 Task: Customize Jira Align dashboards to visualize program progress.
Action: Mouse moved to (310, 100)
Screenshot: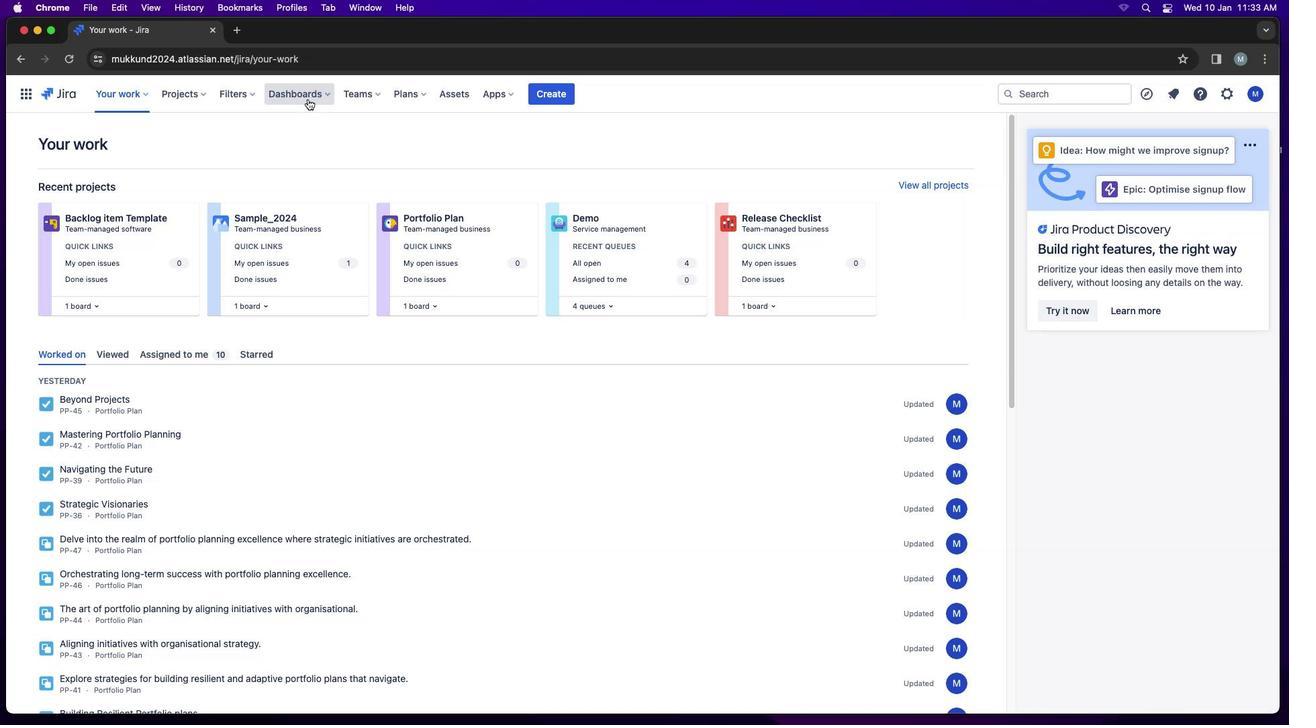 
Action: Mouse pressed left at (310, 100)
Screenshot: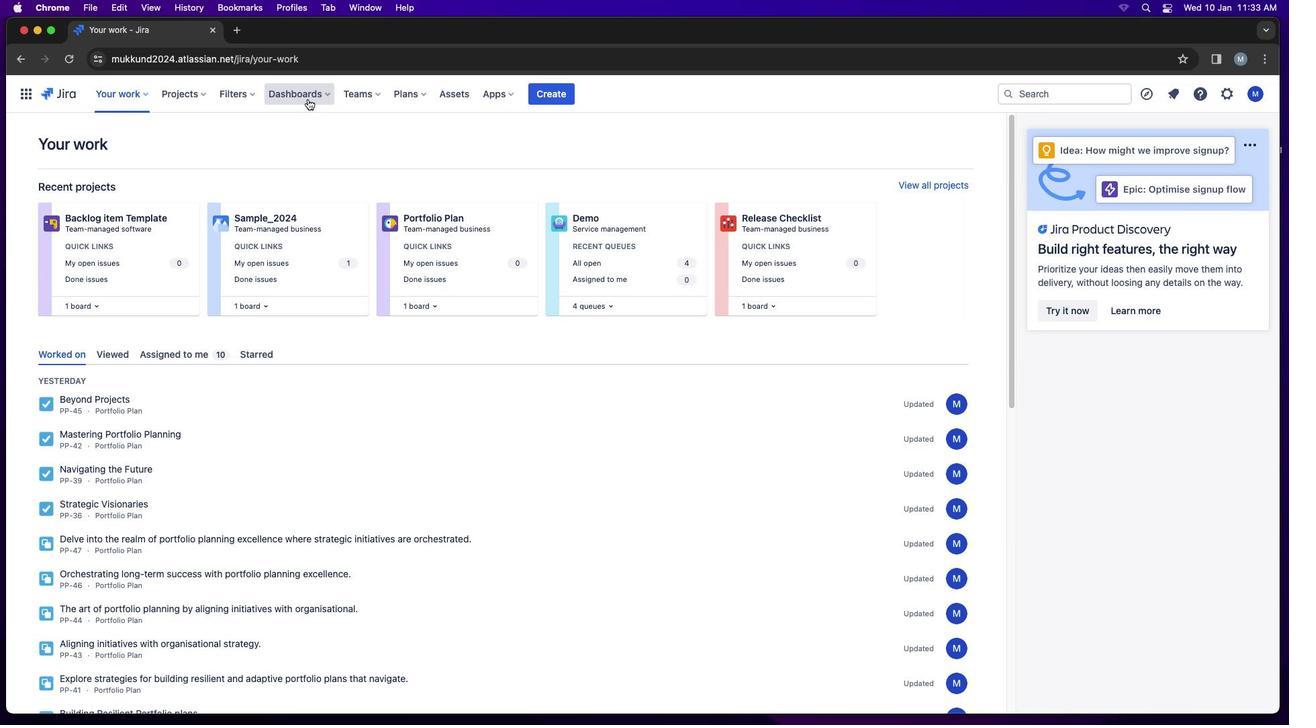 
Action: Mouse moved to (355, 361)
Screenshot: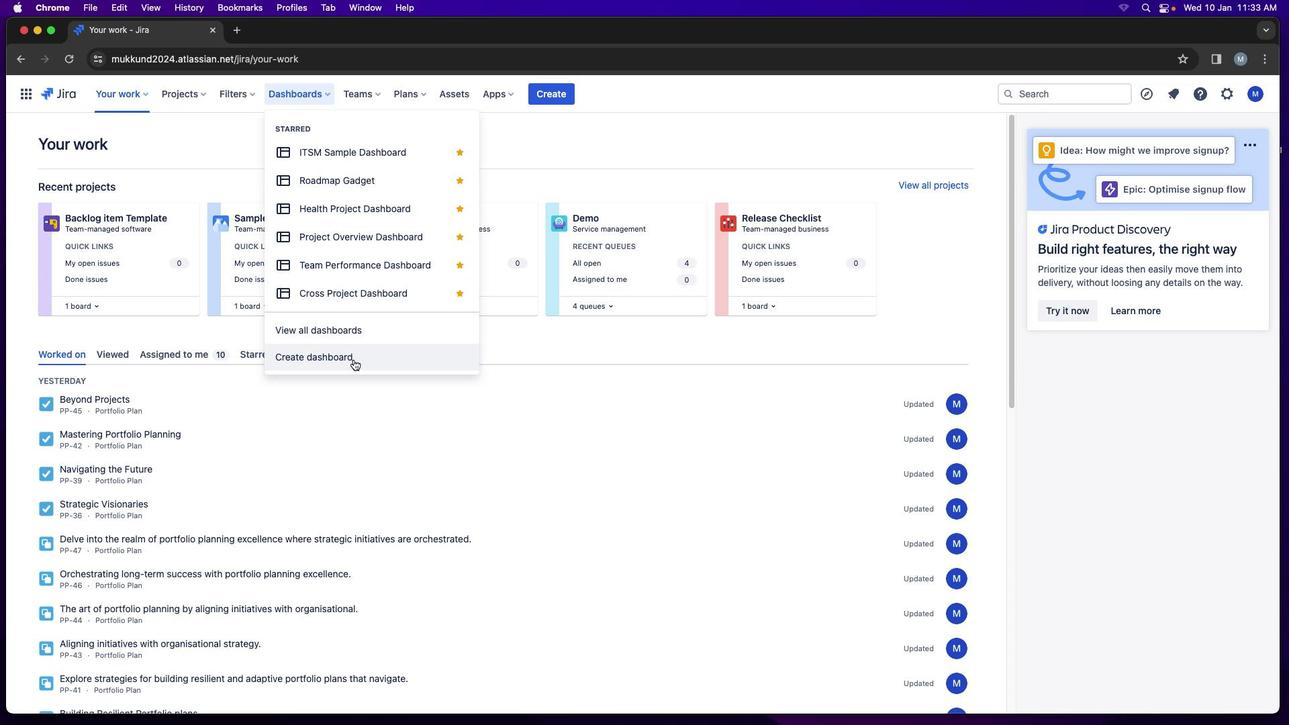 
Action: Mouse pressed left at (355, 361)
Screenshot: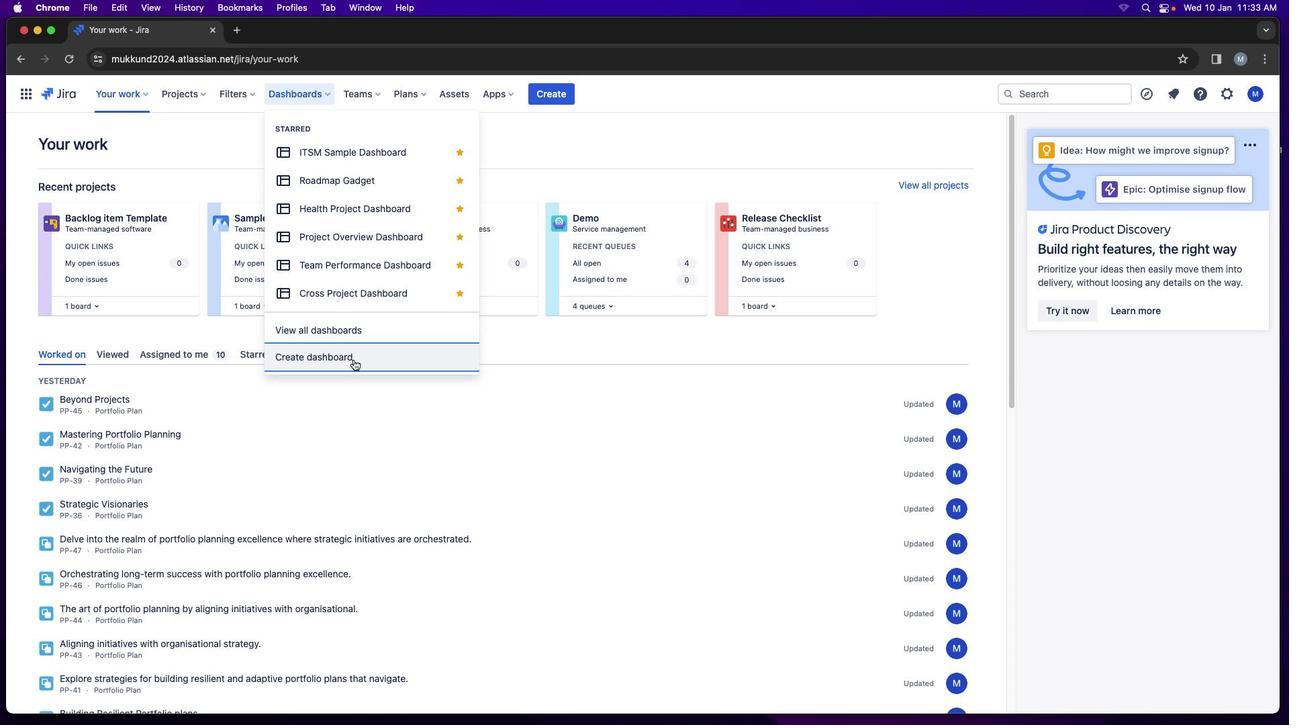 
Action: Mouse moved to (506, 212)
Screenshot: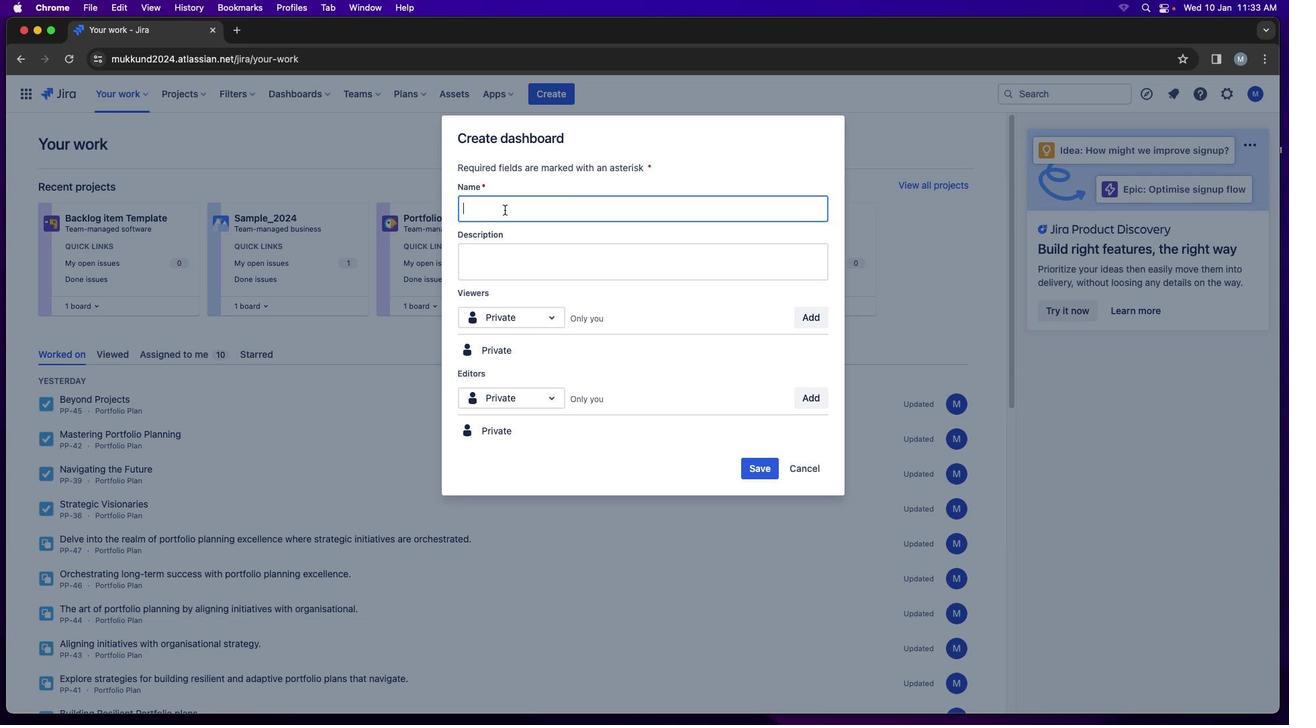 
Action: Mouse pressed left at (506, 212)
Screenshot: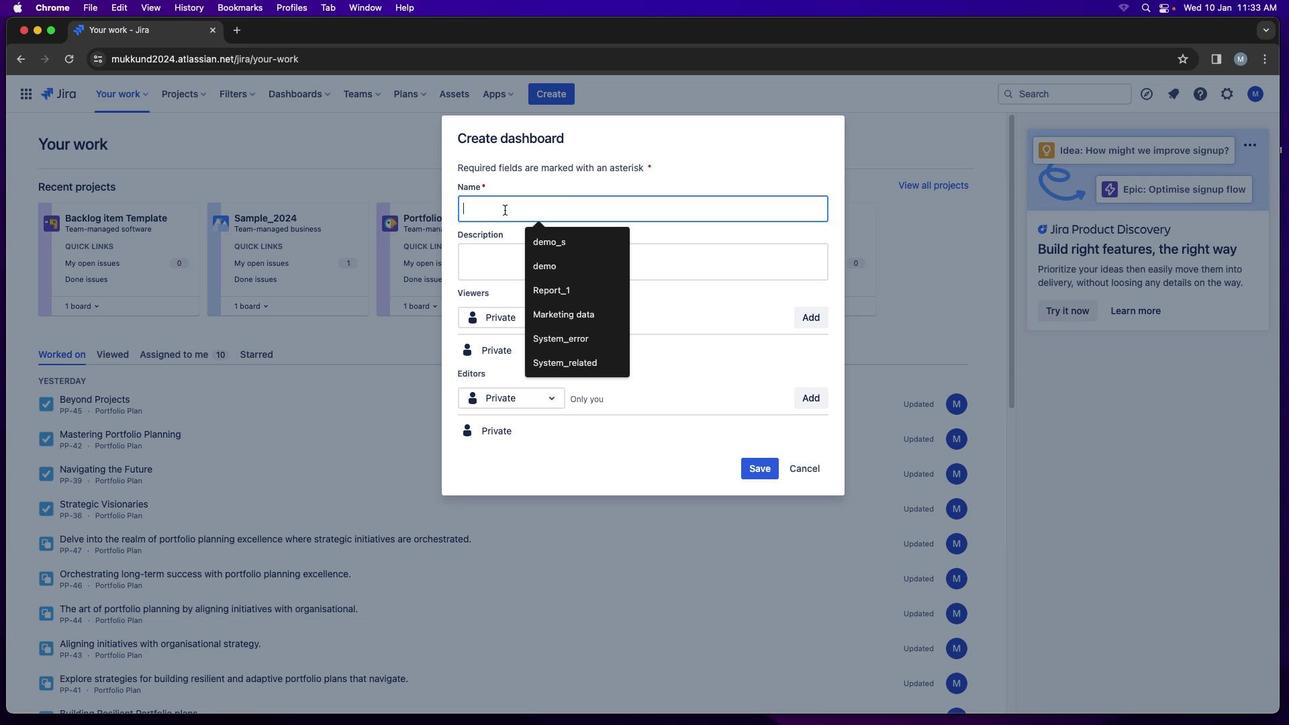 
Action: Key pressed Key.shift_r'J''i''r''a'Key.spaceKey.shift'A''l''i''g''n'Key.spaceKey.shift'D''a''s''h''b''o''a''r''d'
Screenshot: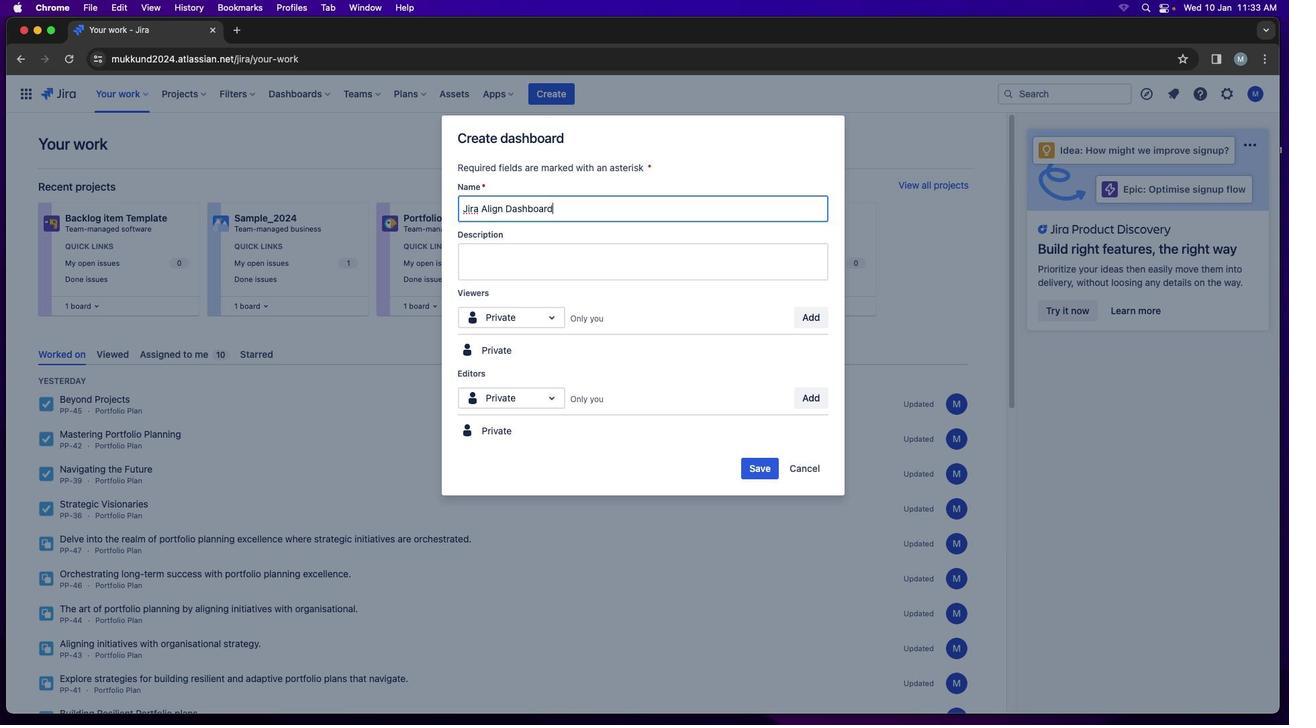 
Action: Mouse moved to (518, 255)
Screenshot: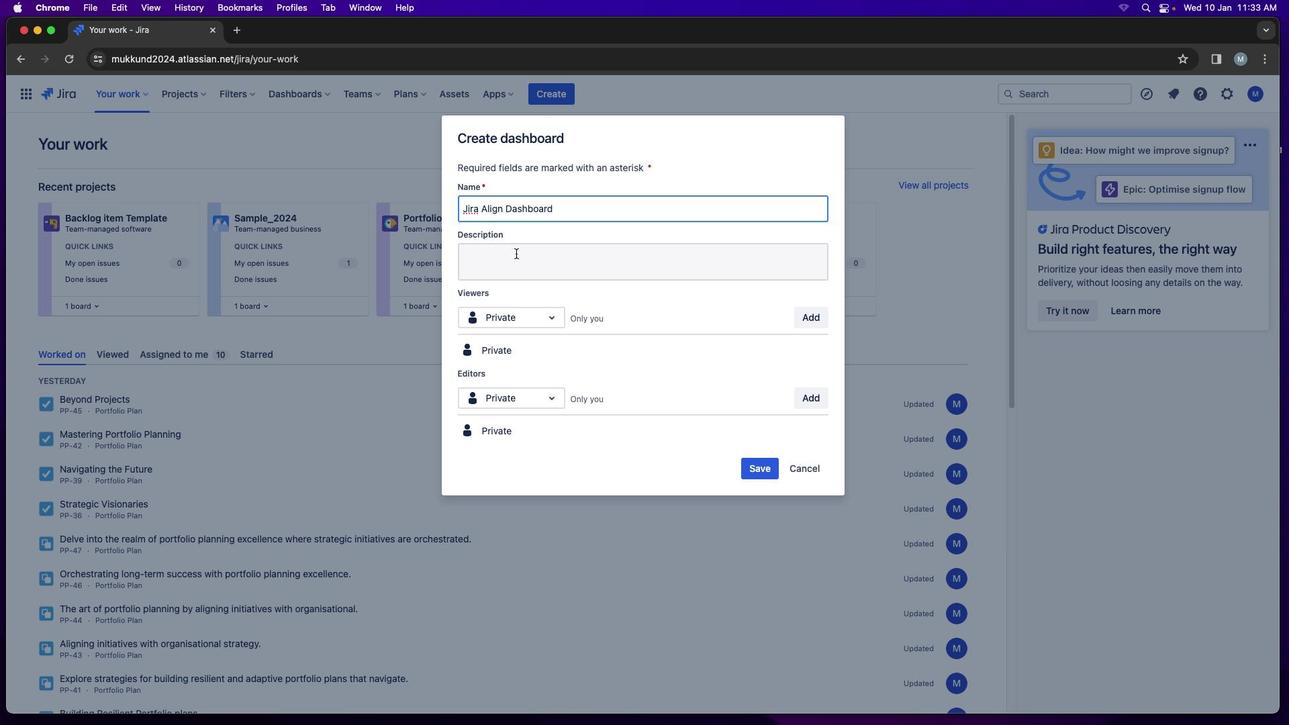 
Action: Mouse pressed left at (518, 255)
Screenshot: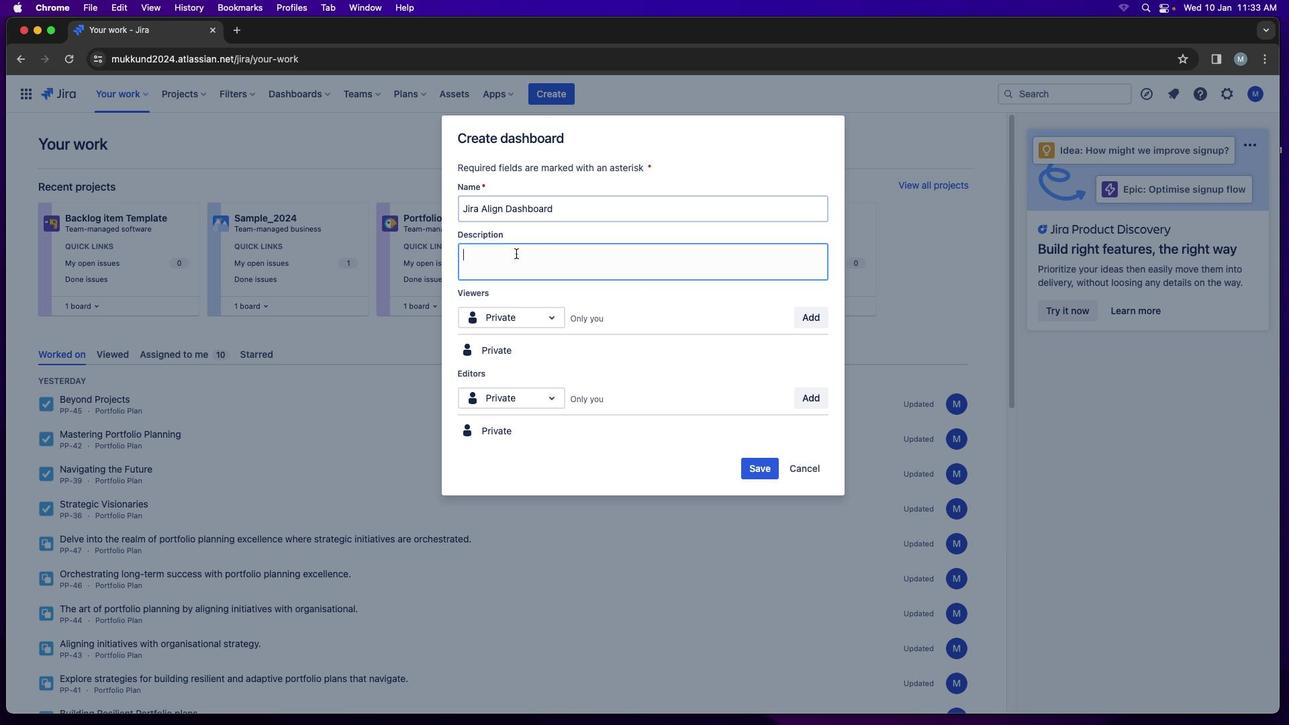 
Action: Key pressed Key.shift'T''h''e'Key.space'i''s'Key.space's''a''m''p'Key.backspaceKey.backspaceKey.backspaceKey.backspaceKey.backspaceKey.backspaceKey.backspaceKey.backspaceKey.backspace'i''s'Key.space'd''a''s''h''b''o''a''r''d'Key.space'h''a''s'Key.space'b''e''e''n'Key.space'c''r''e''a''t''e''d'Key.space't''o'Key.space'v''i''s'Key.backspaceKey.backspace'i''s''u''a''l''i''z''e'Key.space'p''r''o''g''r''a''m'Key.space'p''r''o''g''r''e''s''s''.'Key.leftKey.leftKey.leftKey.leftKey.leftKey.leftKey.leftKey.leftKey.leftKey.leftKey.leftKey.leftKey.leftKey.leftKey.leftKey.leftKey.leftKey.leftKey.leftKey.backspace's'Key.rightKey.rightKey.rightKey.rightKey.rightKey.rightKey.rightKey.rightKey.rightKey.right
Screenshot: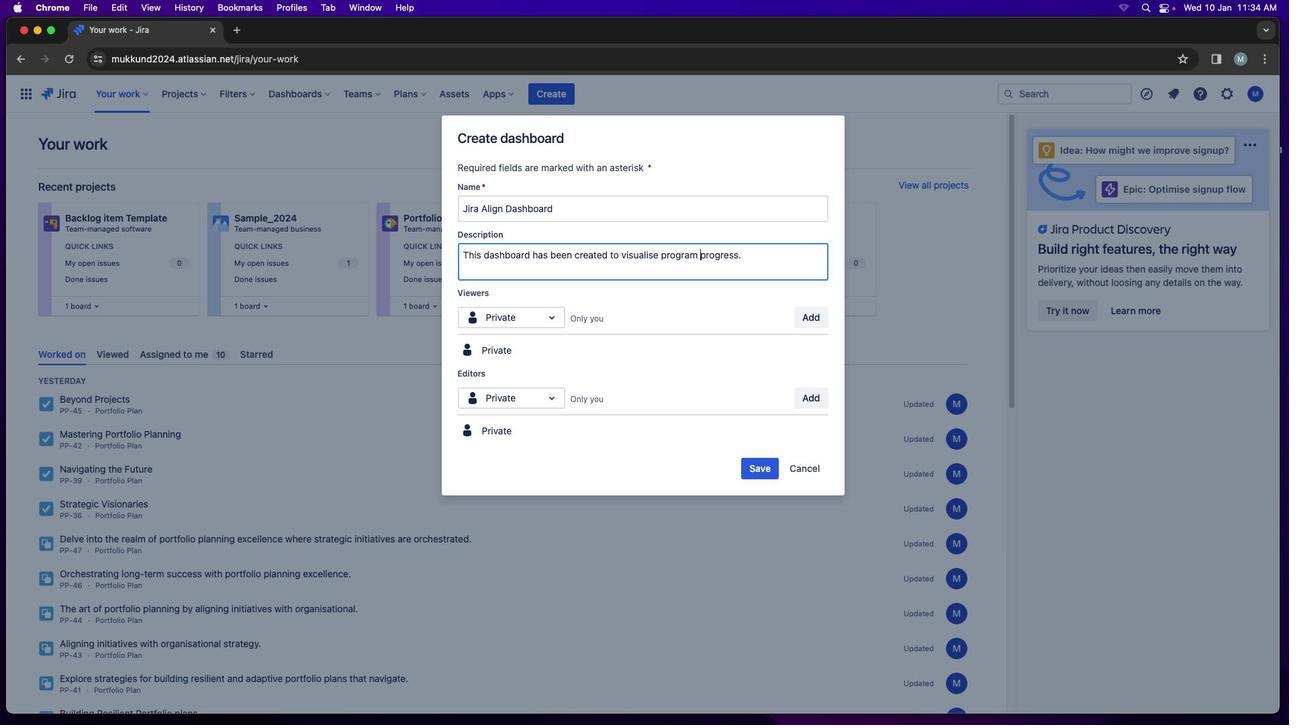 
Action: Mouse moved to (551, 320)
Screenshot: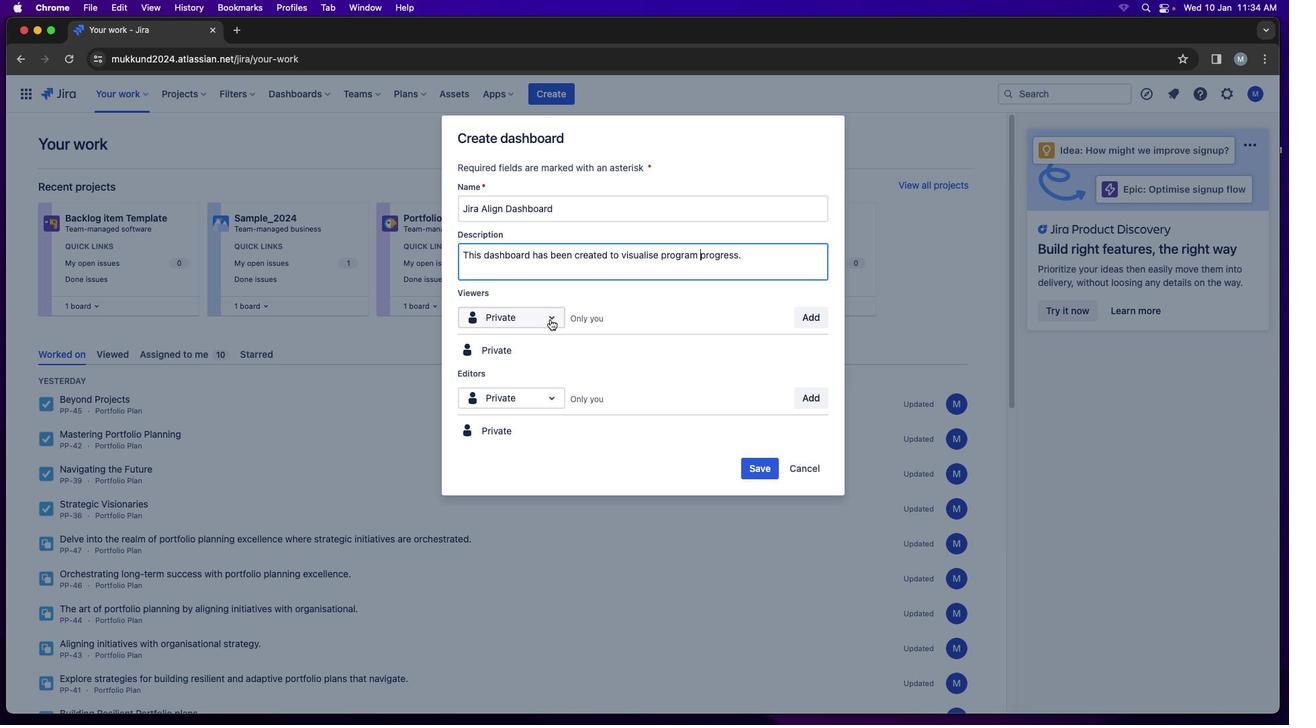 
Action: Mouse pressed left at (551, 320)
Screenshot: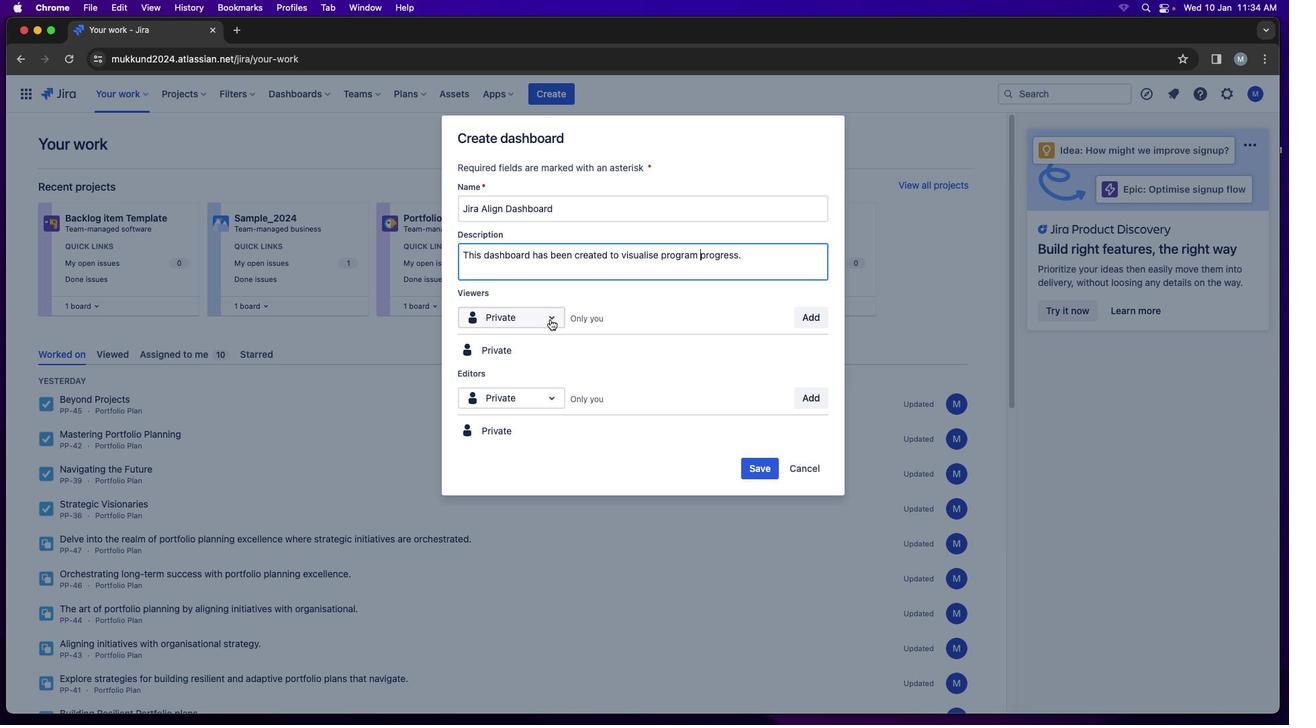 
Action: Mouse moved to (535, 359)
Screenshot: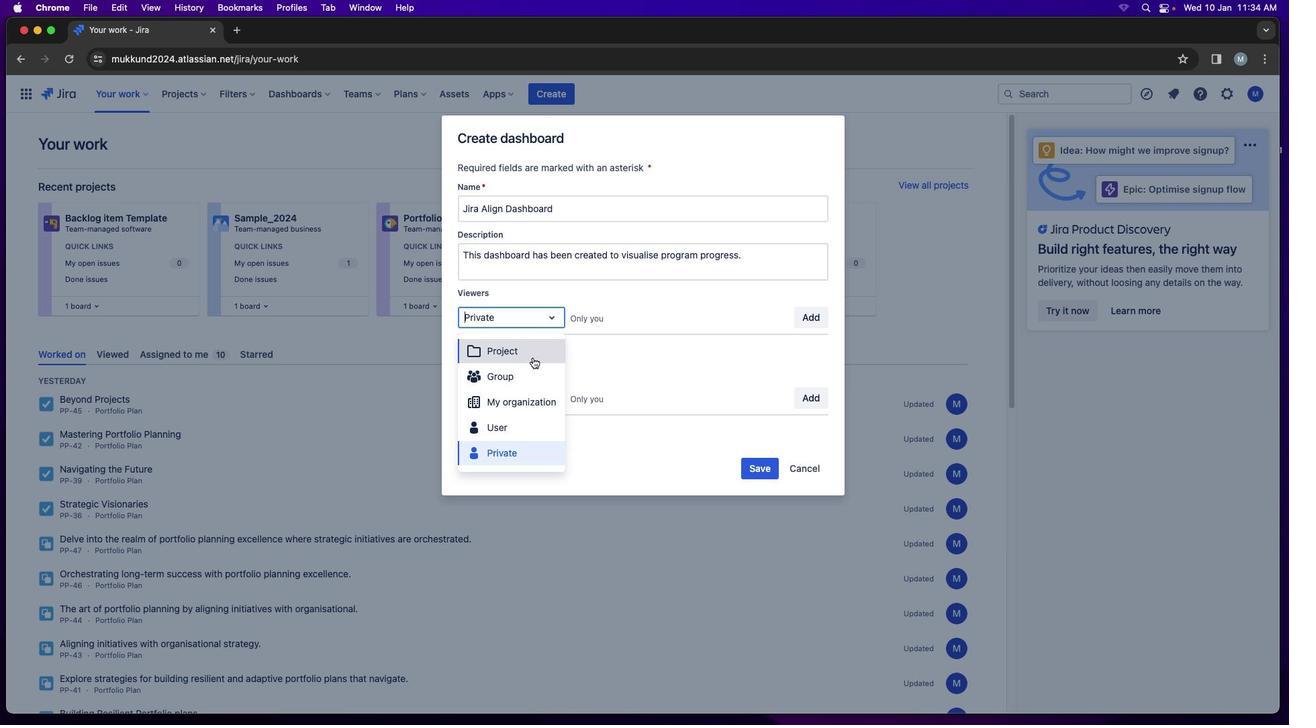 
Action: Mouse pressed left at (535, 359)
Screenshot: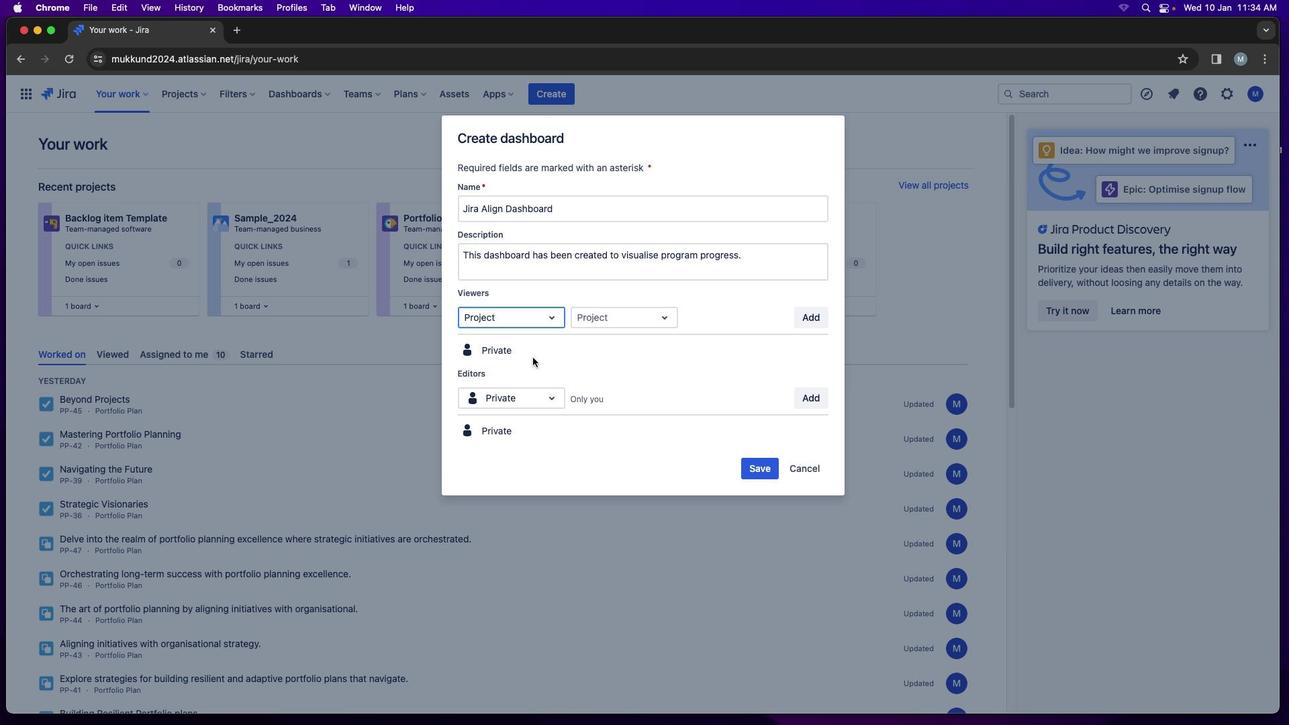 
Action: Mouse moved to (678, 318)
Screenshot: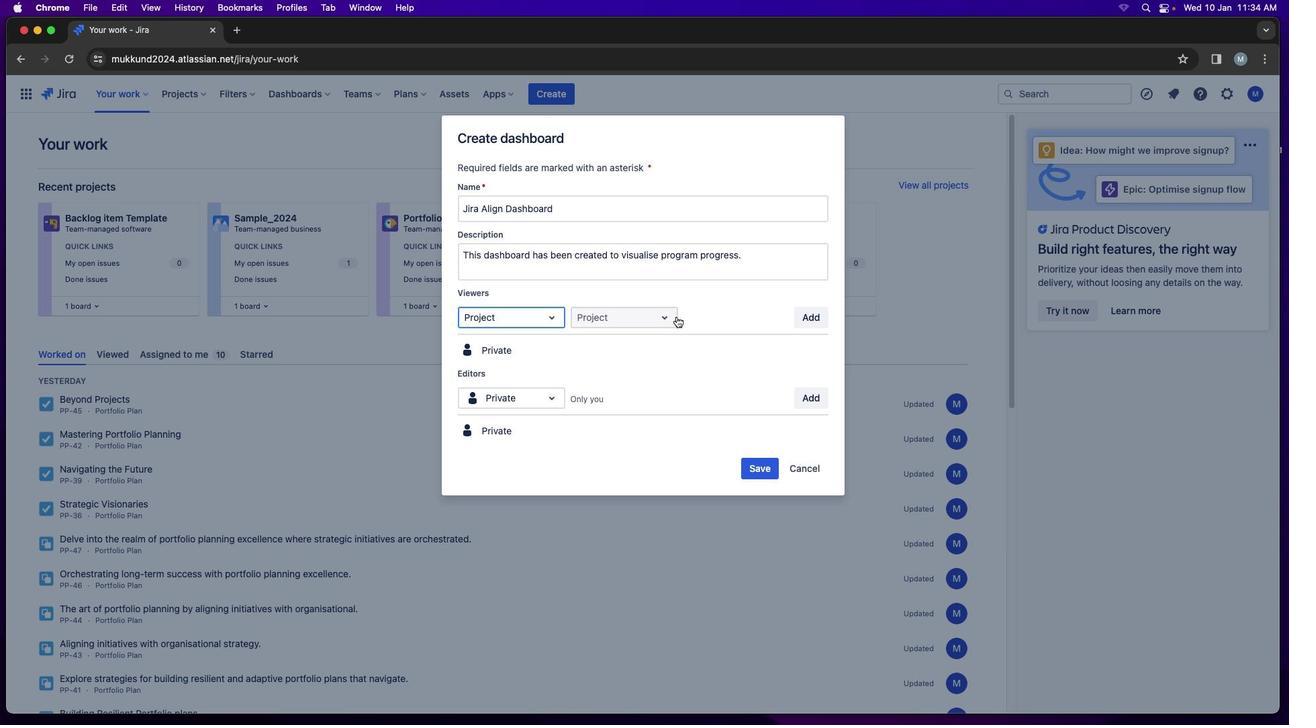 
Action: Mouse pressed left at (678, 318)
Screenshot: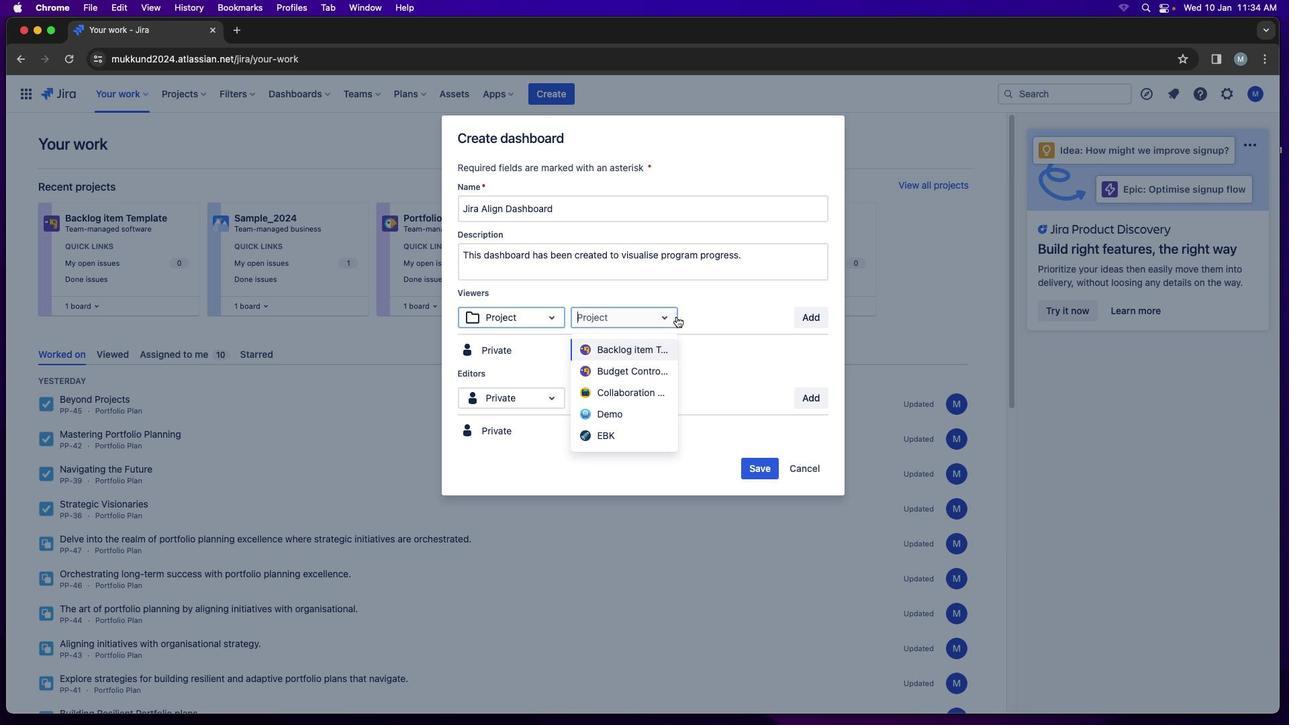 
Action: Mouse moved to (636, 370)
Screenshot: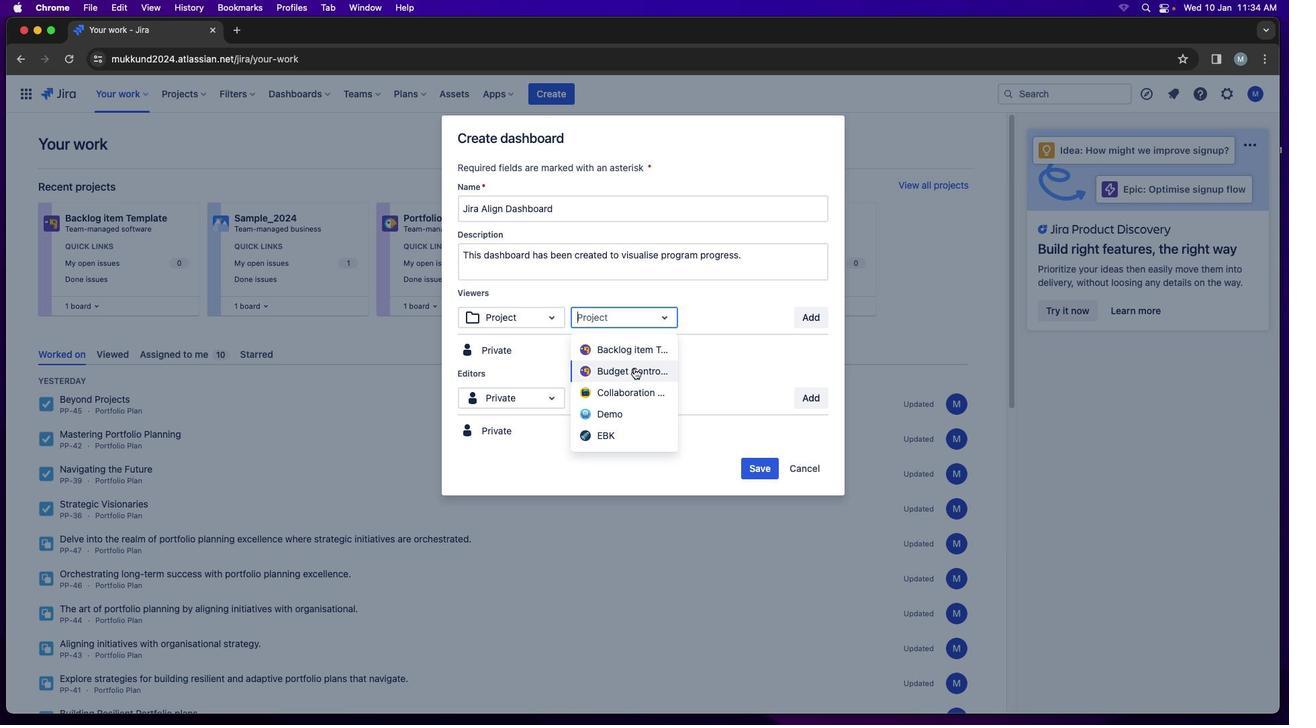 
Action: Mouse pressed left at (636, 370)
Screenshot: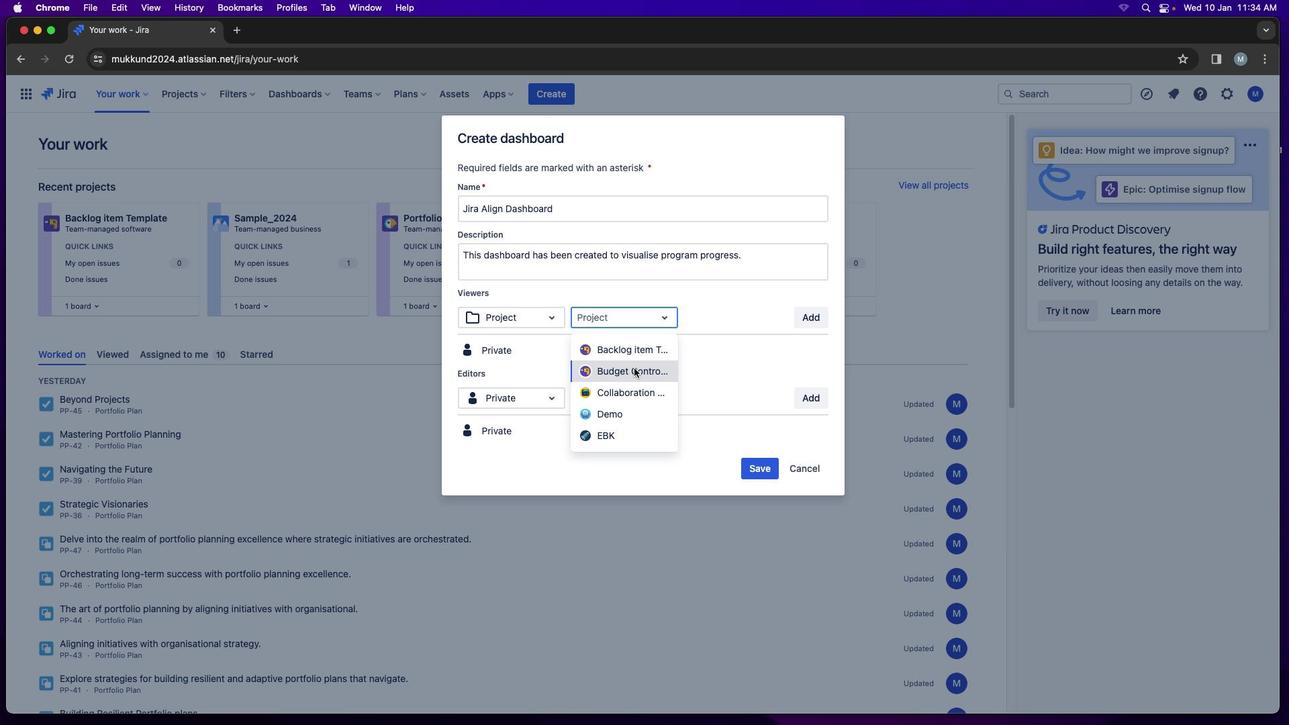 
Action: Mouse moved to (677, 292)
Screenshot: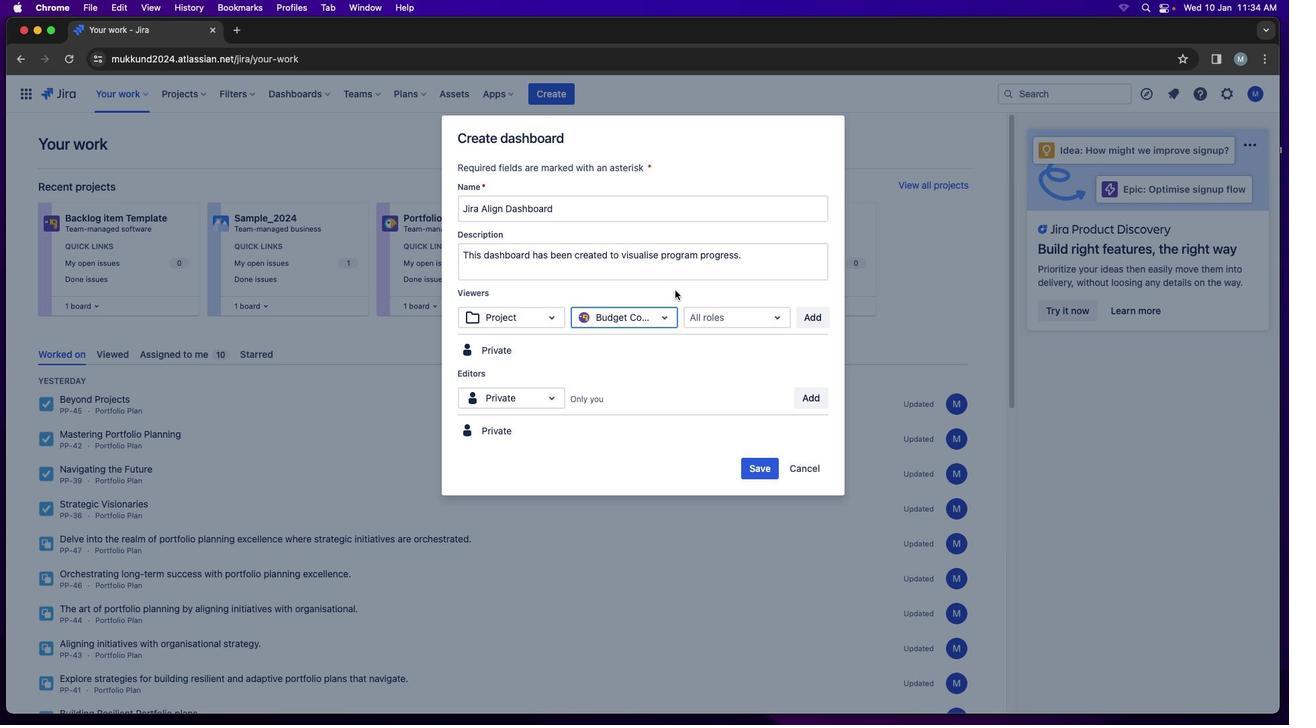 
Action: Mouse pressed left at (677, 292)
Screenshot: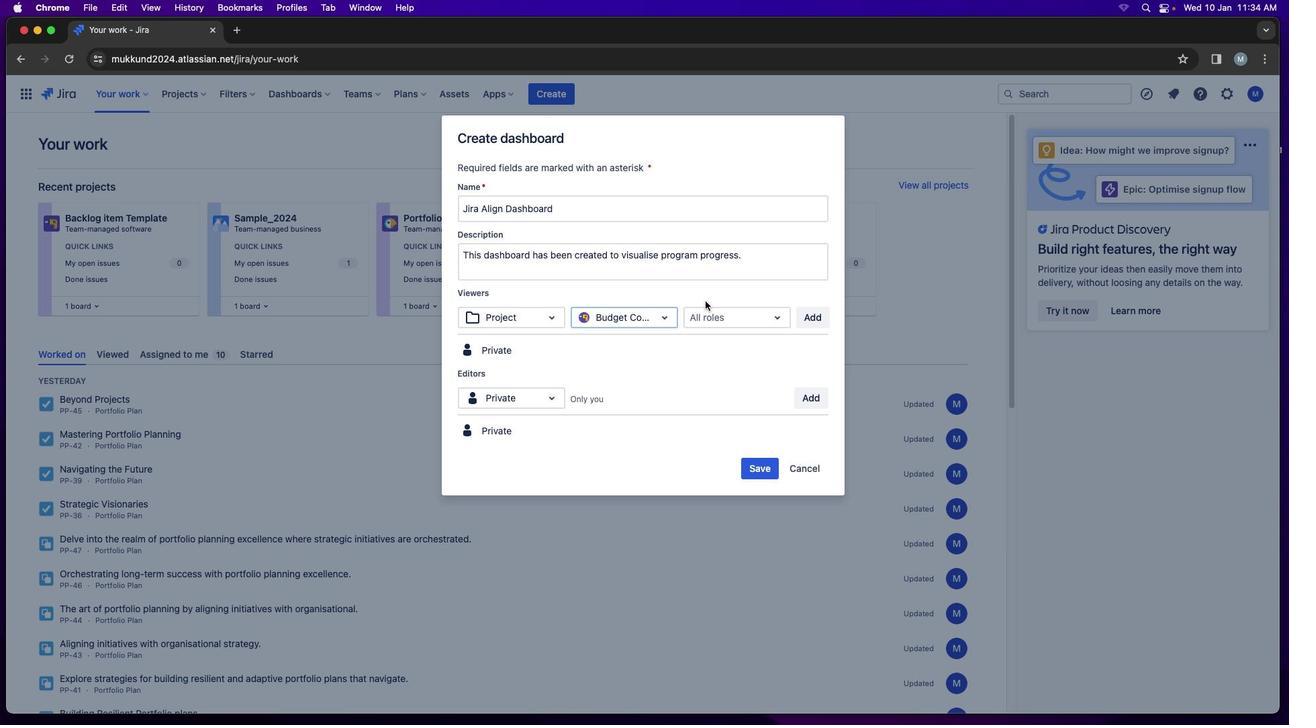 
Action: Mouse moved to (754, 321)
Screenshot: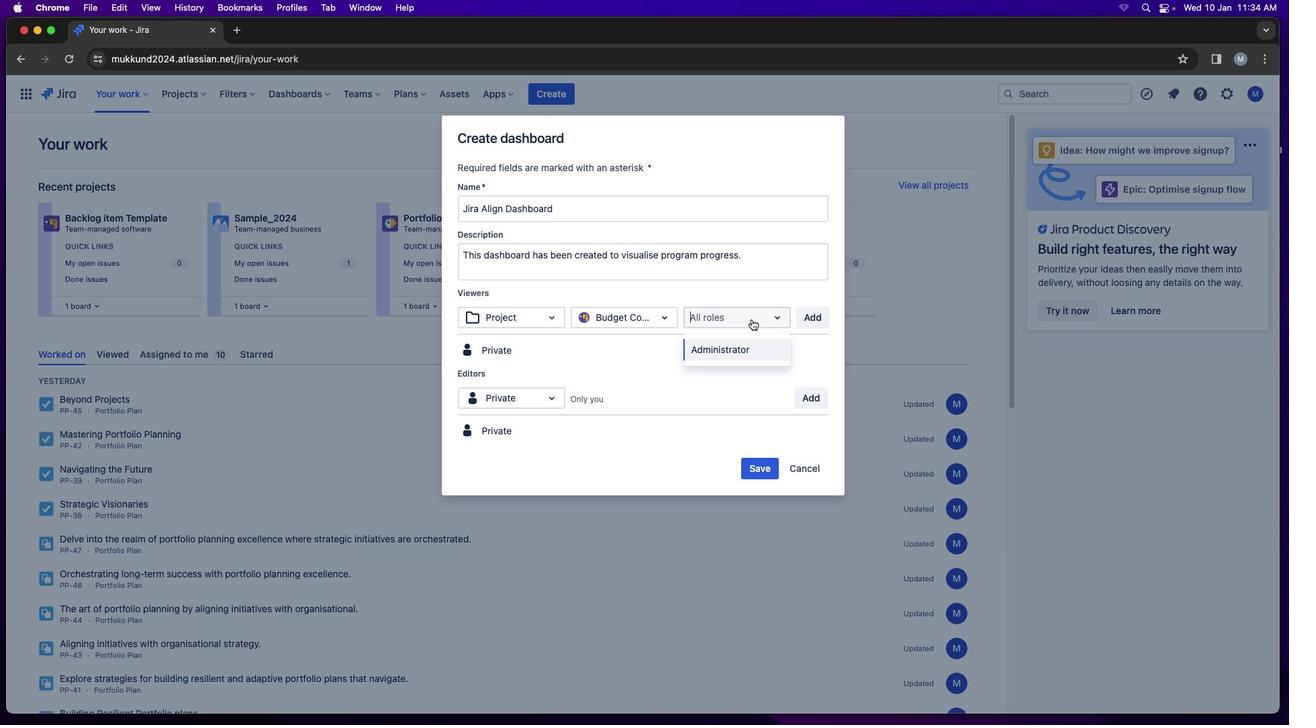 
Action: Mouse pressed left at (754, 321)
Screenshot: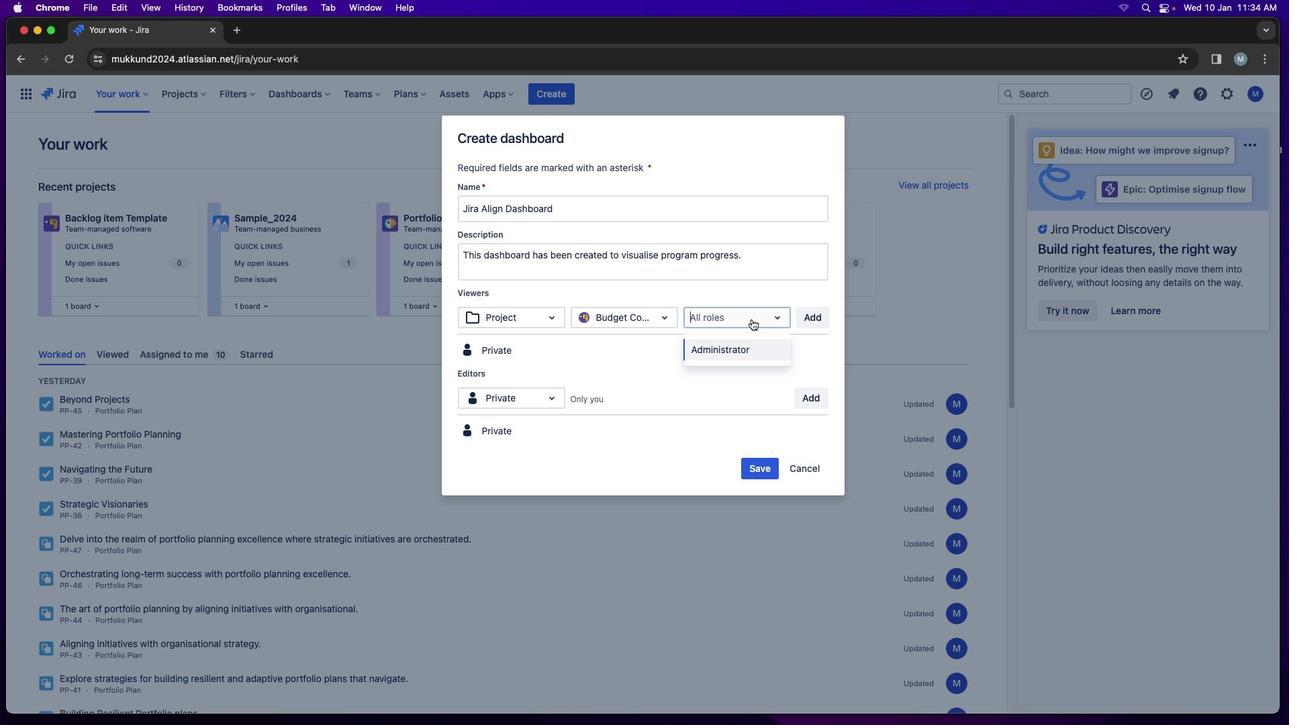 
Action: Mouse moved to (727, 351)
Screenshot: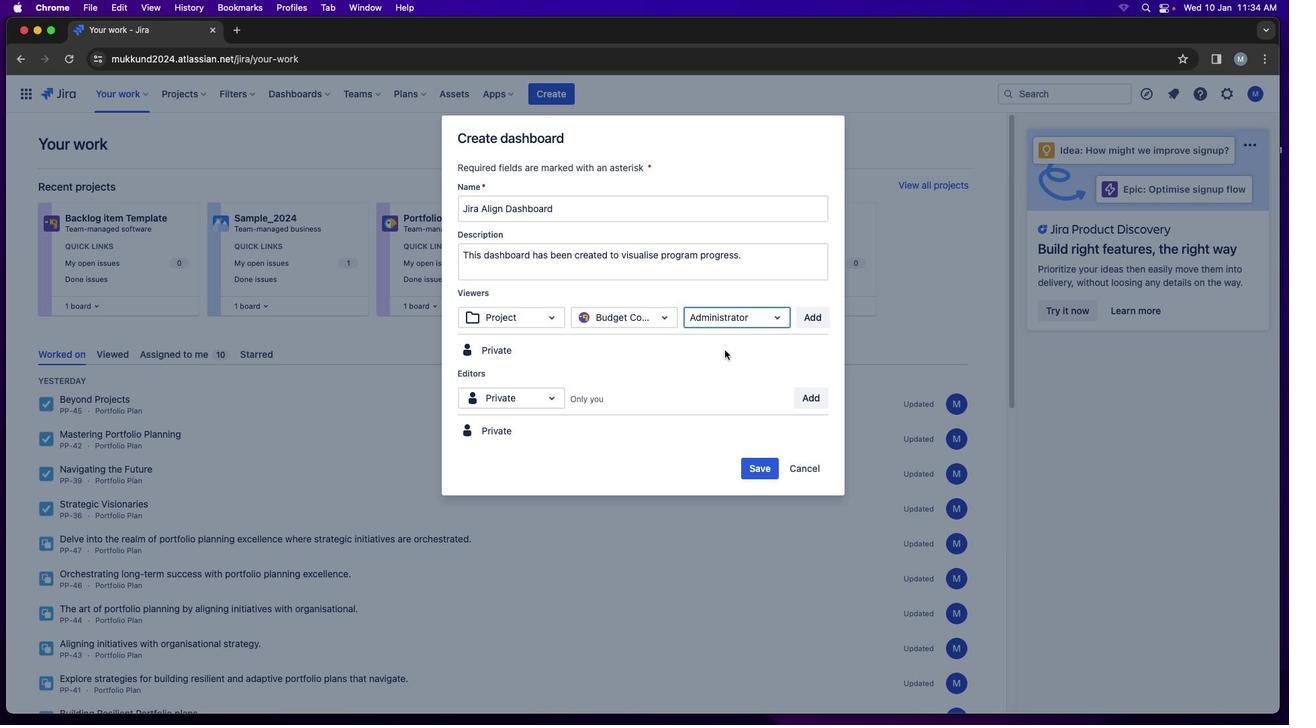 
Action: Mouse pressed left at (727, 351)
Screenshot: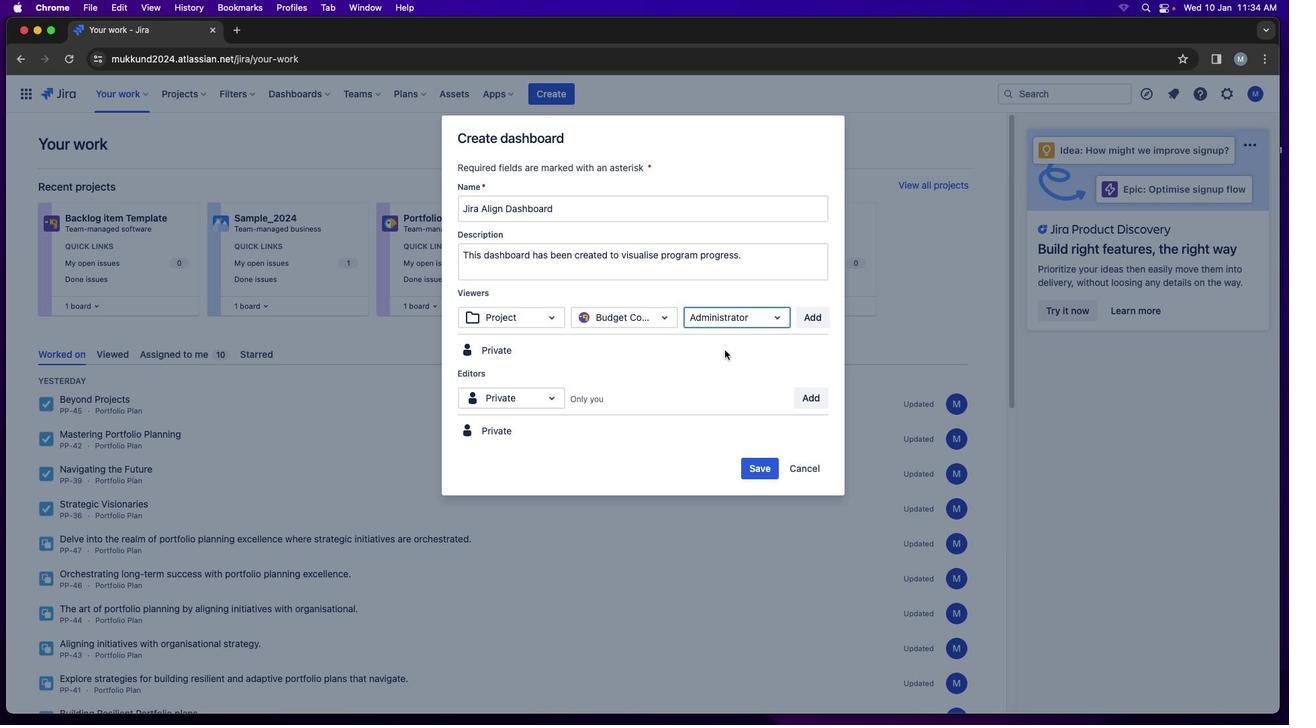 
Action: Mouse moved to (821, 326)
Screenshot: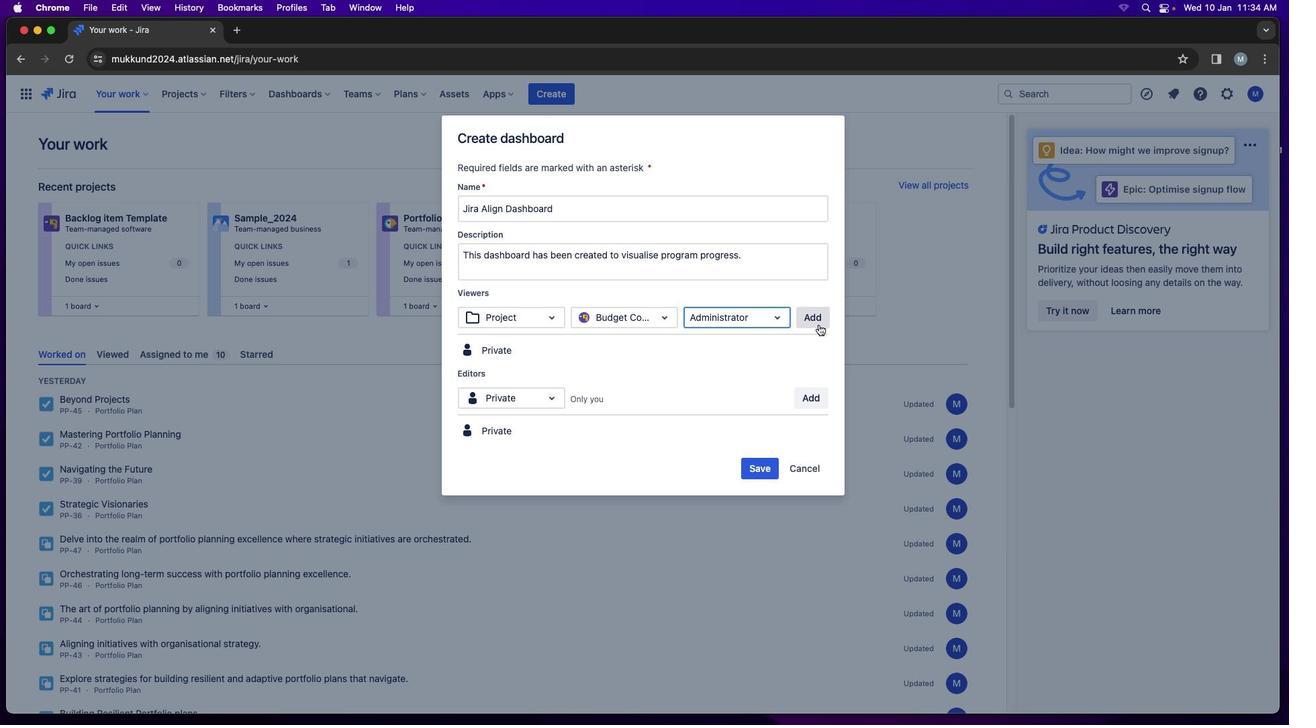 
Action: Mouse pressed left at (821, 326)
Screenshot: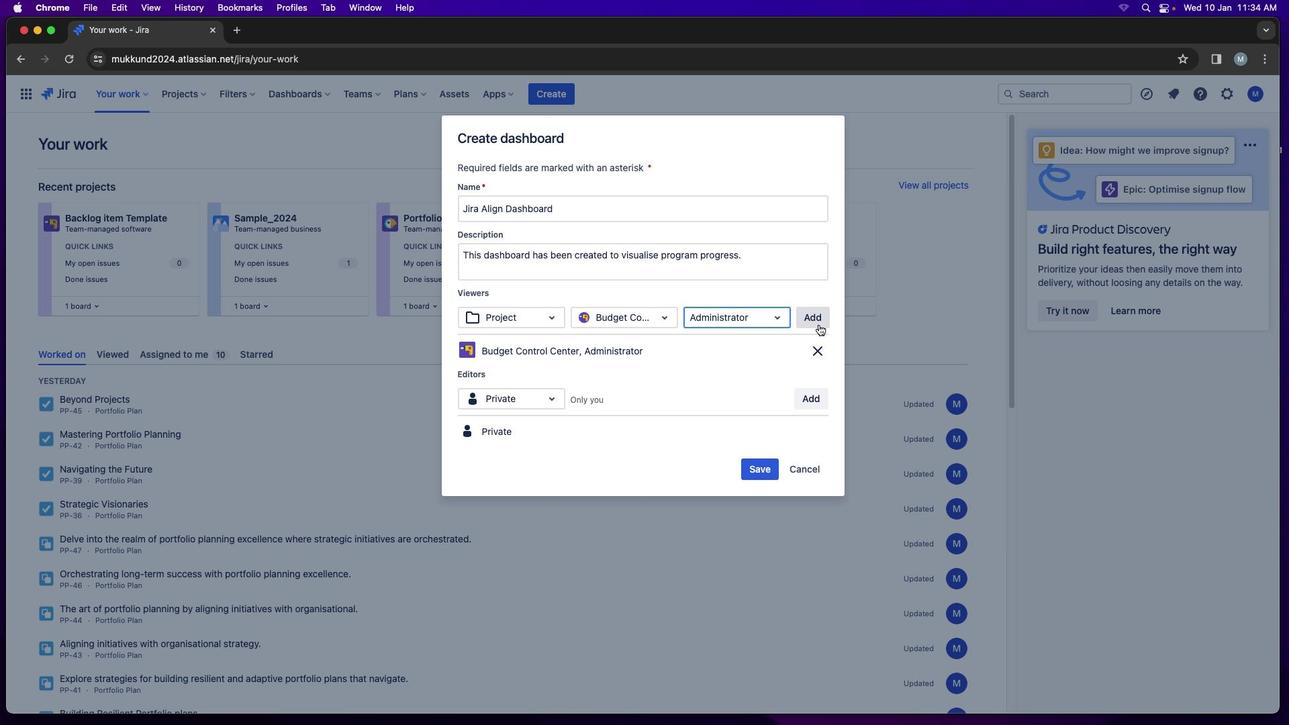 
Action: Mouse moved to (766, 474)
Screenshot: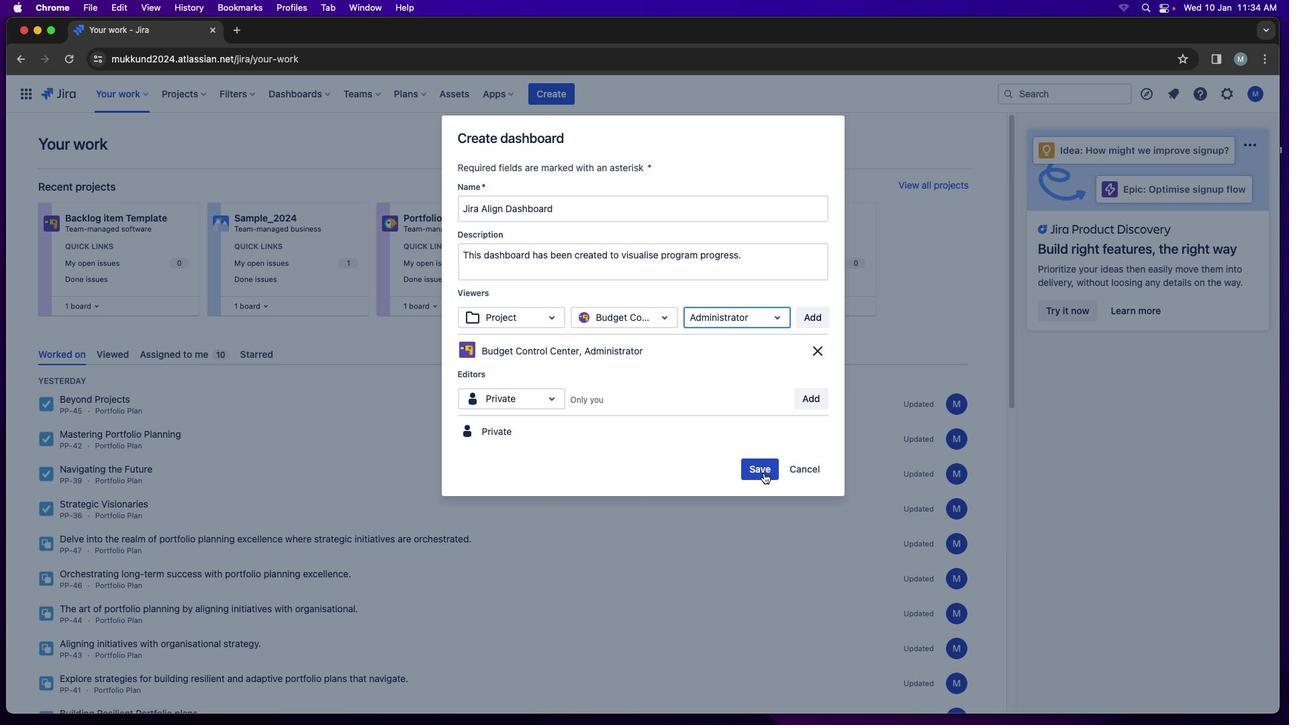 
Action: Mouse pressed left at (766, 474)
Screenshot: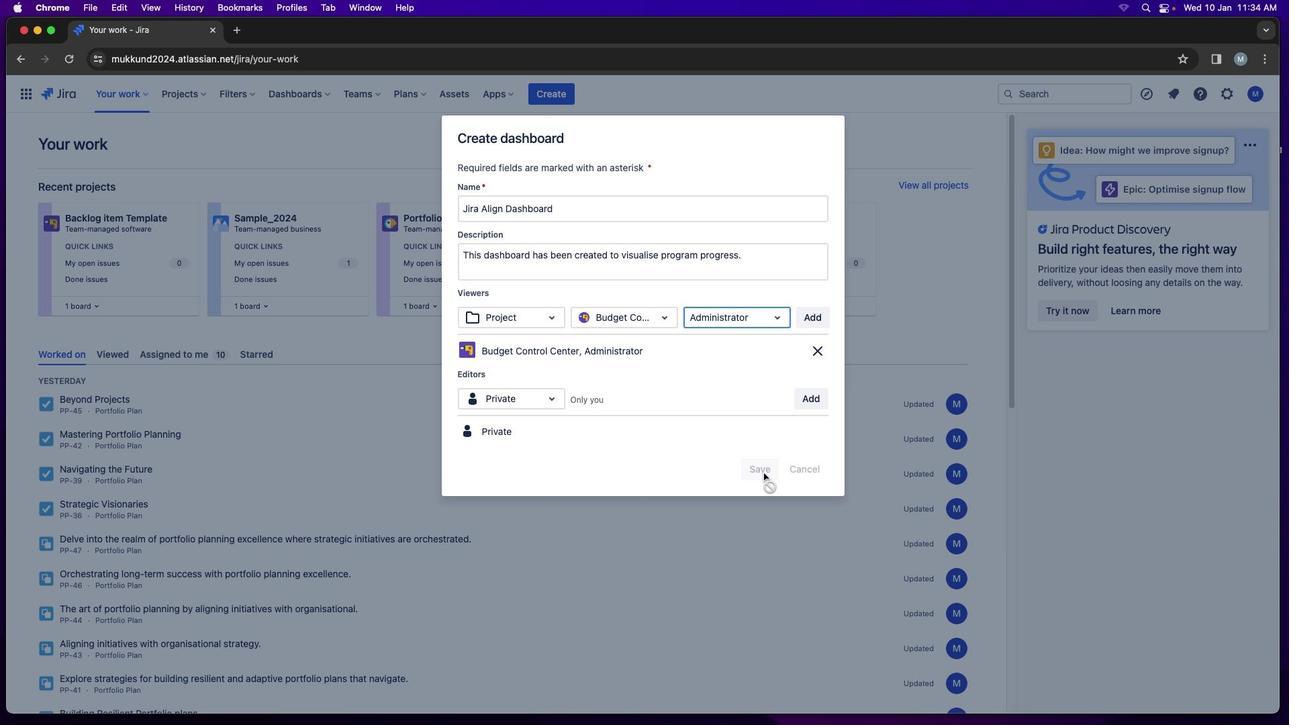 
Action: Mouse moved to (892, 147)
Screenshot: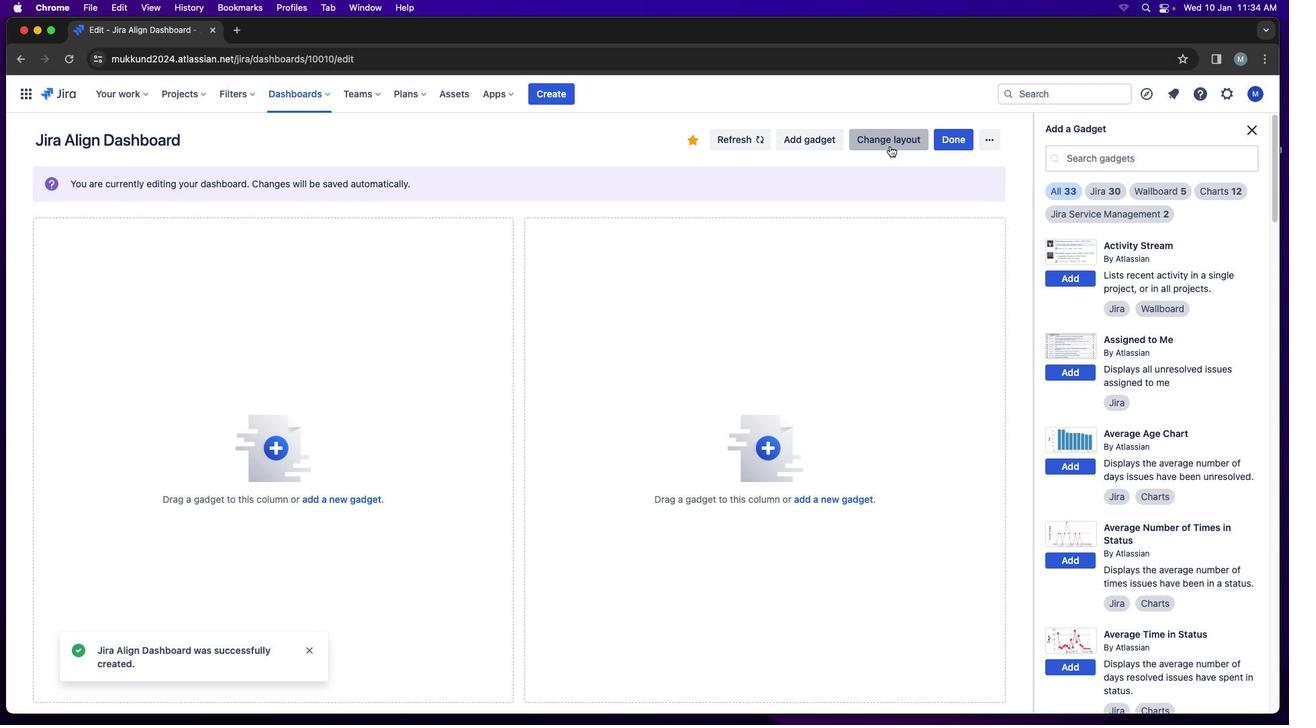 
Action: Mouse pressed left at (892, 147)
Screenshot: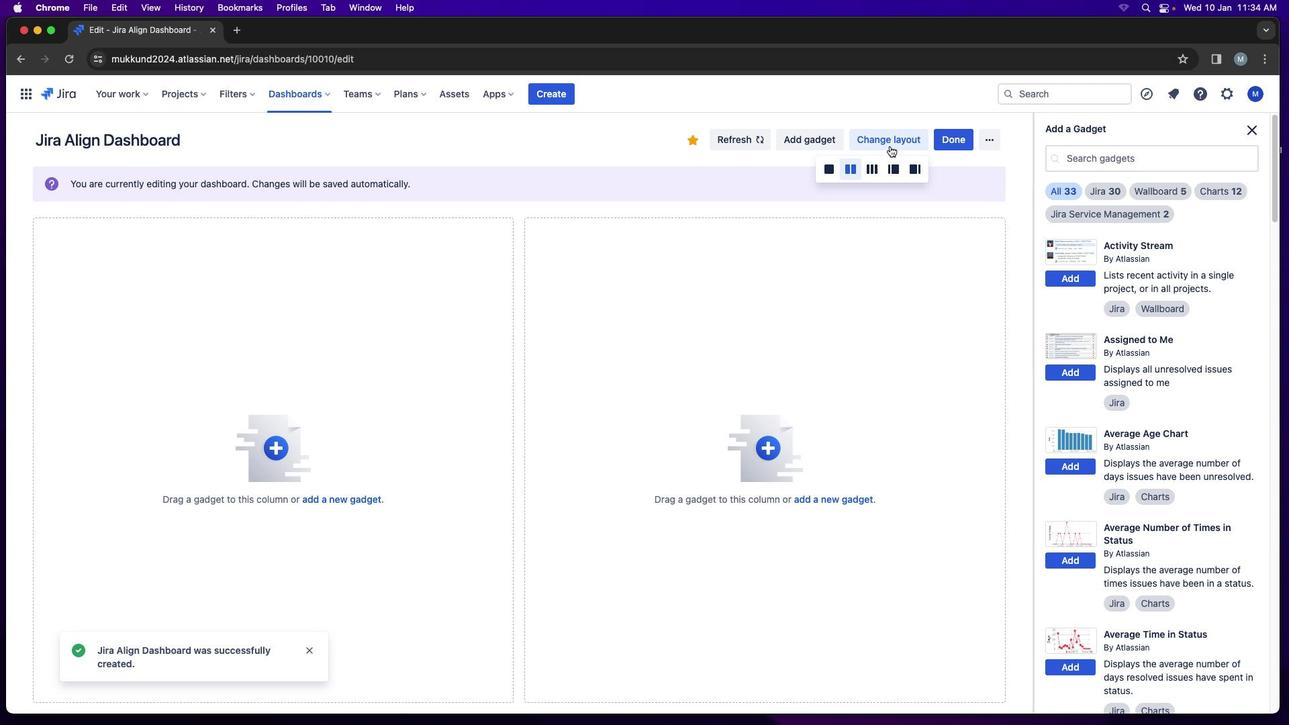 
Action: Mouse moved to (831, 172)
Screenshot: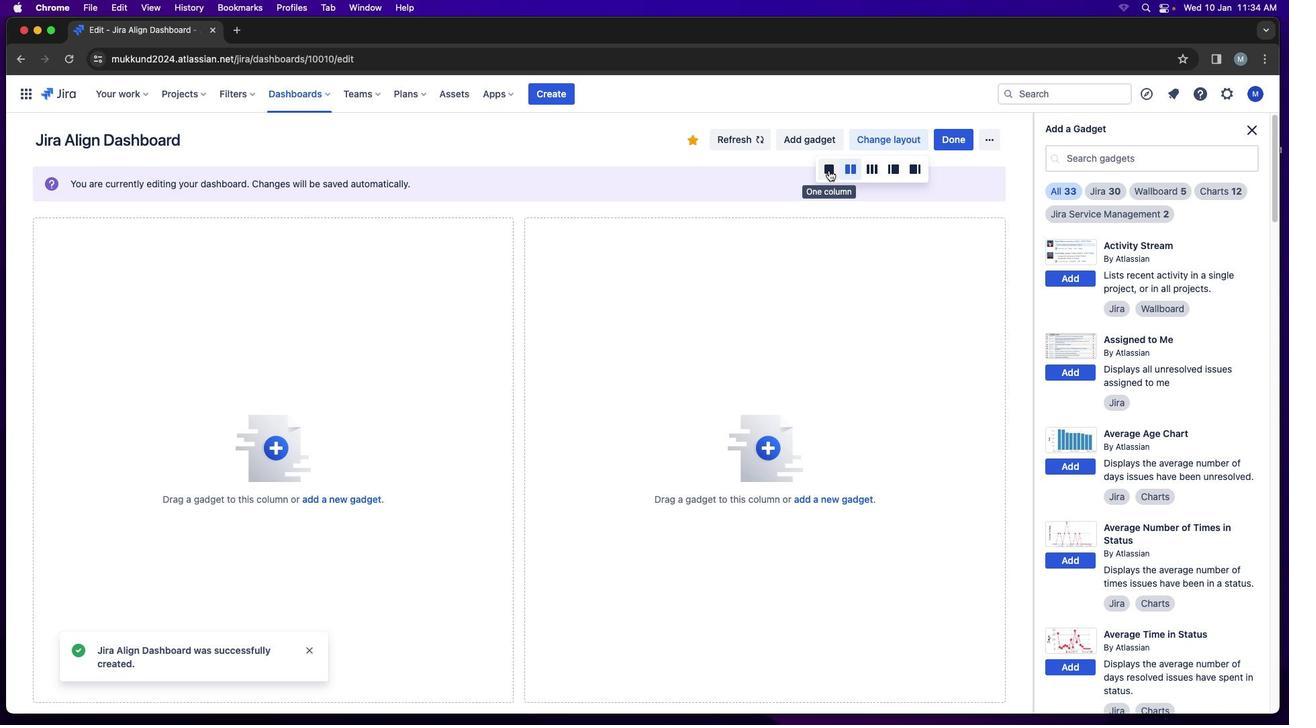 
Action: Mouse pressed left at (831, 172)
Screenshot: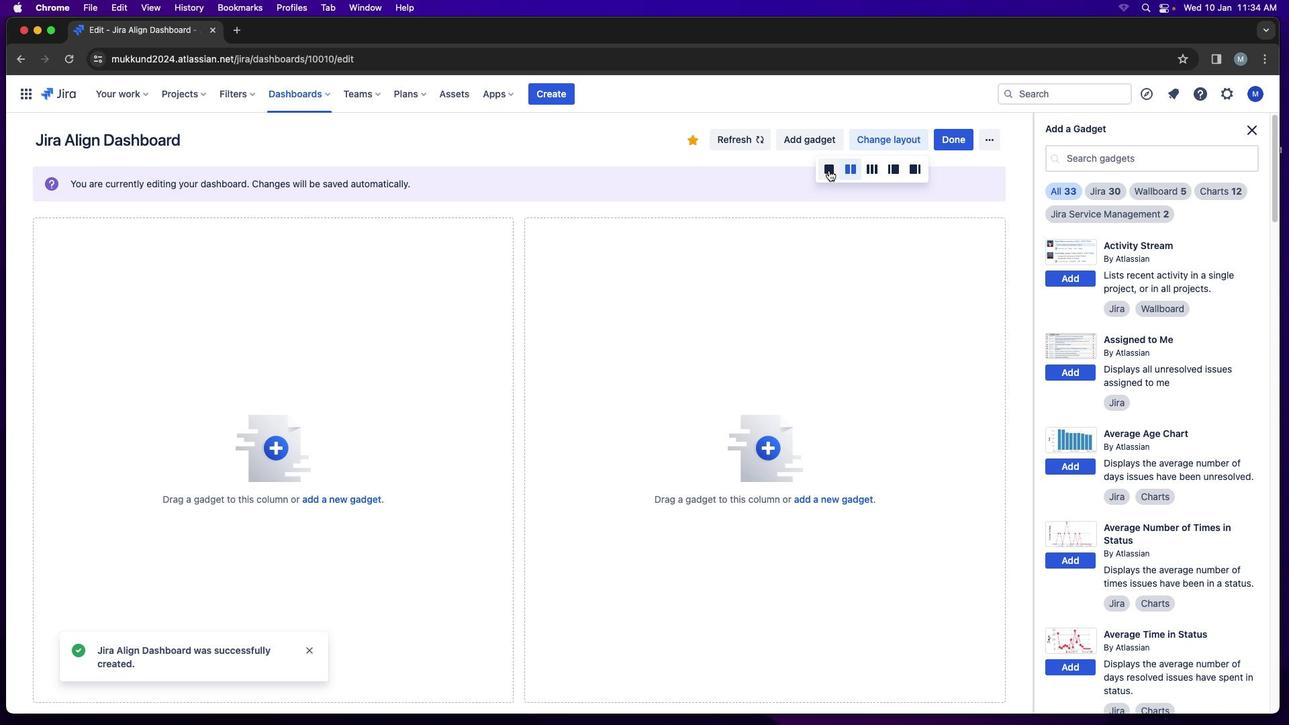 
Action: Mouse moved to (604, 159)
Screenshot: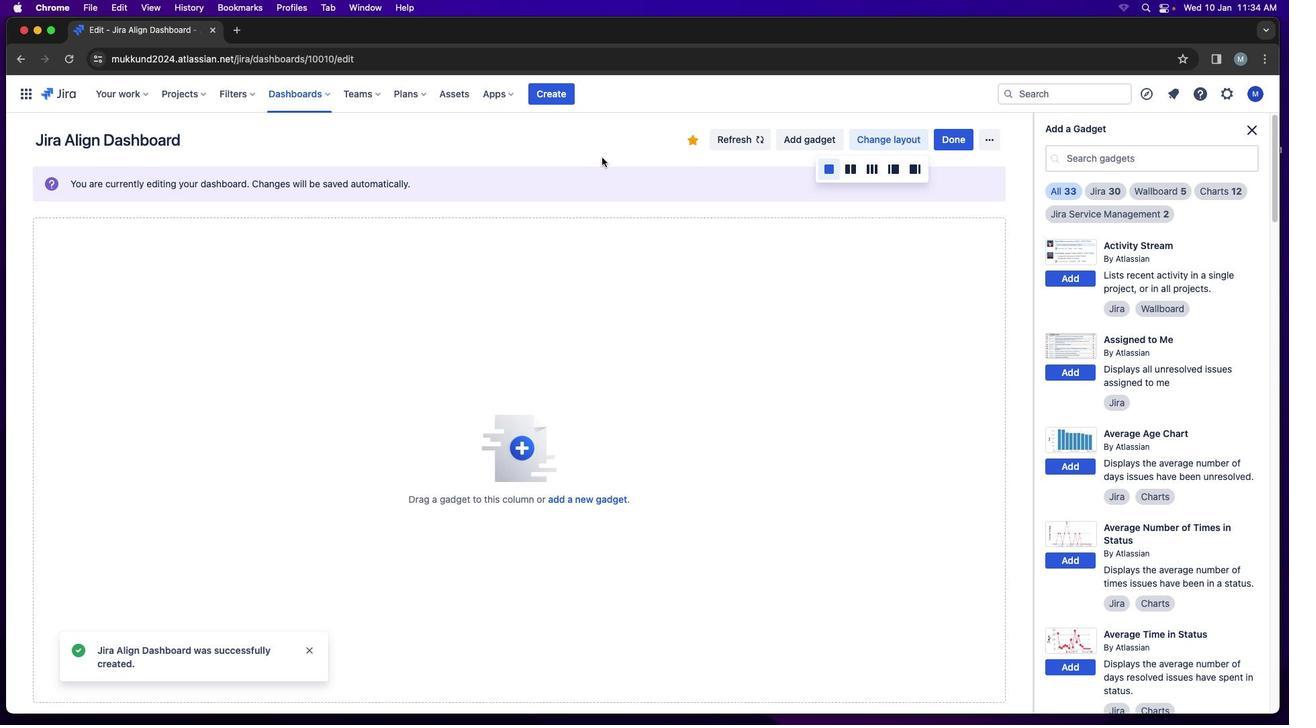 
Action: Mouse pressed left at (604, 159)
Screenshot: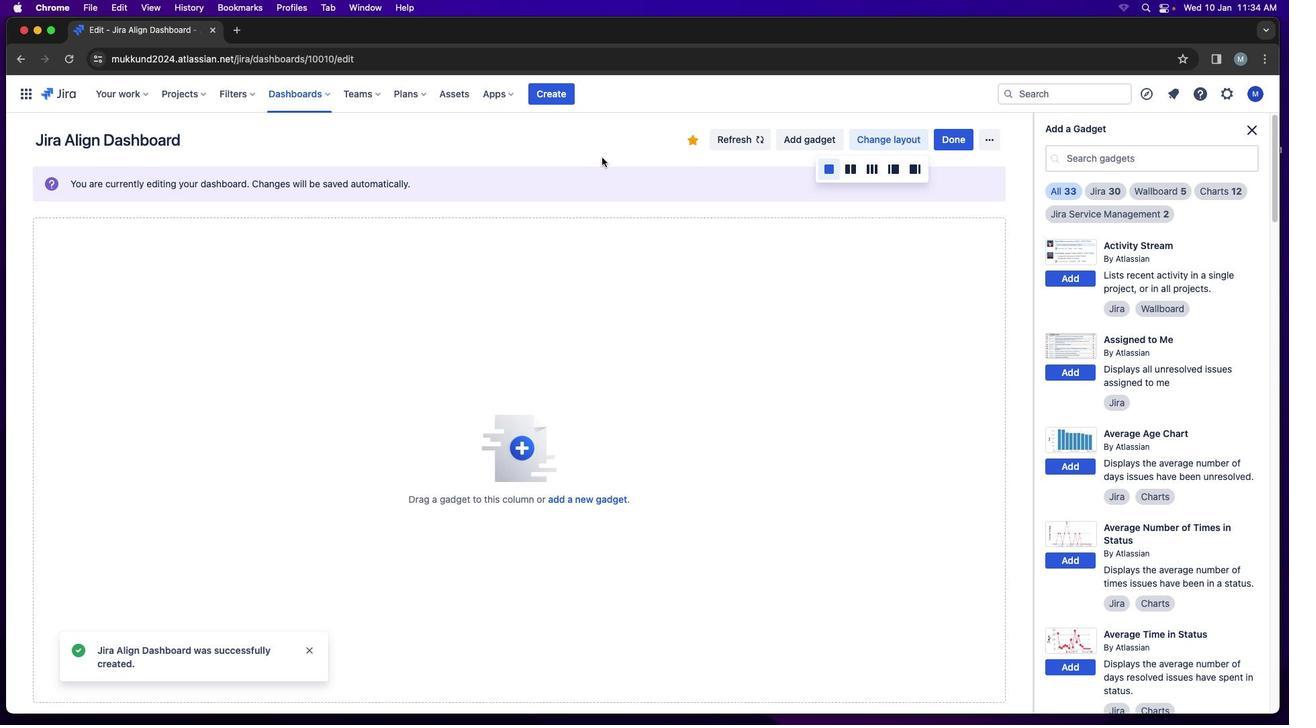 
Action: Mouse moved to (196, 147)
Screenshot: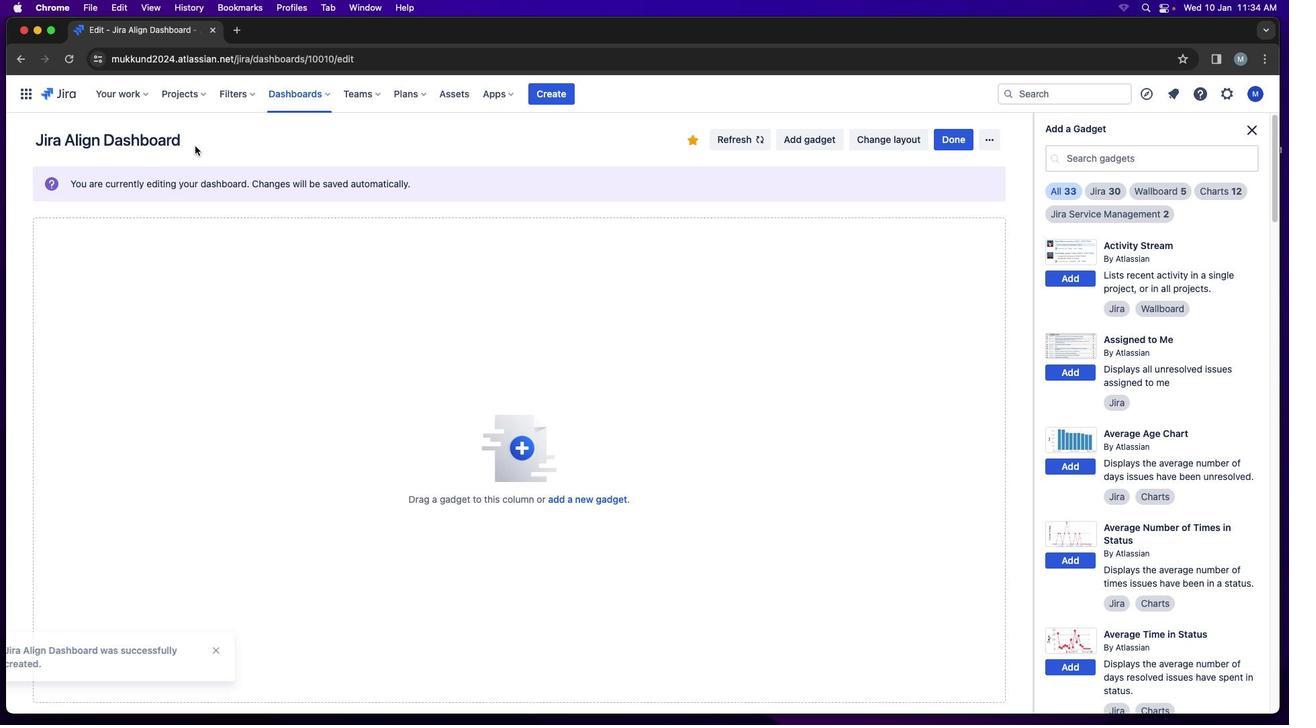 
Action: Mouse pressed left at (196, 147)
Screenshot: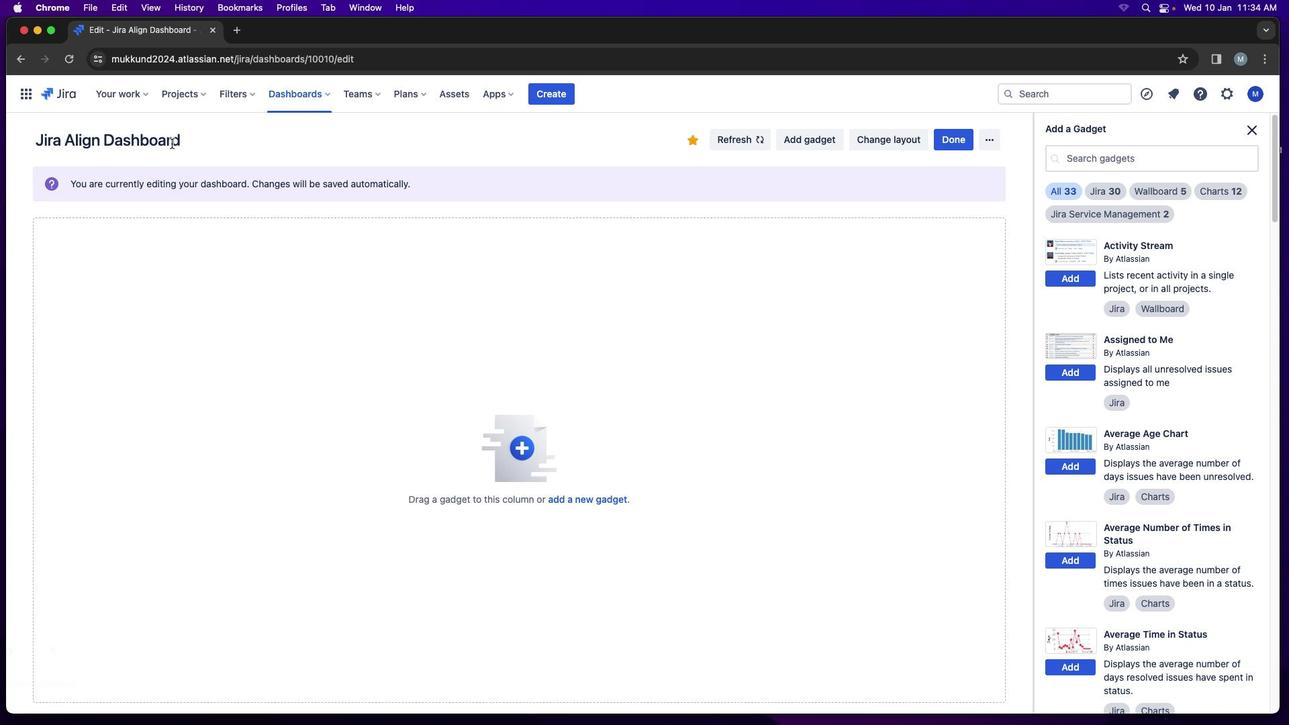 
Action: Mouse moved to (411, 154)
Screenshot: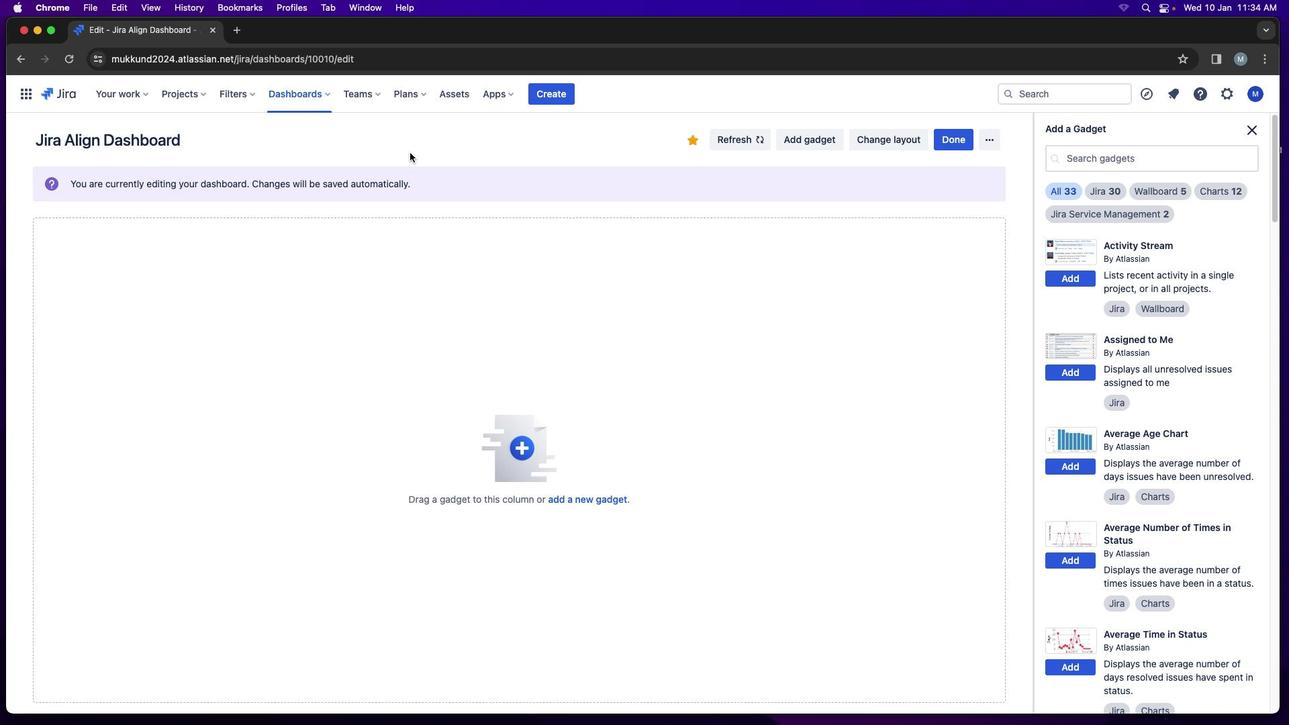 
Action: Mouse pressed left at (411, 154)
Screenshot: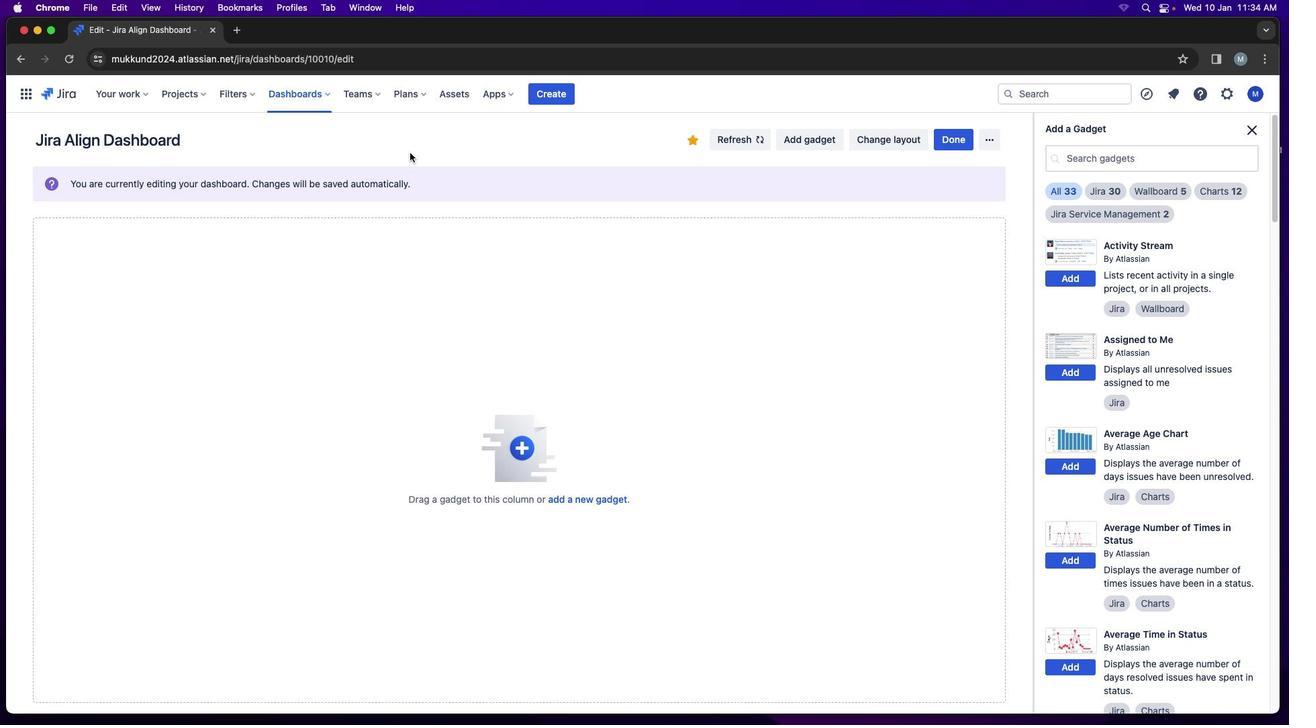 
Action: Mouse moved to (1120, 328)
Screenshot: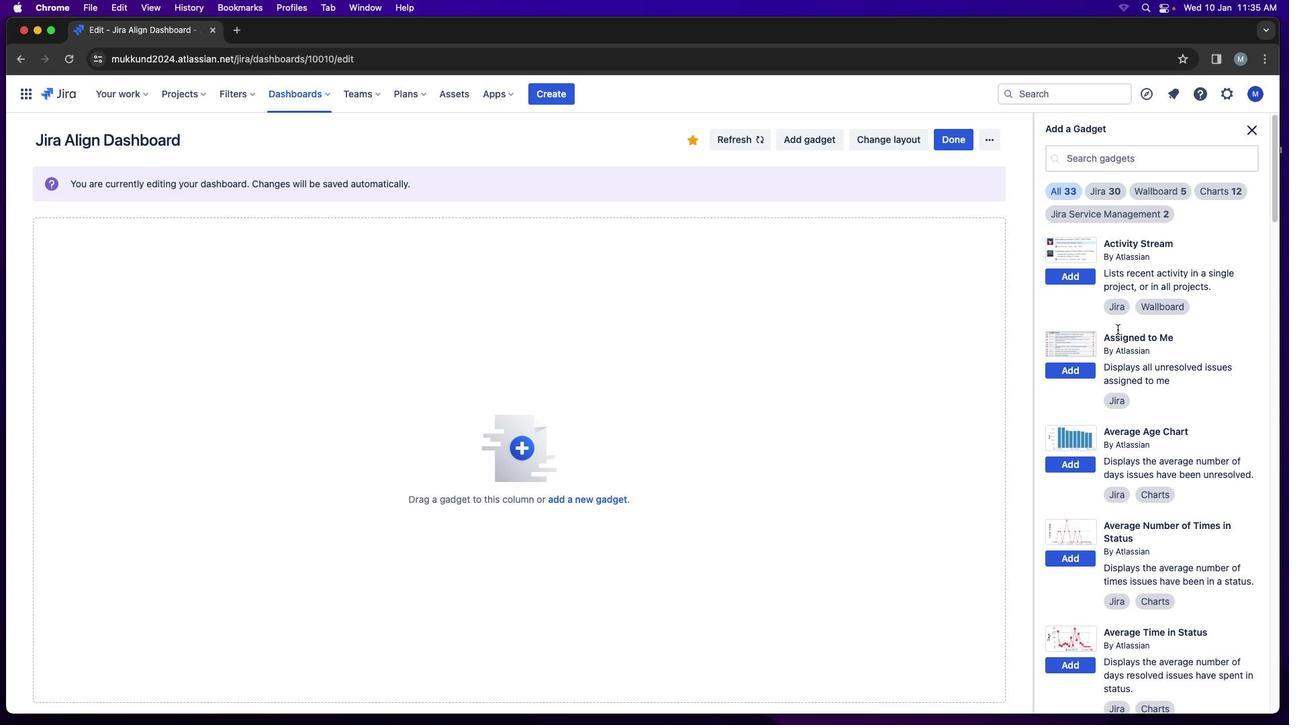 
Action: Mouse scrolled (1120, 328) with delta (2, 1)
Screenshot: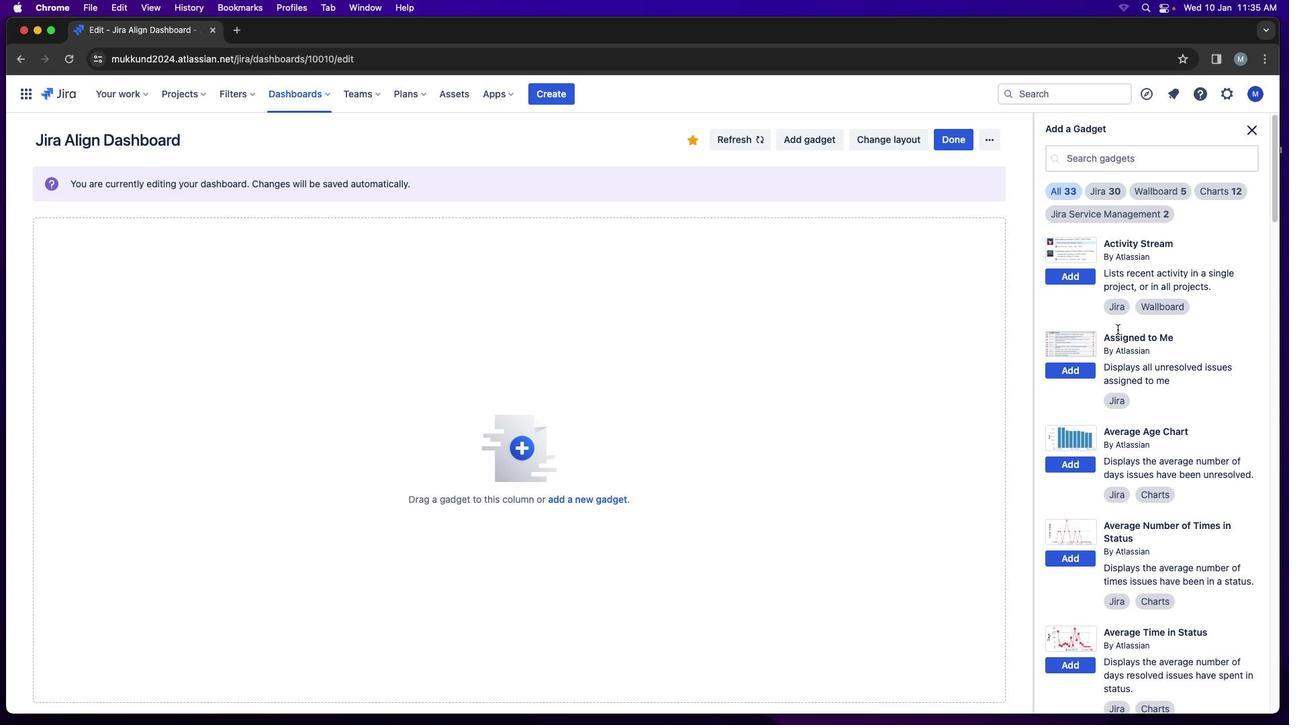 
Action: Mouse moved to (1120, 329)
Screenshot: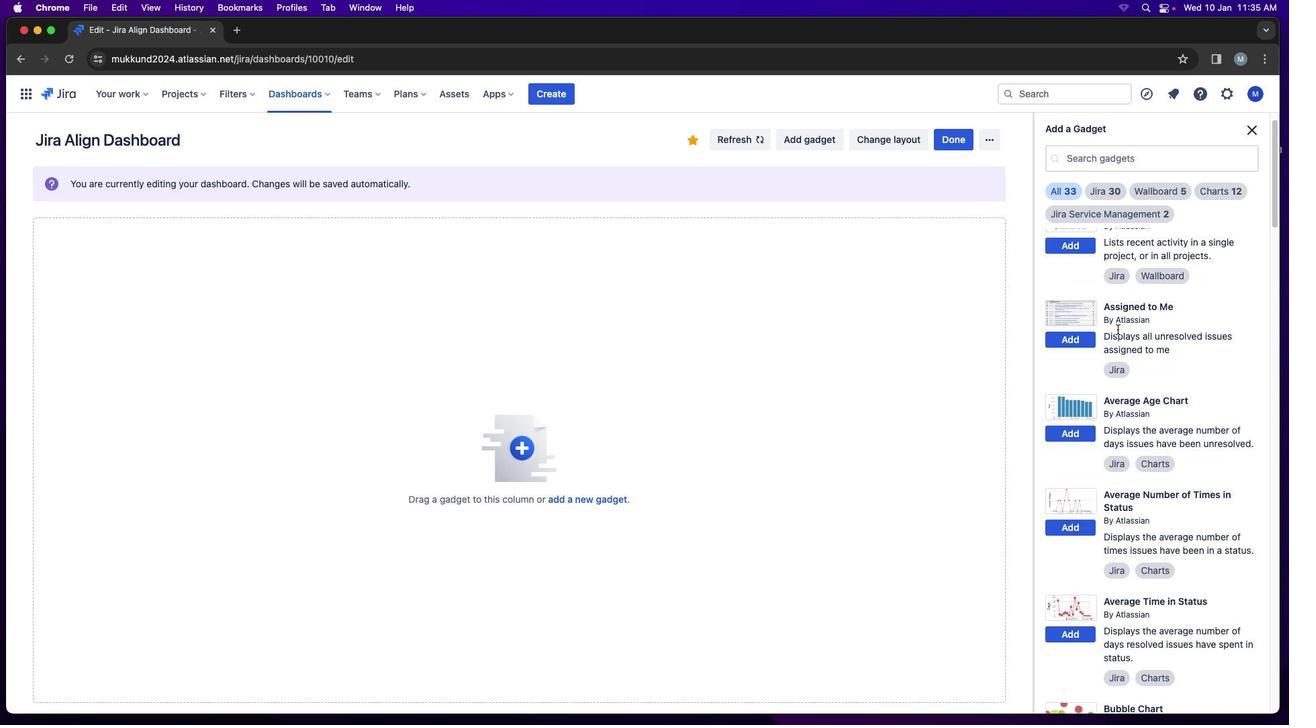 
Action: Mouse scrolled (1120, 329) with delta (2, 1)
Screenshot: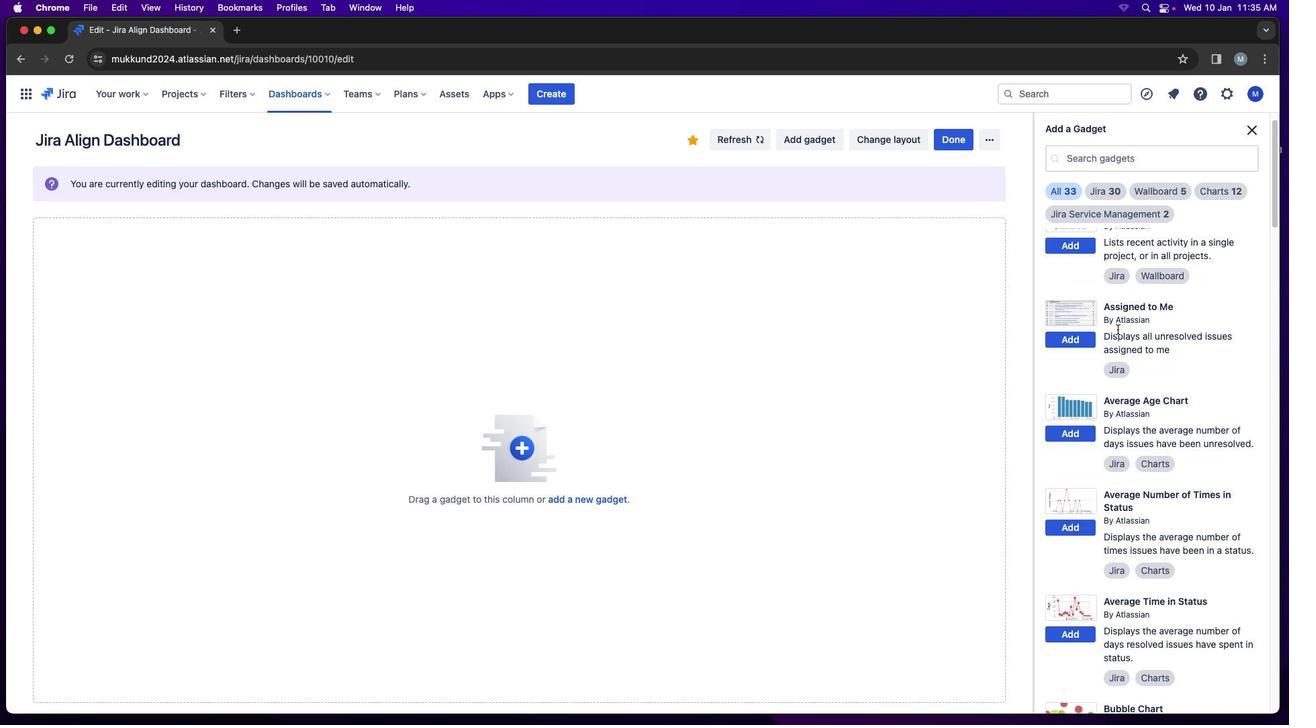 
Action: Mouse moved to (1120, 331)
Screenshot: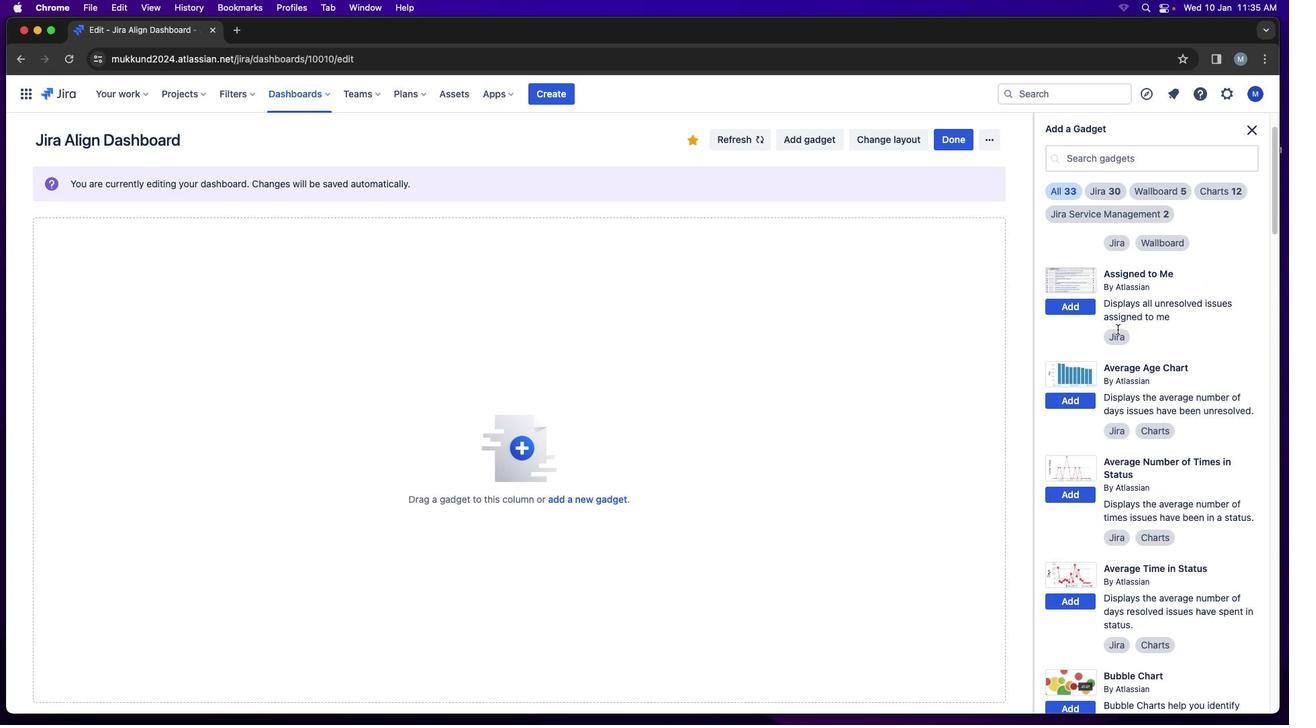 
Action: Mouse scrolled (1120, 331) with delta (2, 0)
Screenshot: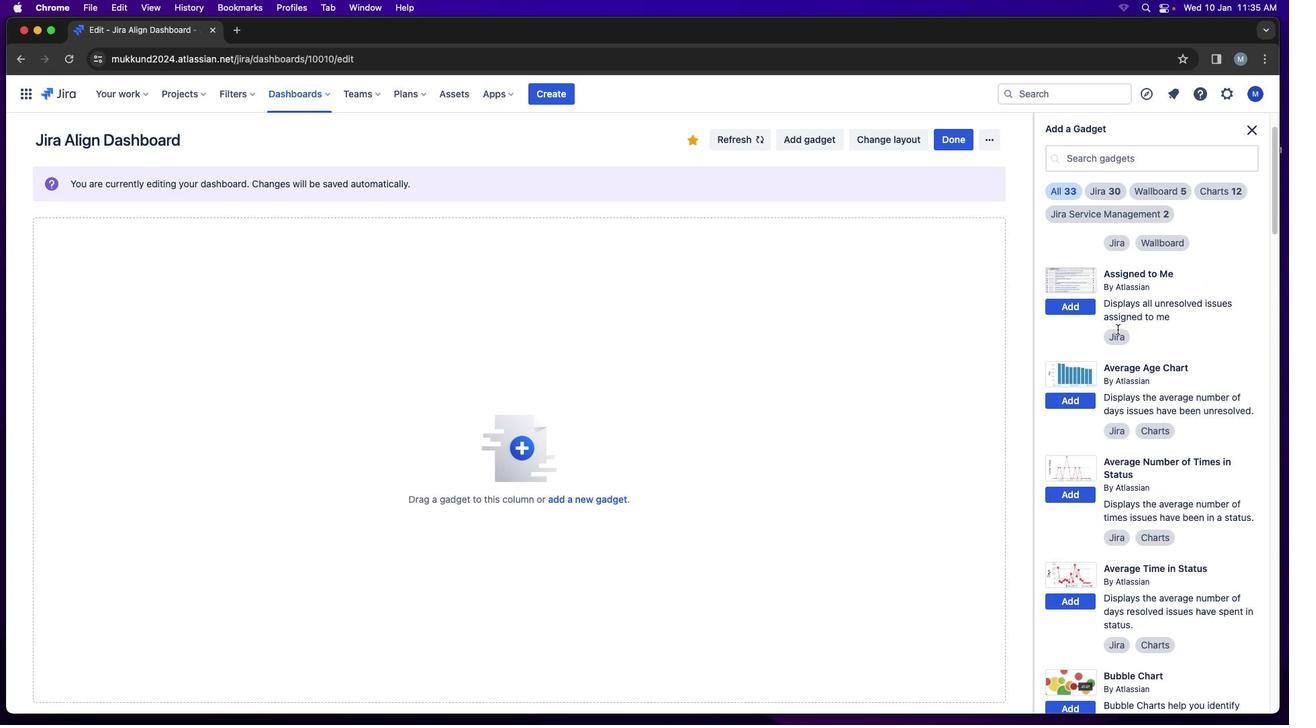 
Action: Mouse moved to (1120, 331)
Screenshot: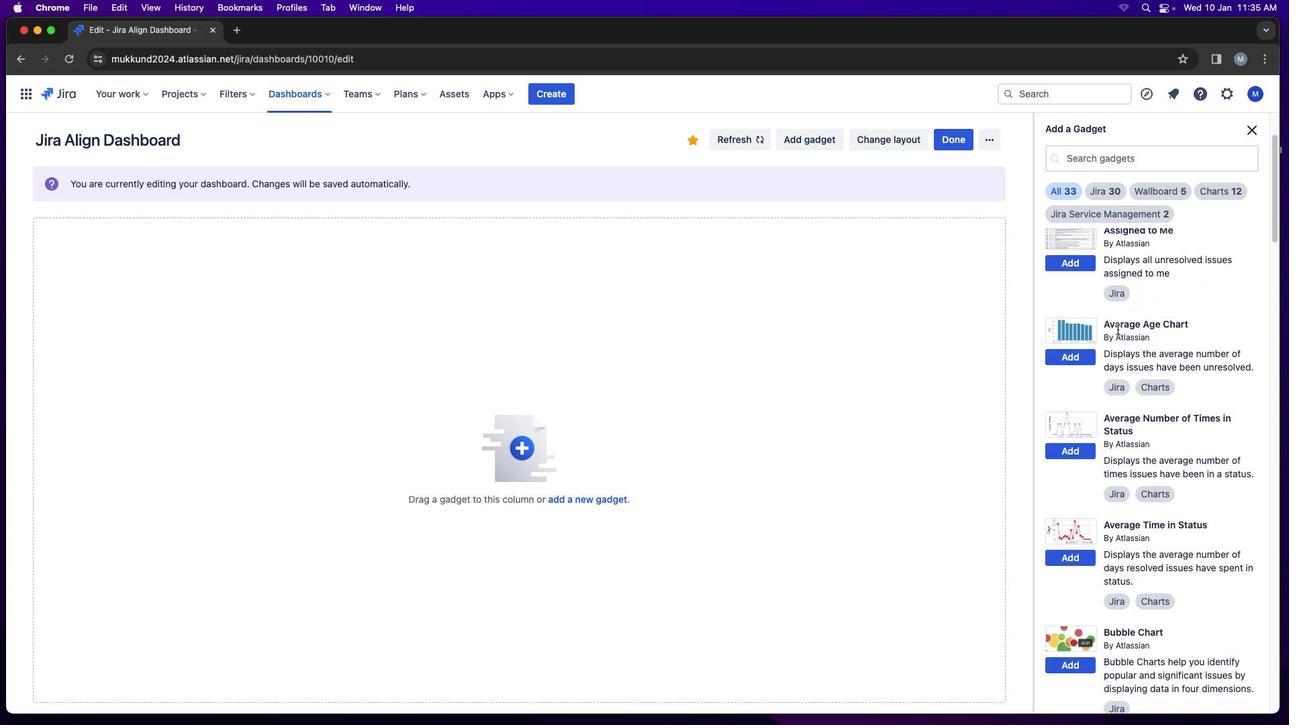 
Action: Mouse scrolled (1120, 331) with delta (2, 0)
Screenshot: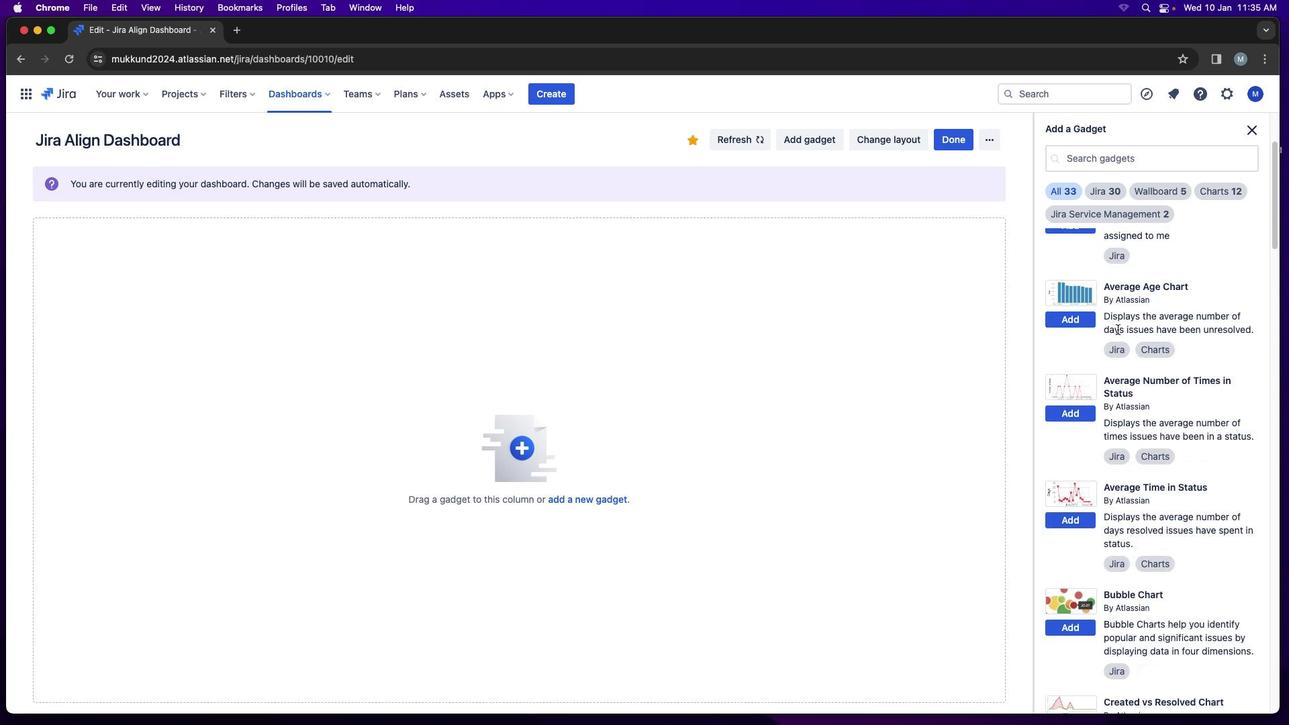 
Action: Mouse moved to (1116, 372)
Screenshot: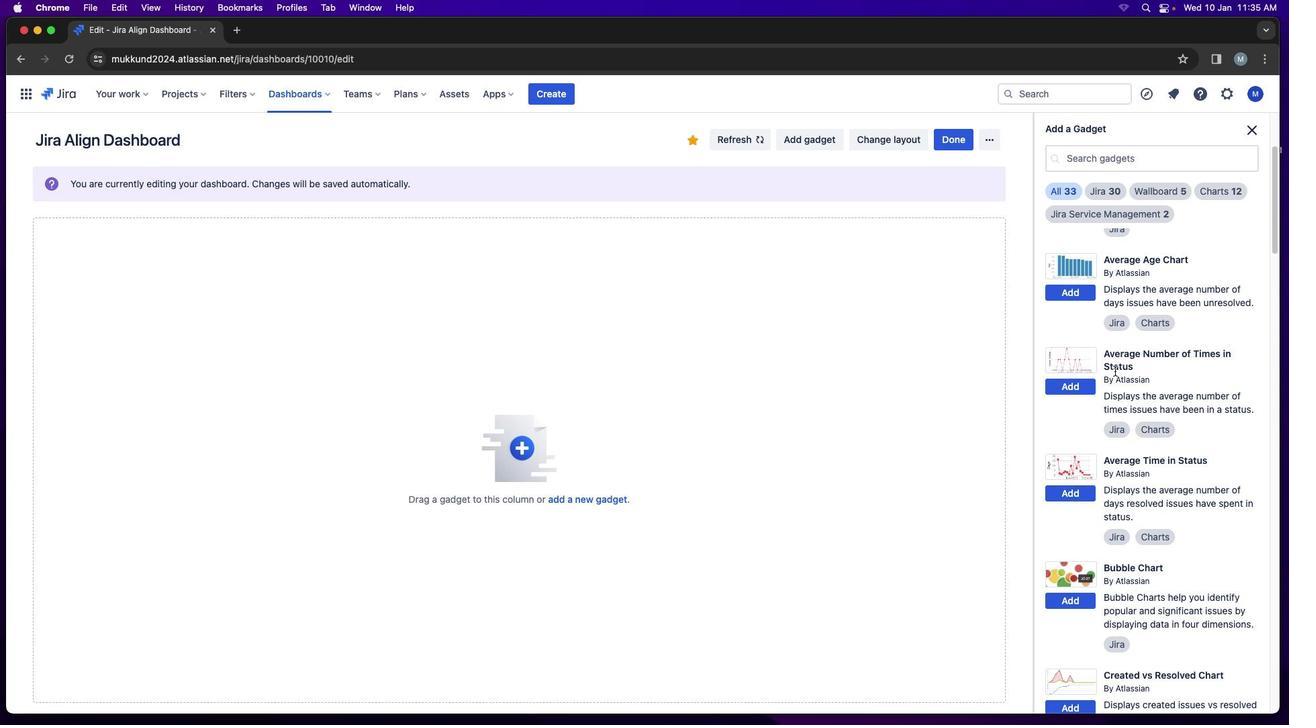 
Action: Mouse scrolled (1116, 372) with delta (2, 1)
Screenshot: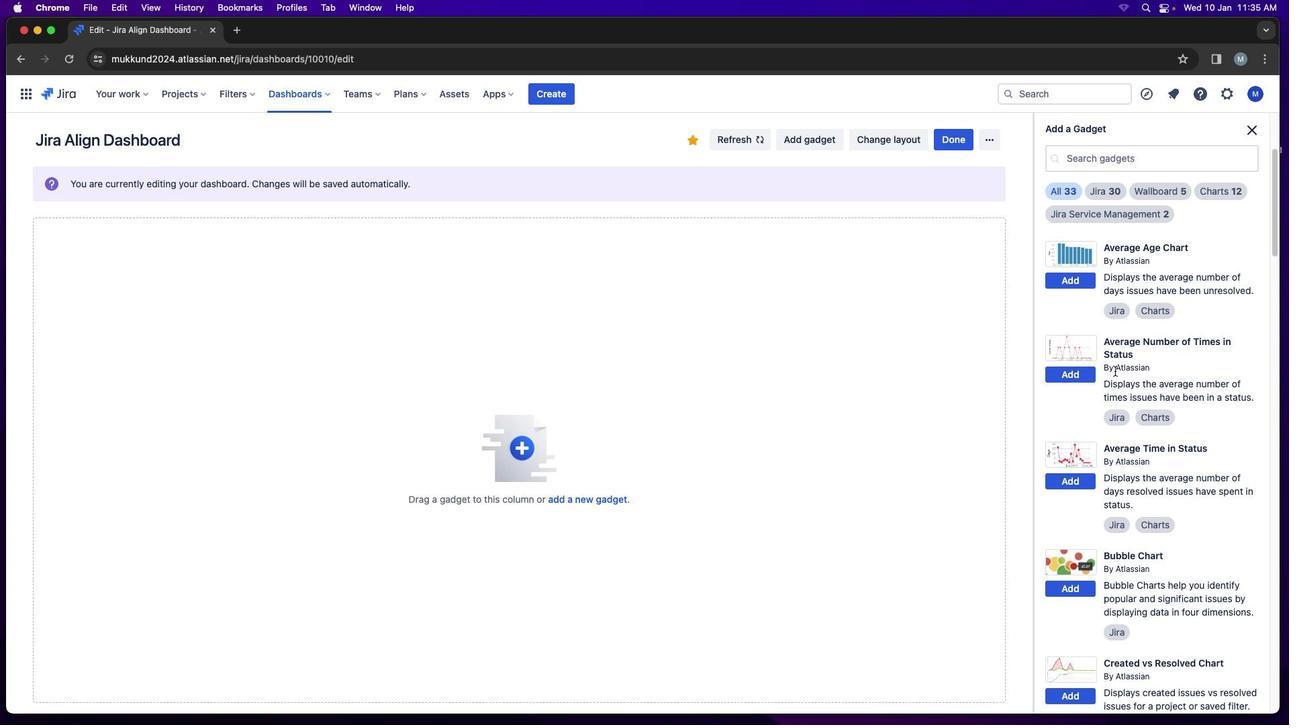 
Action: Mouse moved to (1116, 372)
Screenshot: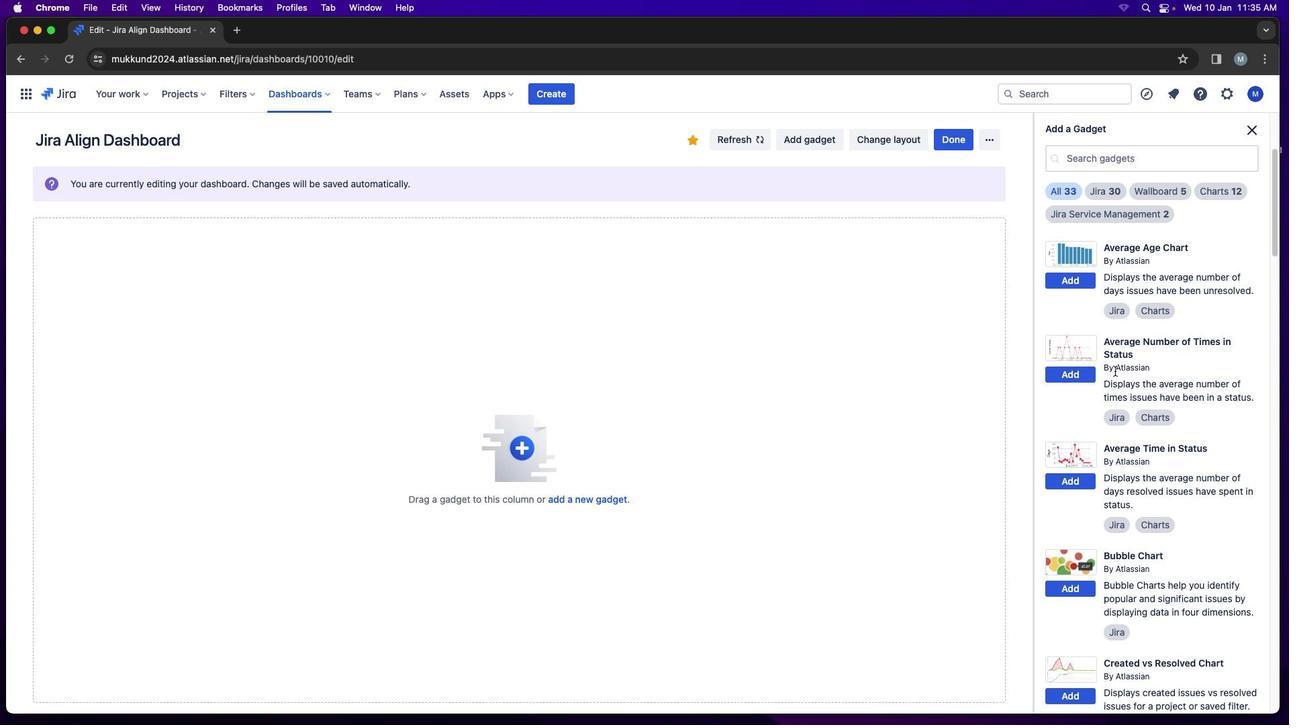 
Action: Mouse scrolled (1116, 372) with delta (2, 1)
Screenshot: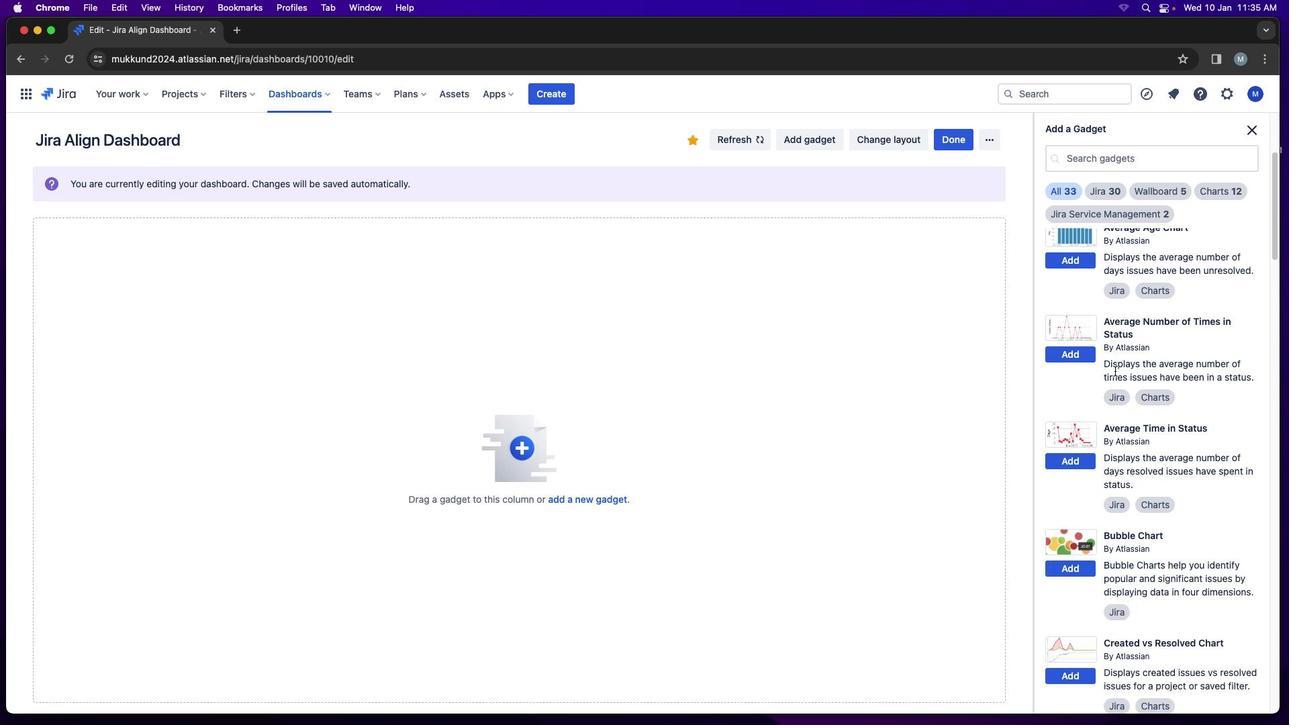 
Action: Mouse scrolled (1116, 372) with delta (2, 0)
Screenshot: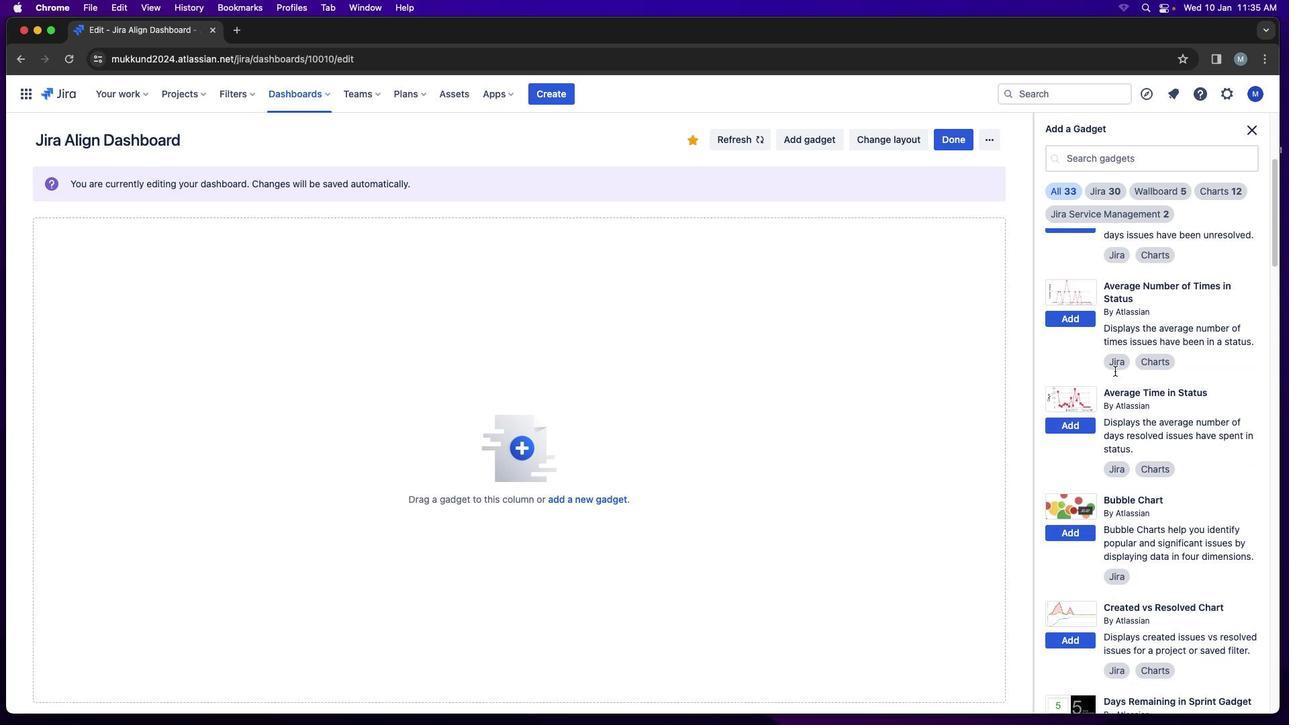 
Action: Mouse moved to (1143, 390)
Screenshot: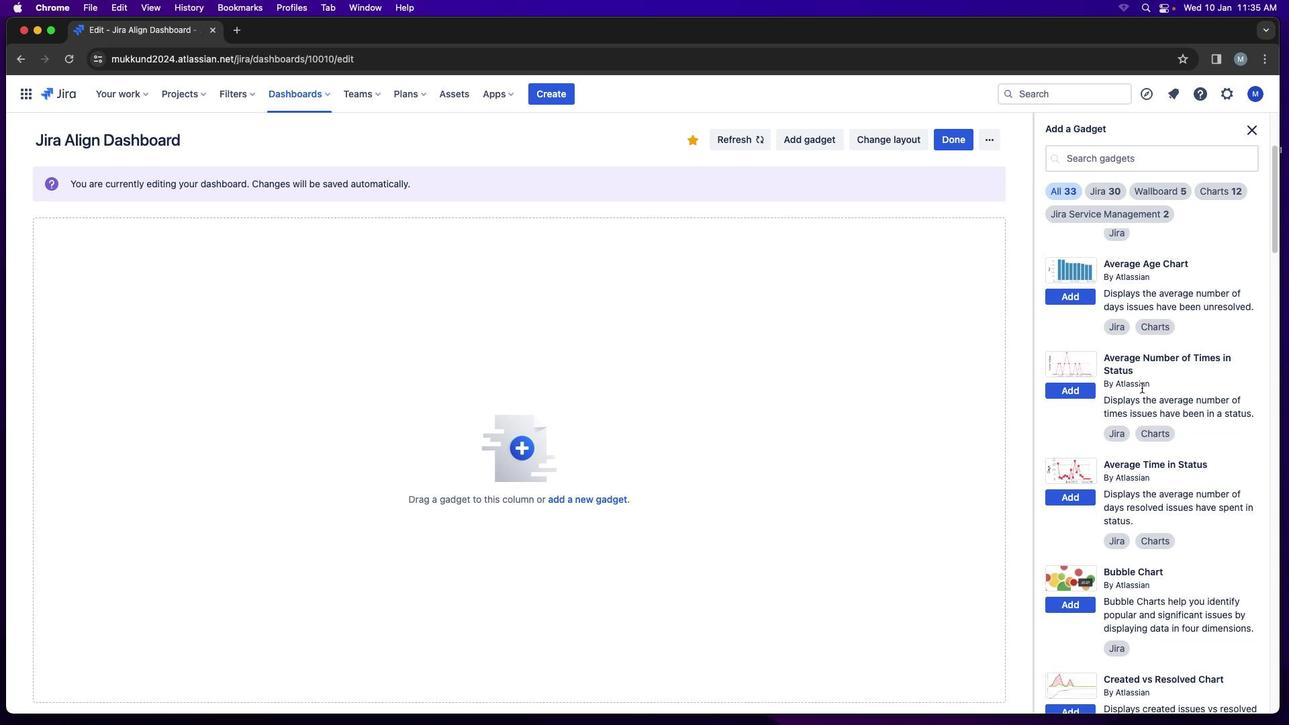 
Action: Mouse scrolled (1143, 390) with delta (2, 2)
Screenshot: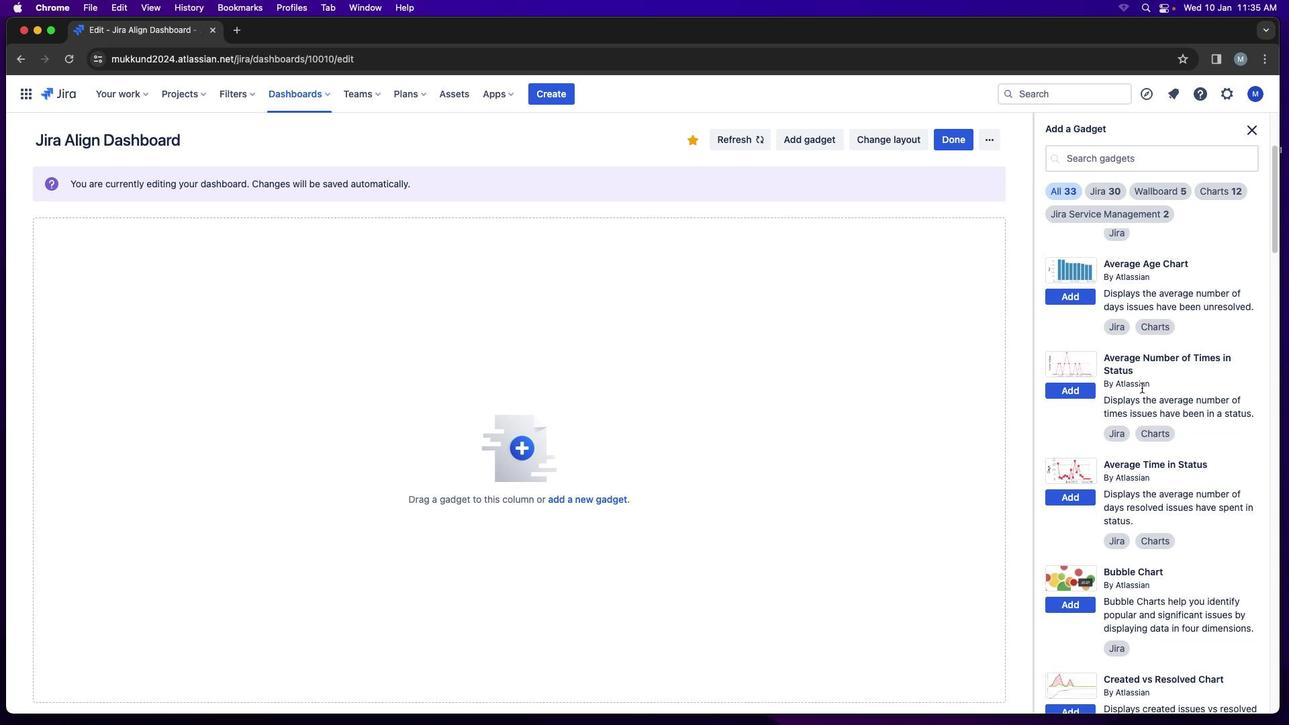 
Action: Mouse scrolled (1143, 390) with delta (2, 2)
Screenshot: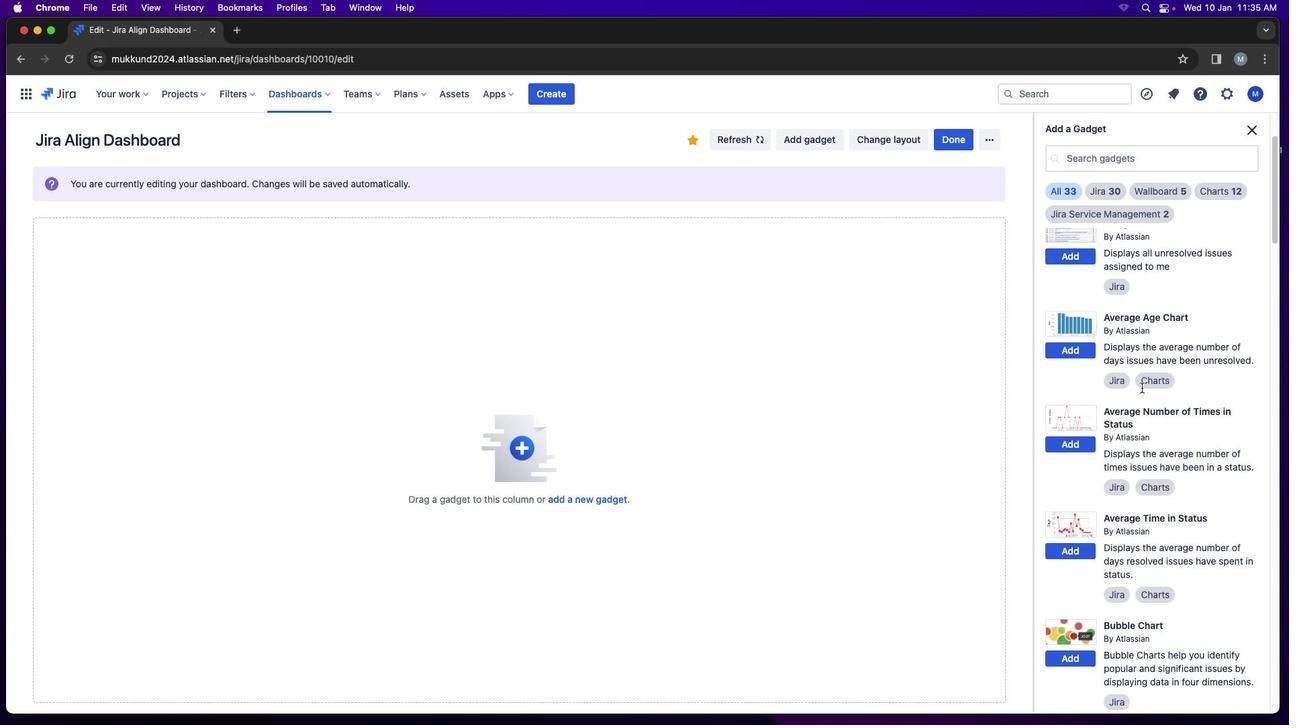 
Action: Mouse moved to (1143, 390)
Screenshot: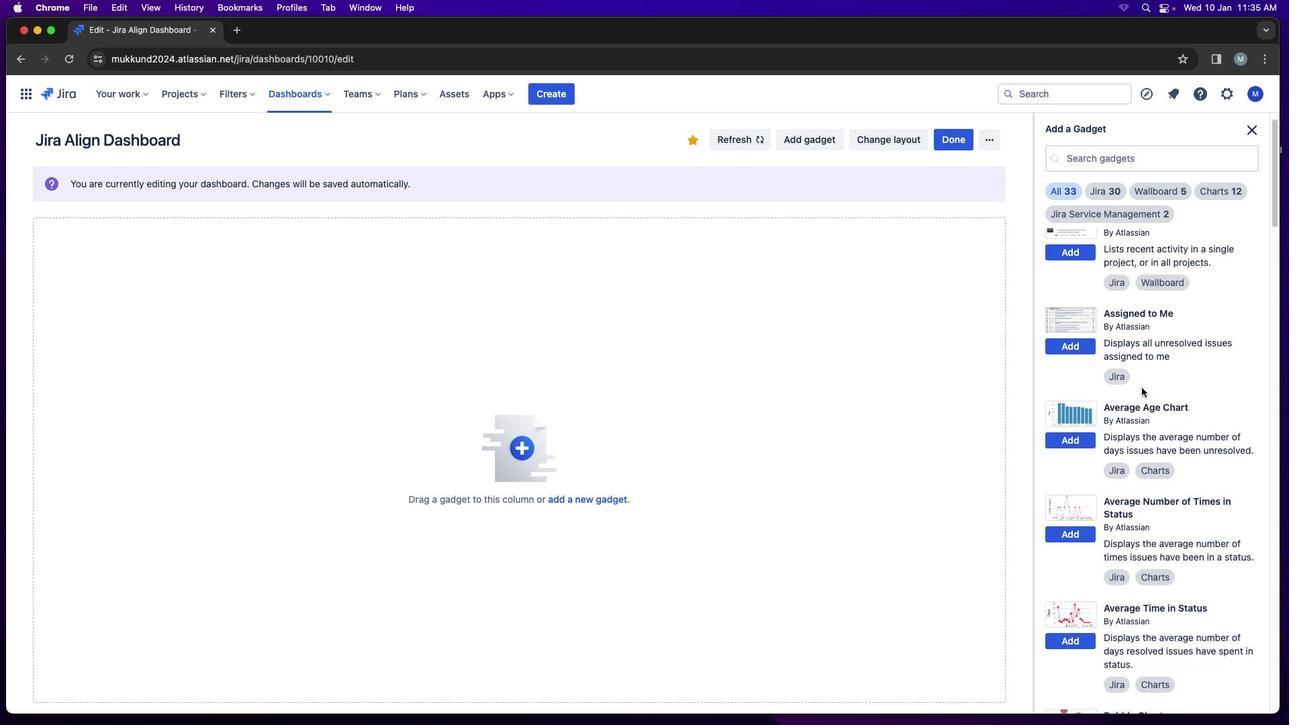 
Action: Mouse scrolled (1143, 390) with delta (2, 4)
Screenshot: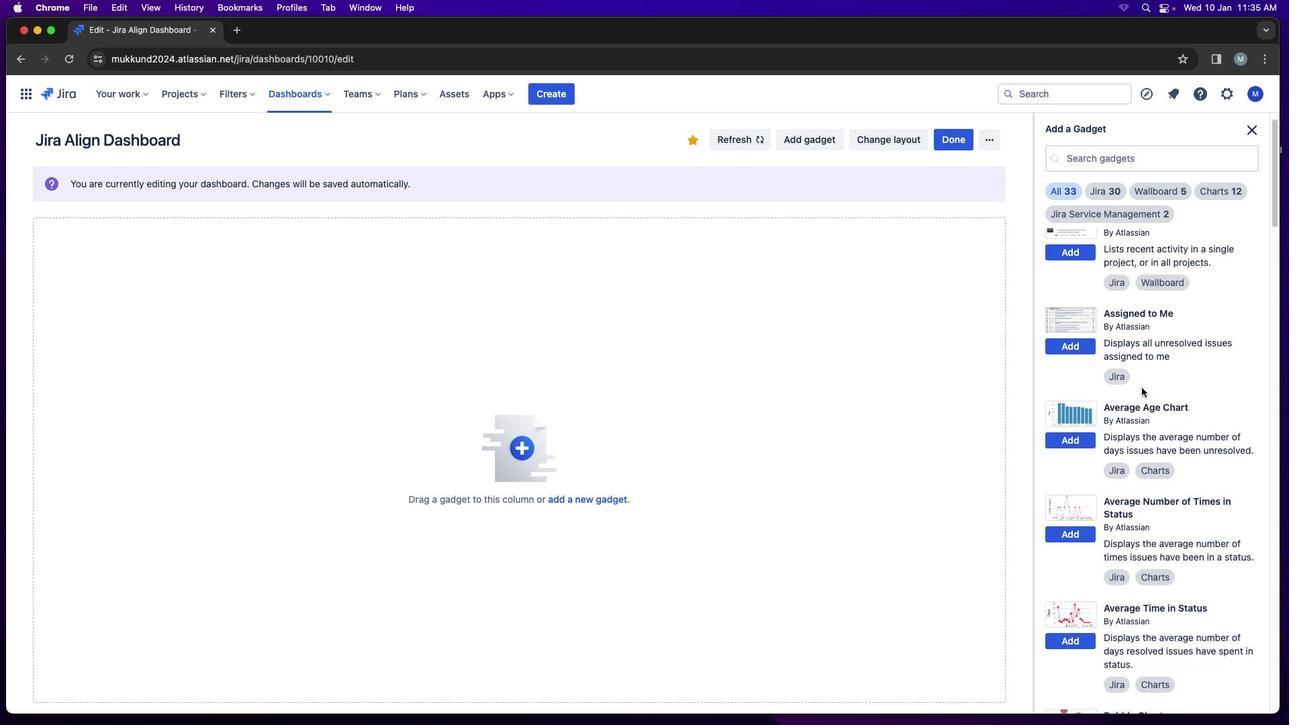 
Action: Mouse scrolled (1143, 390) with delta (2, 5)
Screenshot: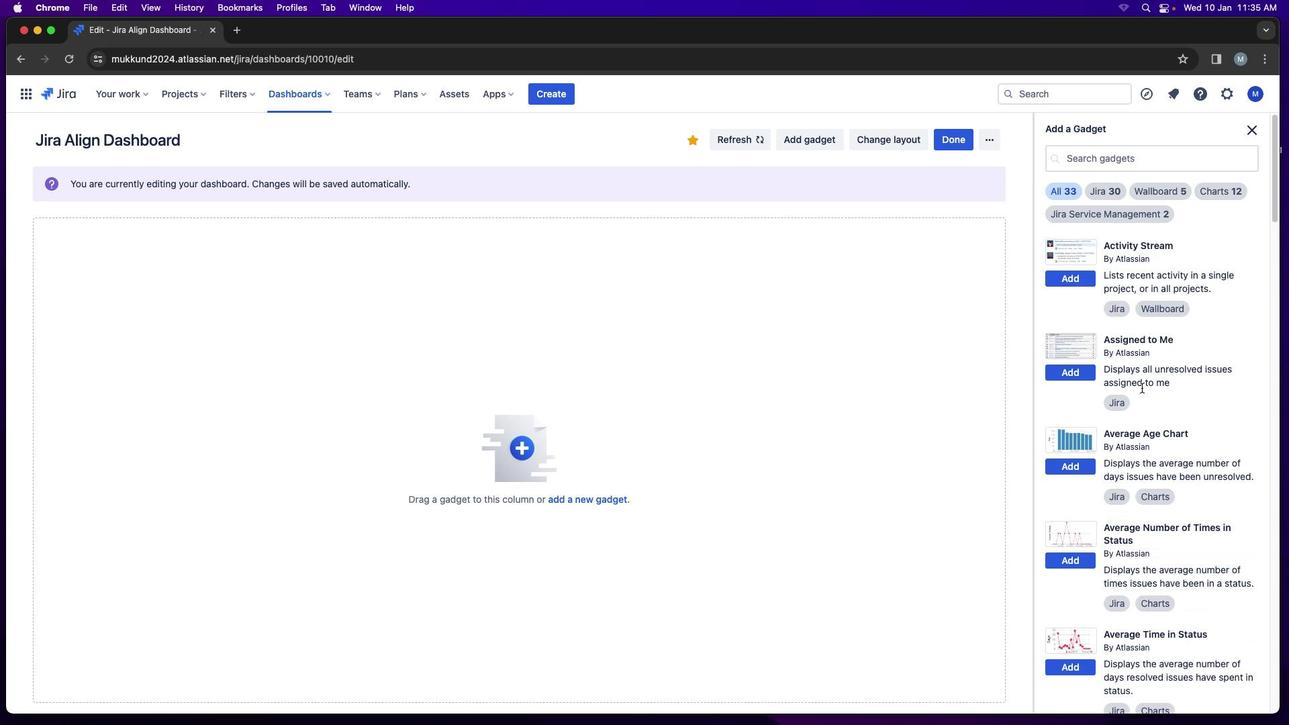 
Action: Mouse moved to (1143, 390)
Screenshot: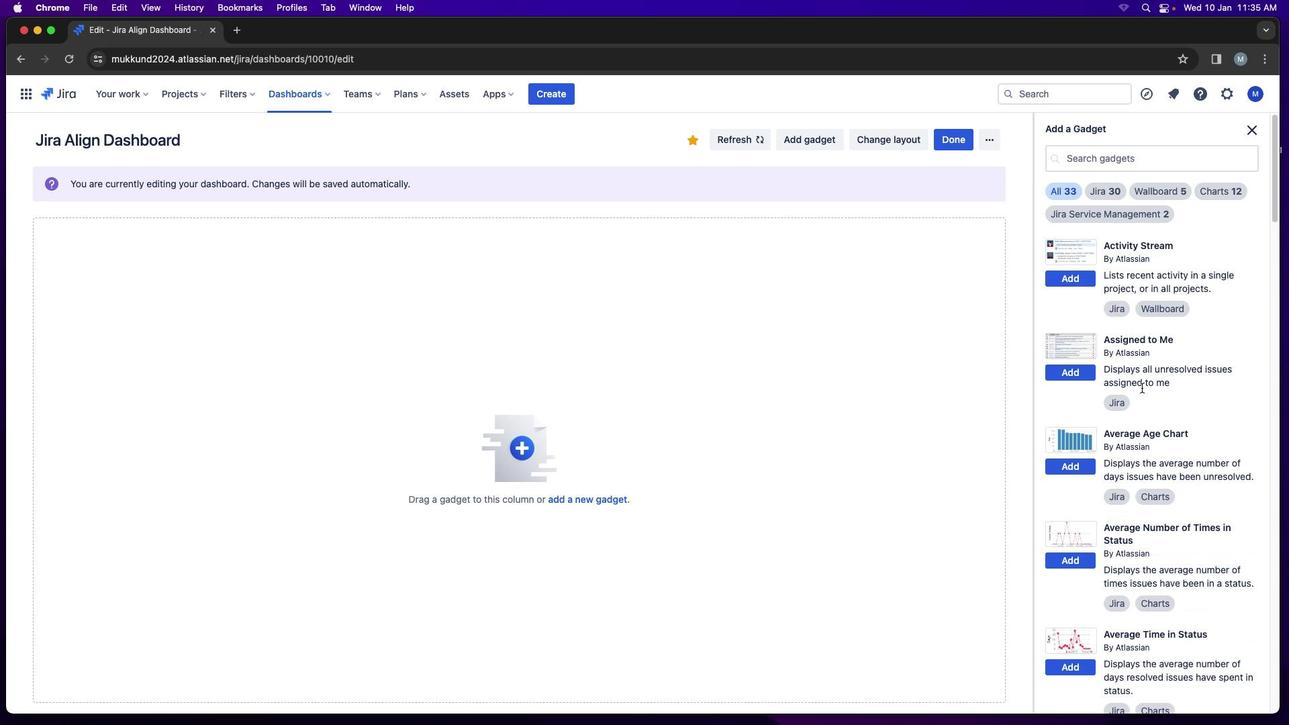 
Action: Mouse scrolled (1143, 390) with delta (2, 5)
Screenshot: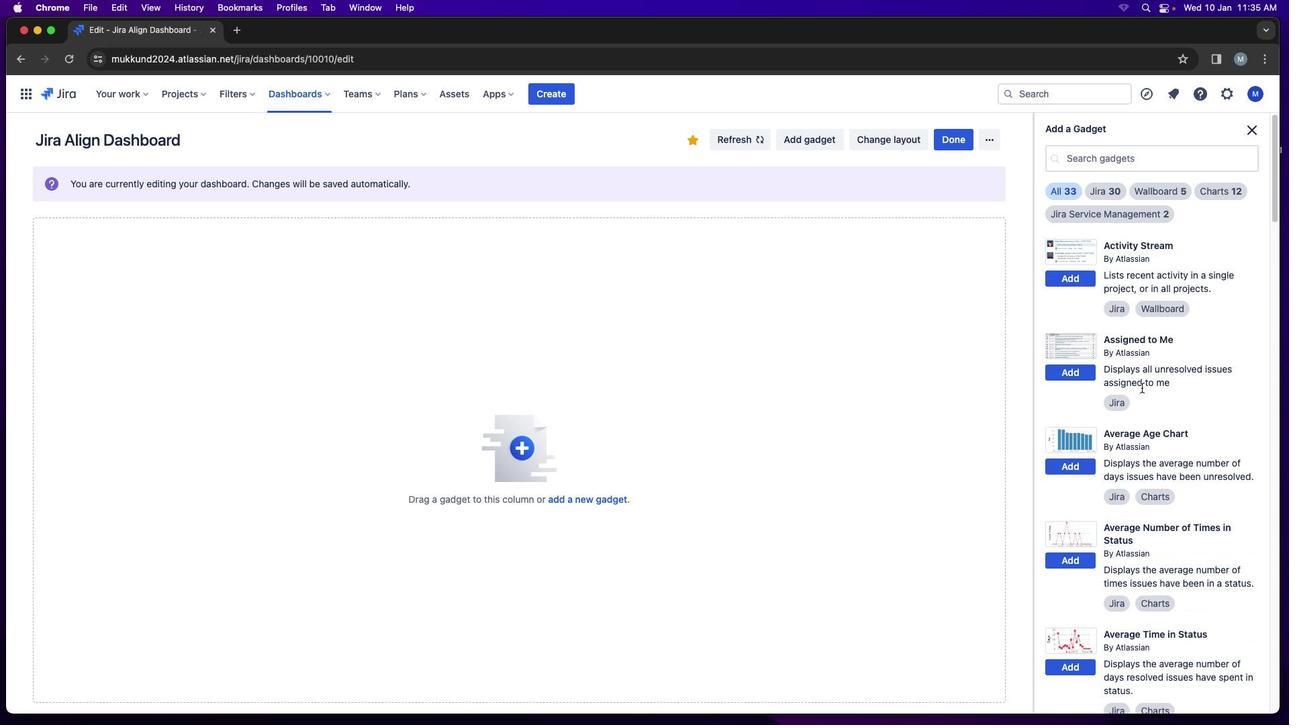 
Action: Mouse moved to (1144, 388)
Screenshot: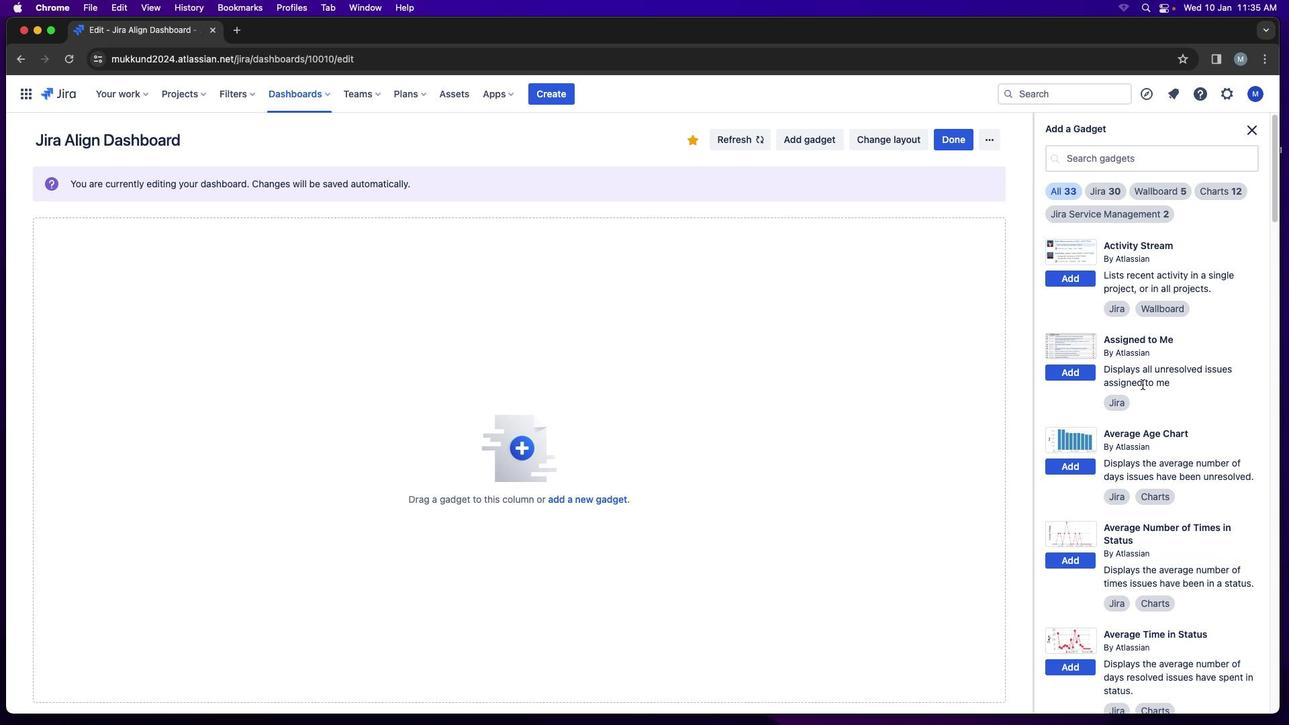 
Action: Mouse scrolled (1144, 388) with delta (2, 2)
Screenshot: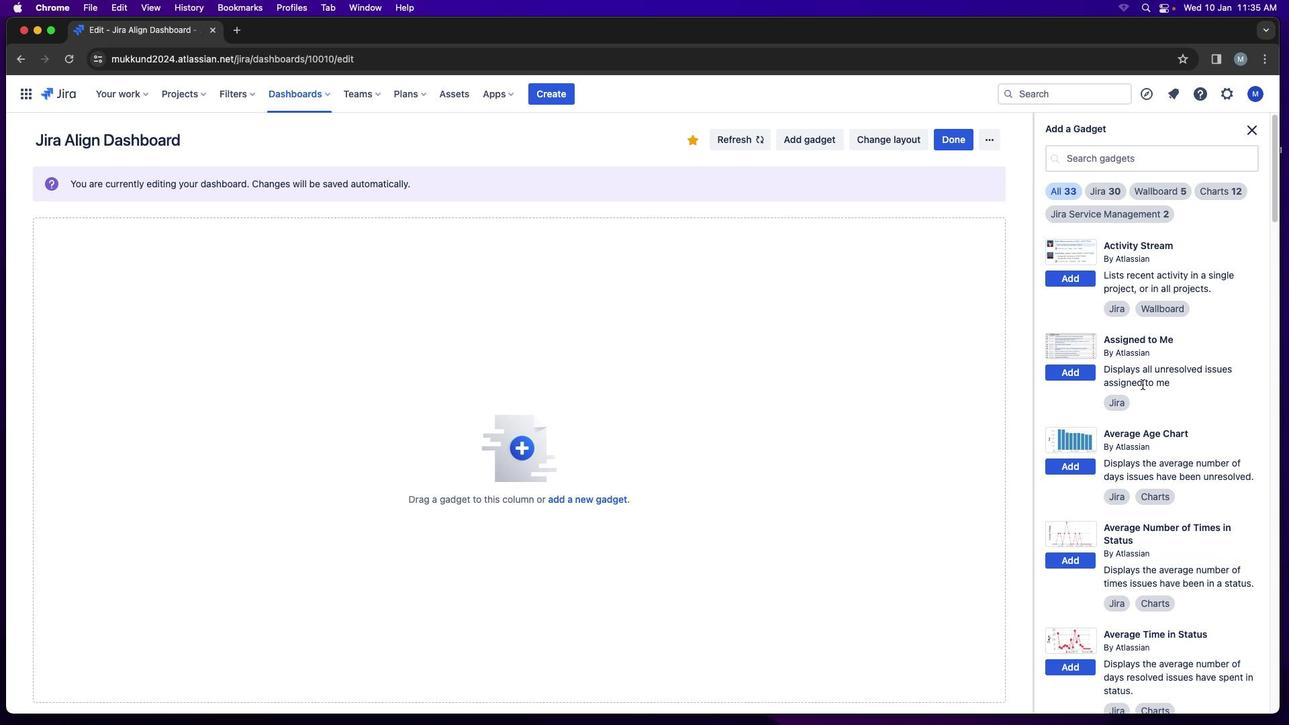 
Action: Mouse moved to (1144, 388)
Screenshot: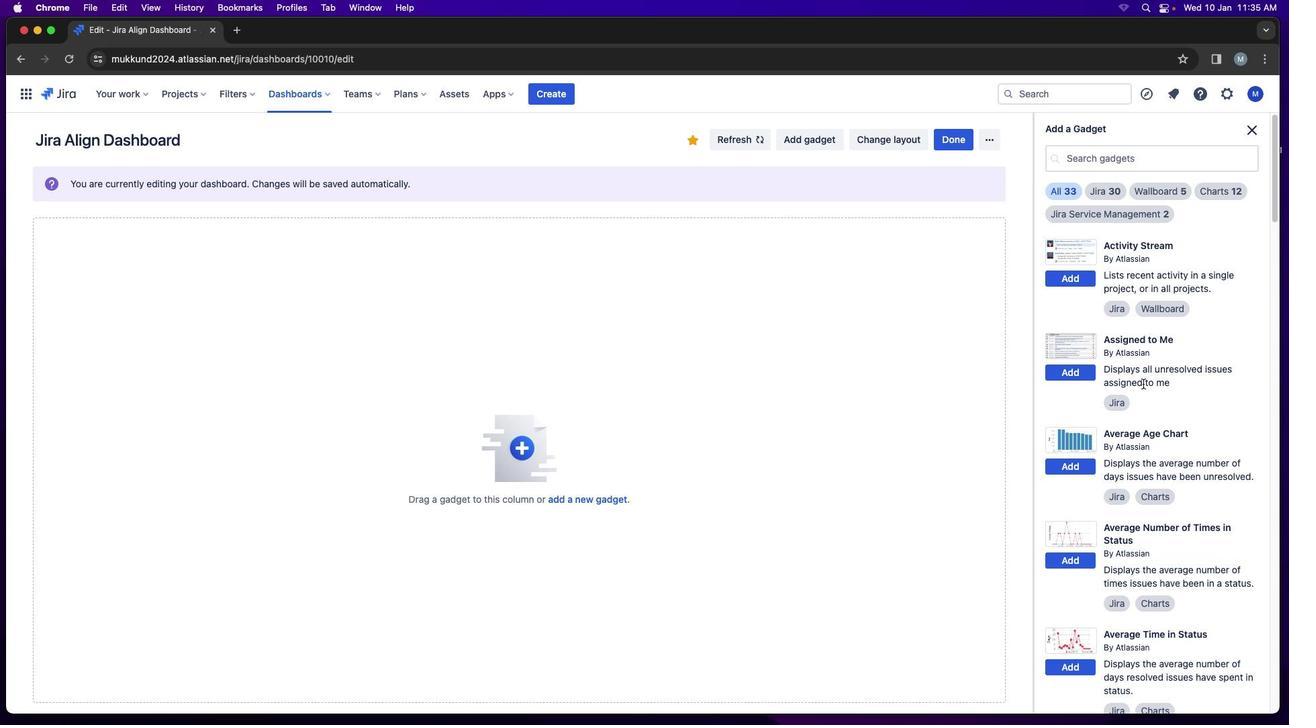 
Action: Mouse scrolled (1144, 388) with delta (2, 2)
Screenshot: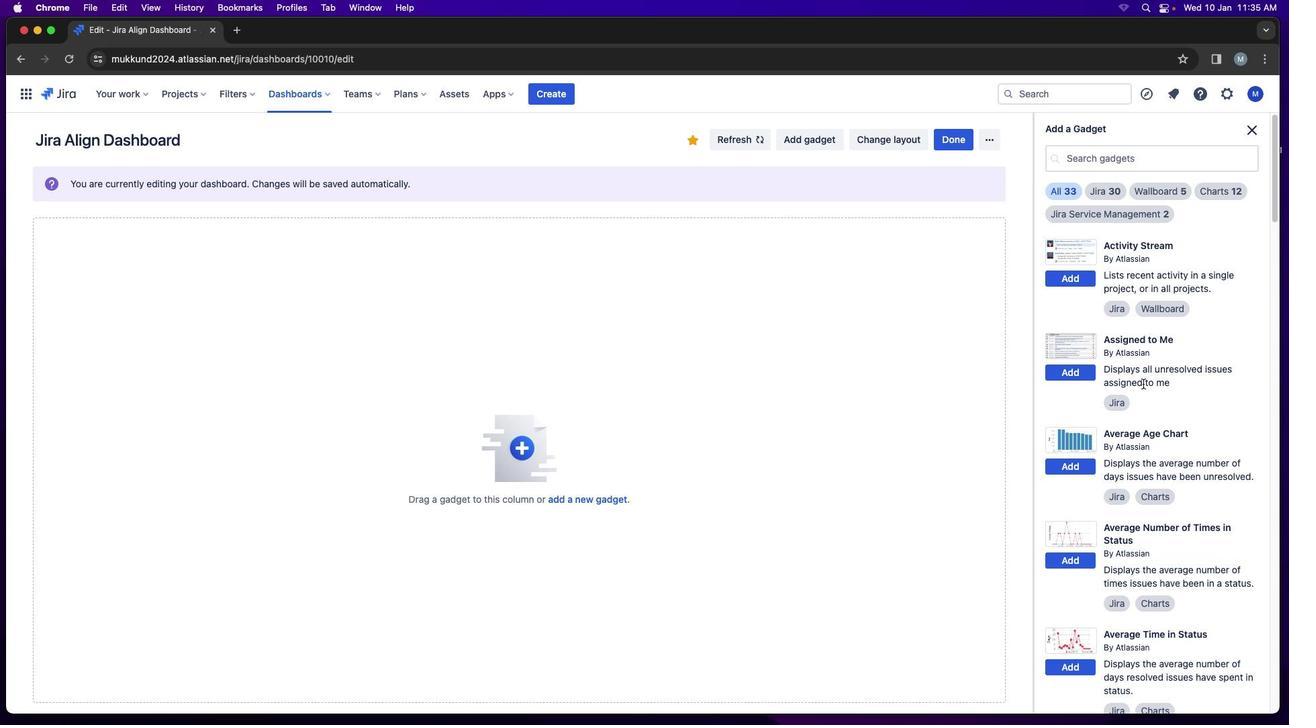 
Action: Mouse moved to (1144, 386)
Screenshot: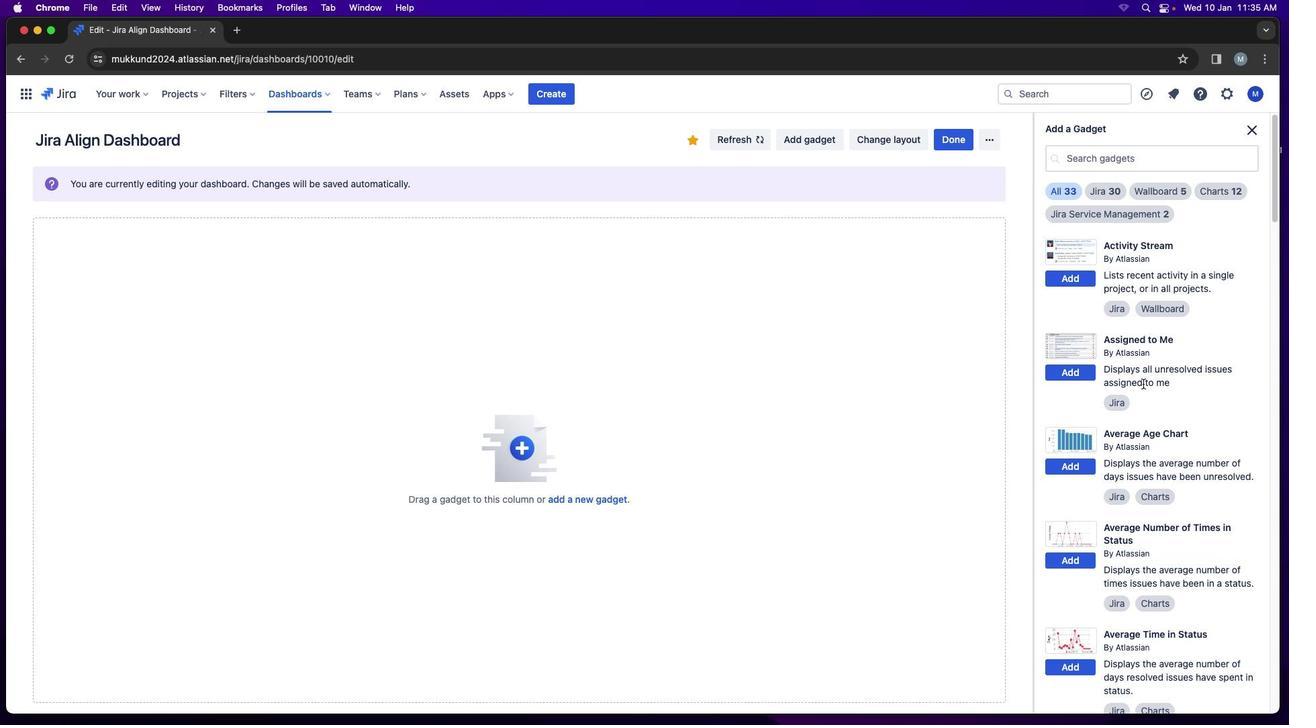 
Action: Mouse scrolled (1144, 386) with delta (2, 1)
Screenshot: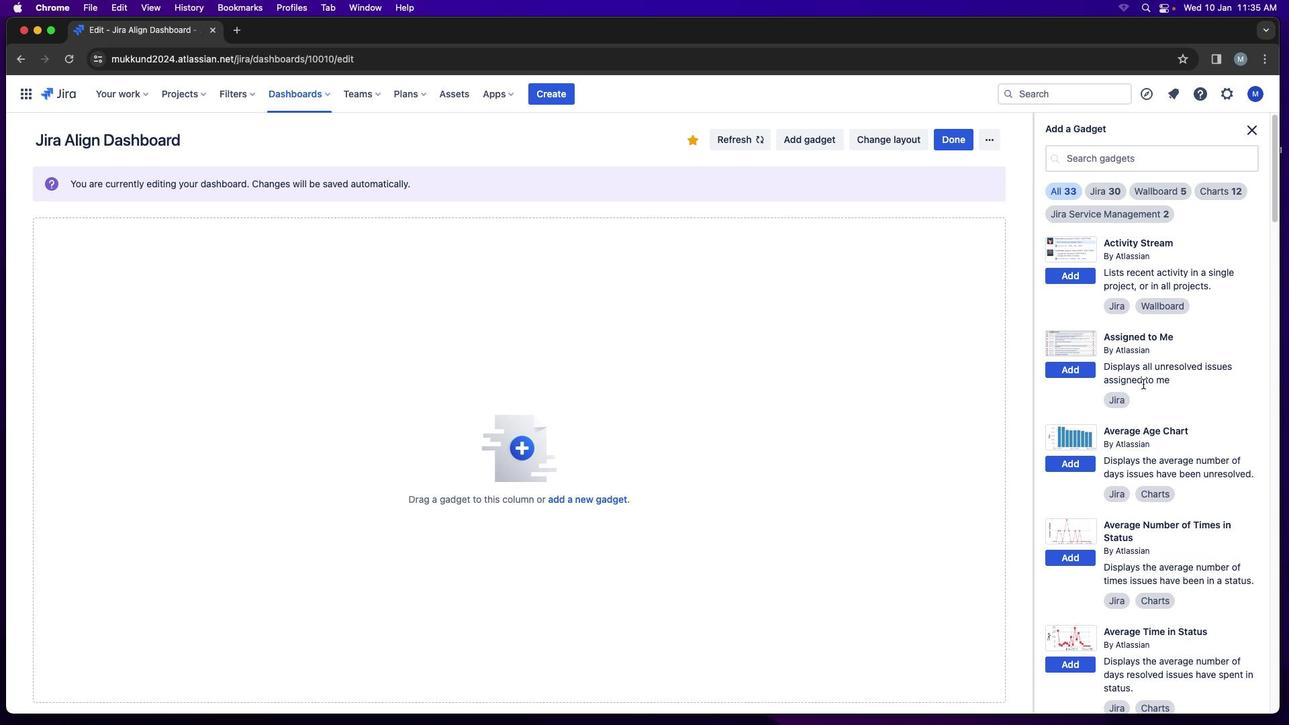 
Action: Mouse scrolled (1144, 386) with delta (2, 1)
Screenshot: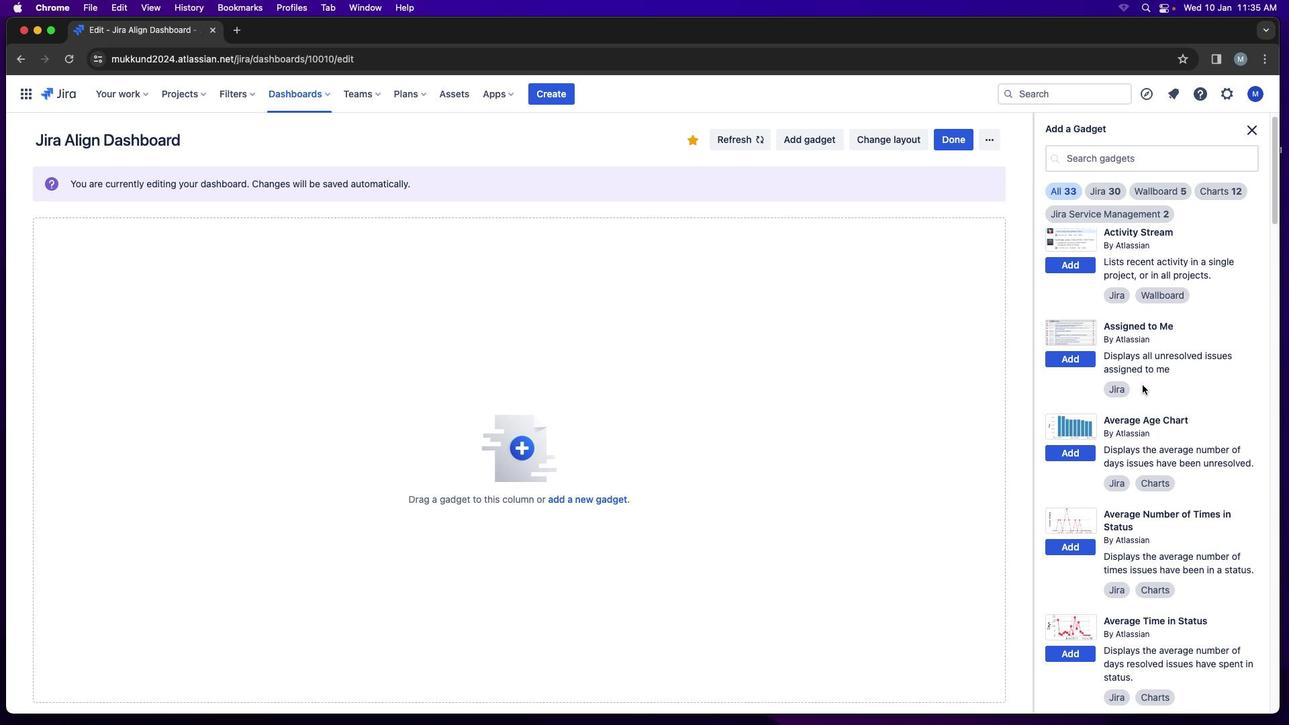 
Action: Mouse moved to (1144, 386)
Screenshot: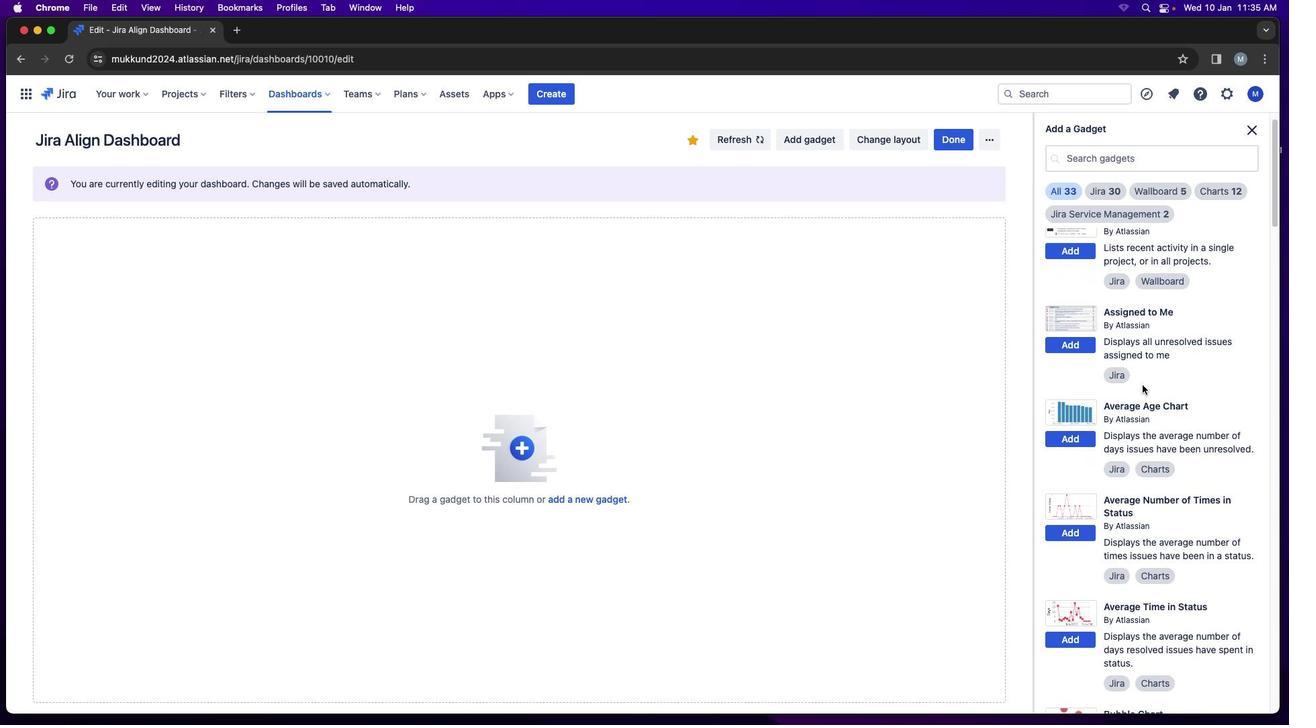 
Action: Mouse scrolled (1144, 386) with delta (2, 1)
Screenshot: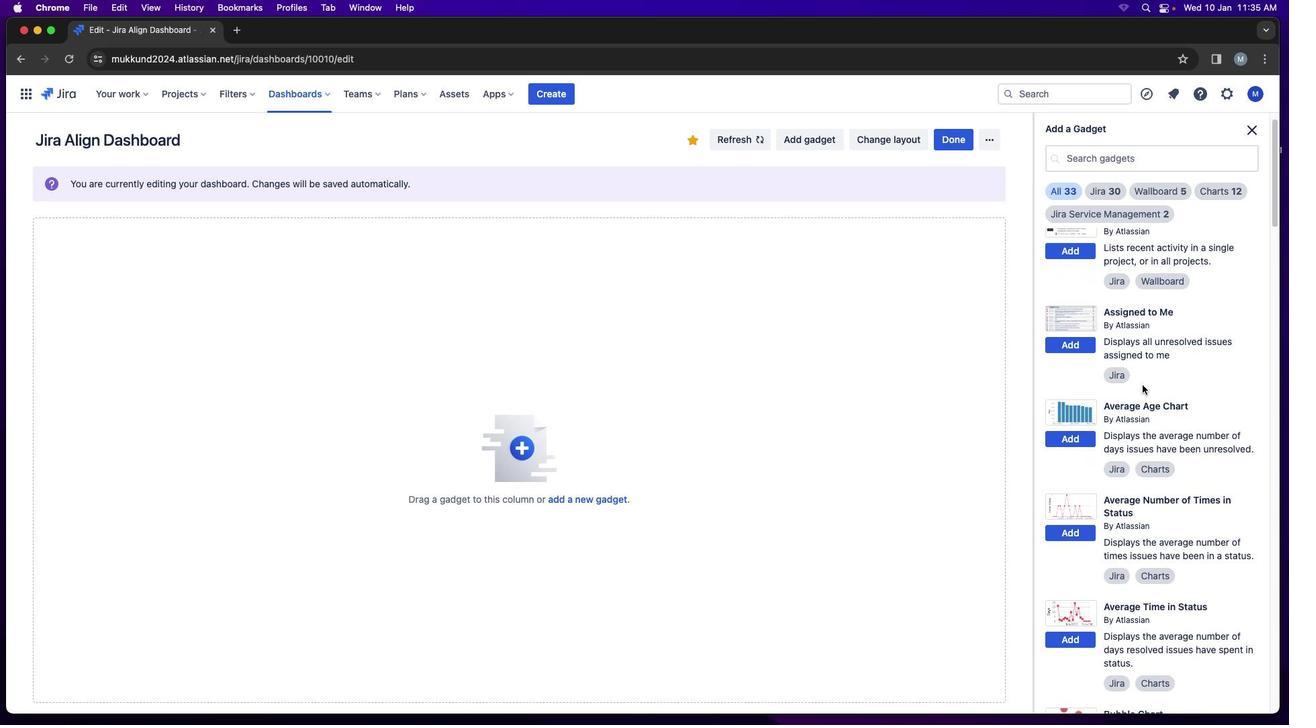 
Action: Mouse moved to (1144, 386)
Screenshot: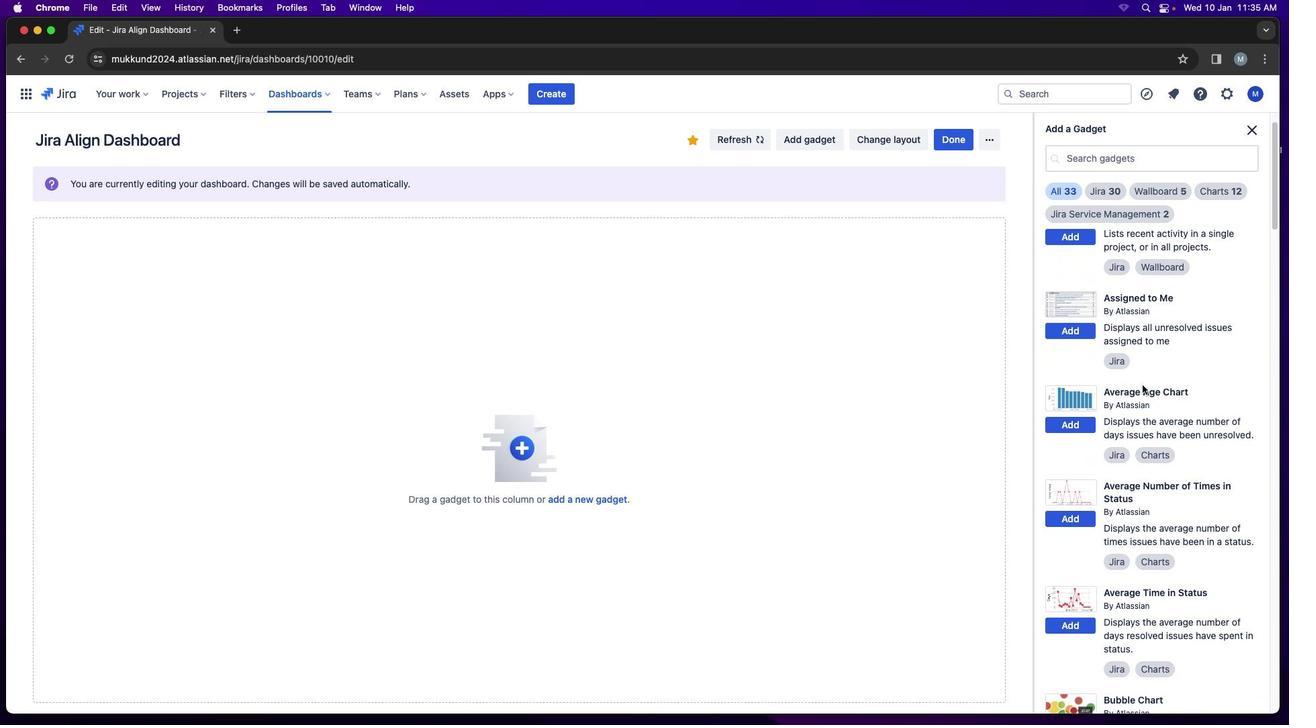 
Action: Mouse scrolled (1144, 386) with delta (2, 1)
Screenshot: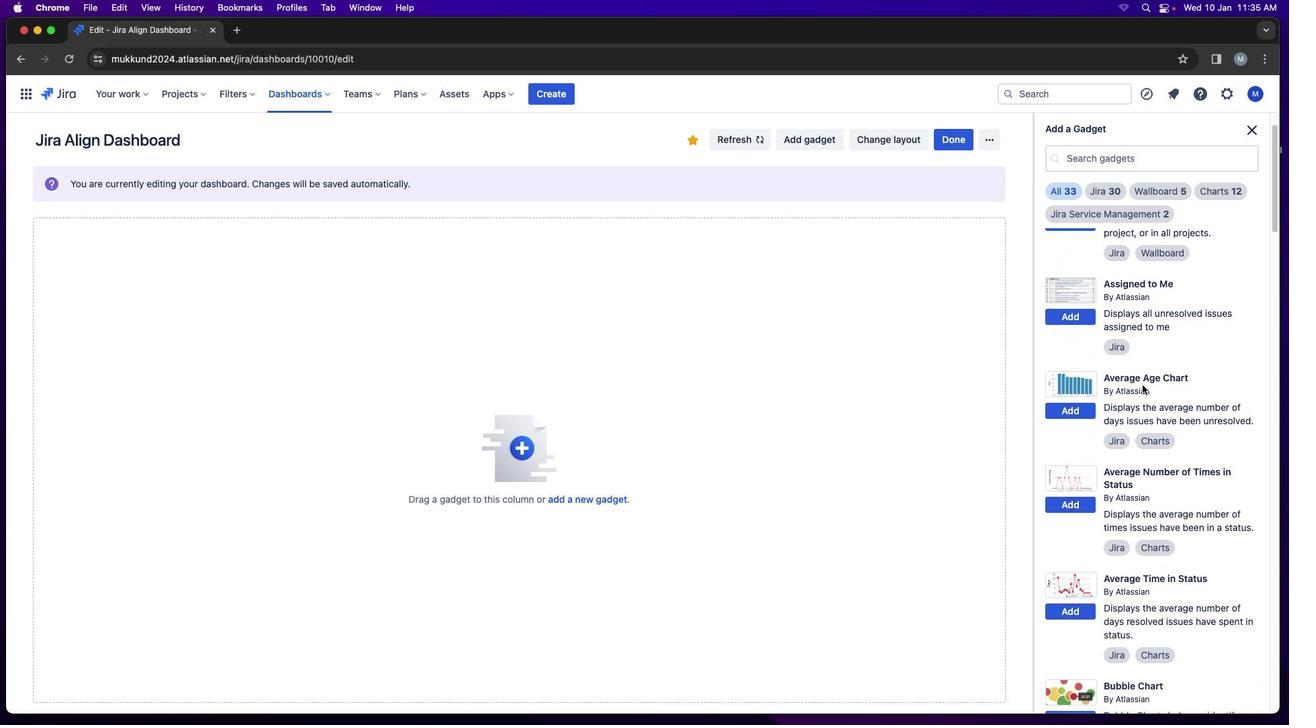 
Action: Mouse scrolled (1144, 386) with delta (2, 1)
Screenshot: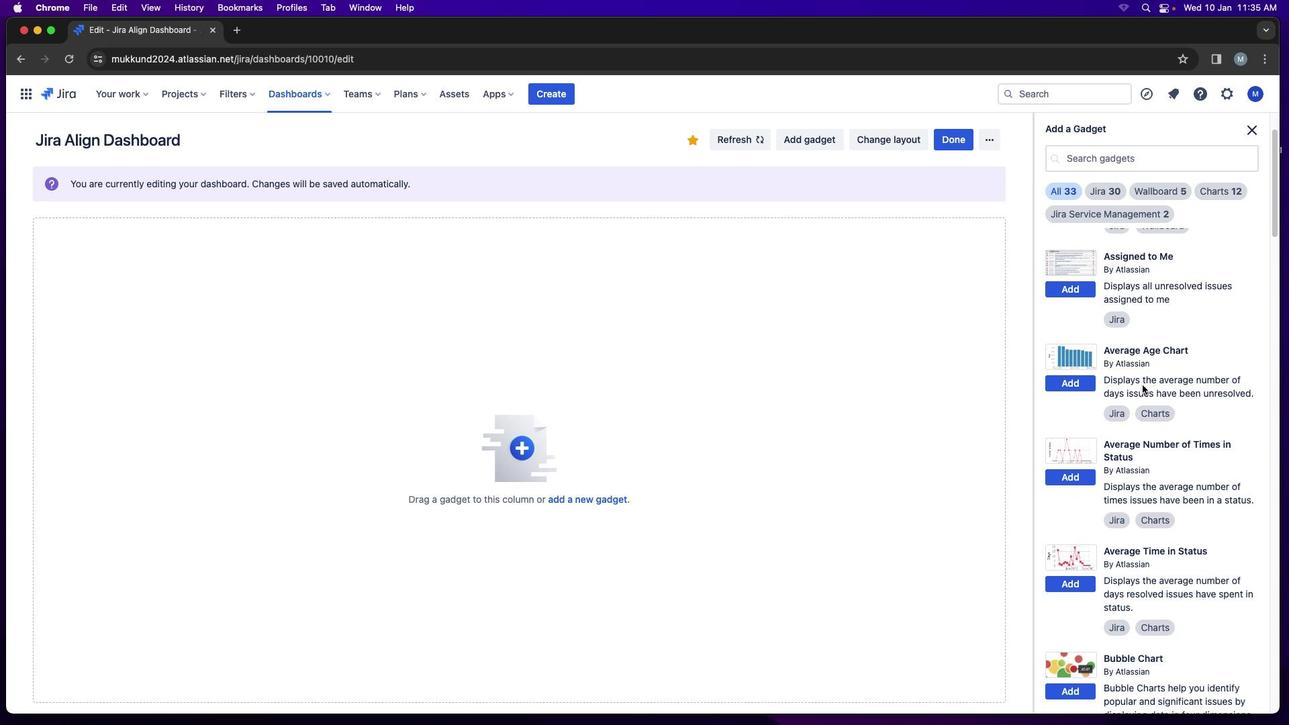 
Action: Mouse scrolled (1144, 386) with delta (2, 1)
Screenshot: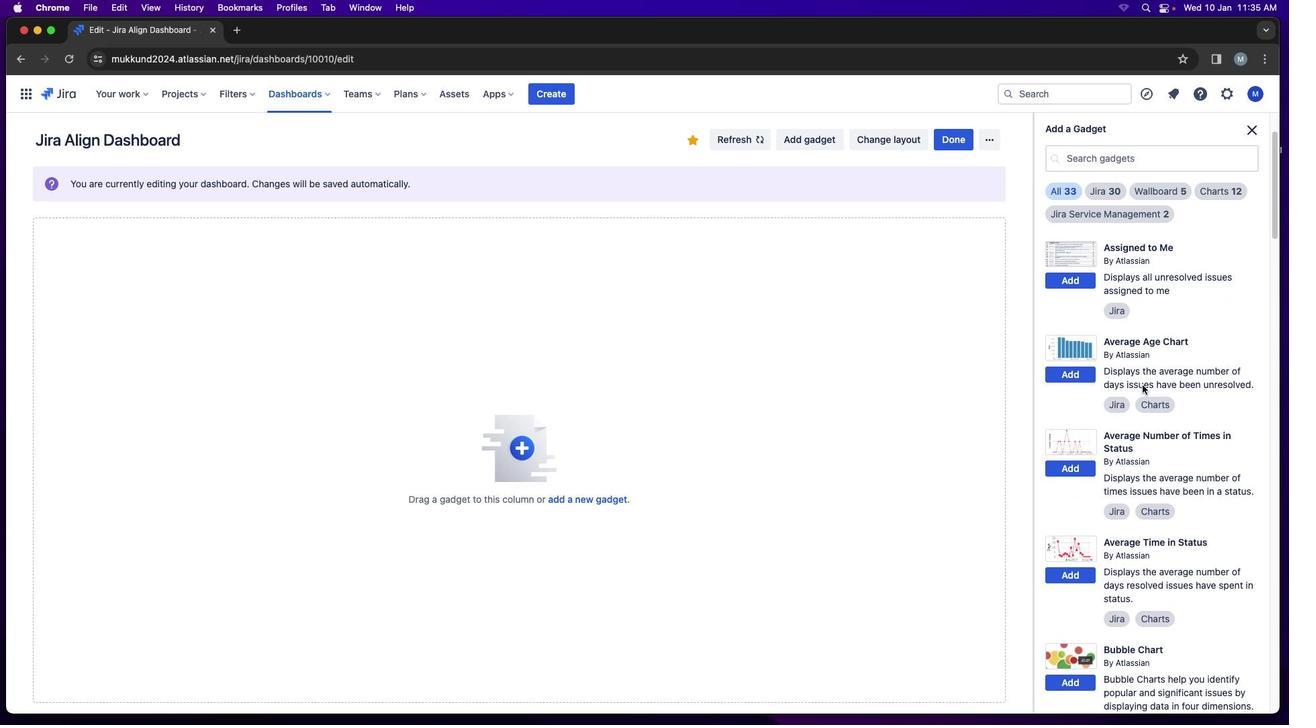 
Action: Mouse scrolled (1144, 386) with delta (2, 1)
Screenshot: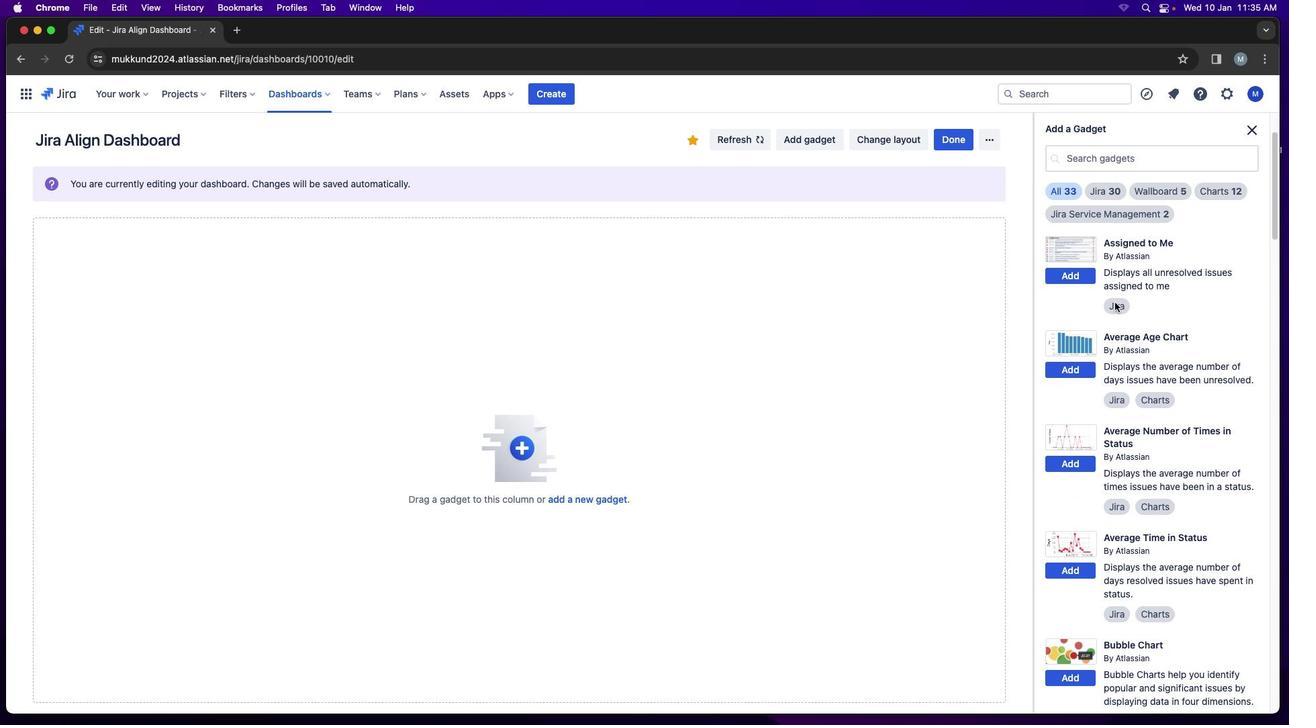 
Action: Mouse moved to (1099, 159)
Screenshot: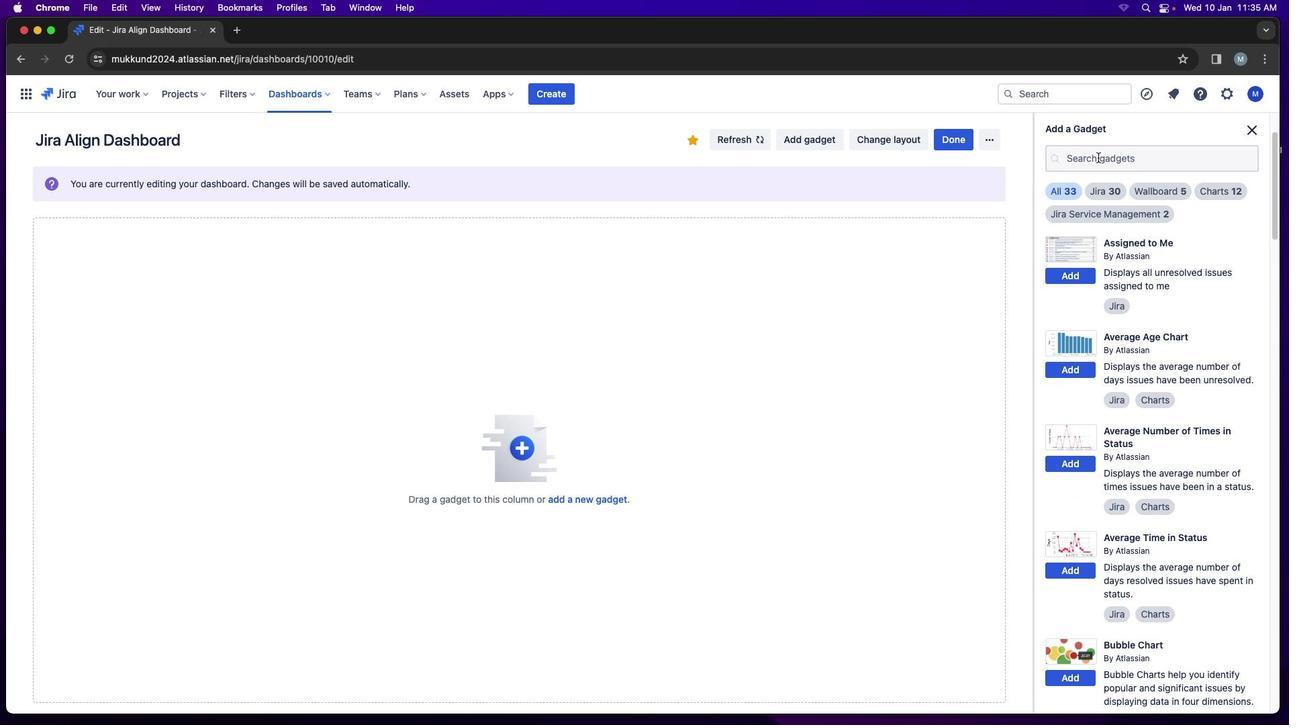 
Action: Mouse pressed left at (1099, 159)
Screenshot: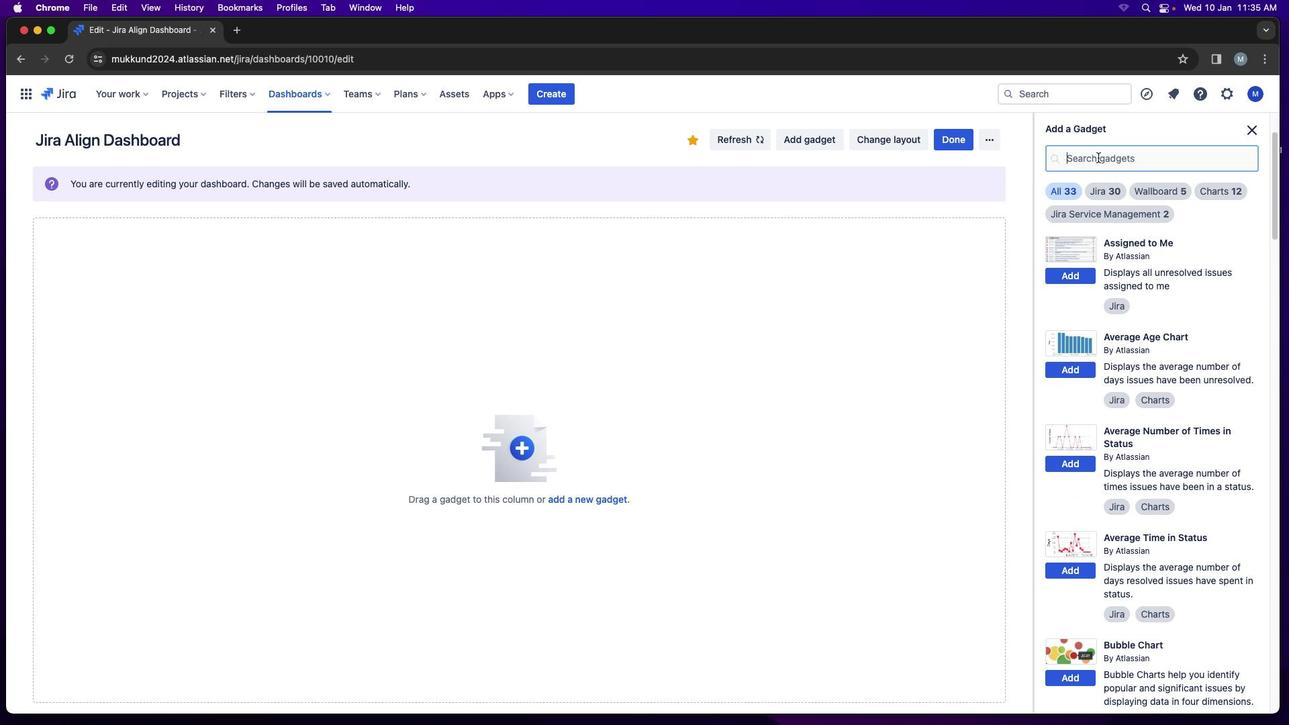 
Action: Mouse moved to (1138, 358)
Screenshot: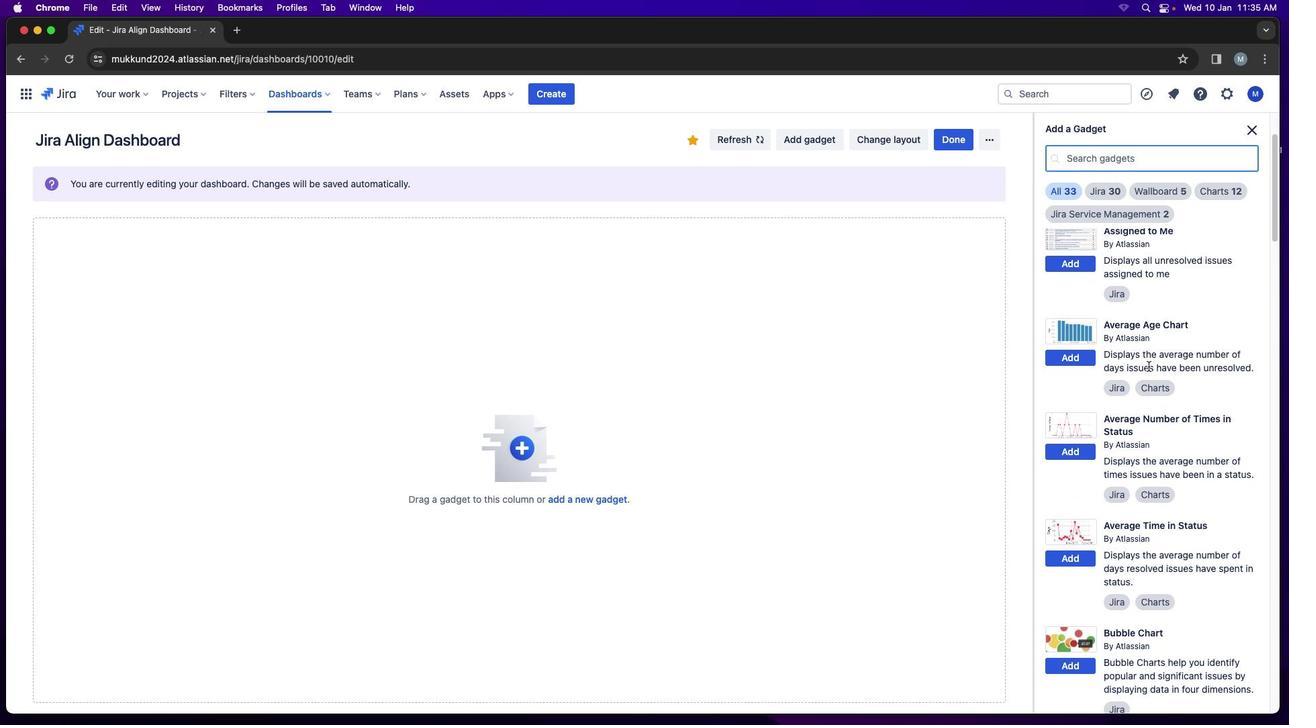
Action: Mouse scrolled (1138, 358) with delta (2, 1)
Screenshot: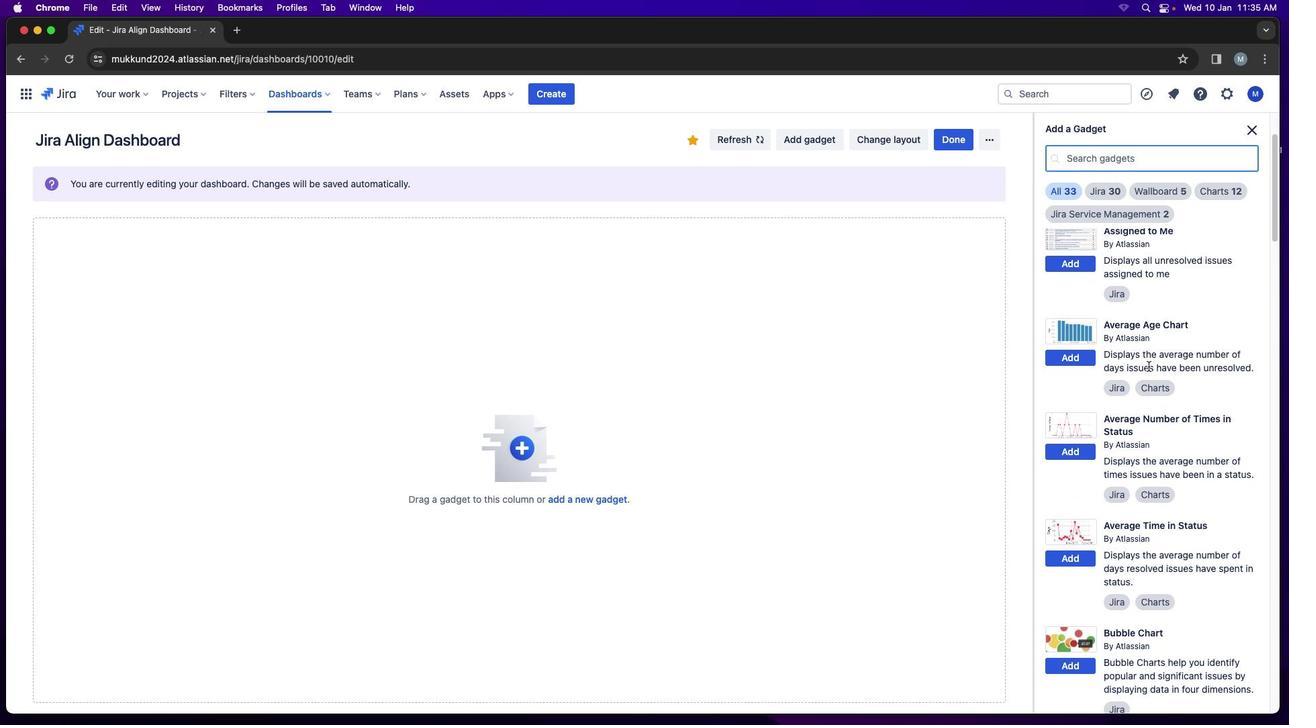 
Action: Mouse moved to (1150, 366)
Screenshot: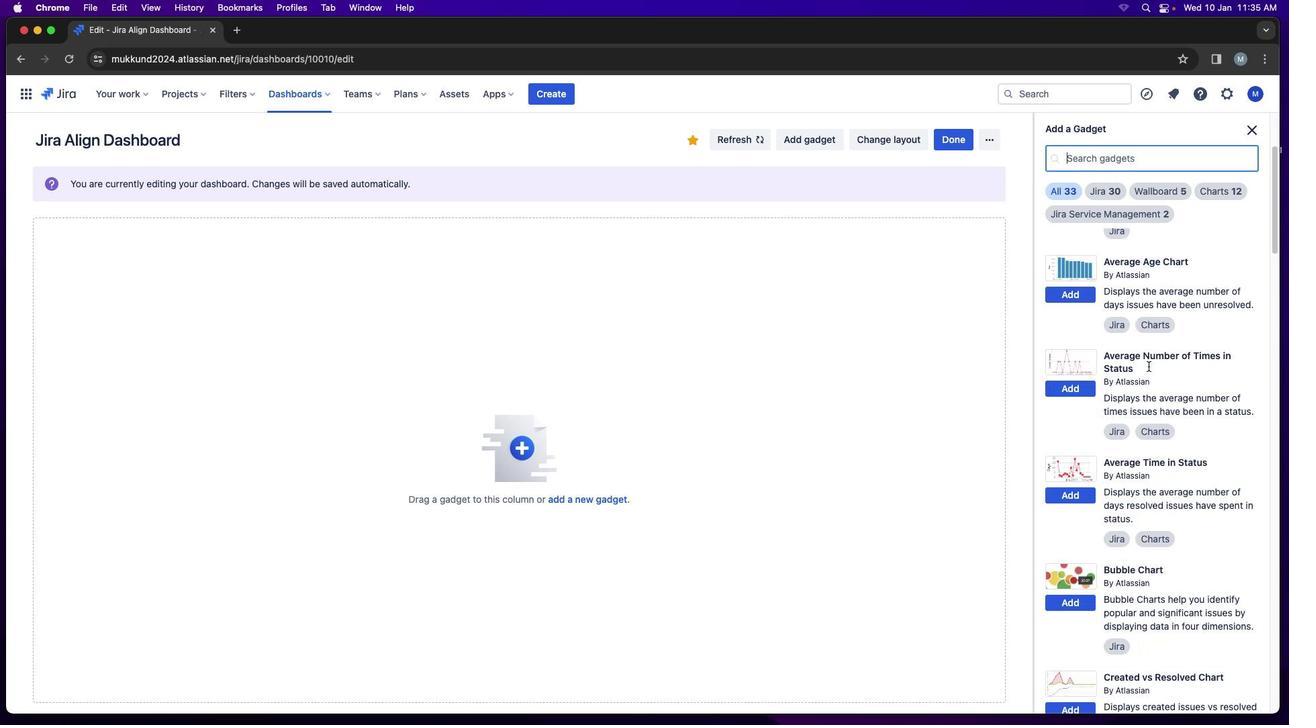 
Action: Mouse scrolled (1150, 366) with delta (2, 1)
Screenshot: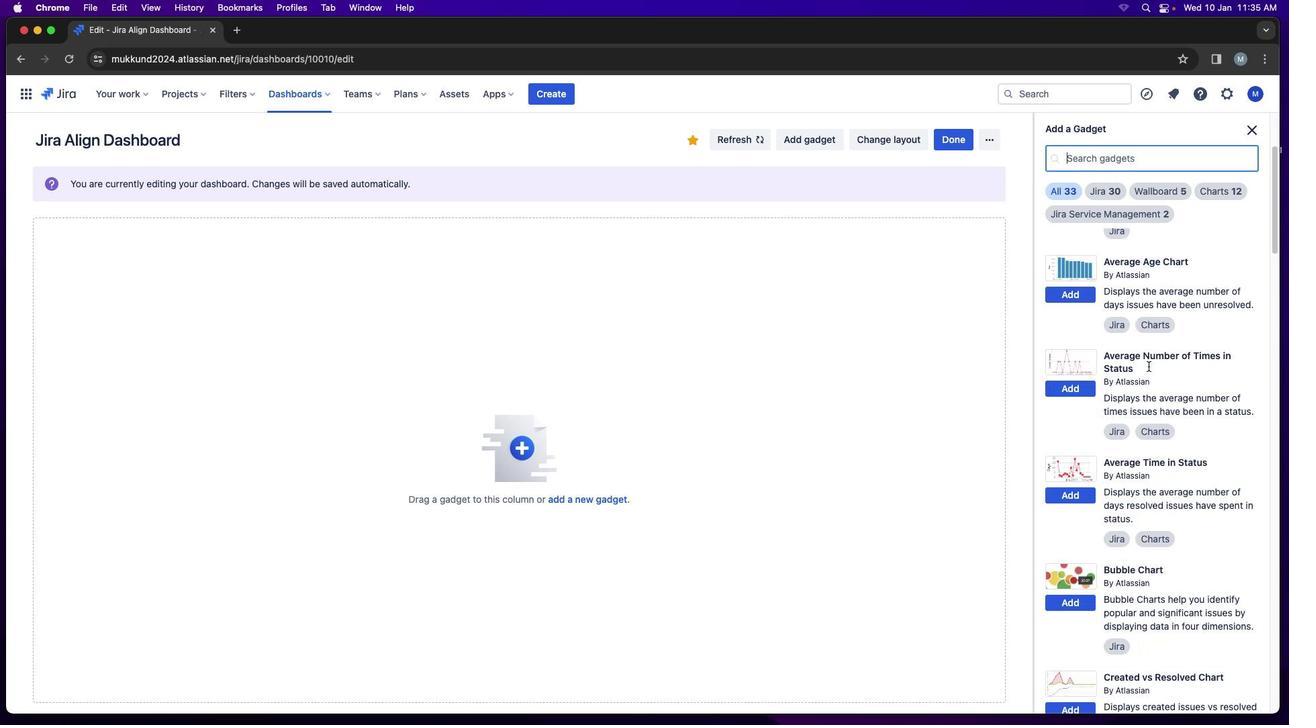 
Action: Mouse moved to (1150, 367)
Screenshot: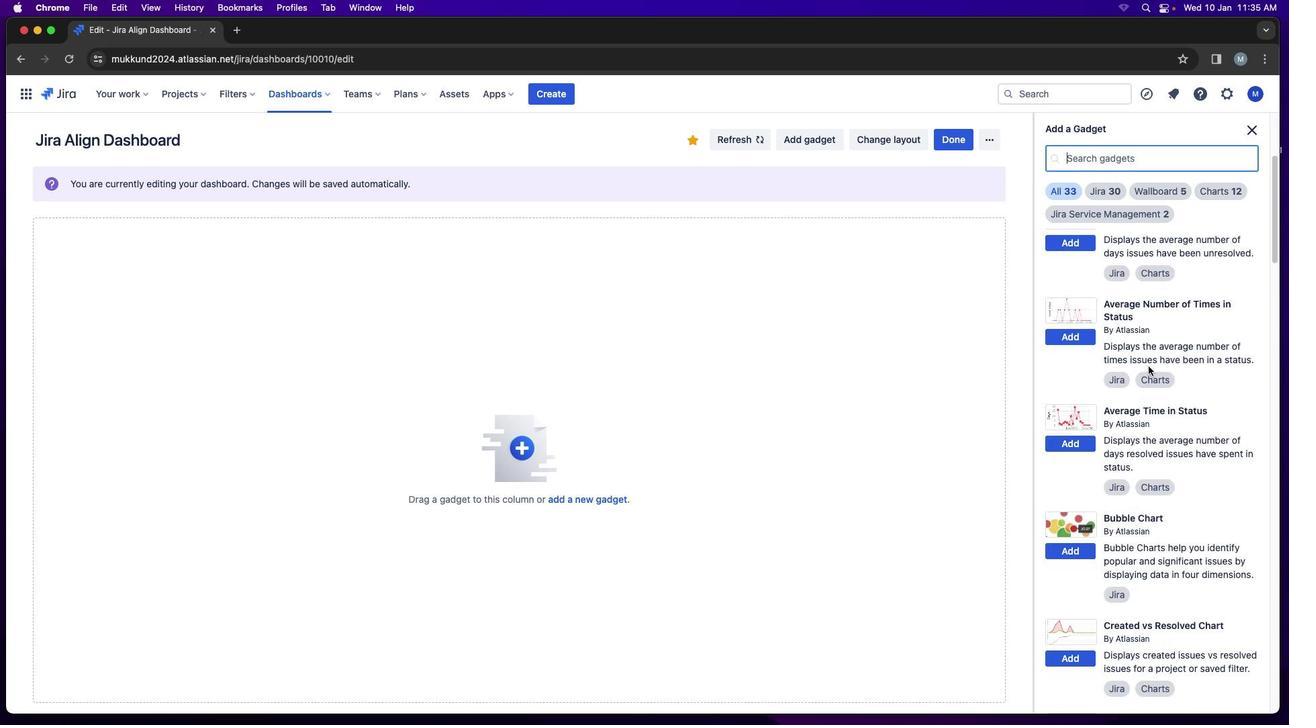 
Action: Mouse scrolled (1150, 367) with delta (2, 0)
Screenshot: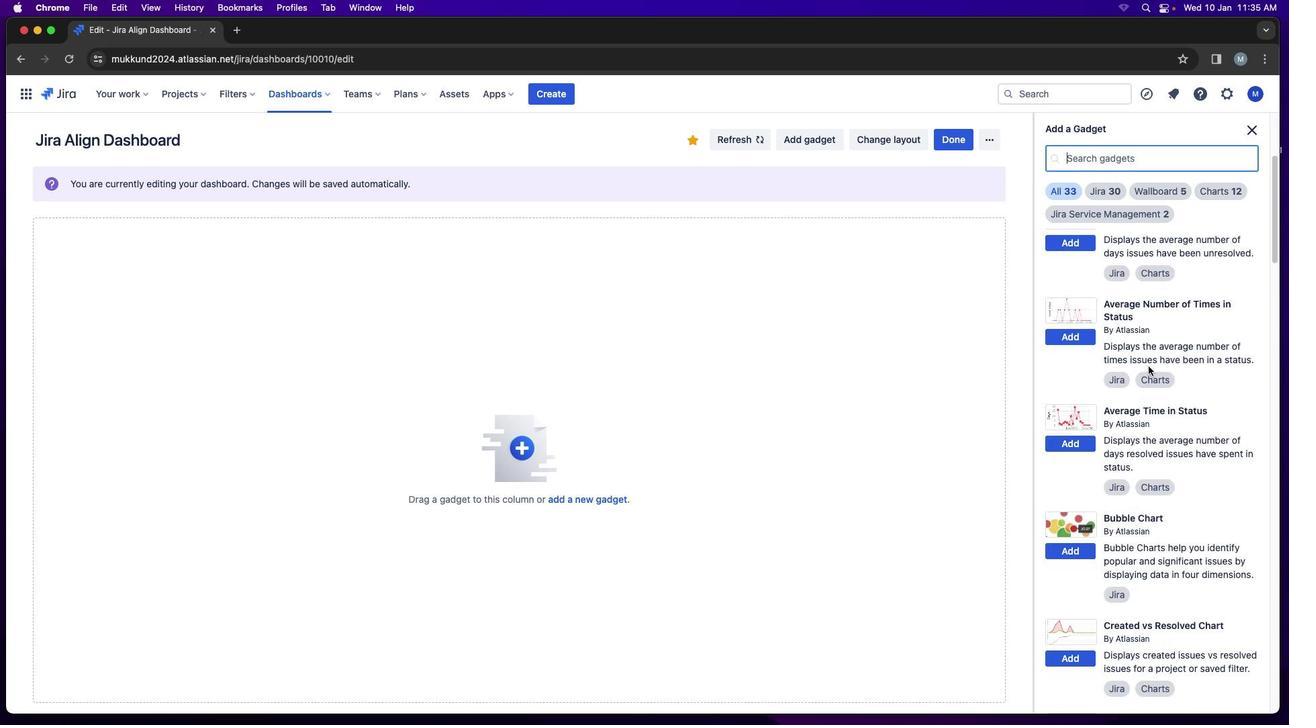 
Action: Mouse moved to (1150, 367)
Screenshot: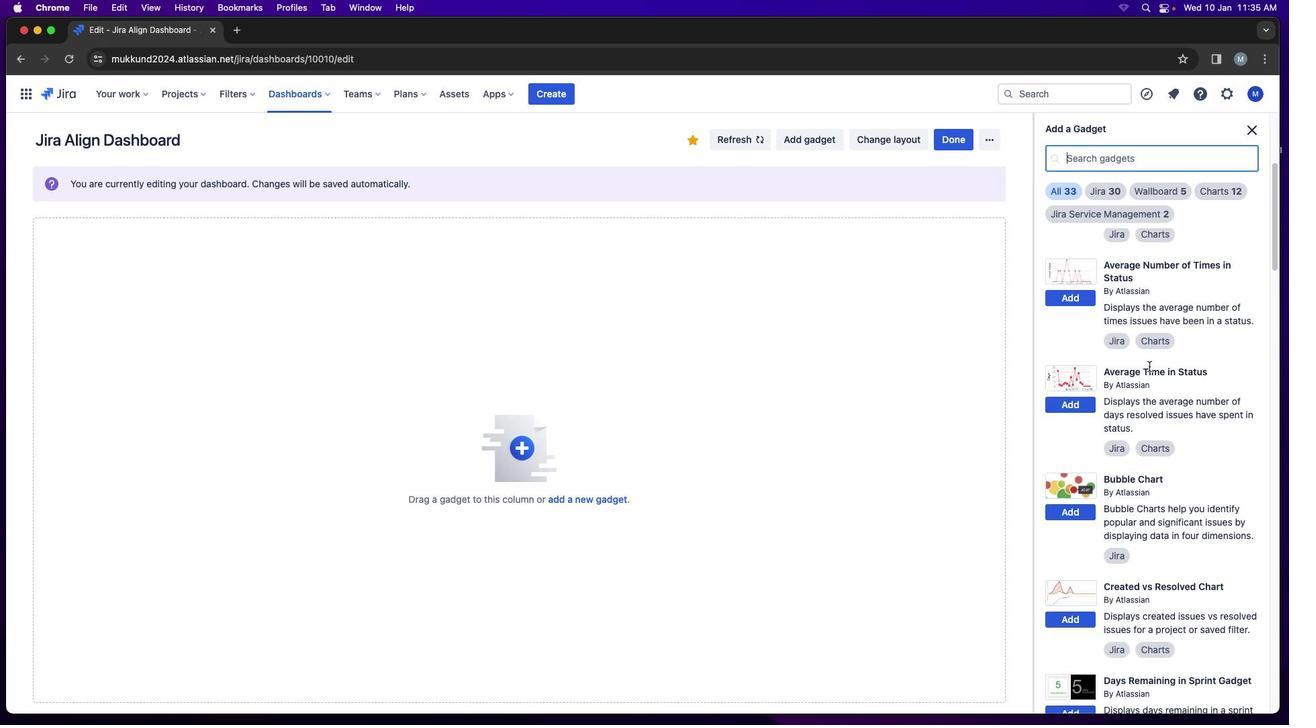 
Action: Mouse scrolled (1150, 367) with delta (2, 0)
Screenshot: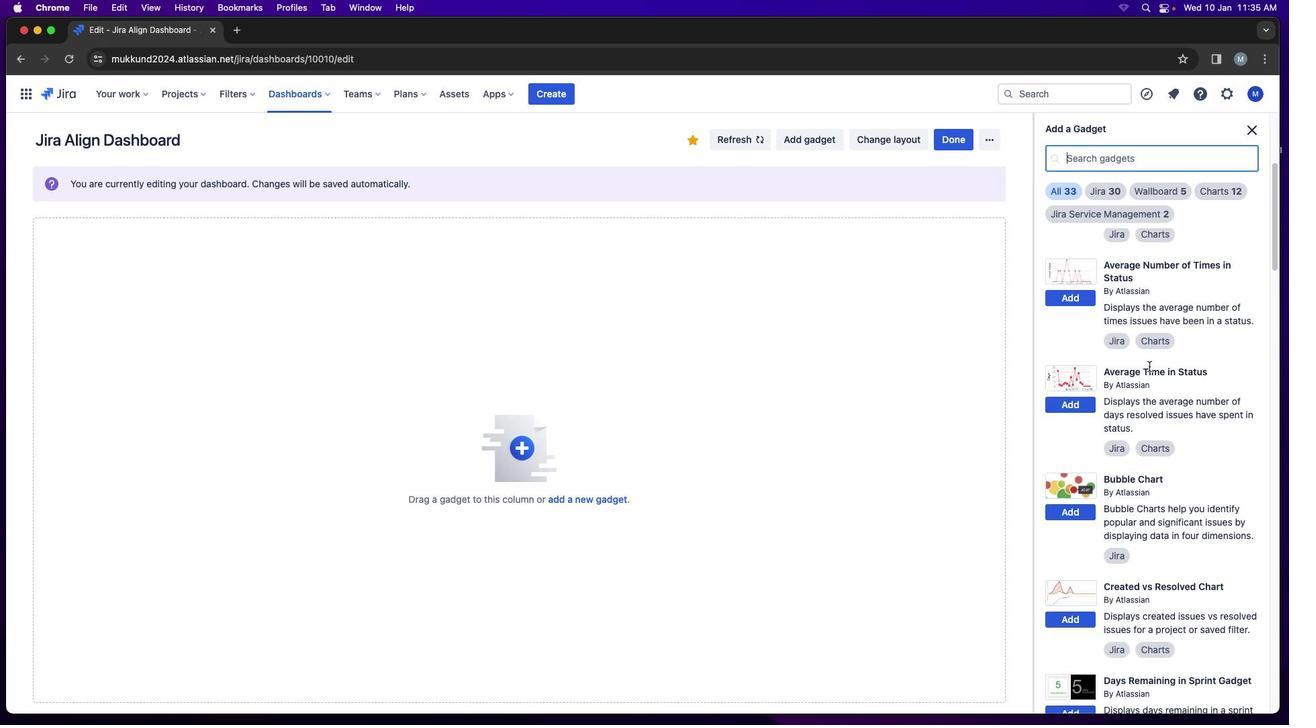 
Action: Mouse moved to (1150, 368)
Screenshot: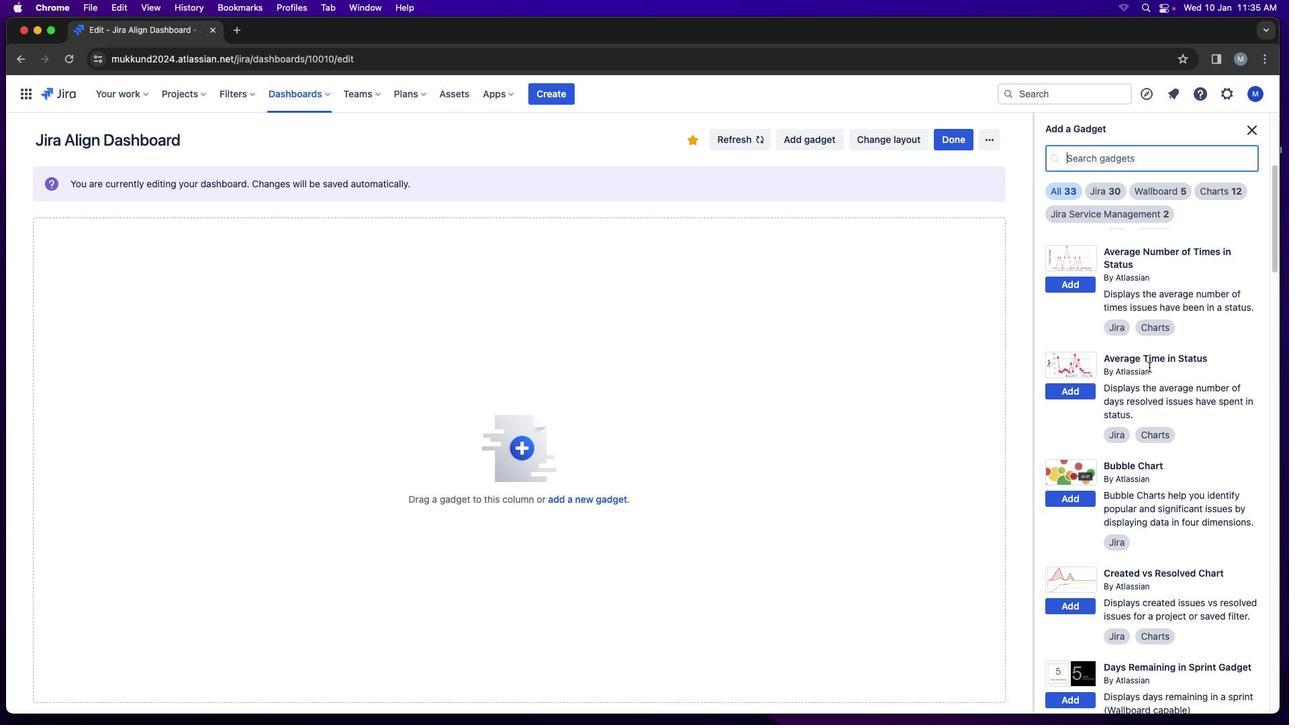 
Action: Mouse scrolled (1150, 368) with delta (2, 1)
Screenshot: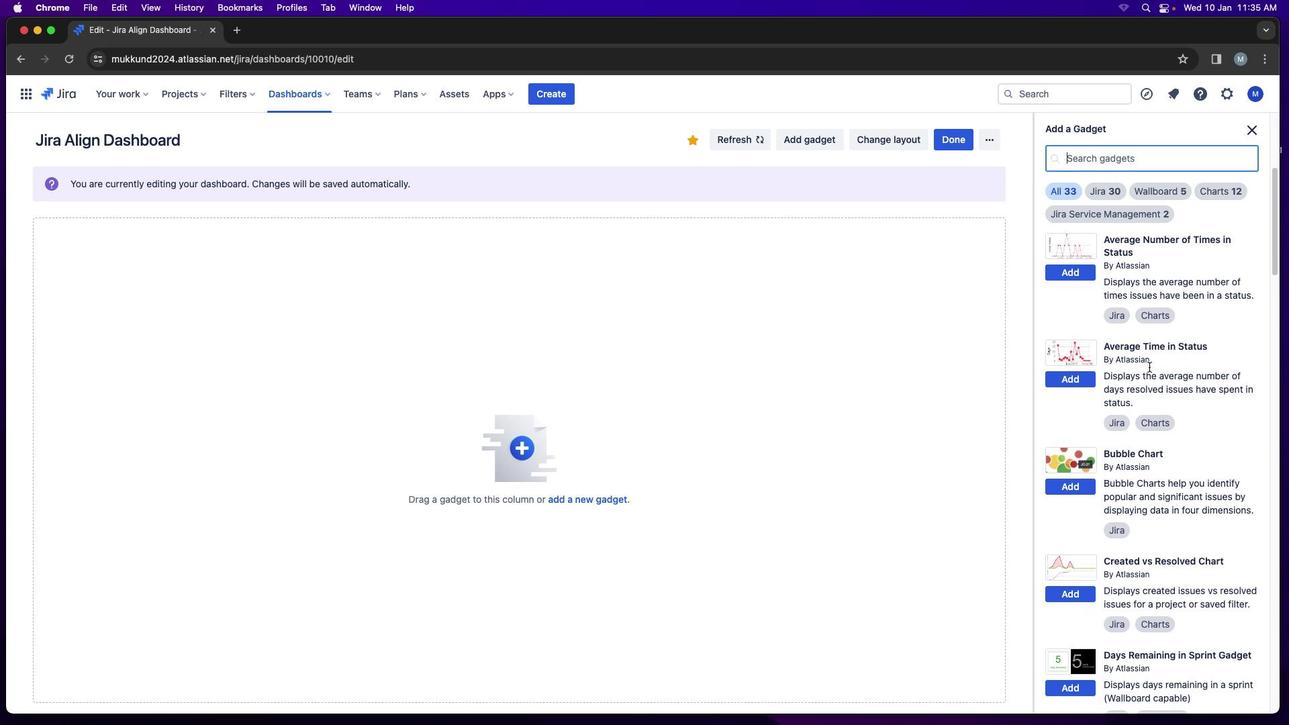 
Action: Mouse scrolled (1150, 368) with delta (2, 1)
Screenshot: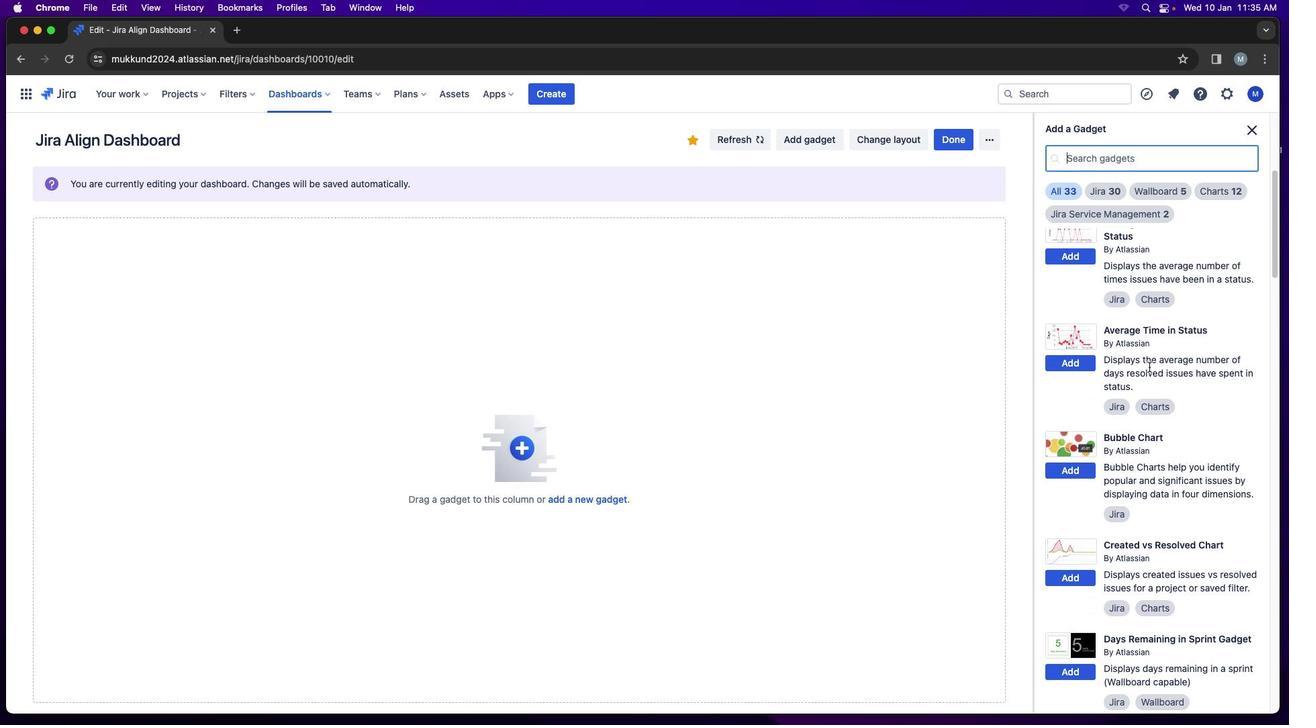 
Action: Mouse scrolled (1150, 368) with delta (2, 0)
Screenshot: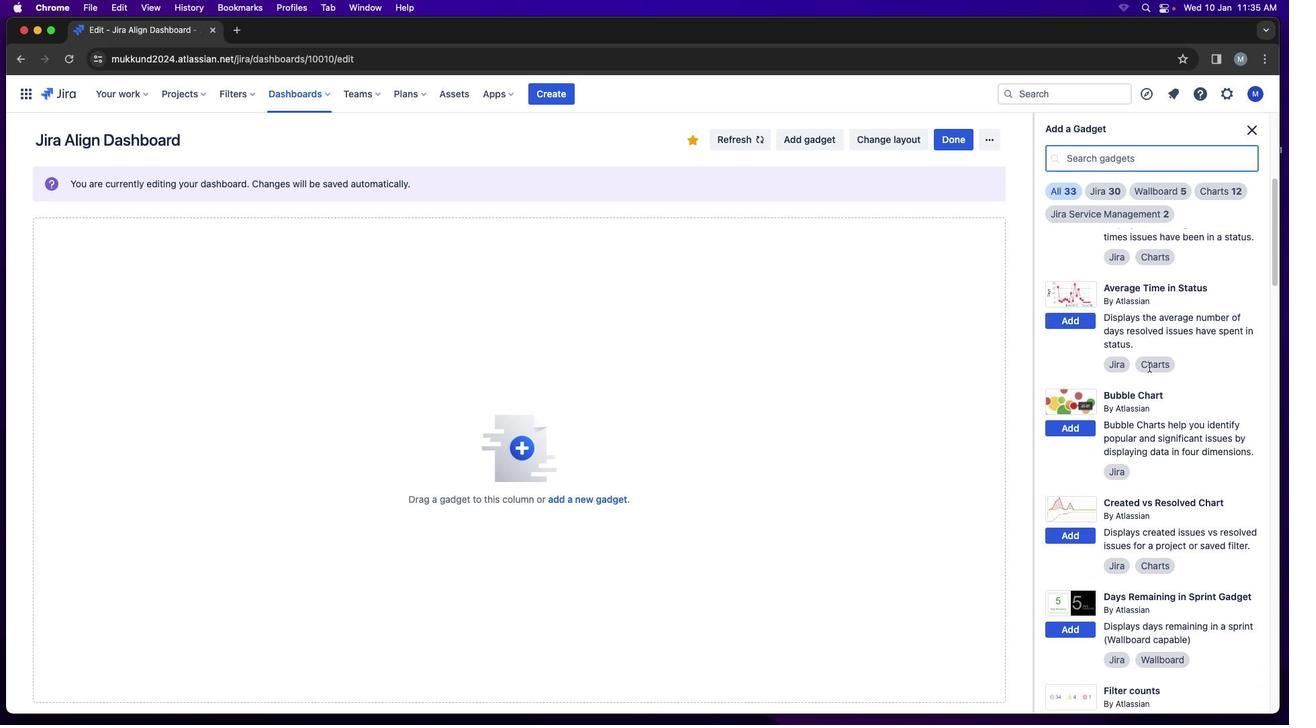 
Action: Mouse moved to (1150, 368)
Screenshot: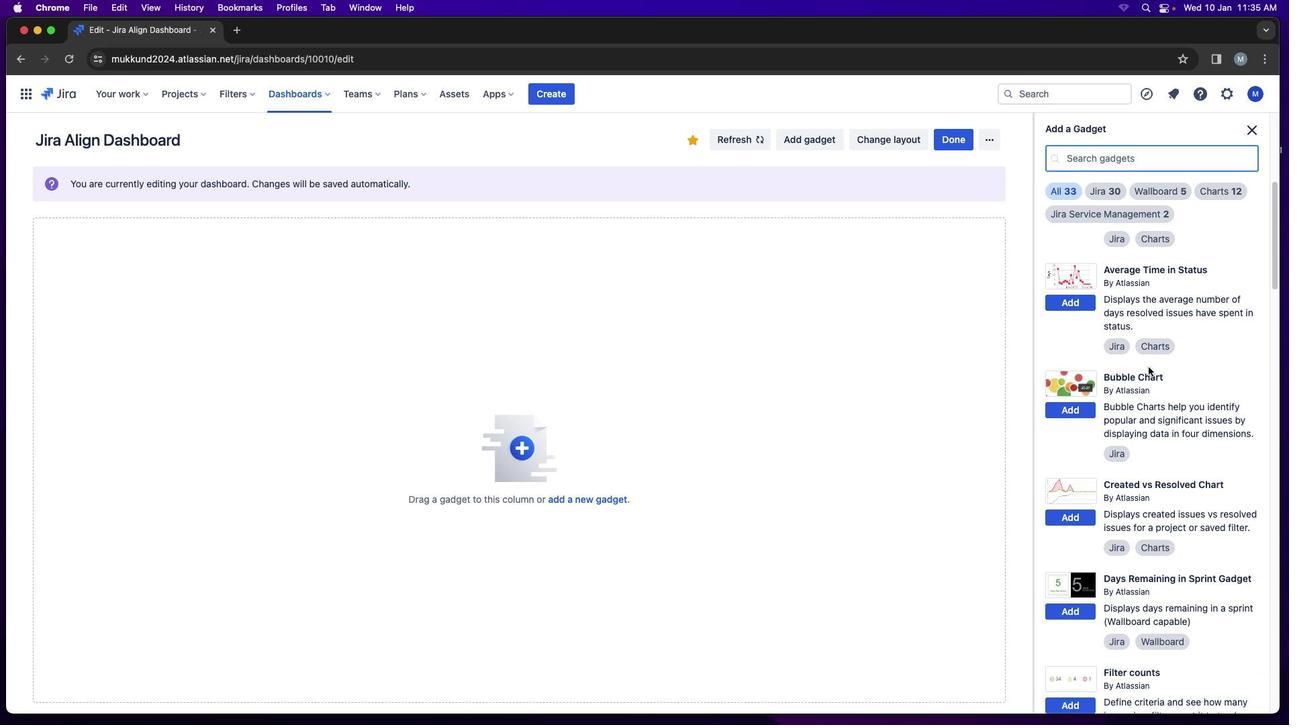 
Action: Mouse scrolled (1150, 368) with delta (2, 1)
Screenshot: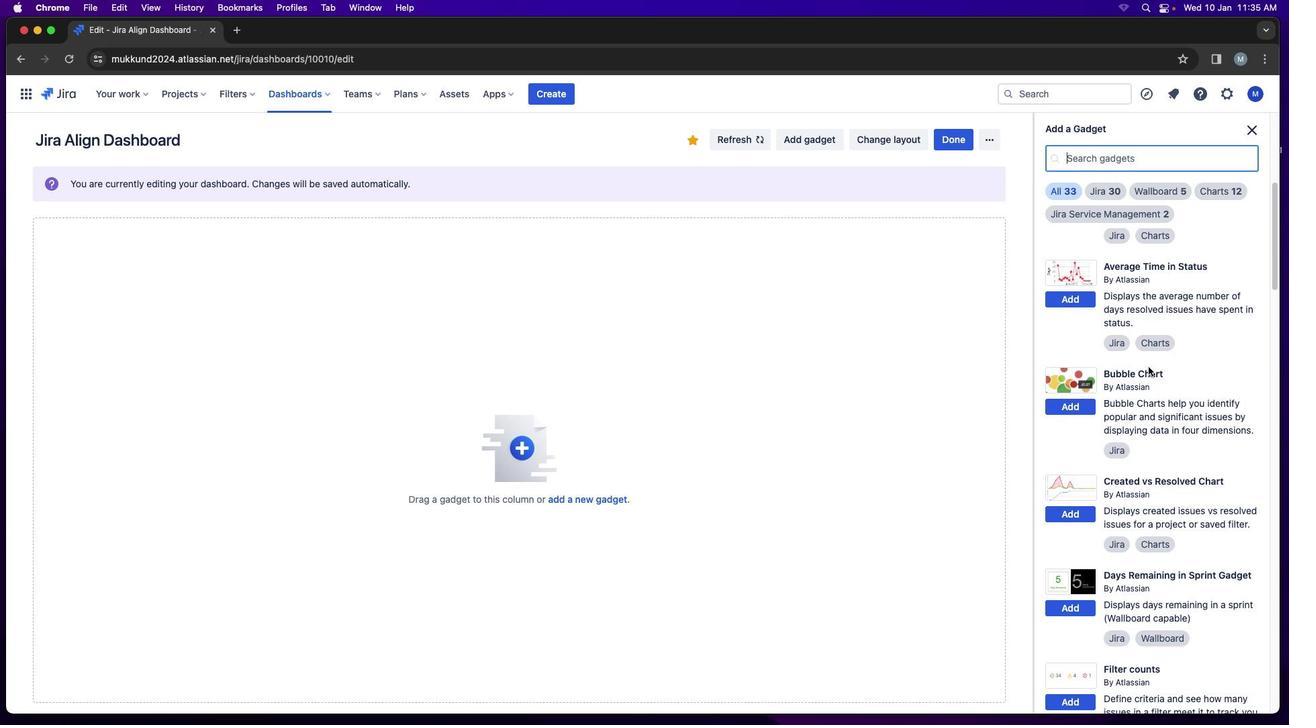 
Action: Mouse scrolled (1150, 368) with delta (2, 1)
Screenshot: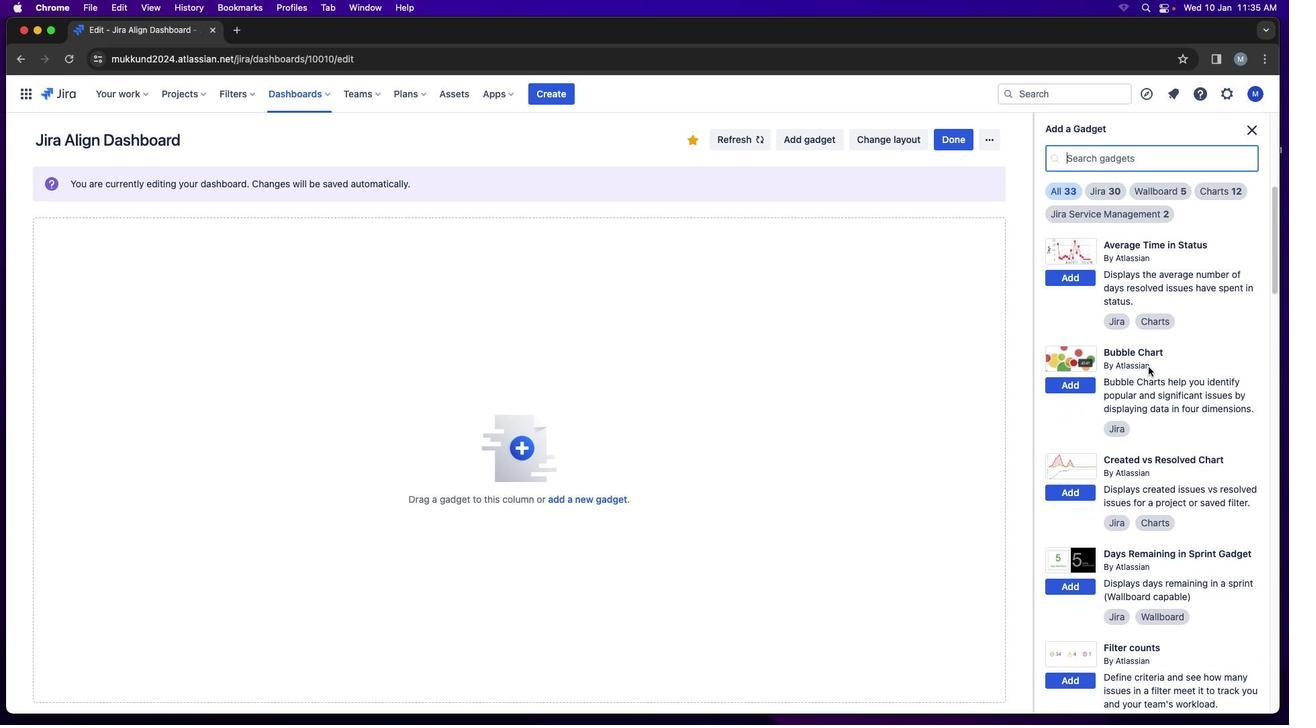 
Action: Mouse scrolled (1150, 368) with delta (2, 1)
Screenshot: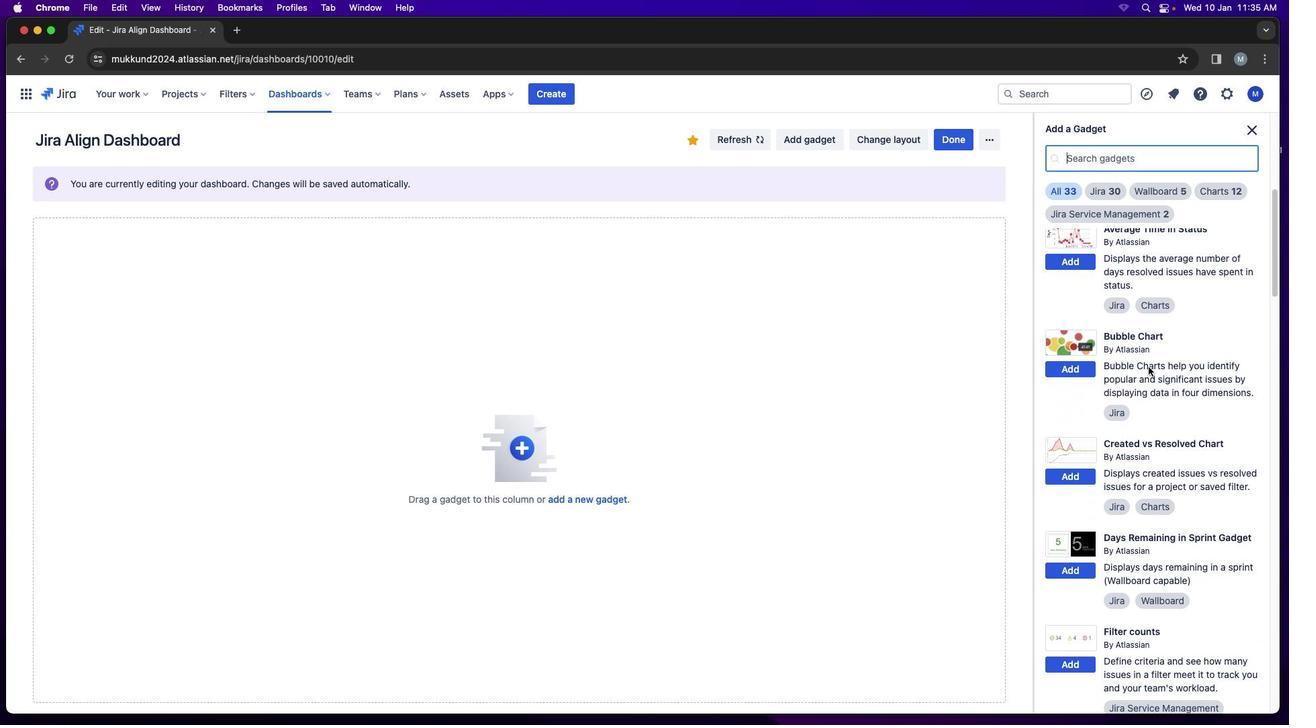 
Action: Mouse scrolled (1150, 368) with delta (2, 0)
Screenshot: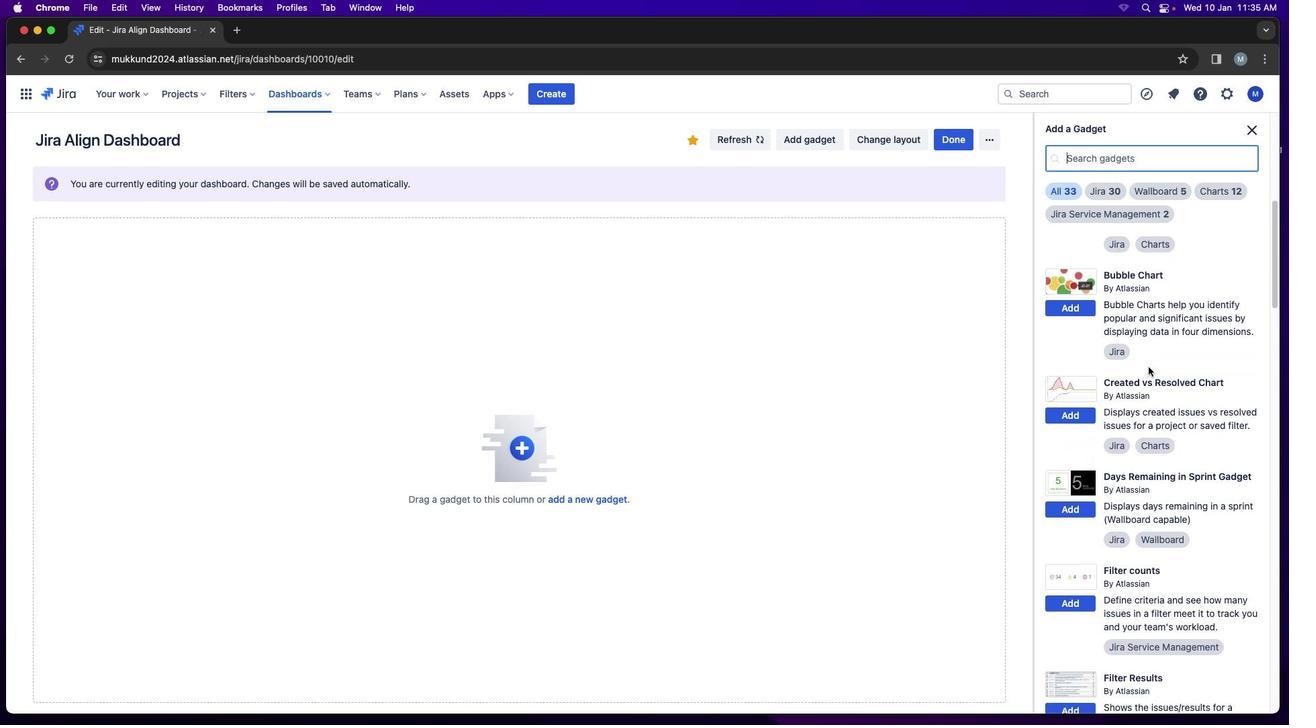 
Action: Mouse moved to (1150, 369)
Screenshot: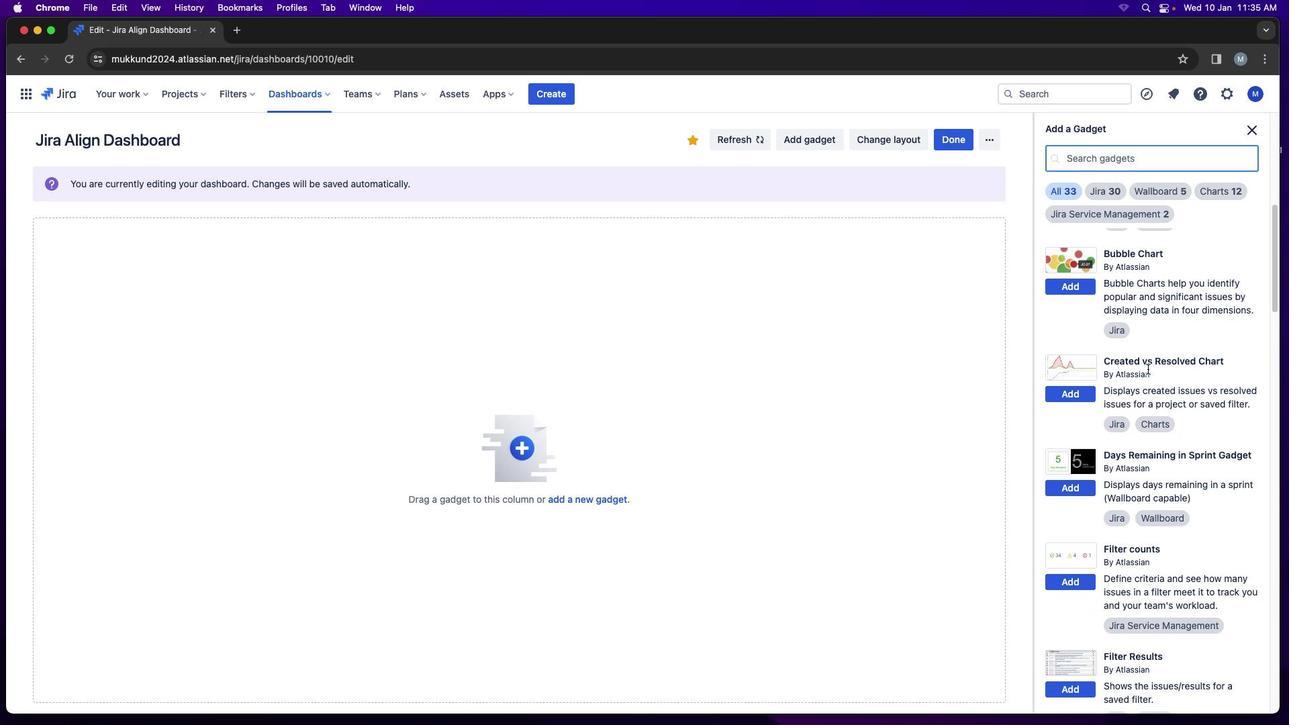 
Action: Mouse scrolled (1150, 369) with delta (2, 1)
Screenshot: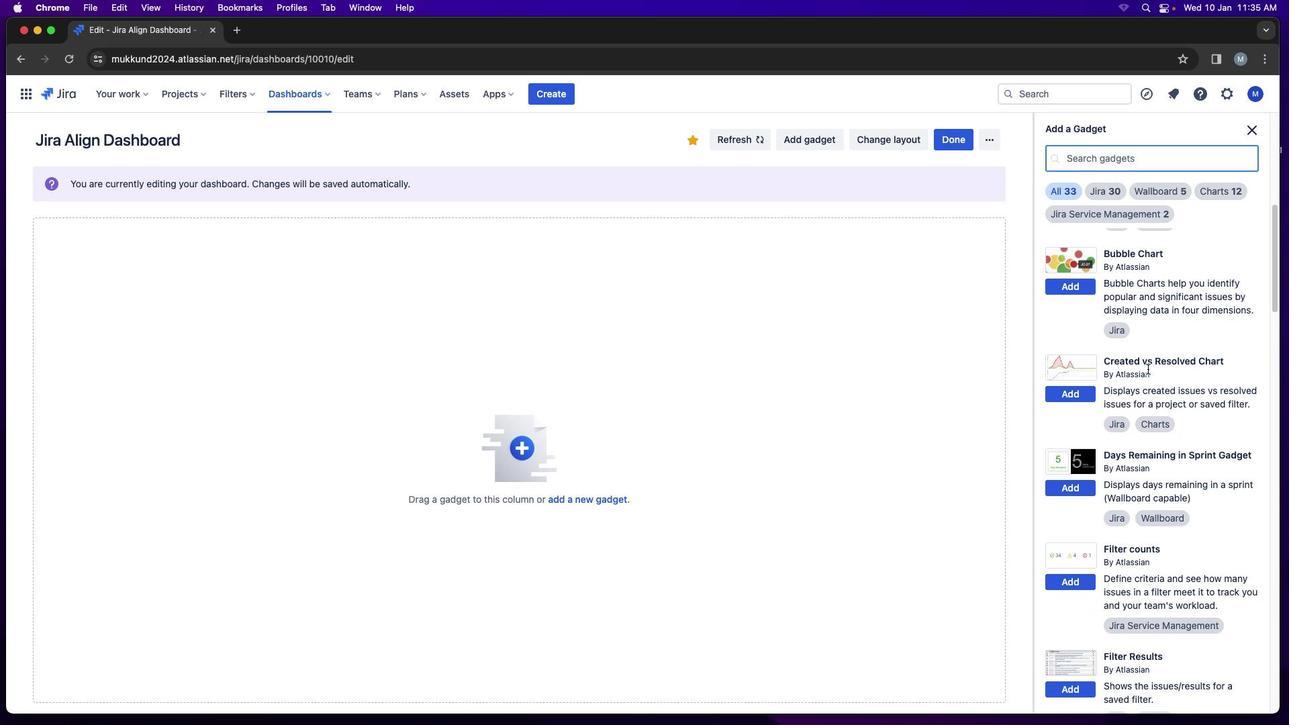 
Action: Mouse moved to (1150, 369)
Screenshot: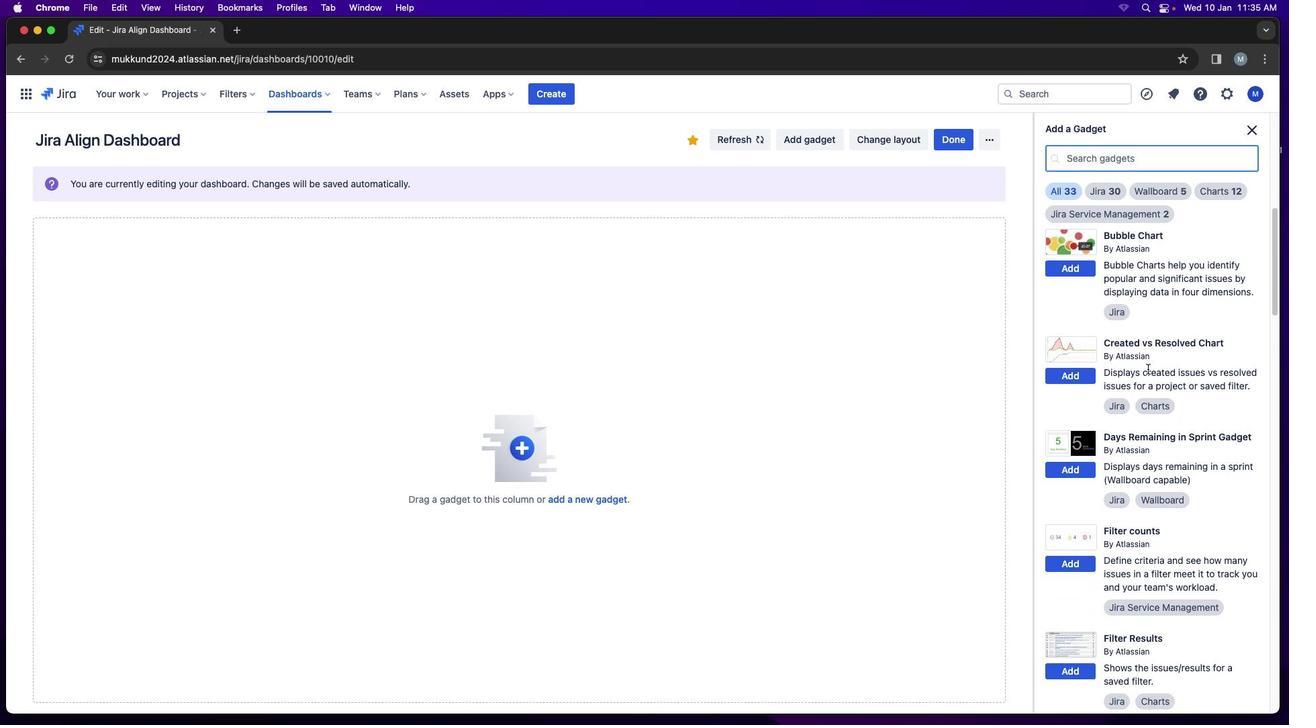 
Action: Mouse scrolled (1150, 369) with delta (2, 1)
Screenshot: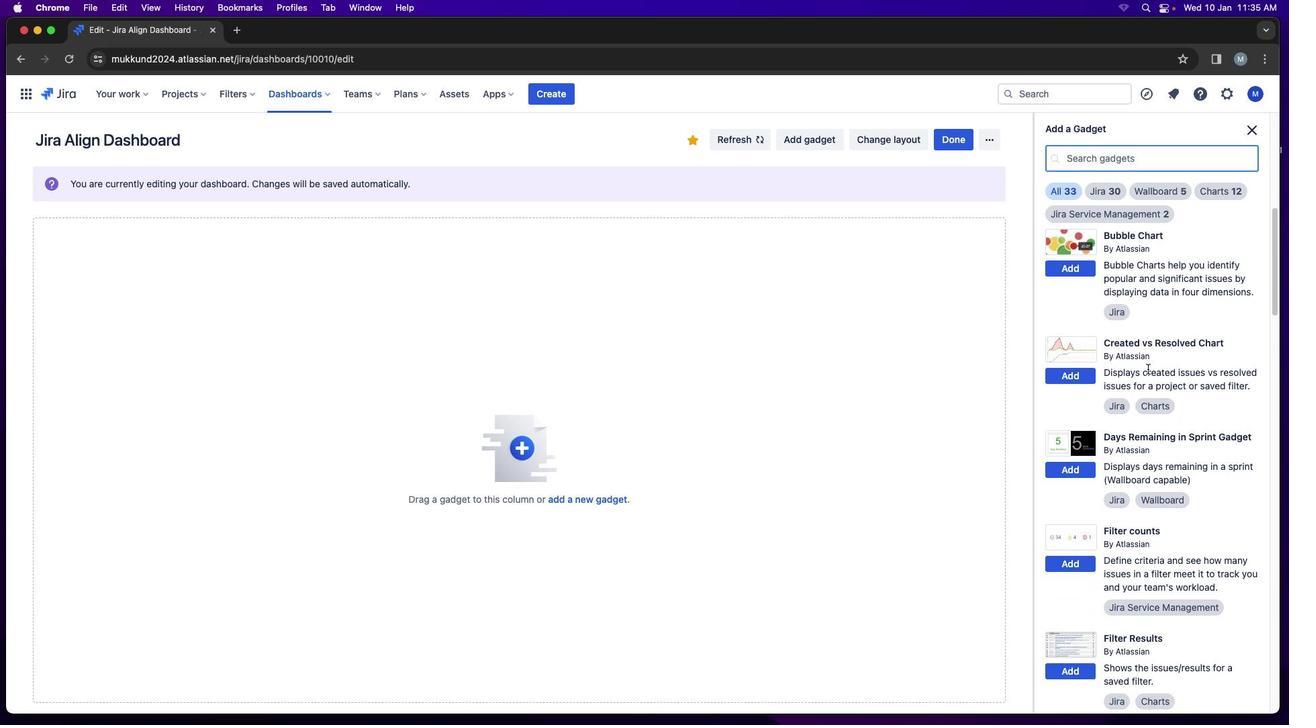 
Action: Mouse moved to (1150, 371)
Screenshot: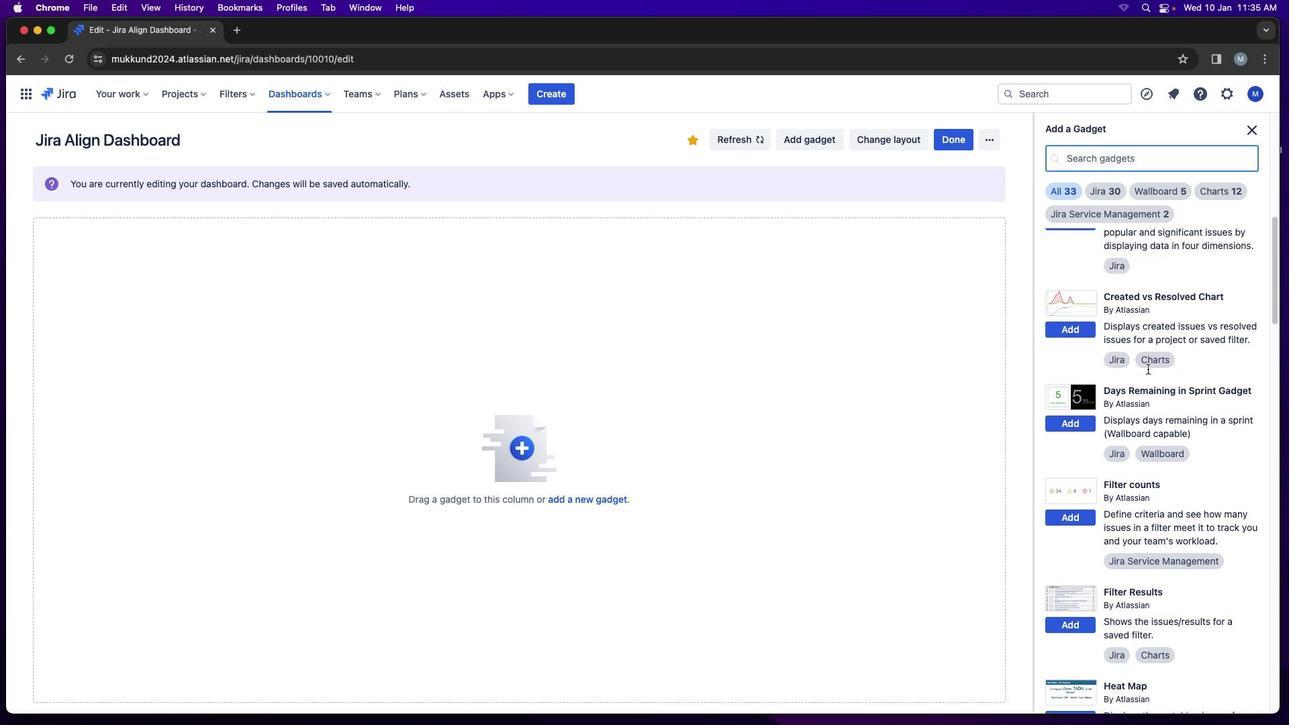
Action: Mouse scrolled (1150, 371) with delta (2, 0)
Screenshot: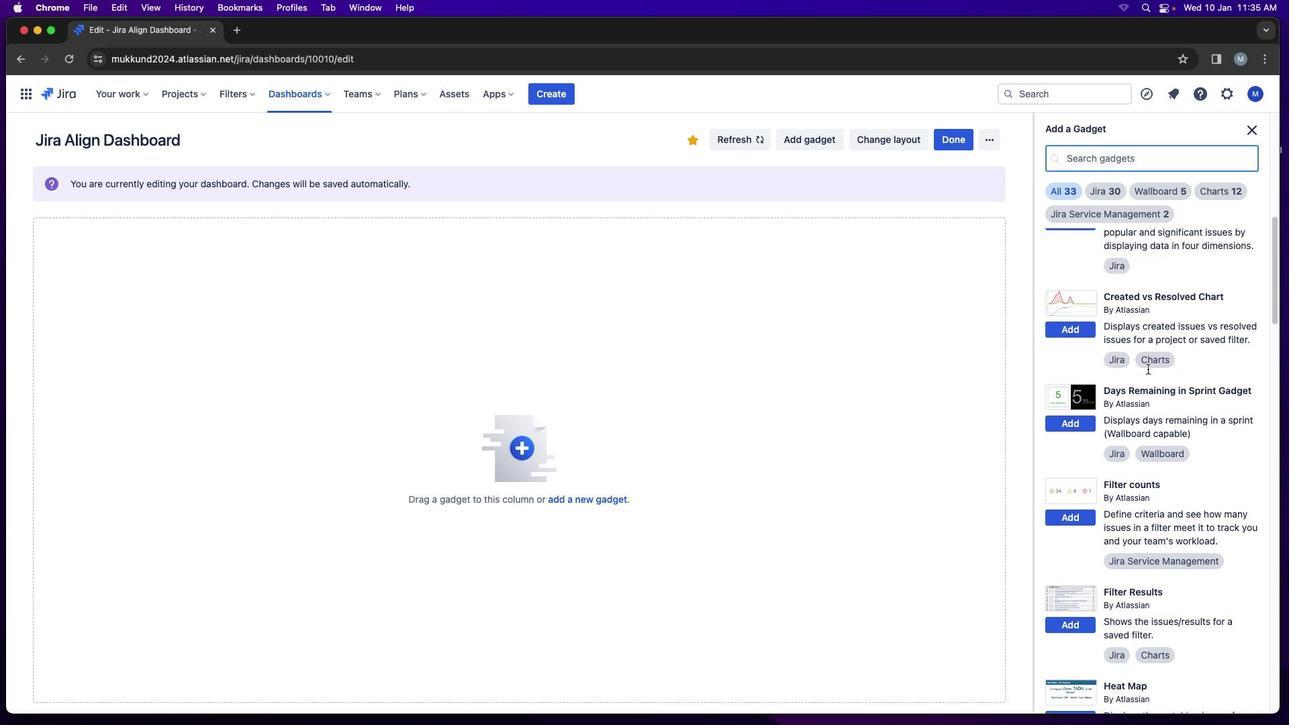 
Action: Mouse moved to (1151, 376)
Screenshot: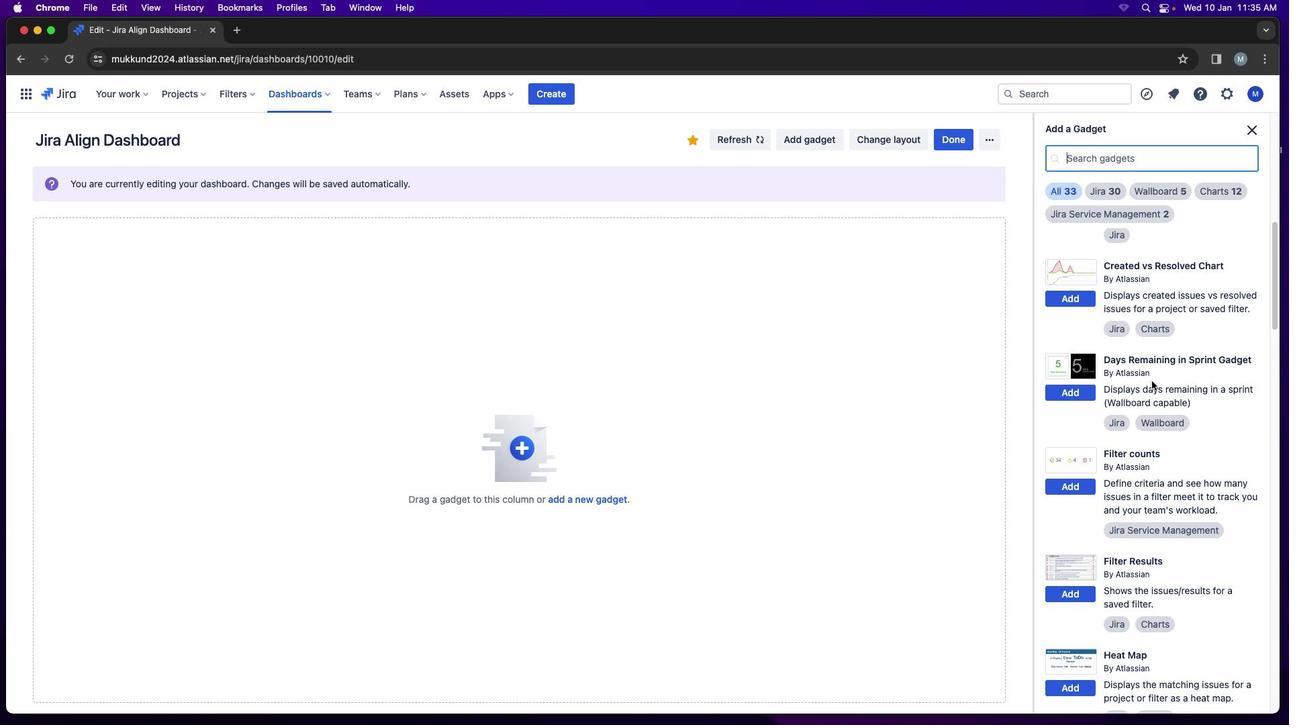 
Action: Mouse scrolled (1151, 376) with delta (2, 1)
Screenshot: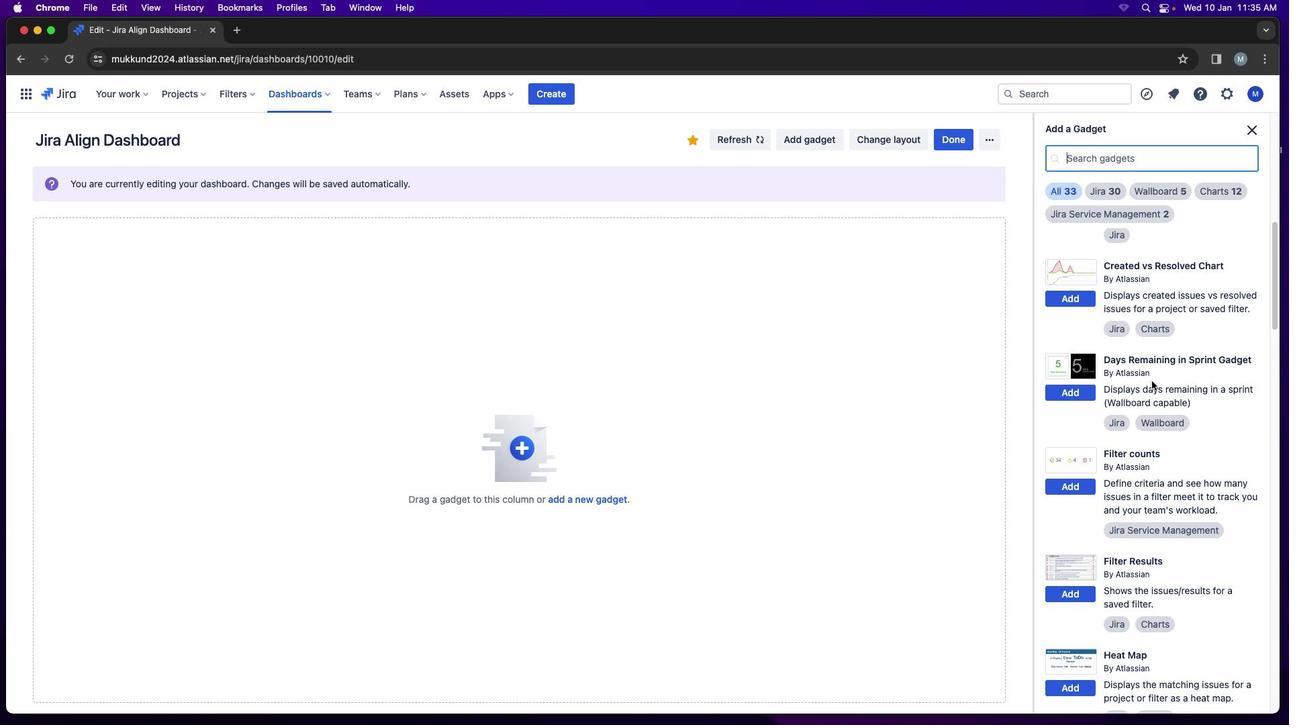 
Action: Mouse moved to (1152, 378)
Screenshot: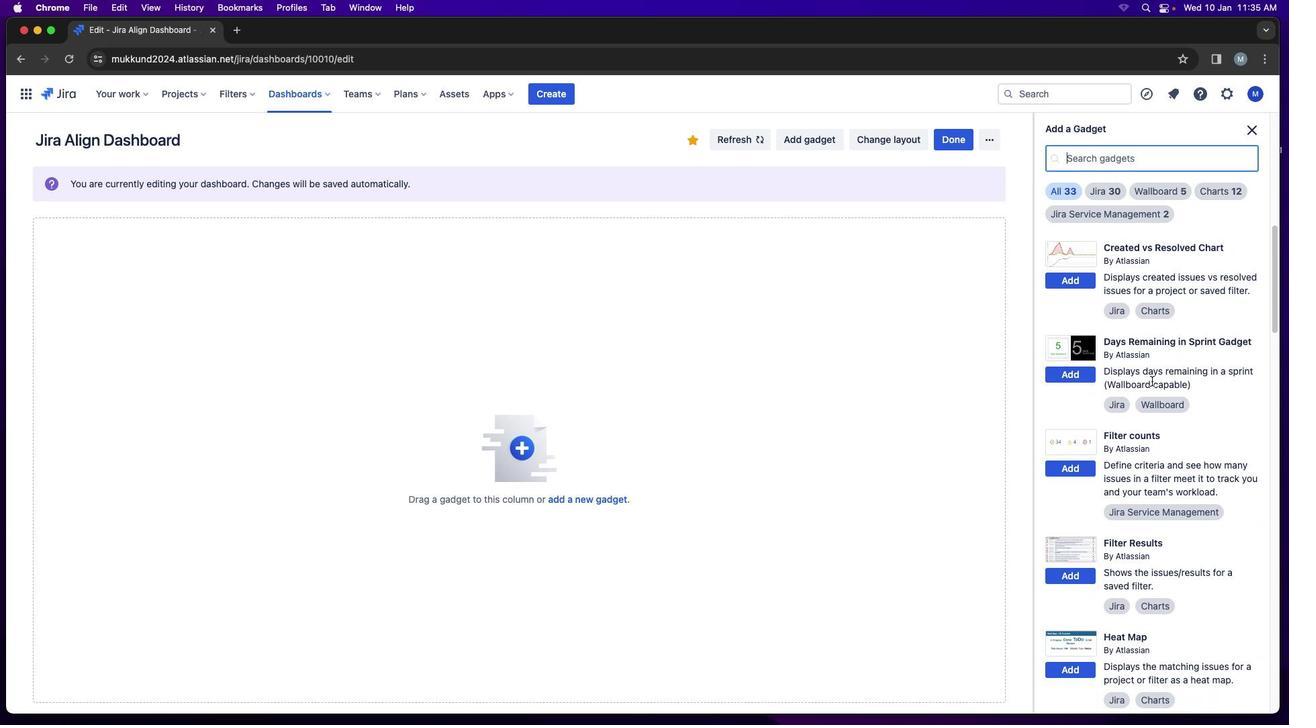 
Action: Mouse scrolled (1152, 378) with delta (2, 1)
Screenshot: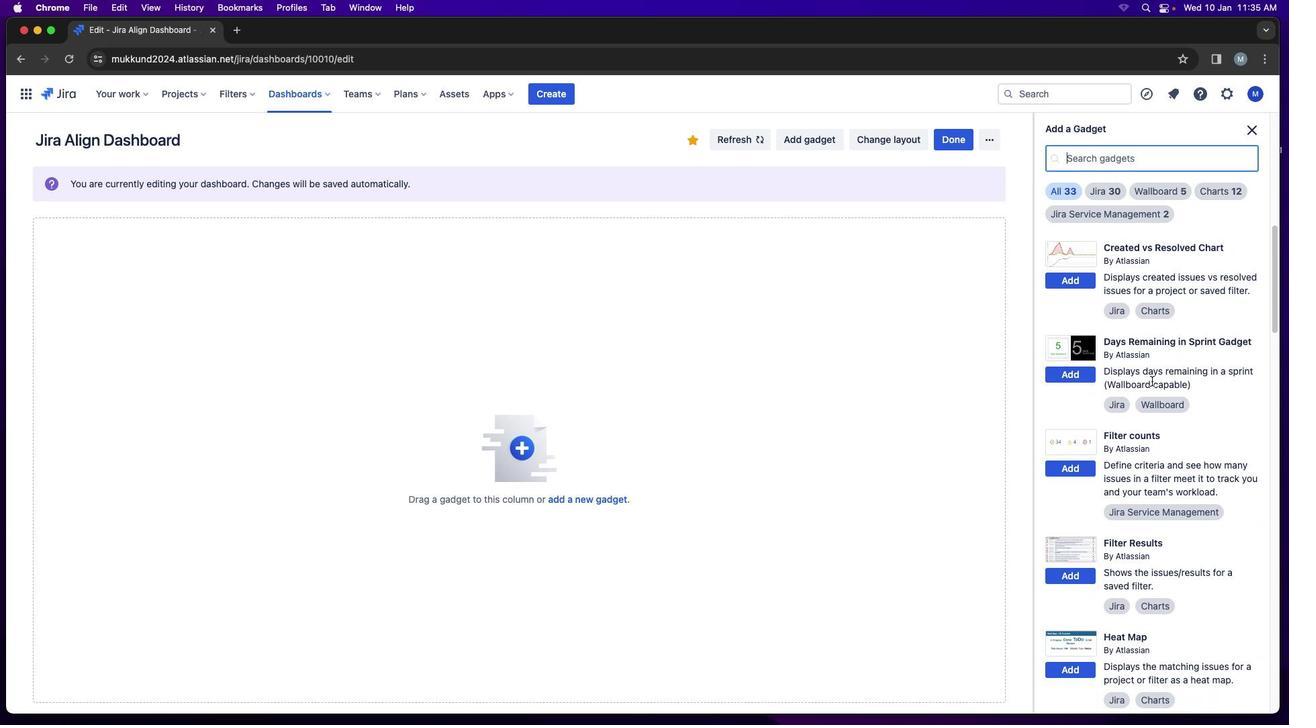 
Action: Mouse moved to (1153, 380)
Screenshot: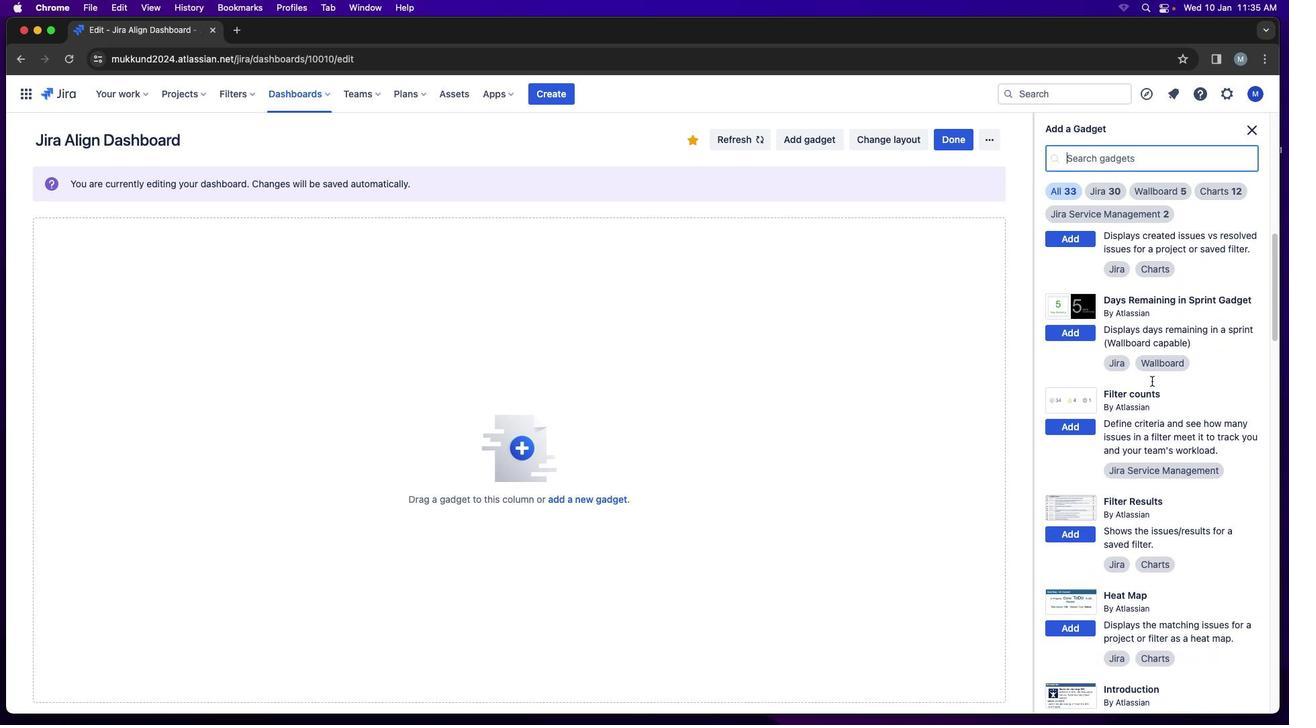 
Action: Mouse scrolled (1153, 380) with delta (2, 0)
Screenshot: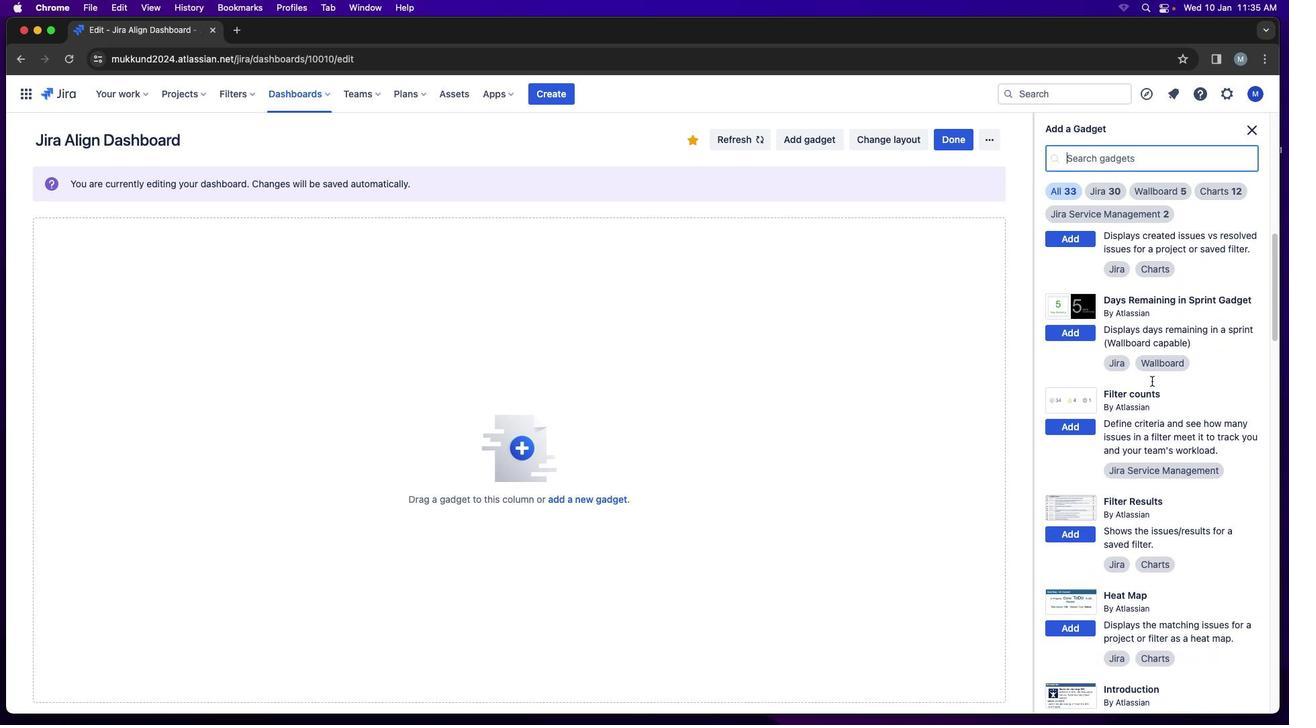 
Action: Mouse moved to (1160, 433)
Screenshot: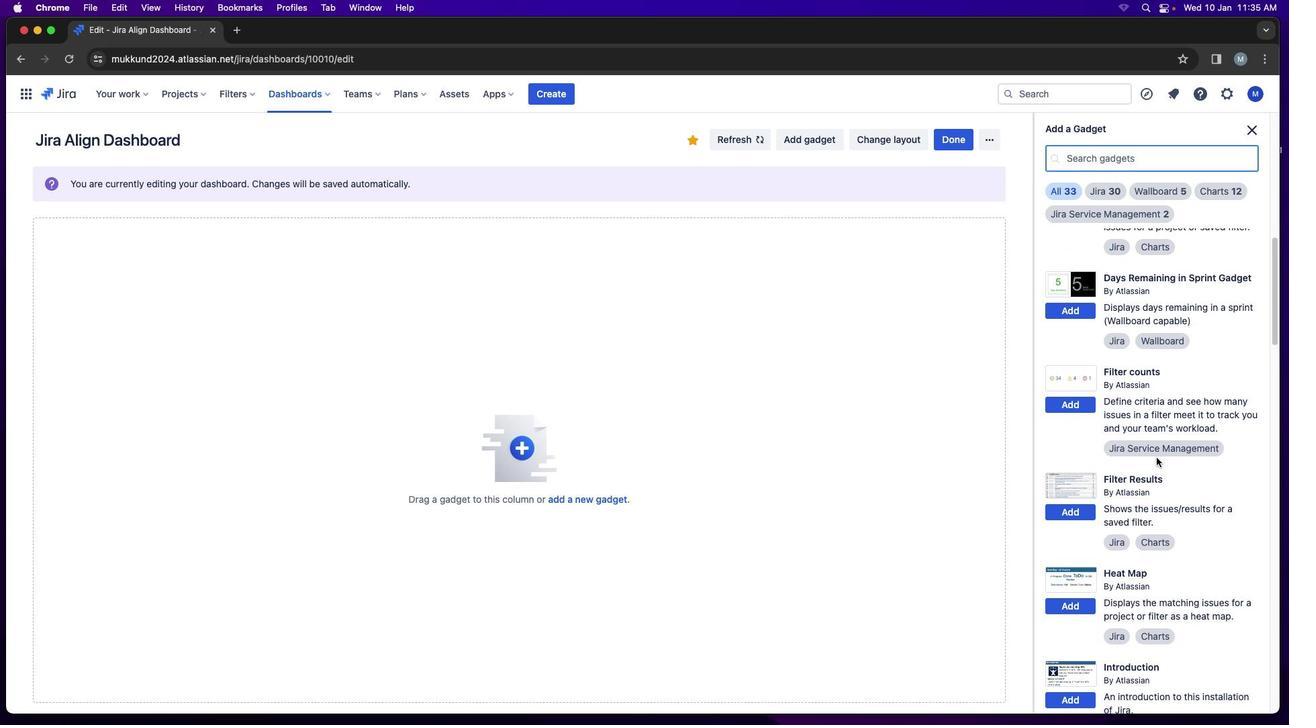 
Action: Mouse scrolled (1160, 433) with delta (2, 1)
Screenshot: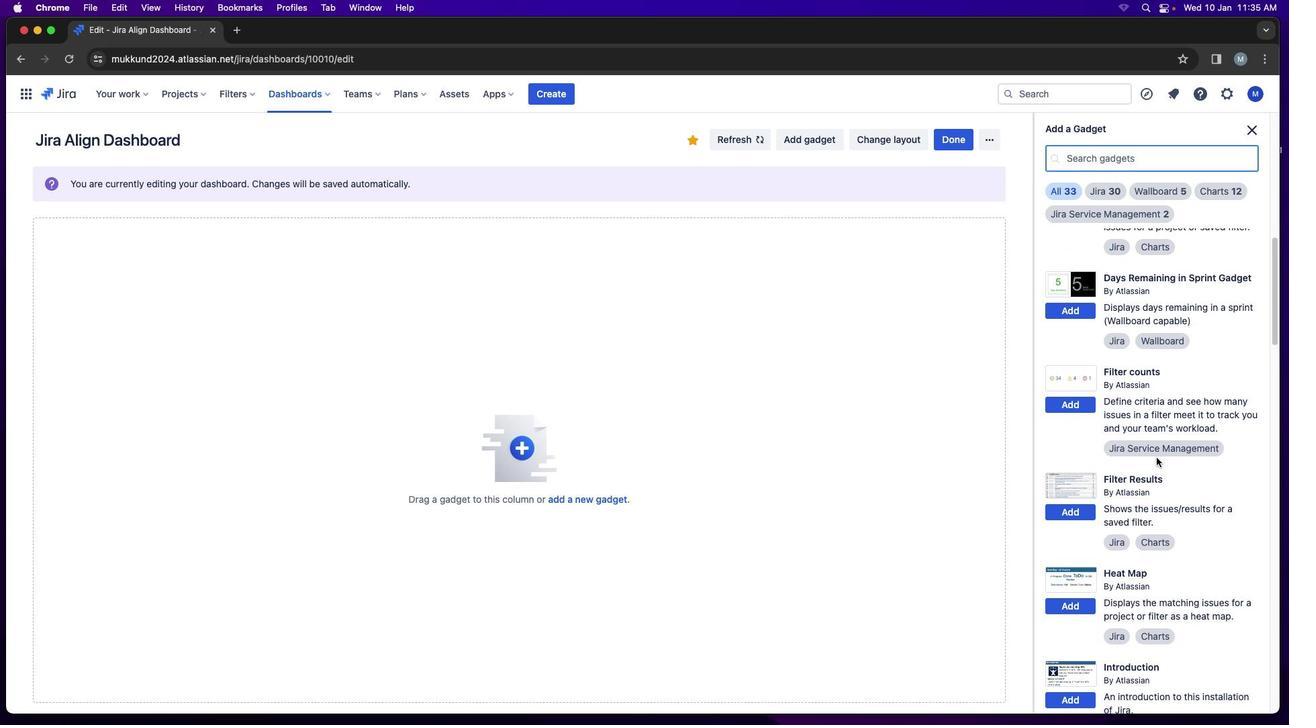 
Action: Mouse moved to (1158, 456)
Screenshot: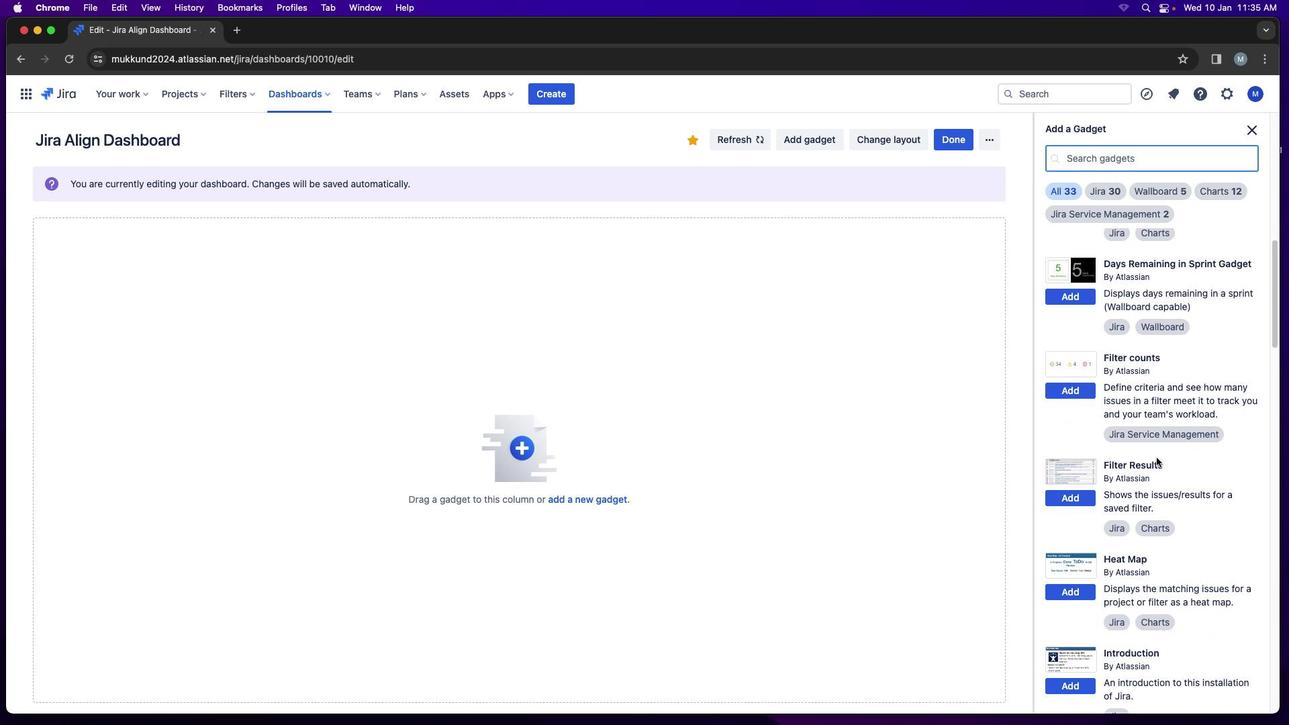 
Action: Mouse scrolled (1158, 456) with delta (2, 1)
Screenshot: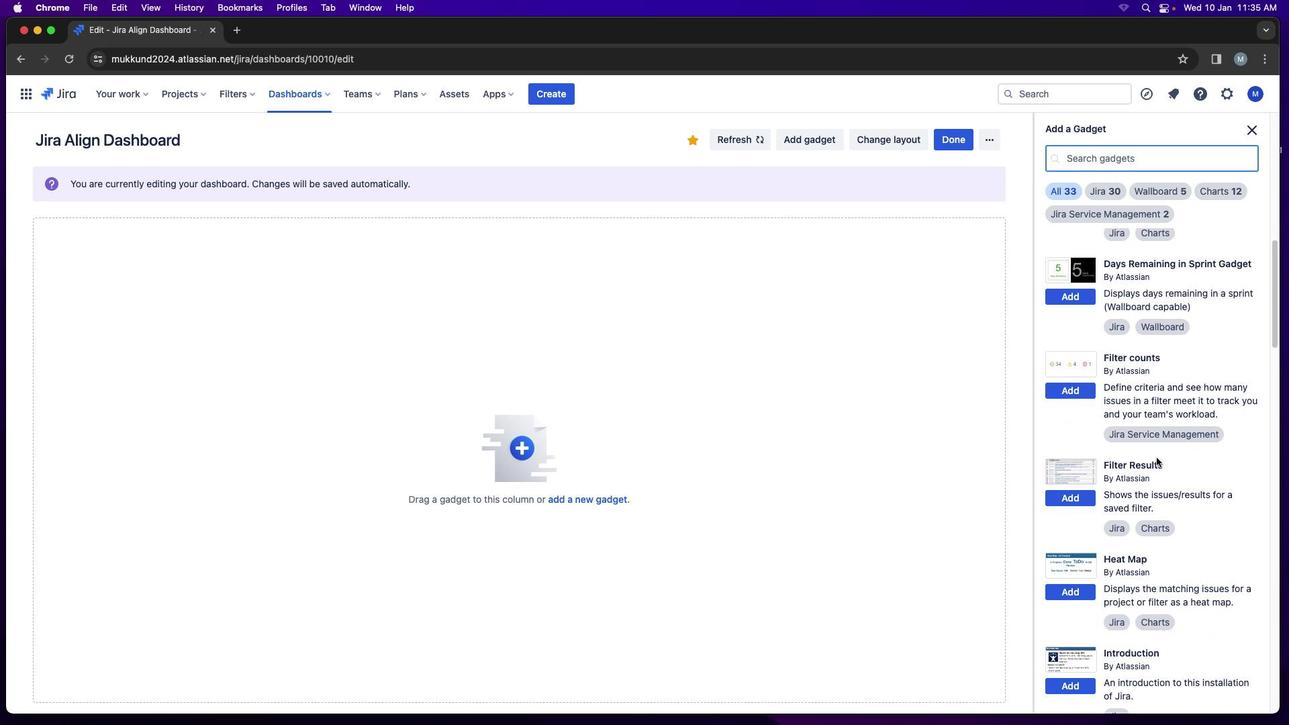
Action: Mouse moved to (1158, 459)
Screenshot: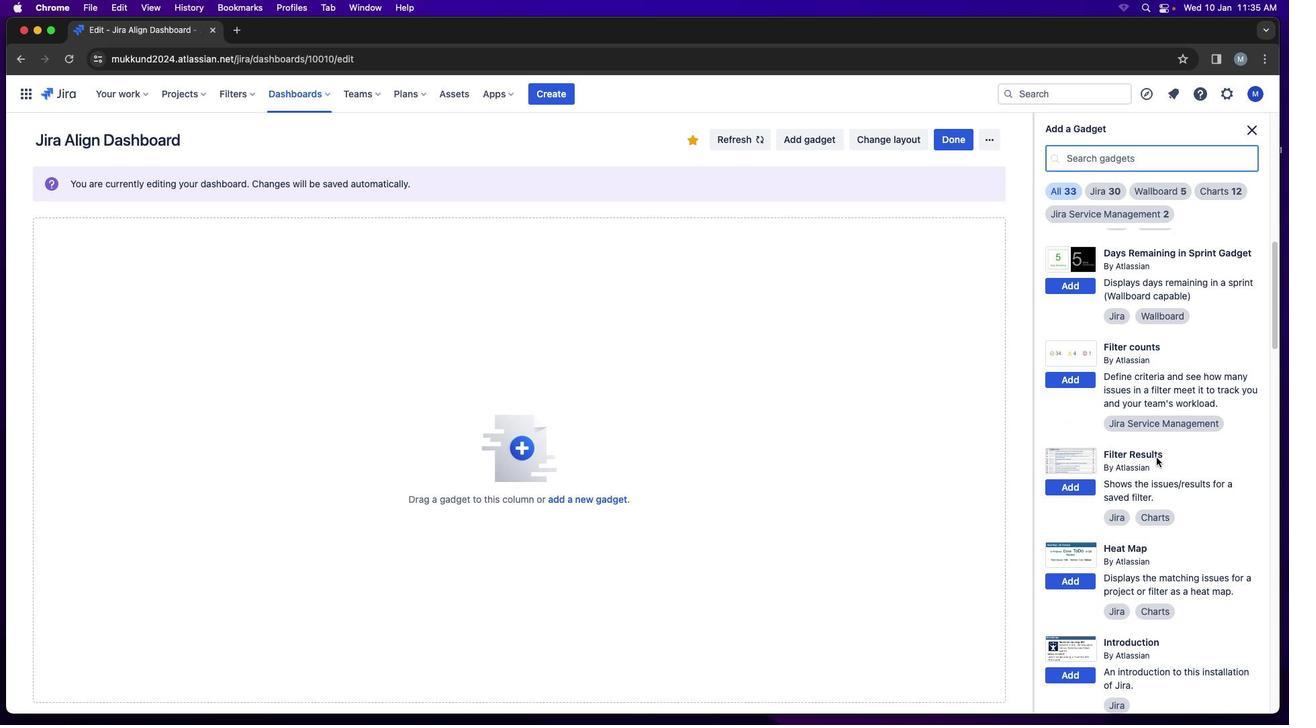 
Action: Mouse scrolled (1158, 459) with delta (2, 1)
Screenshot: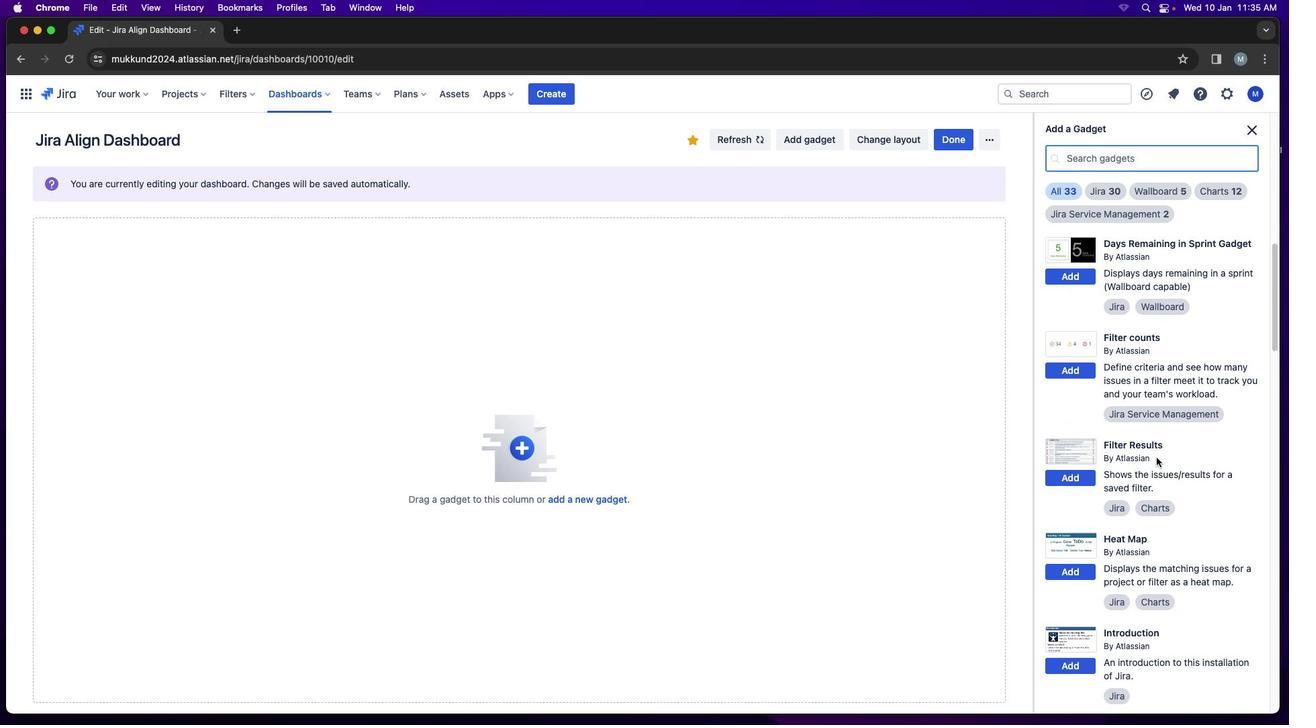 
Action: Mouse moved to (1158, 459)
Screenshot: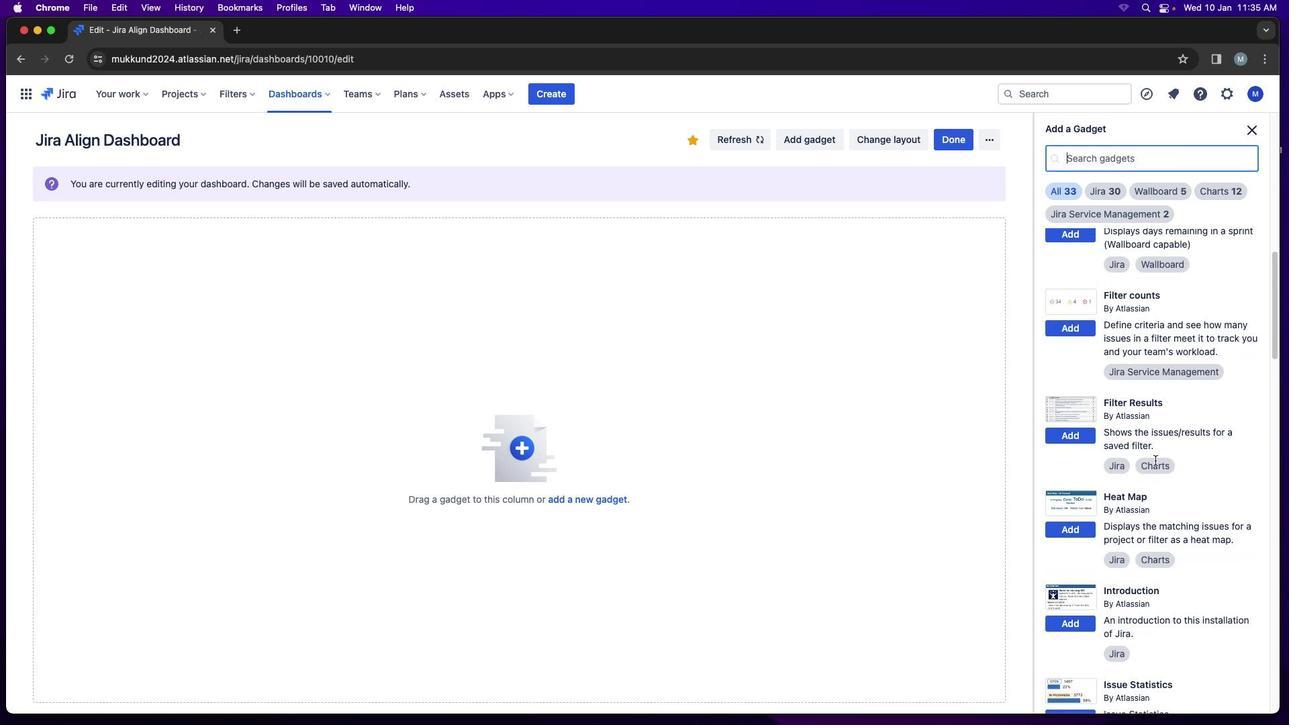 
Action: Mouse scrolled (1158, 459) with delta (2, 1)
Screenshot: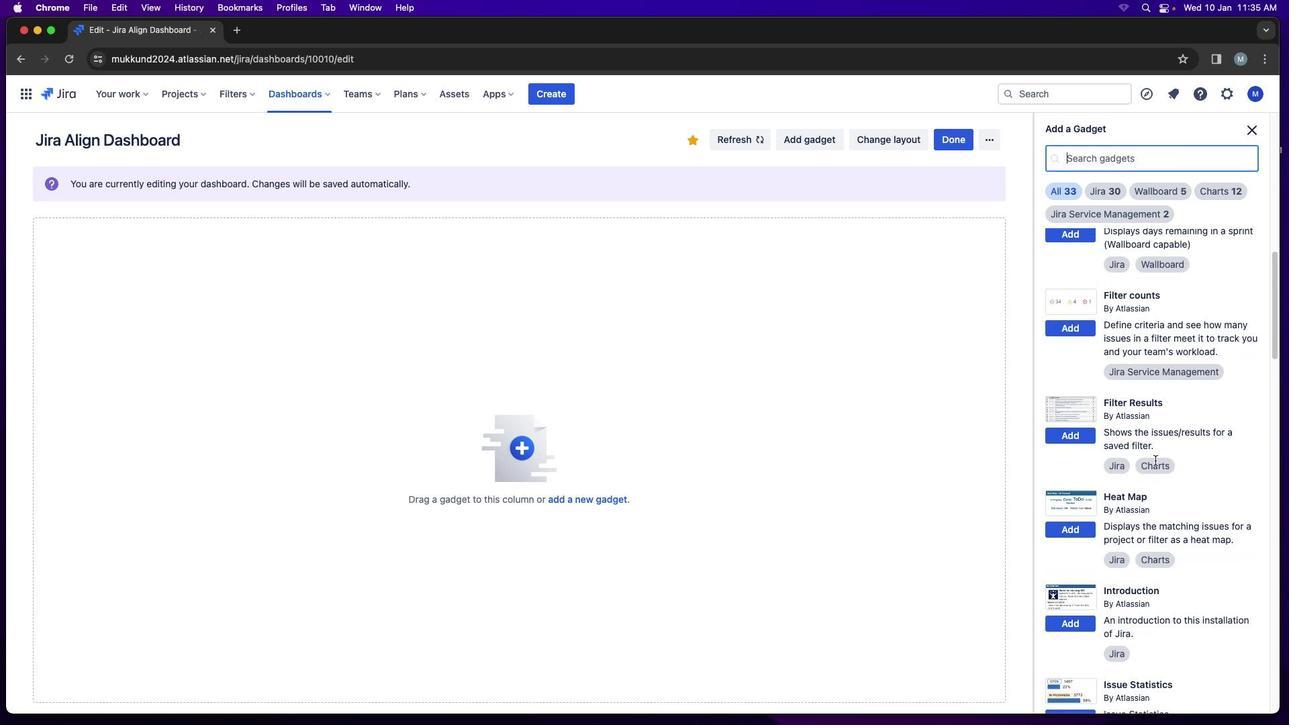 
Action: Mouse moved to (1157, 461)
Screenshot: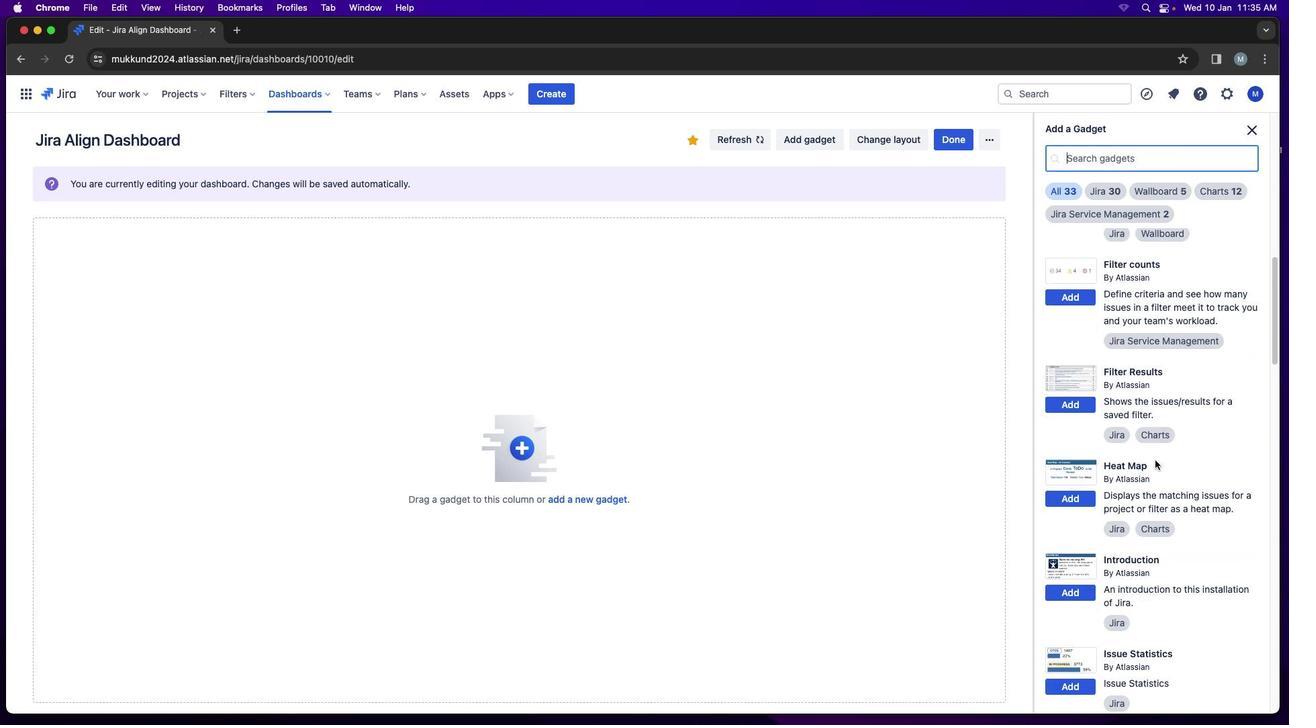 
Action: Mouse scrolled (1157, 461) with delta (2, 1)
Screenshot: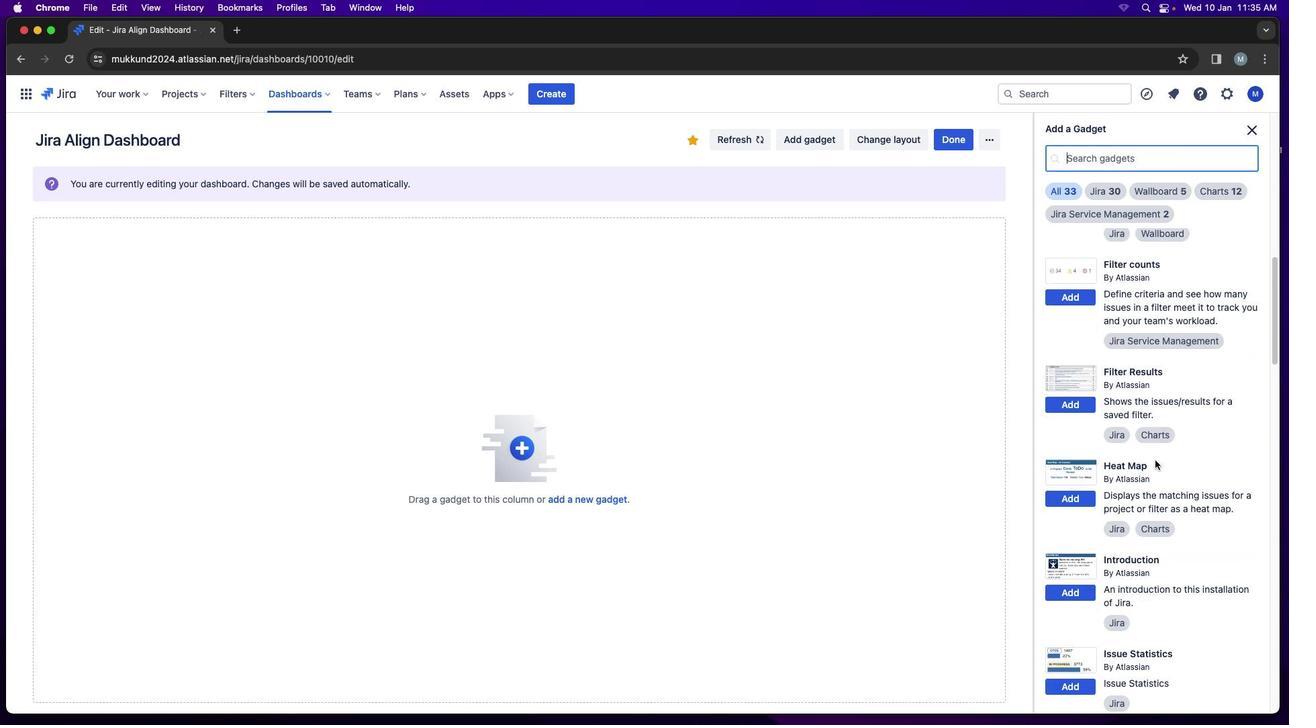
Action: Mouse moved to (1157, 461)
Screenshot: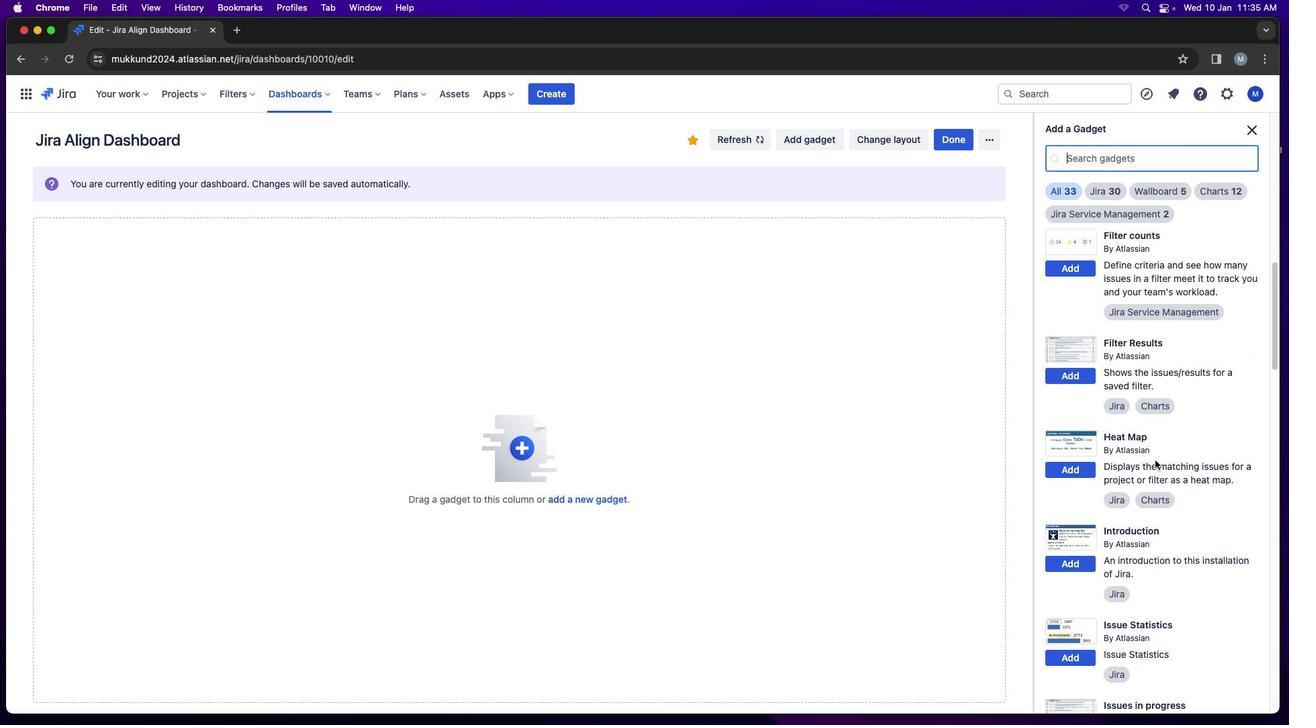 
Action: Mouse scrolled (1157, 461) with delta (2, 0)
Screenshot: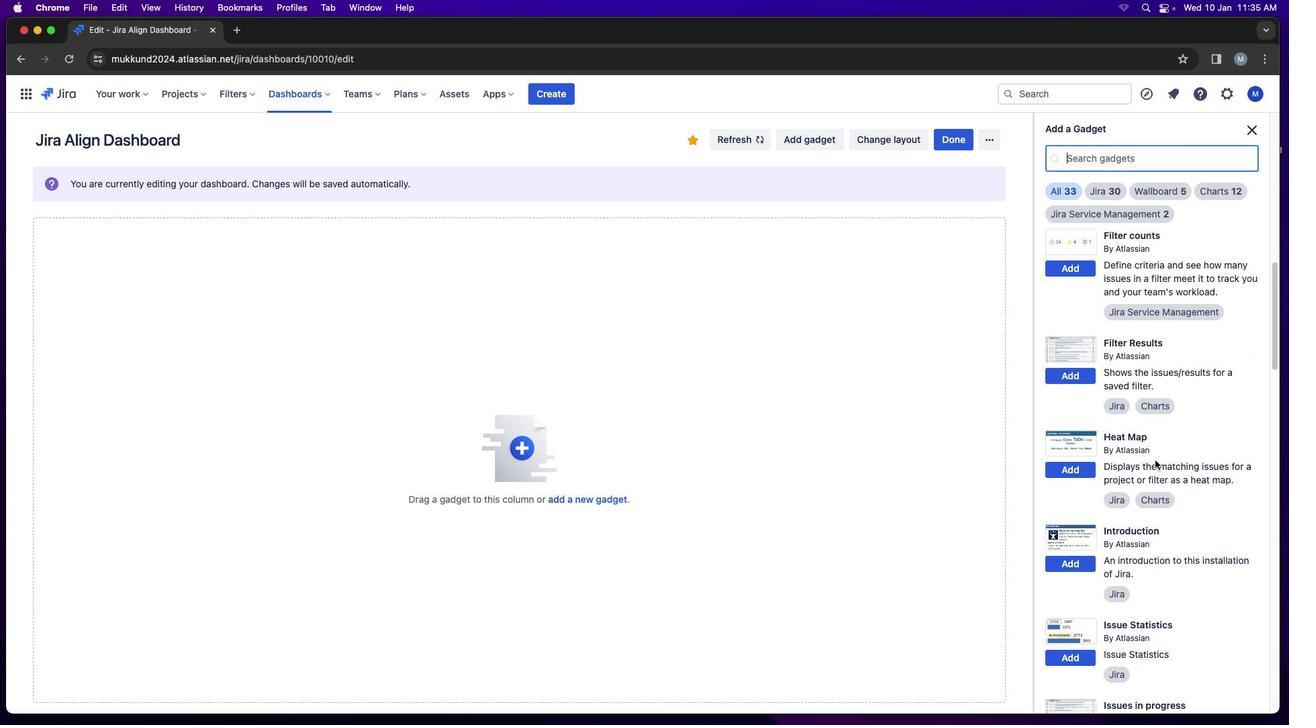 
Action: Mouse moved to (1081, 549)
Screenshot: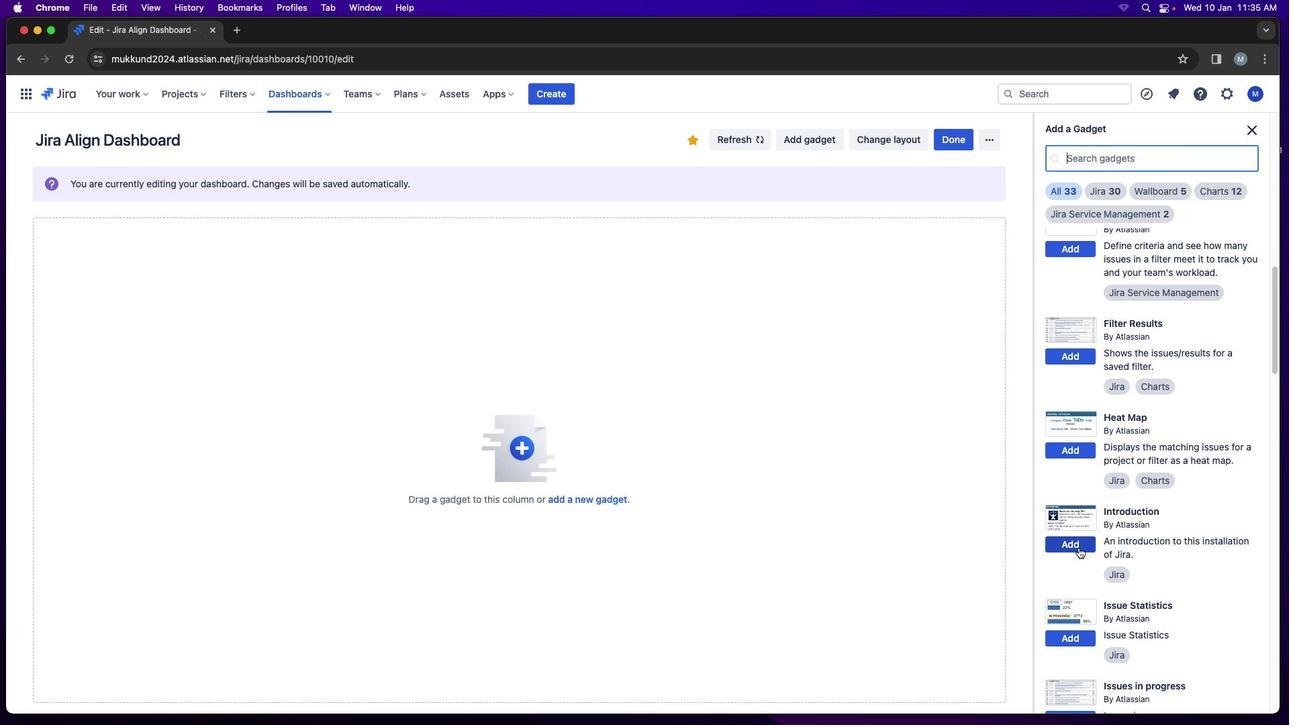 
Action: Mouse pressed left at (1081, 549)
Screenshot: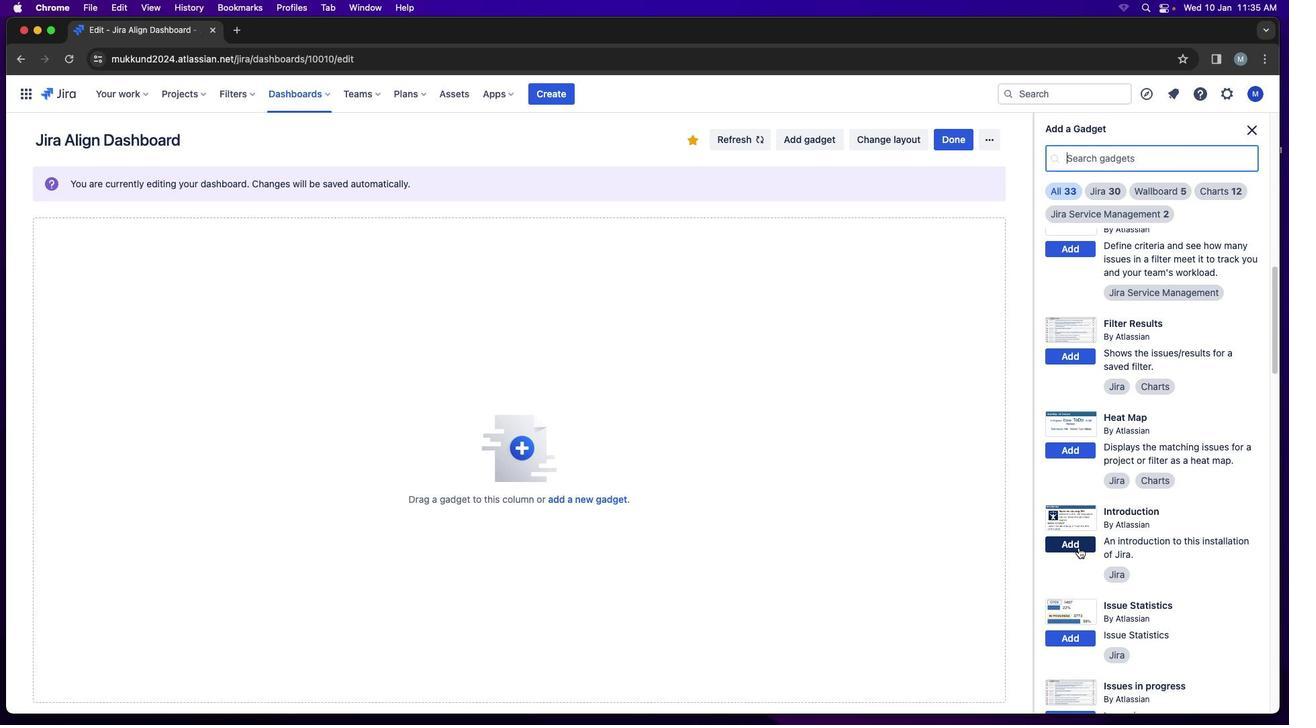 
Action: Mouse moved to (725, 451)
Screenshot: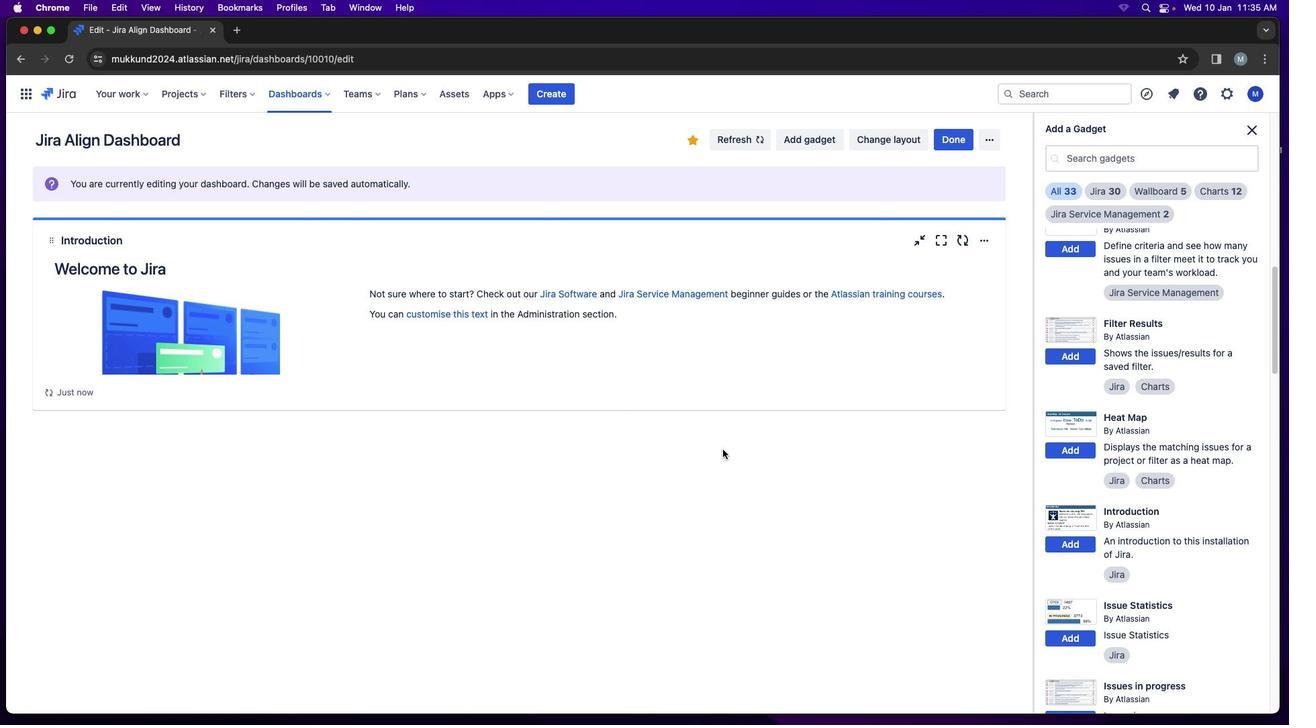 
Action: Mouse pressed left at (725, 451)
Screenshot: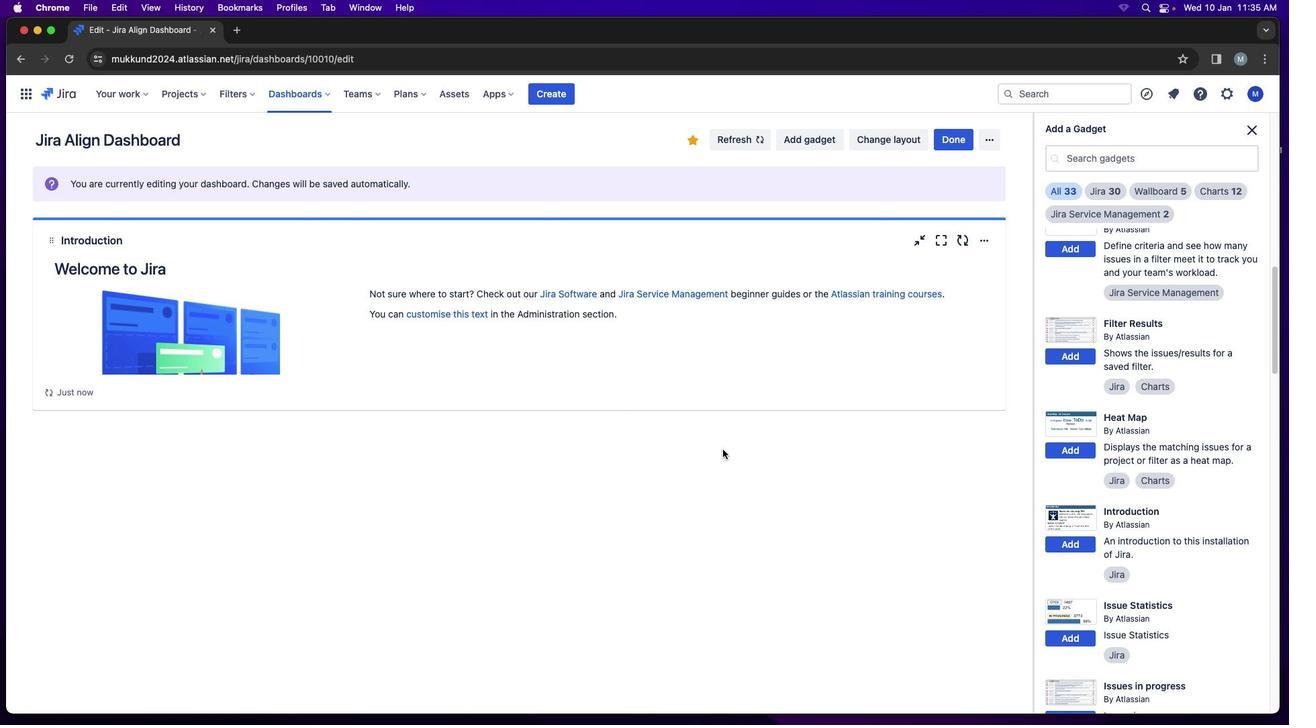 
Action: Mouse moved to (1184, 506)
Screenshot: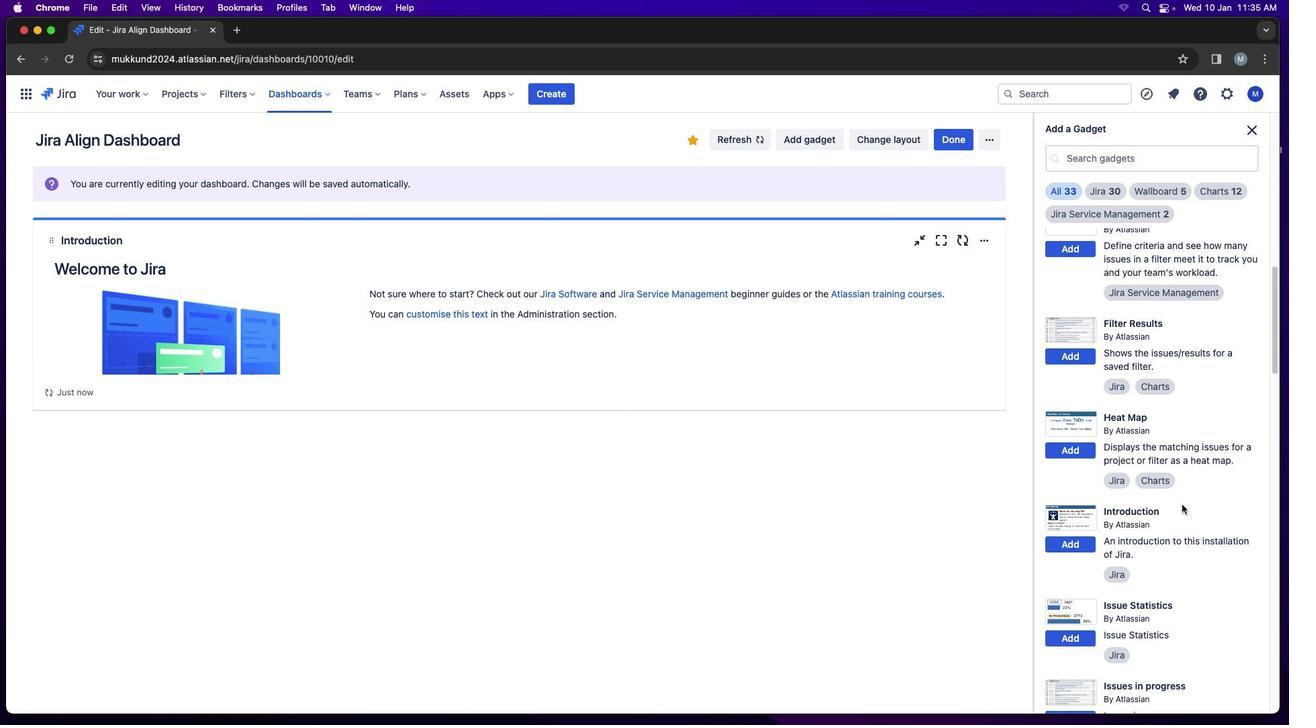 
Action: Mouse scrolled (1184, 506) with delta (2, 1)
Screenshot: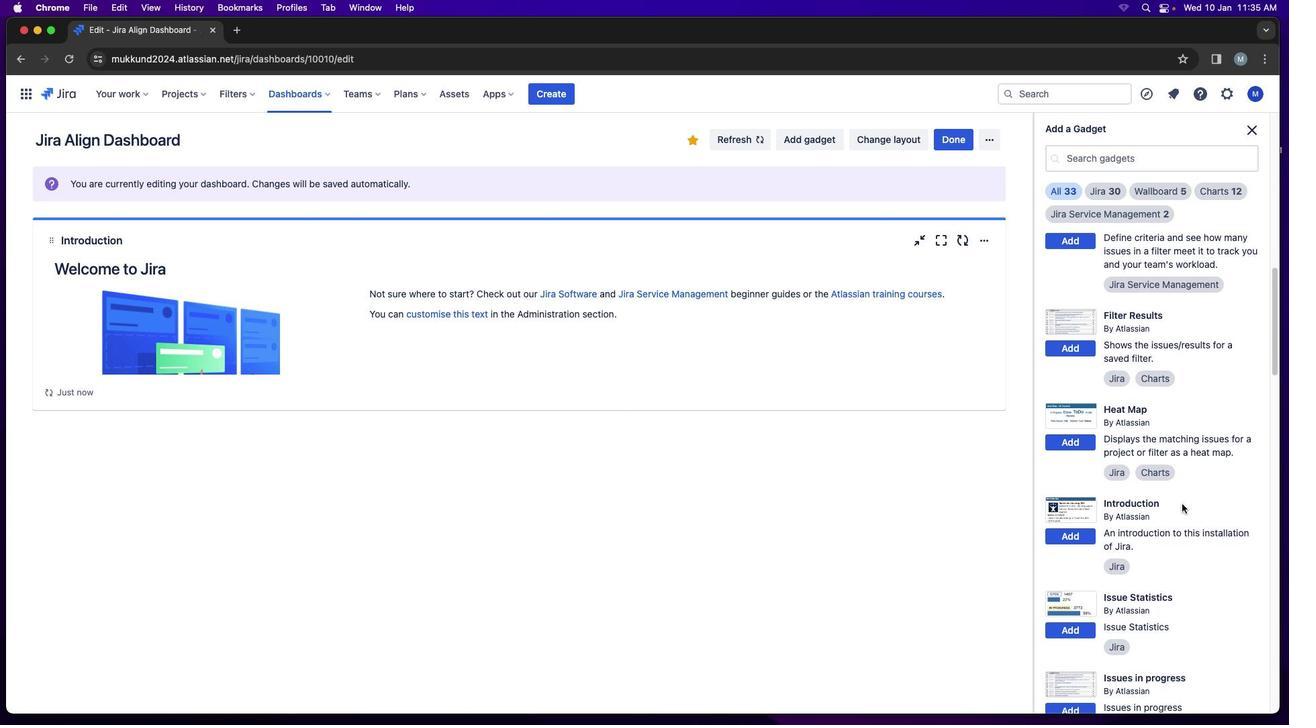 
Action: Mouse scrolled (1184, 506) with delta (2, 1)
Screenshot: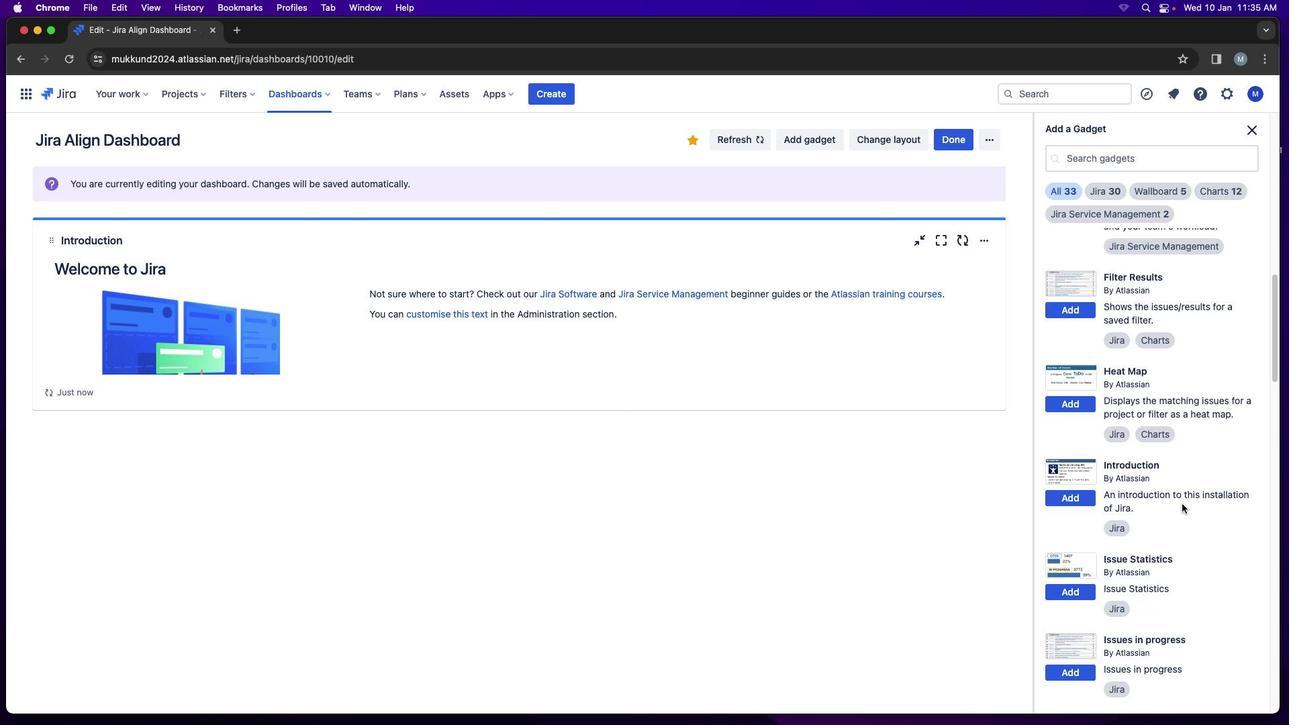 
Action: Mouse scrolled (1184, 506) with delta (2, 0)
Screenshot: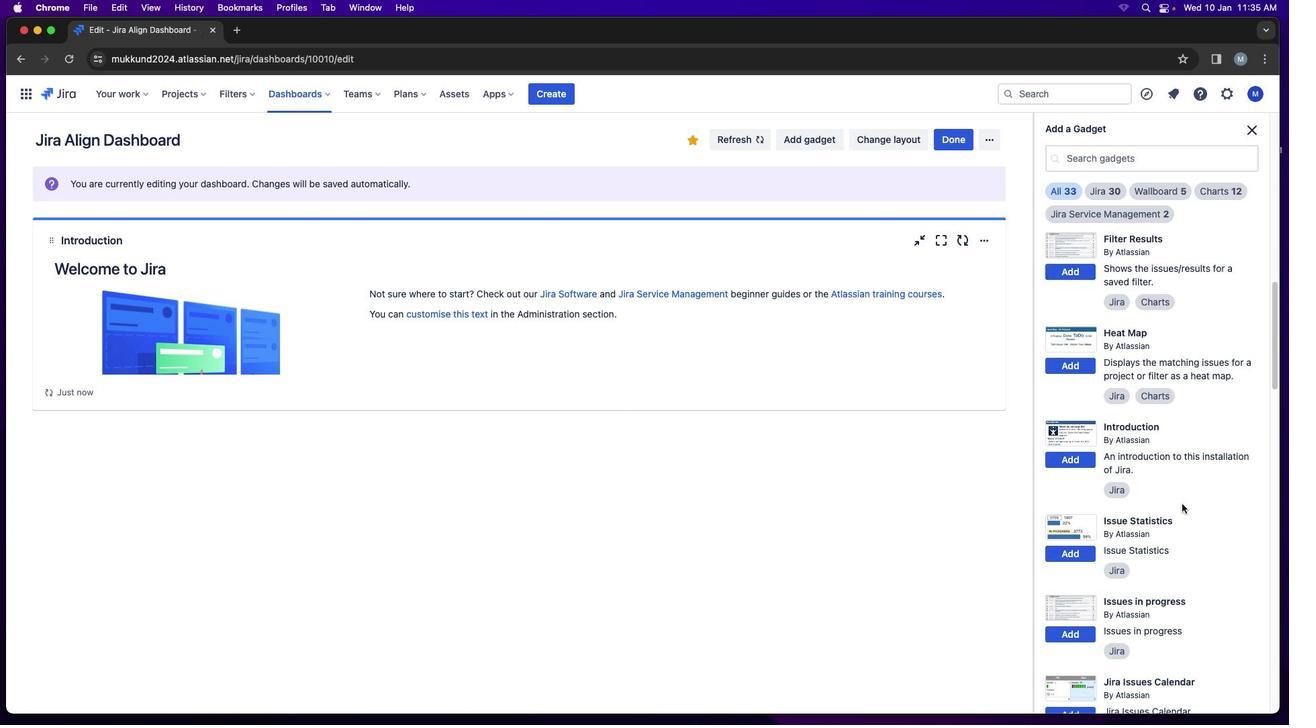 
Action: Mouse moved to (1184, 506)
Screenshot: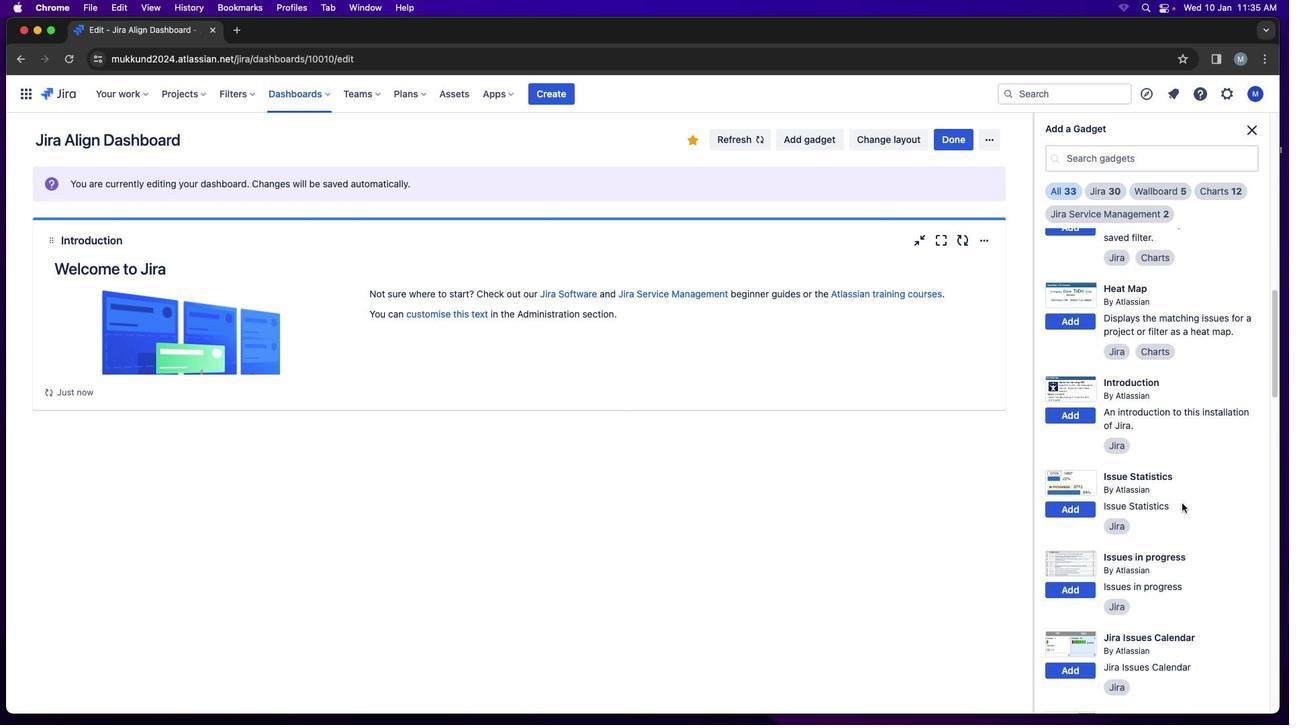
Action: Mouse scrolled (1184, 506) with delta (2, 0)
Screenshot: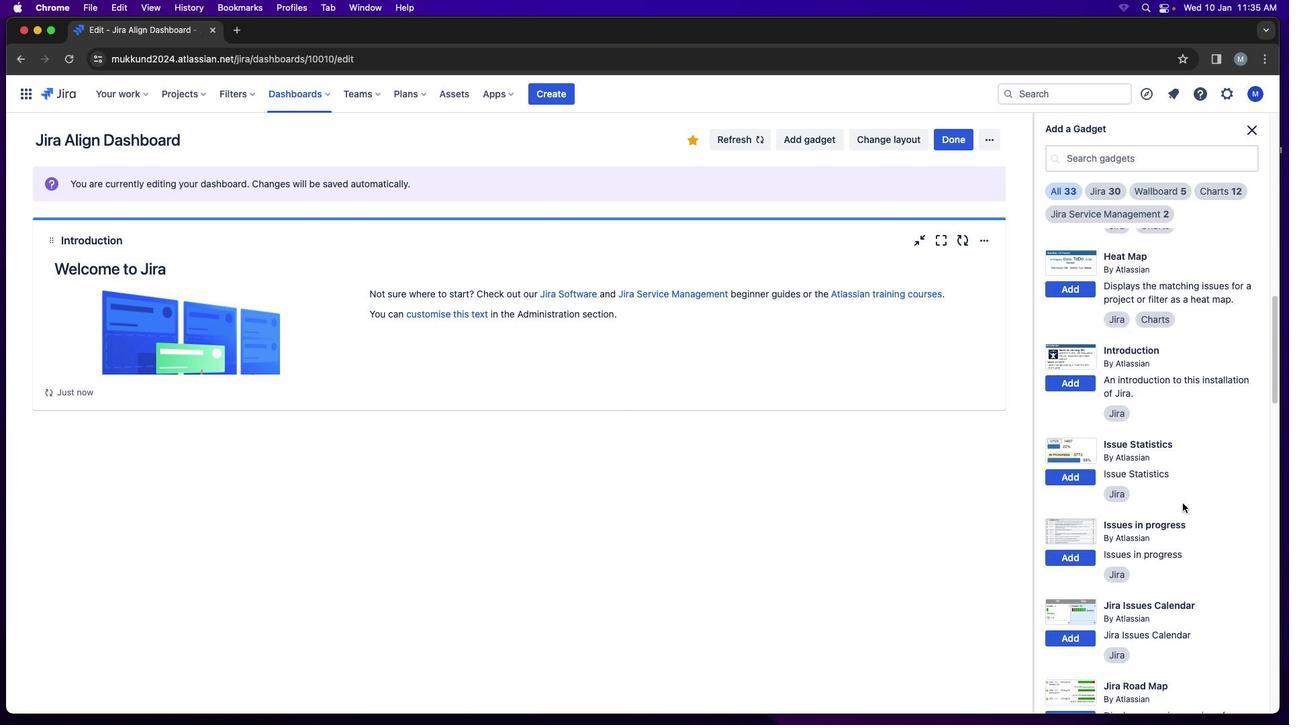 
Action: Mouse moved to (1186, 503)
Screenshot: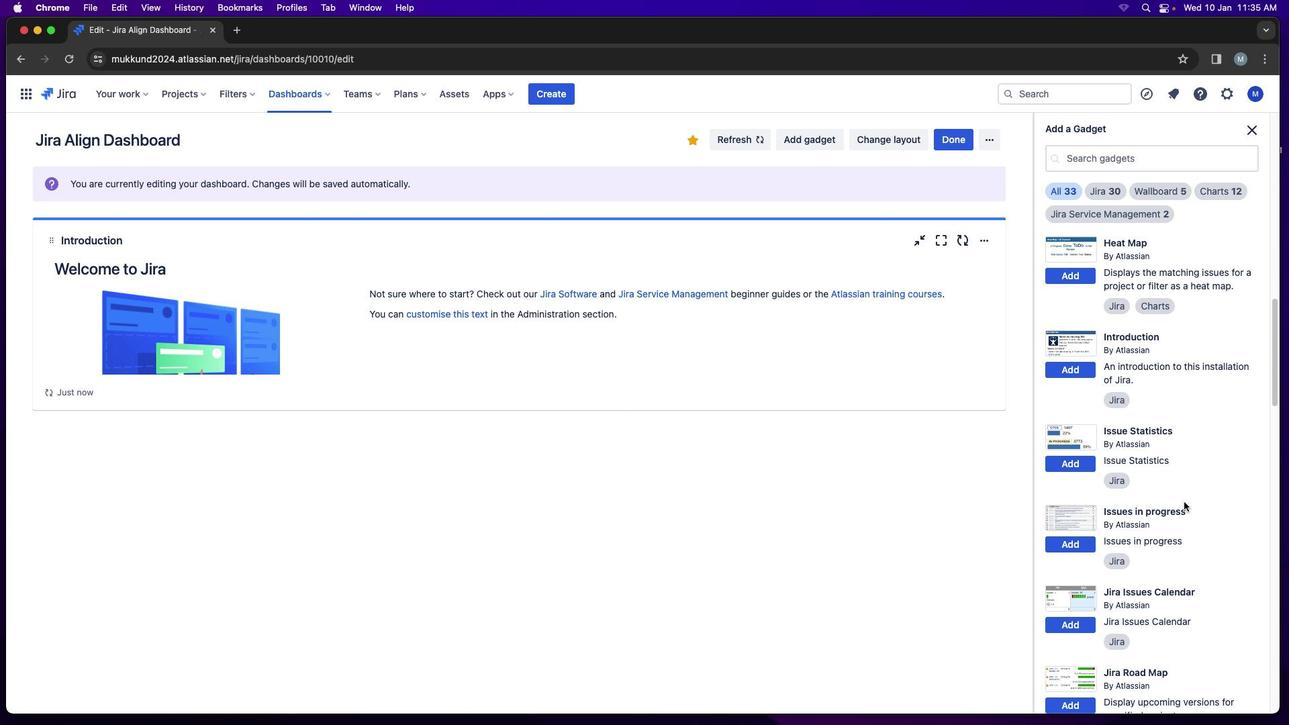 
Action: Mouse scrolled (1186, 503) with delta (2, 1)
Screenshot: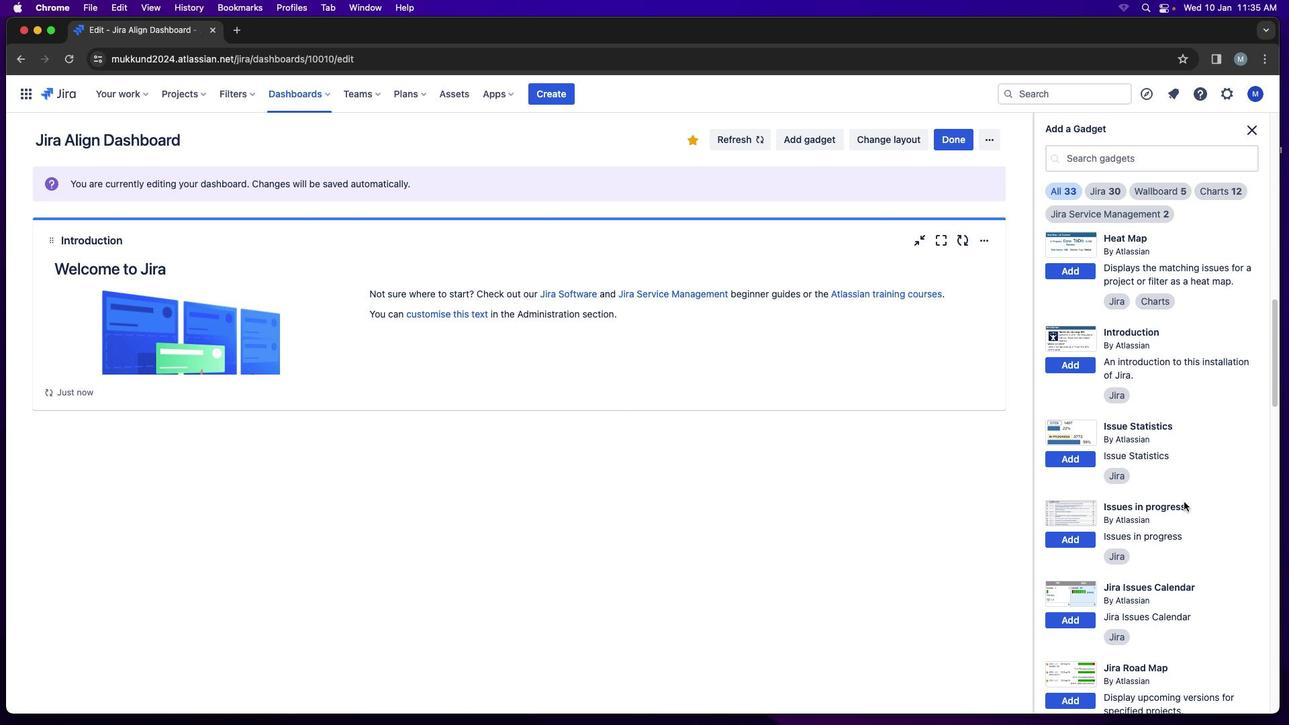 
Action: Mouse scrolled (1186, 503) with delta (2, 1)
Screenshot: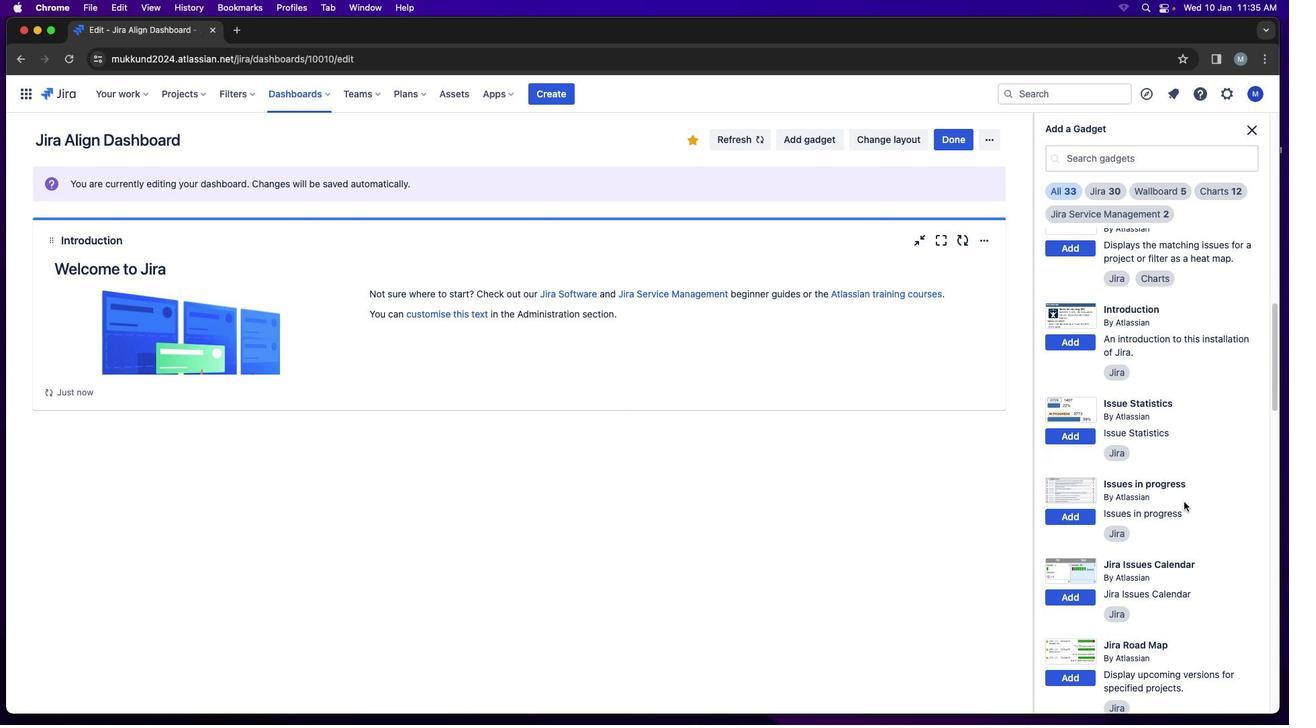 
Action: Mouse scrolled (1186, 503) with delta (2, 0)
Screenshot: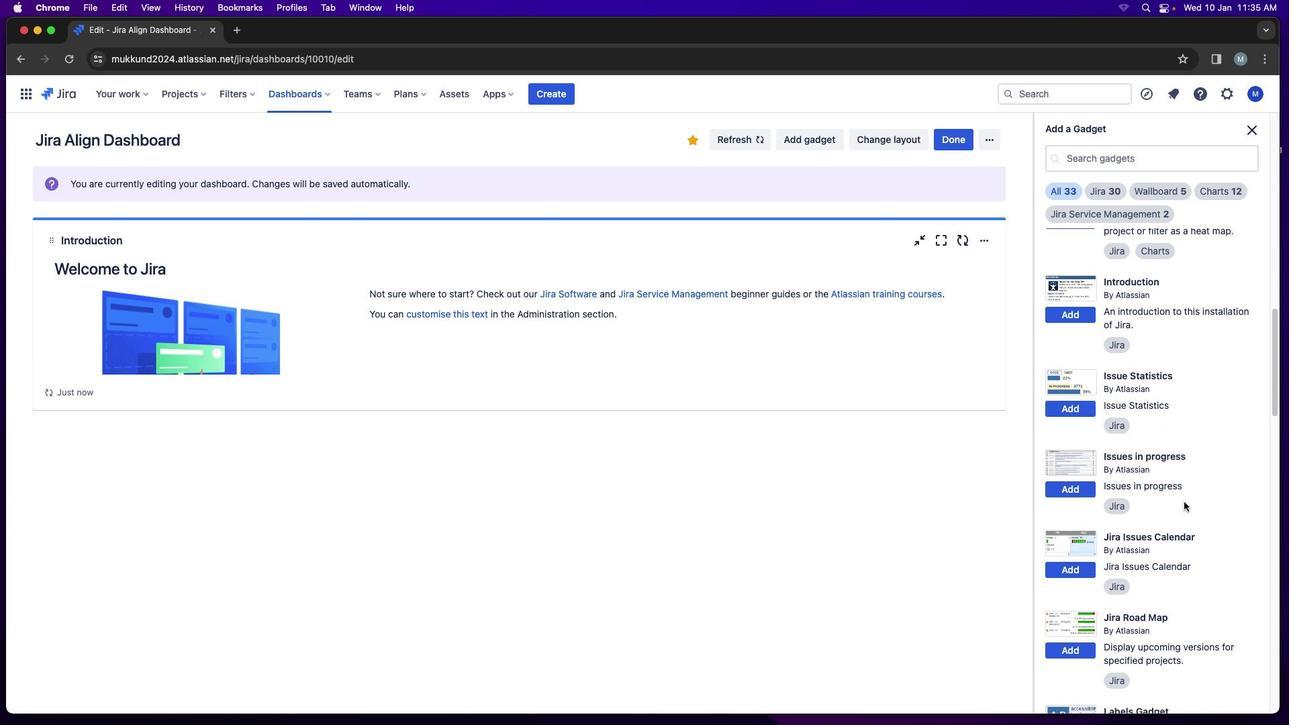 
Action: Mouse moved to (1186, 503)
Screenshot: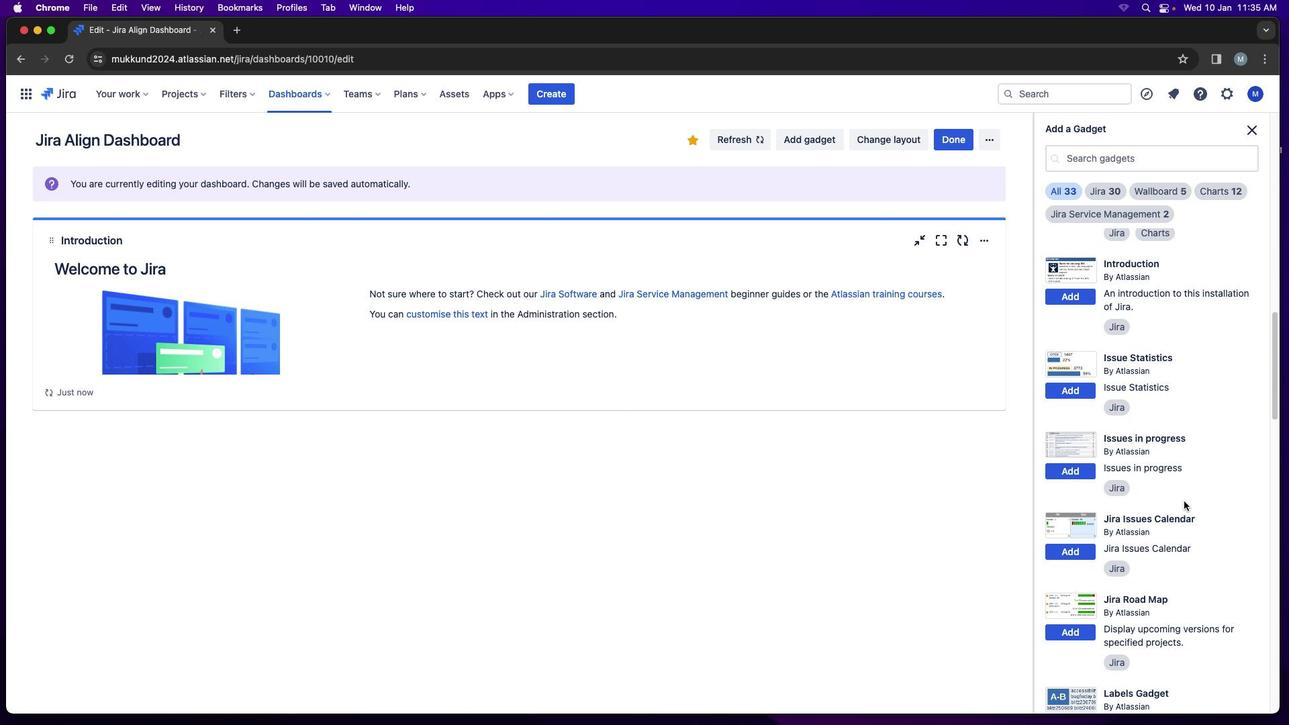 
Action: Mouse scrolled (1186, 503) with delta (2, 1)
Screenshot: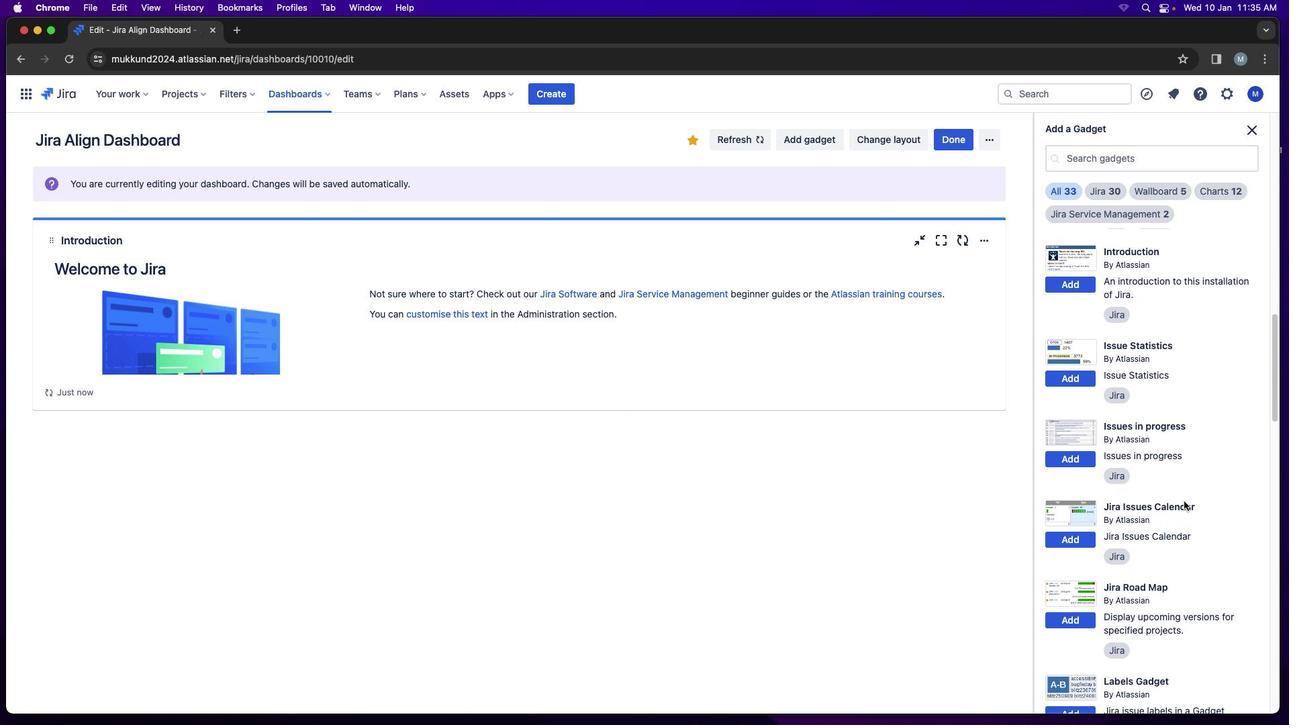 
Action: Mouse scrolled (1186, 503) with delta (2, 1)
Screenshot: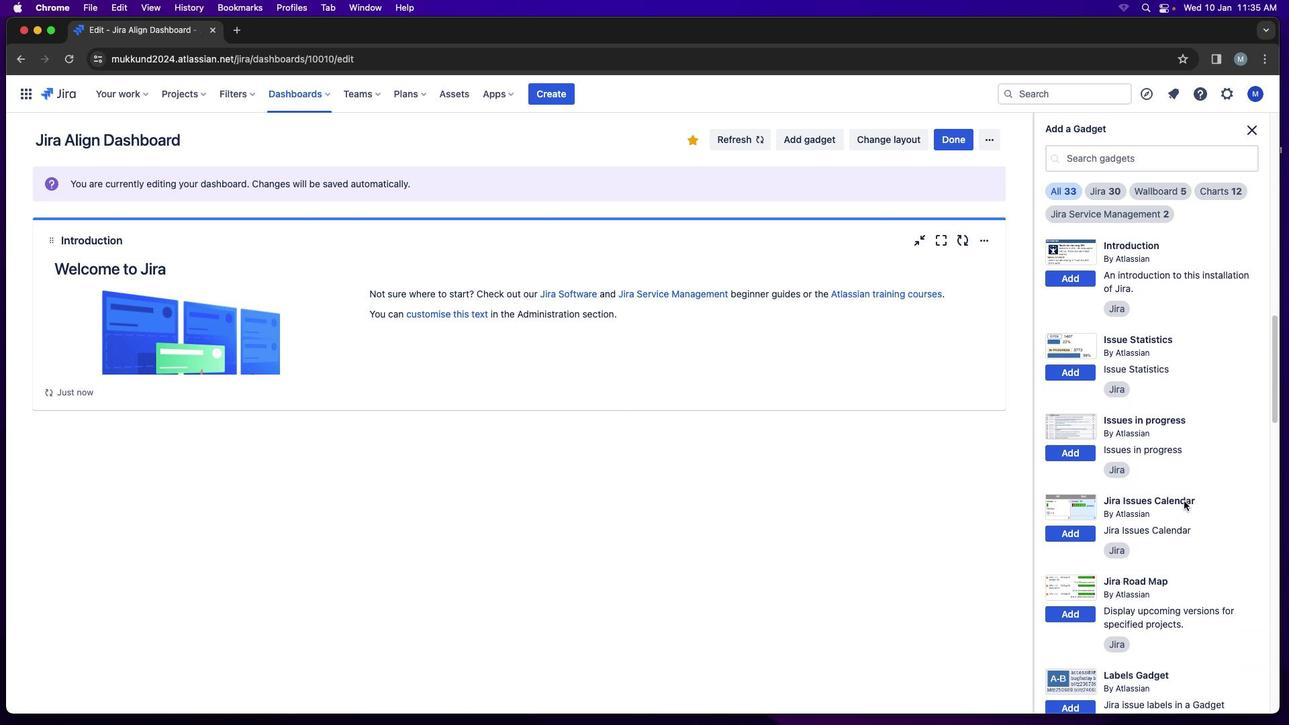 
Action: Mouse moved to (1085, 454)
Screenshot: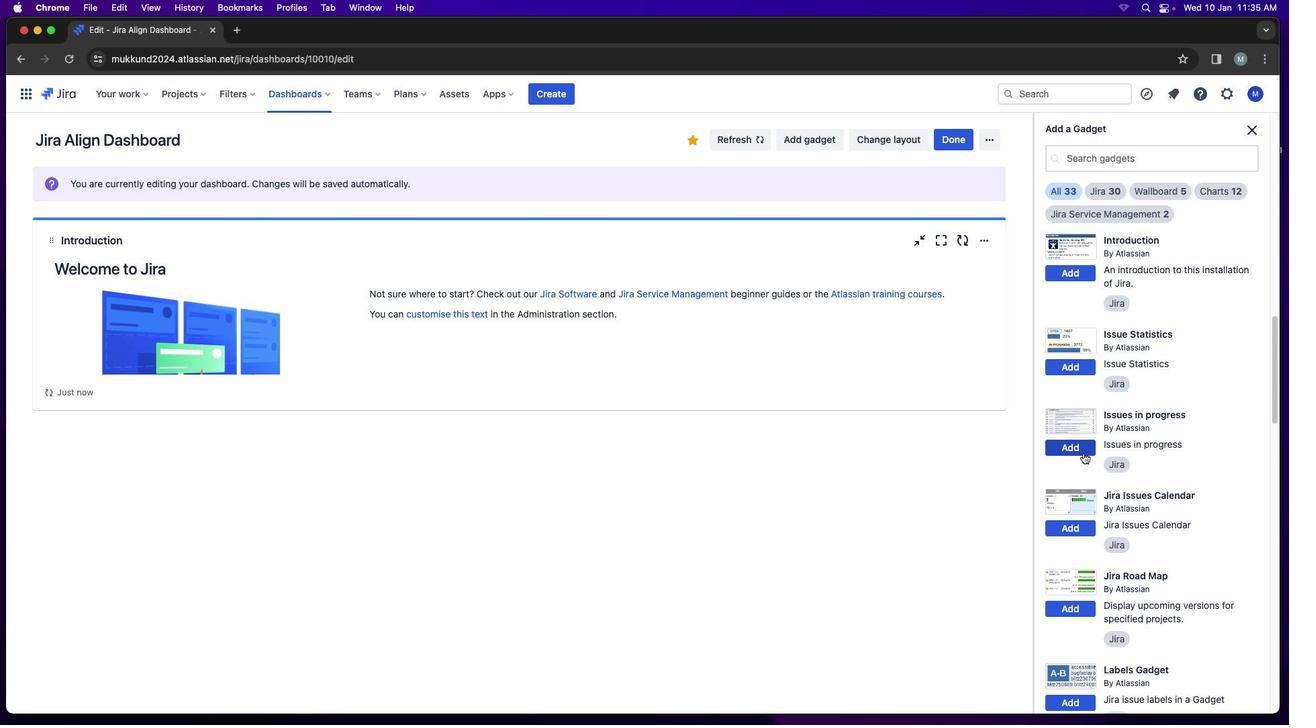 
Action: Mouse pressed left at (1085, 454)
Screenshot: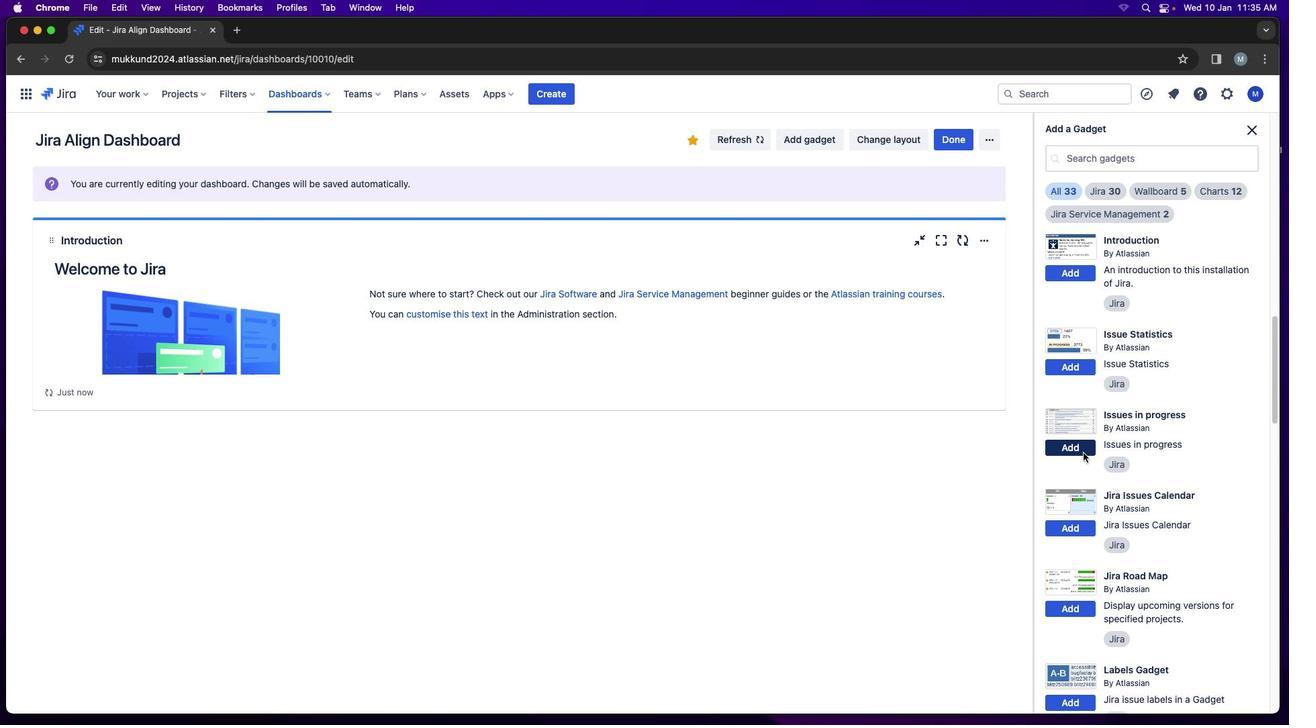 
Action: Mouse moved to (78, 313)
Screenshot: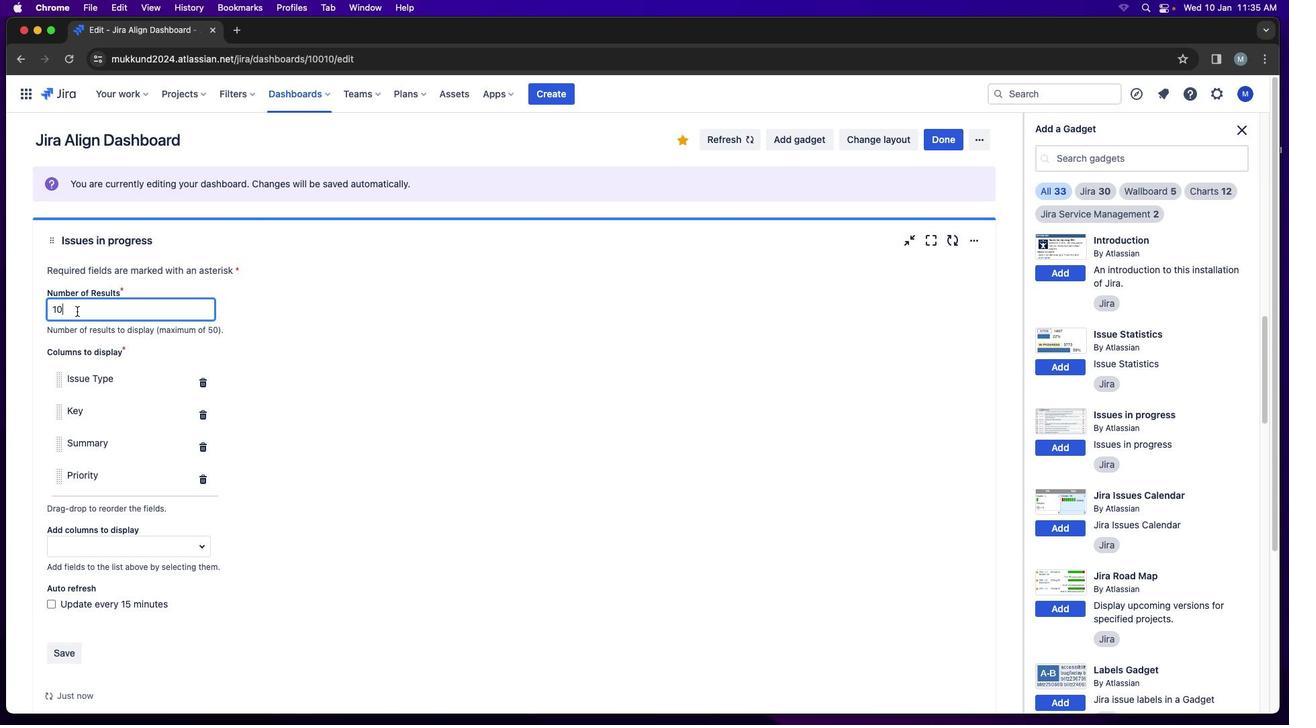 
Action: Mouse pressed left at (78, 313)
Screenshot: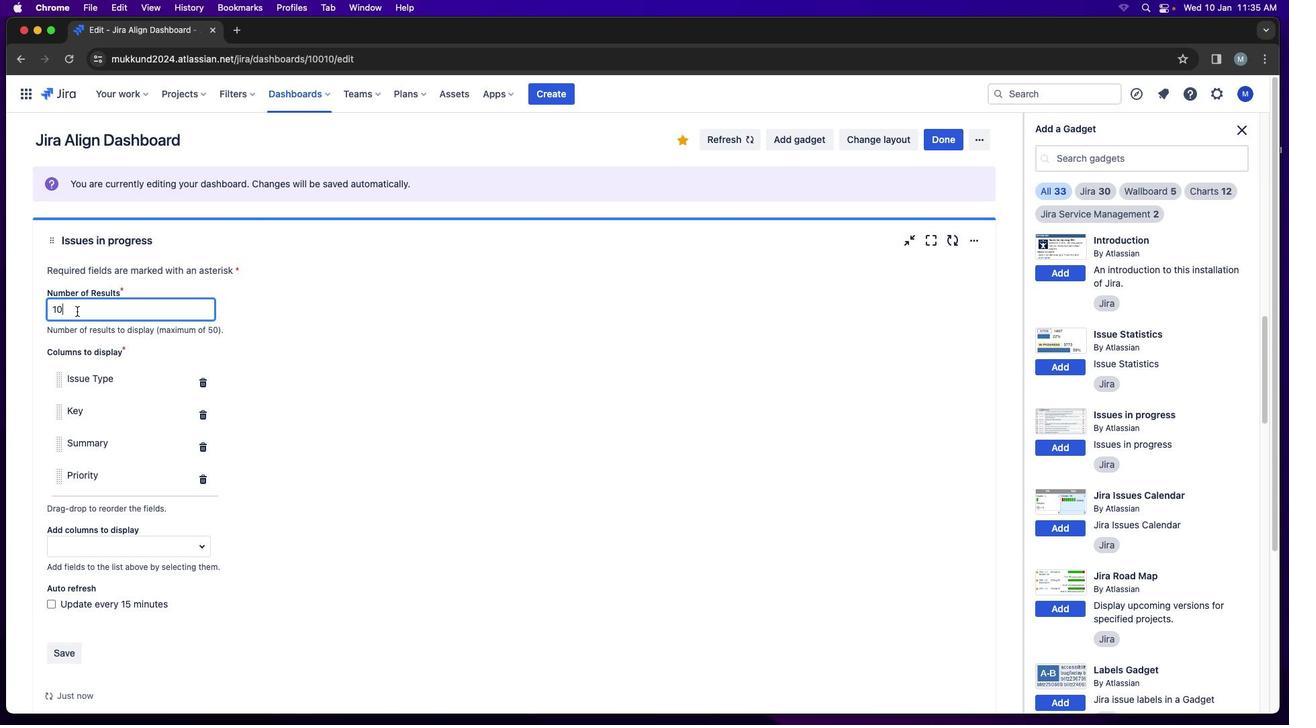 
Action: Mouse moved to (83, 312)
Screenshot: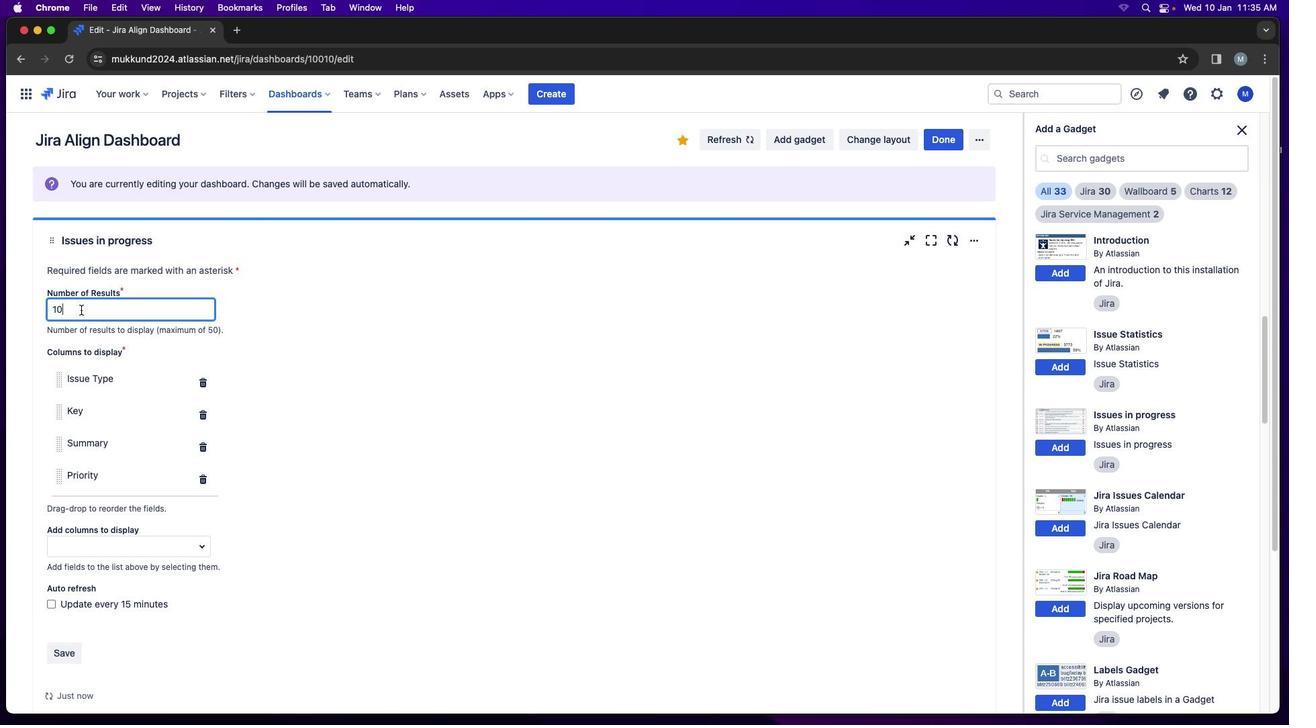 
Action: Mouse pressed left at (83, 312)
Screenshot: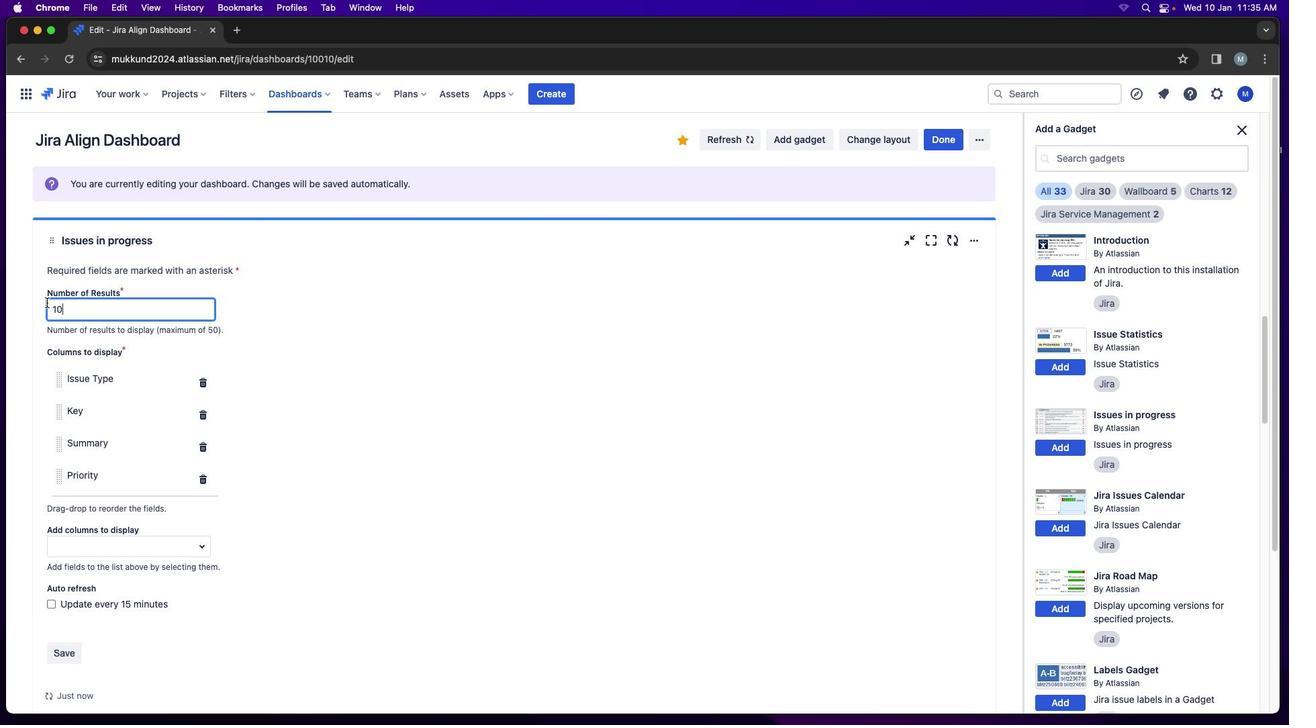 
Action: Mouse moved to (30, 302)
Screenshot: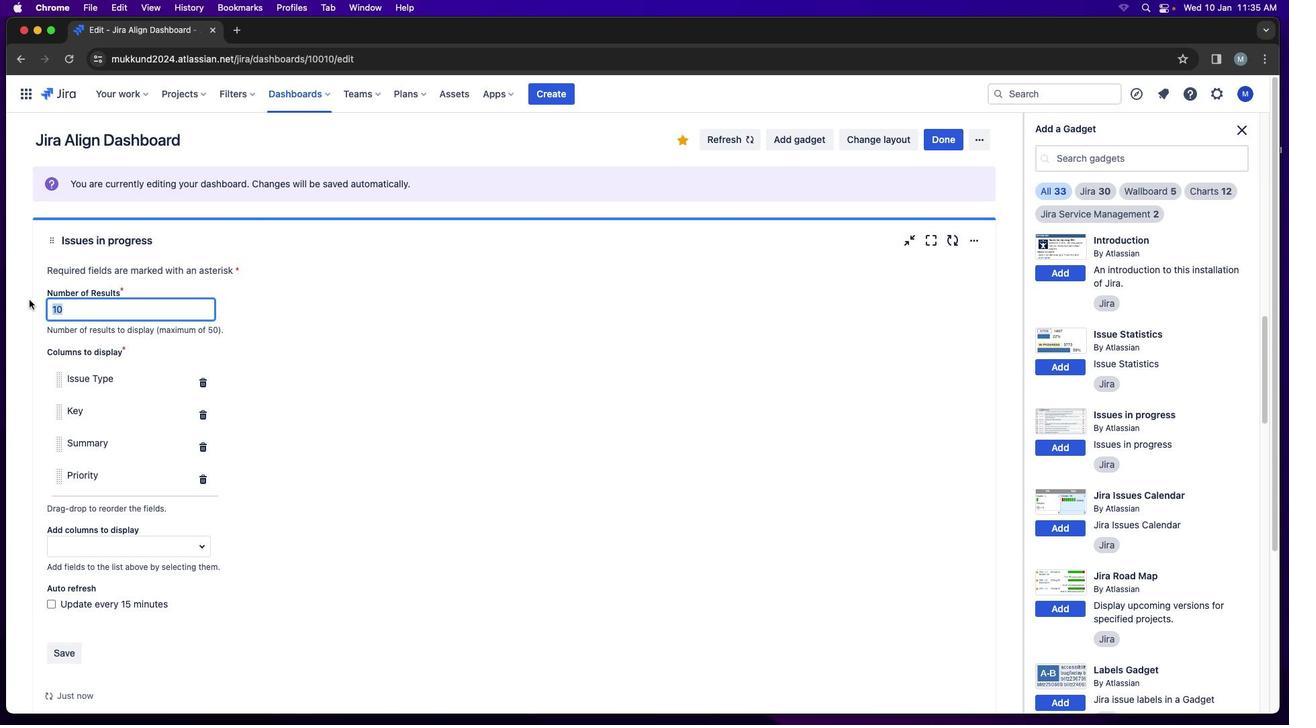 
Action: Key pressed '1''1'
Screenshot: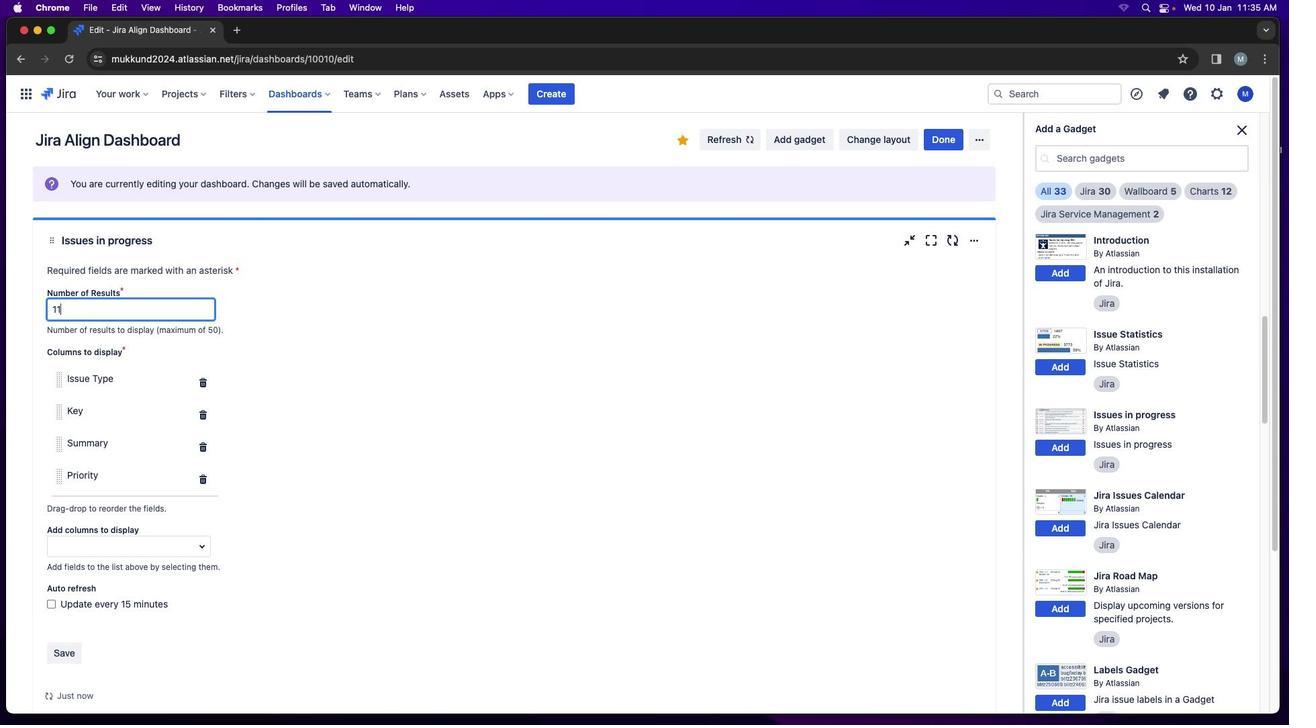
Action: Mouse moved to (298, 337)
Screenshot: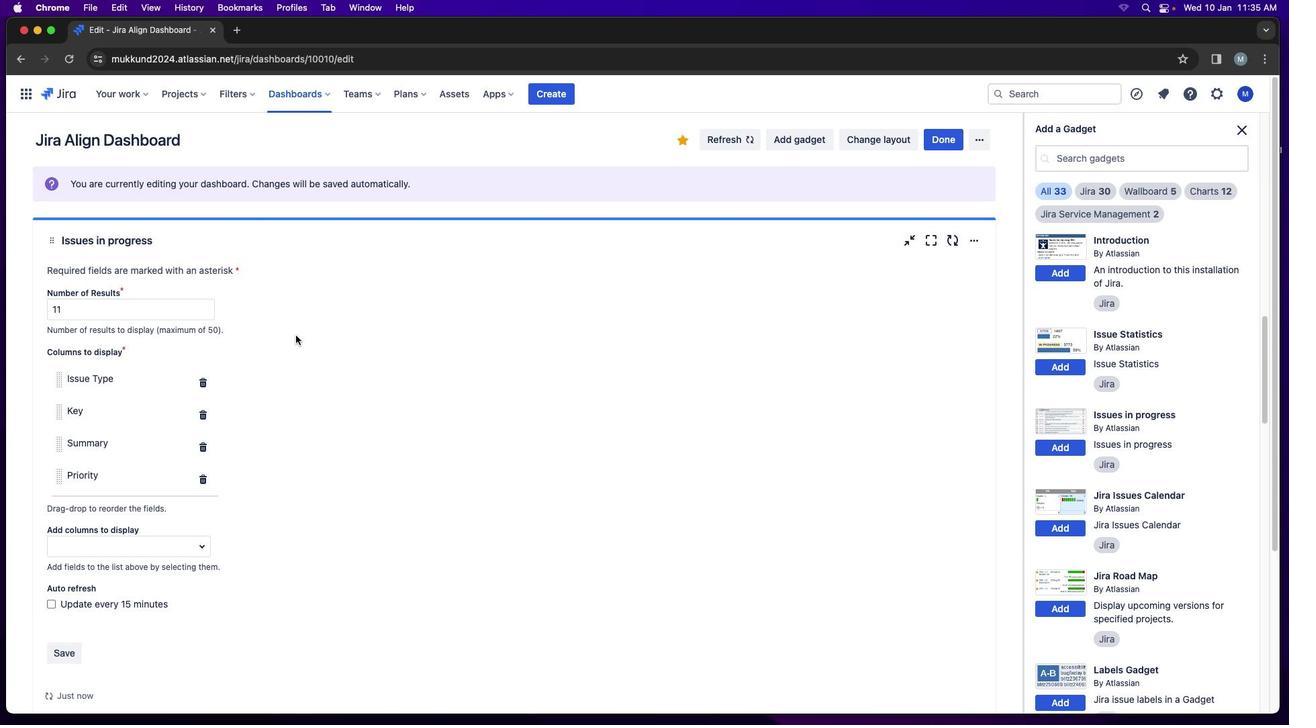 
Action: Mouse pressed left at (298, 337)
Screenshot: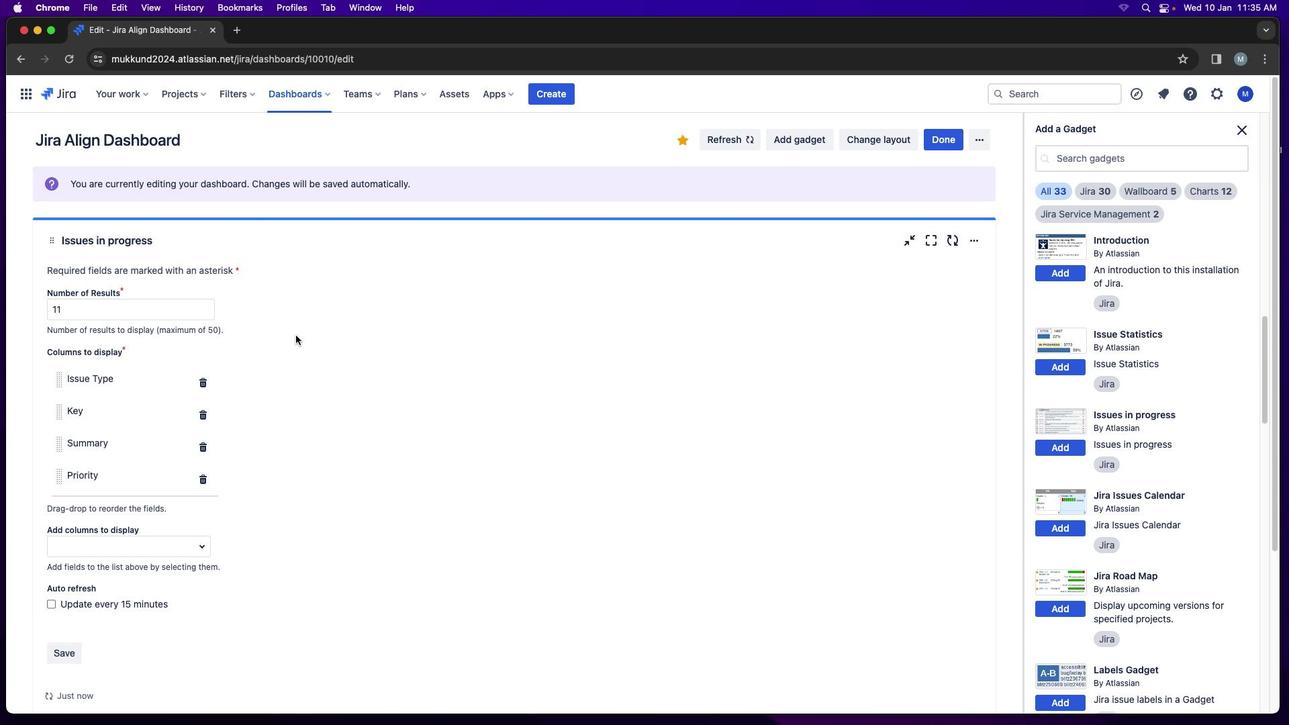 
Action: Mouse moved to (204, 553)
Screenshot: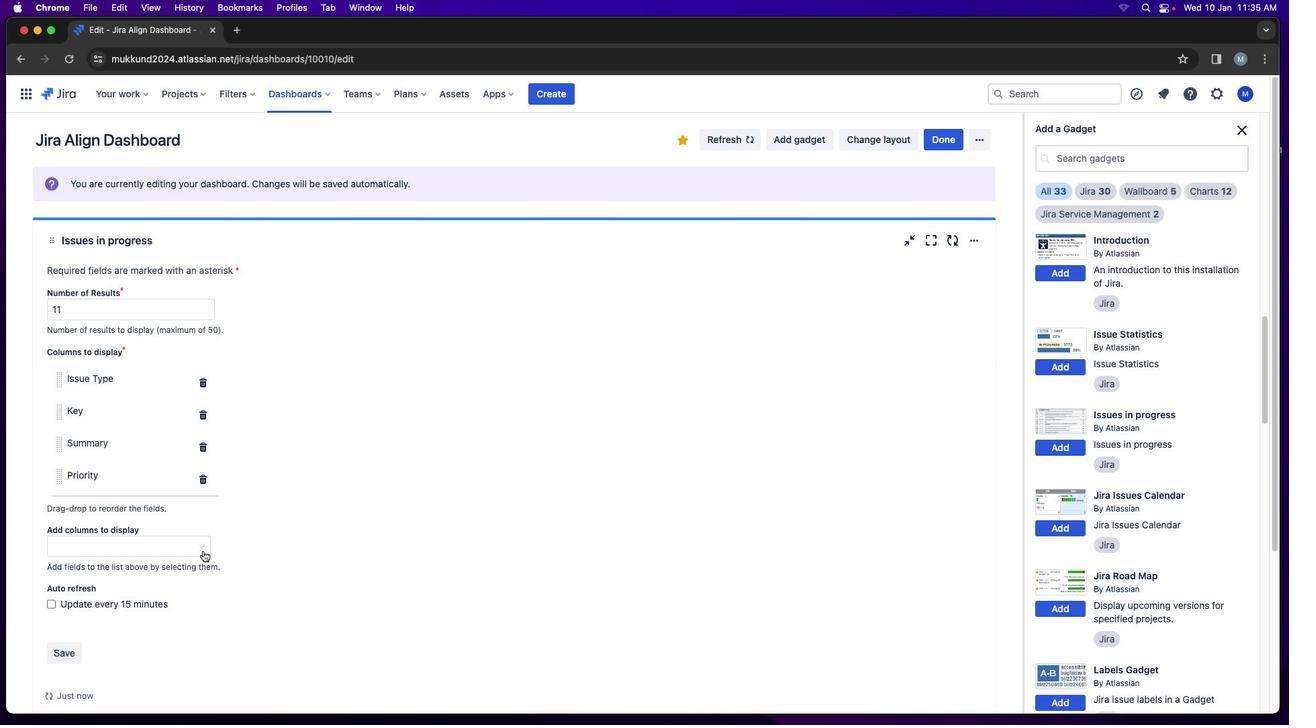 
Action: Mouse pressed left at (204, 553)
Screenshot: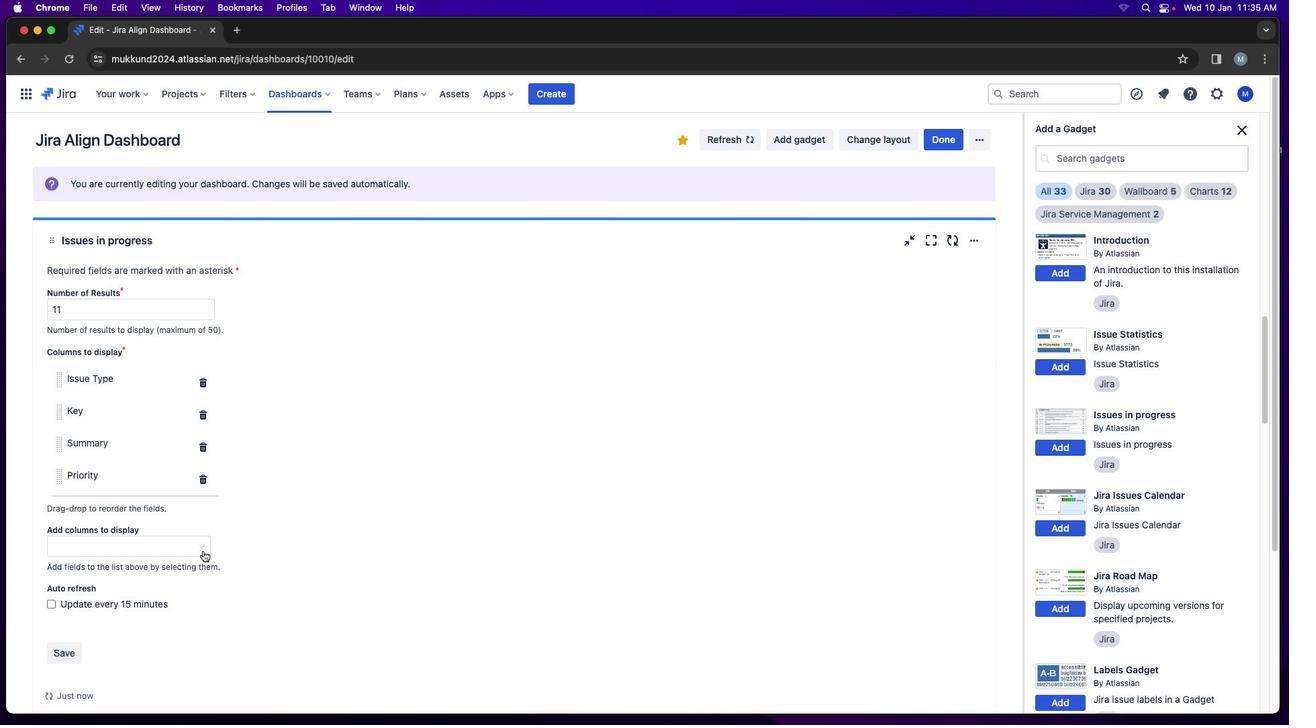 
Action: Mouse moved to (115, 625)
Screenshot: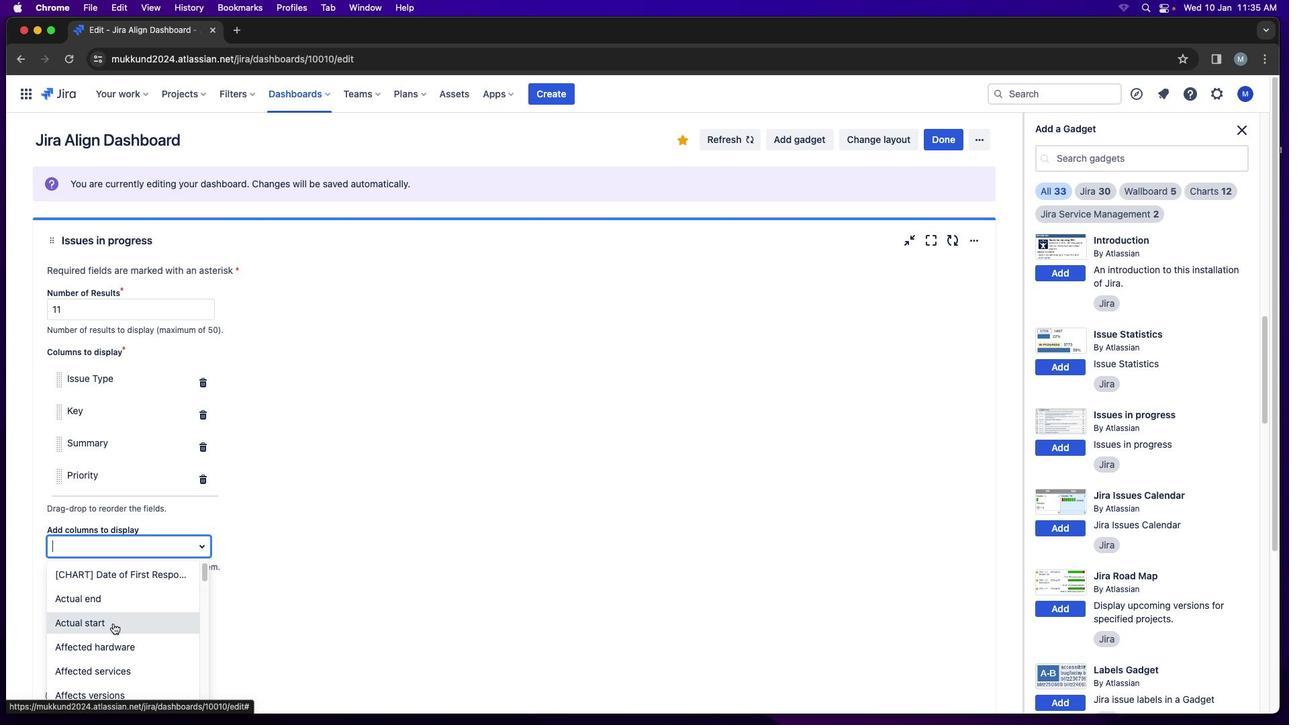 
Action: Mouse pressed left at (115, 625)
Screenshot: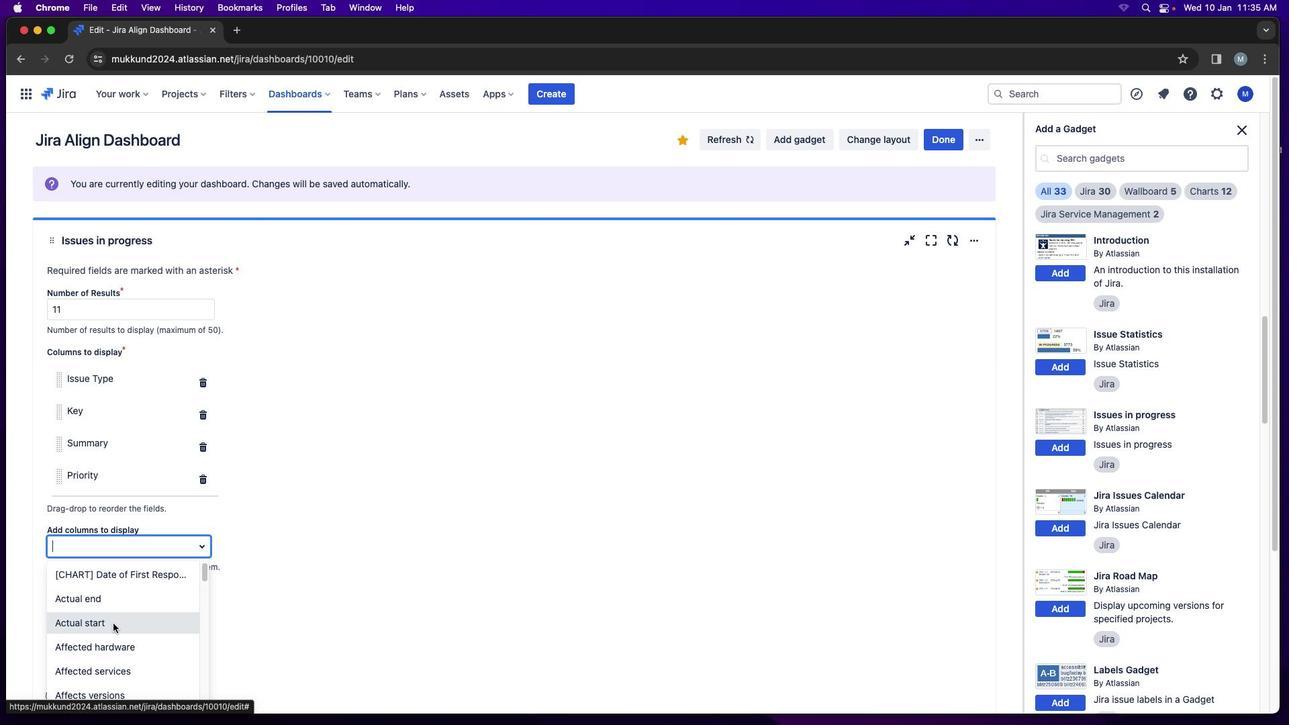 
Action: Mouse moved to (168, 584)
Screenshot: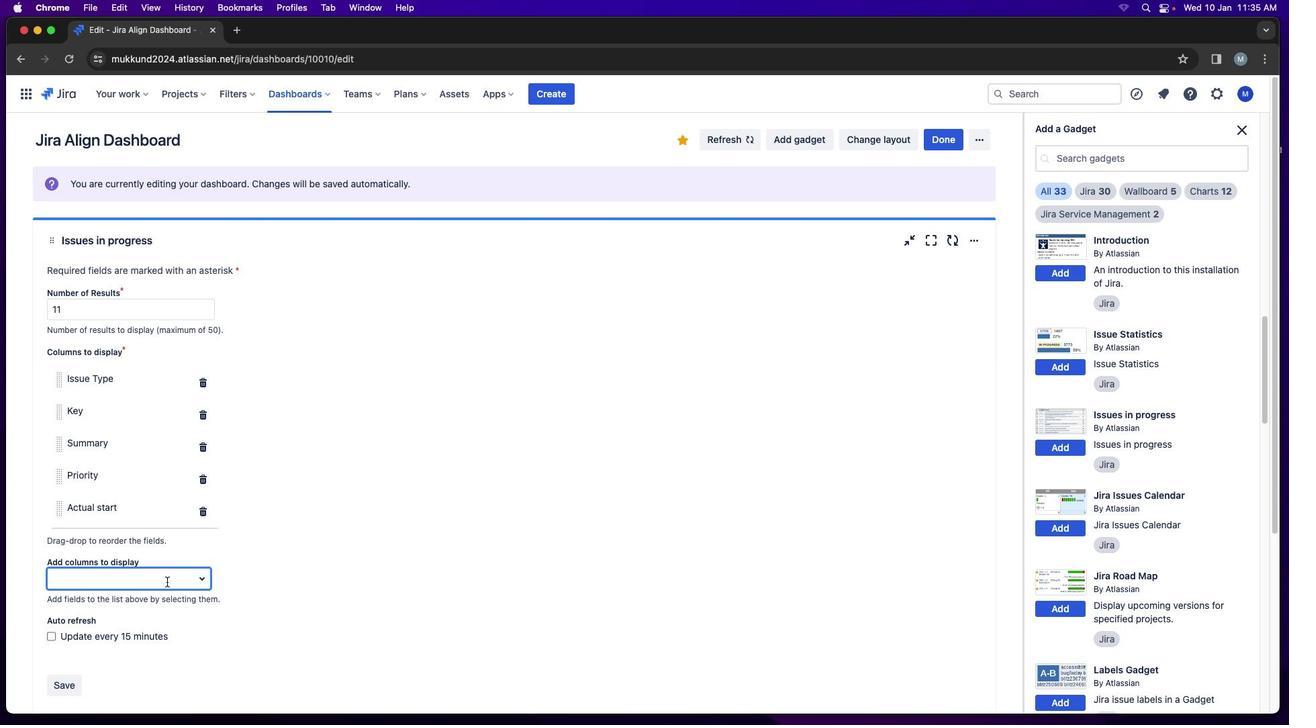 
Action: Mouse pressed left at (168, 584)
Screenshot: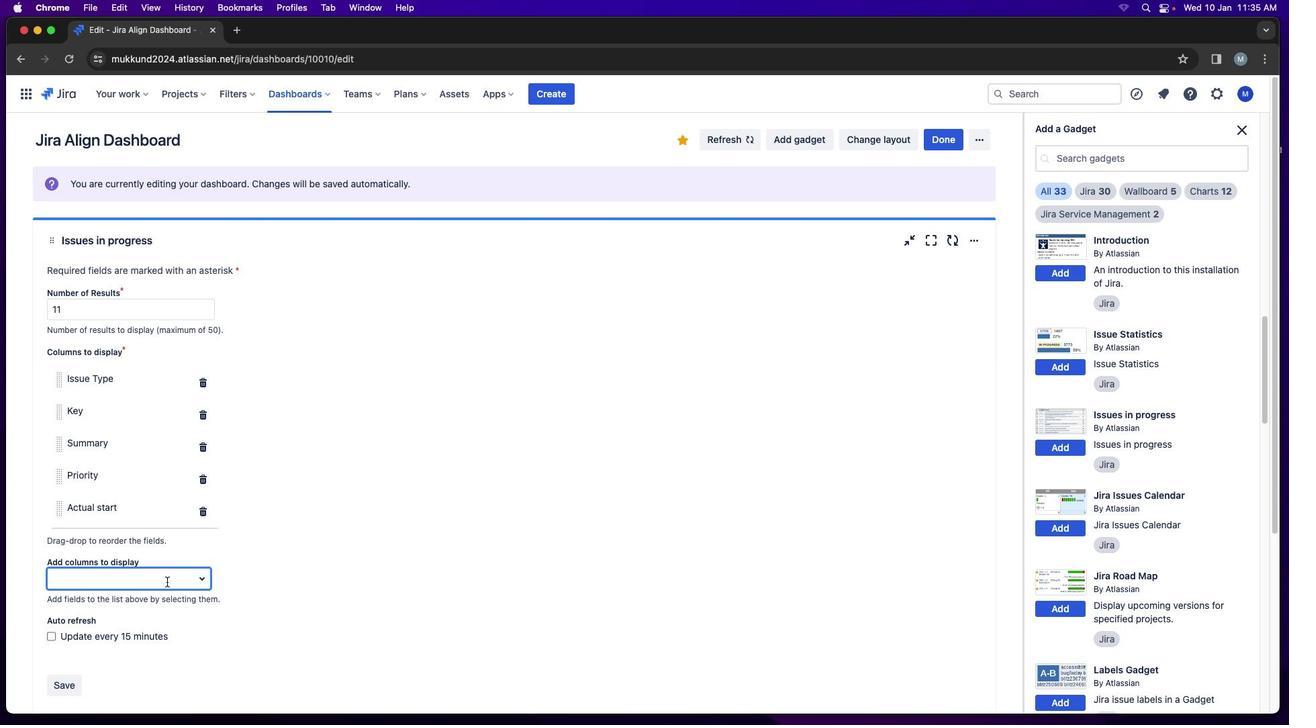 
Action: Mouse moved to (120, 635)
Screenshot: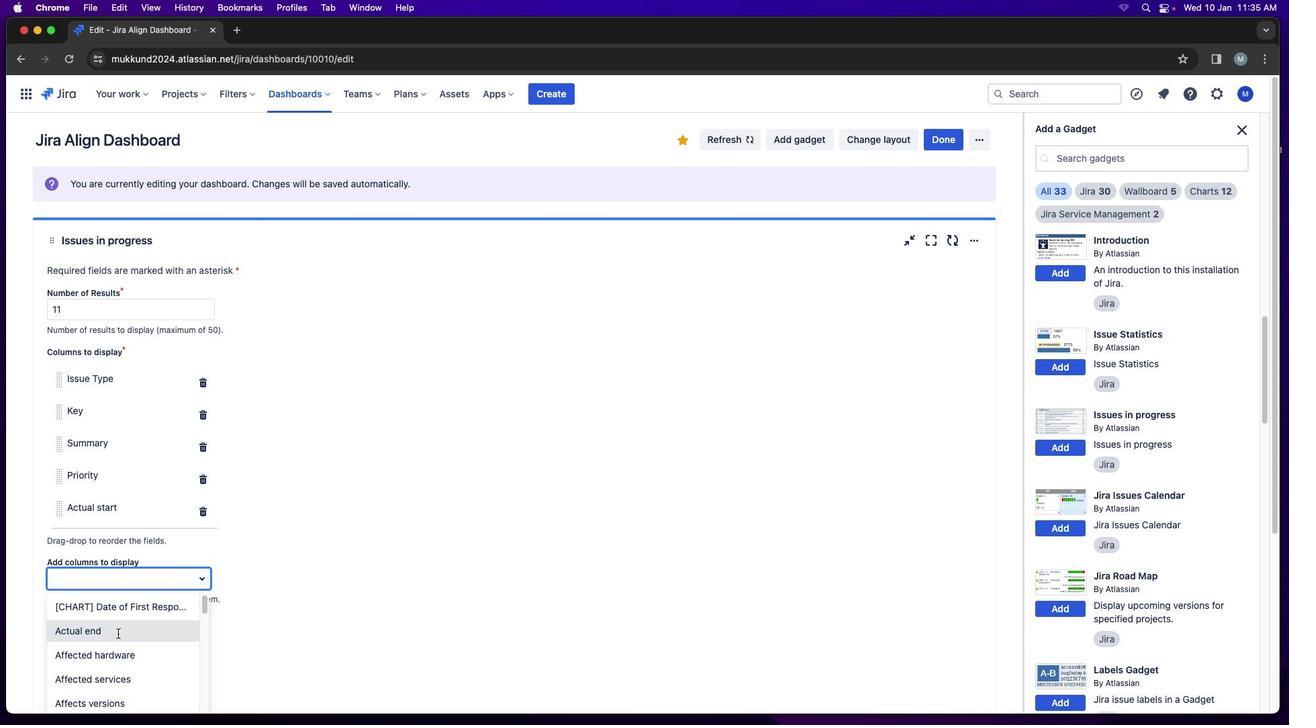
Action: Mouse pressed left at (120, 635)
Screenshot: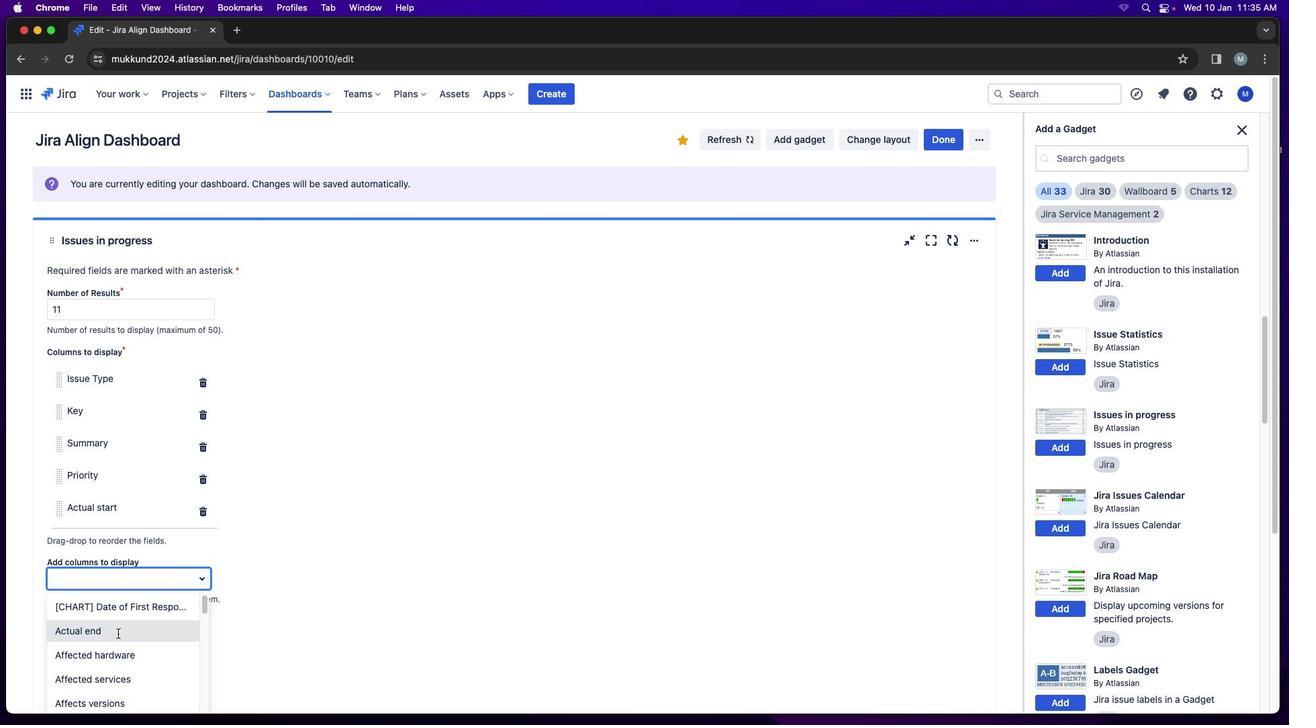 
Action: Mouse moved to (324, 562)
Screenshot: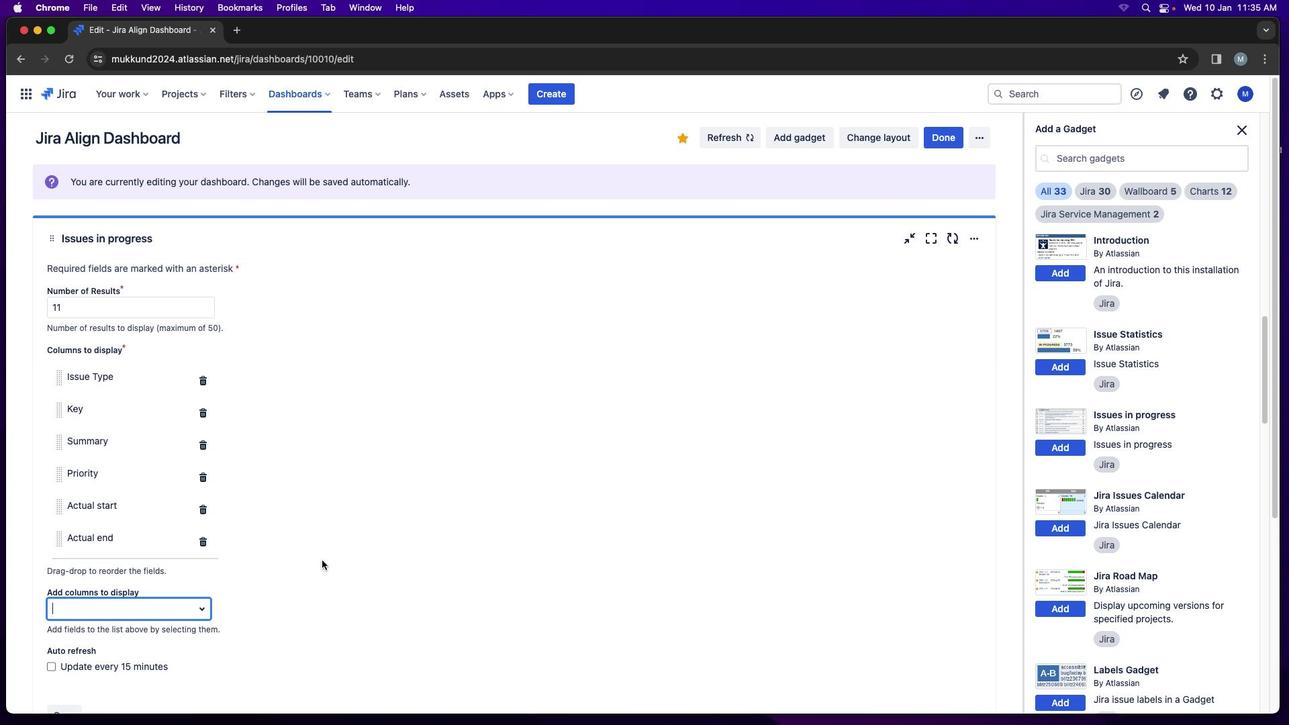 
Action: Mouse scrolled (324, 562) with delta (2, 1)
Screenshot: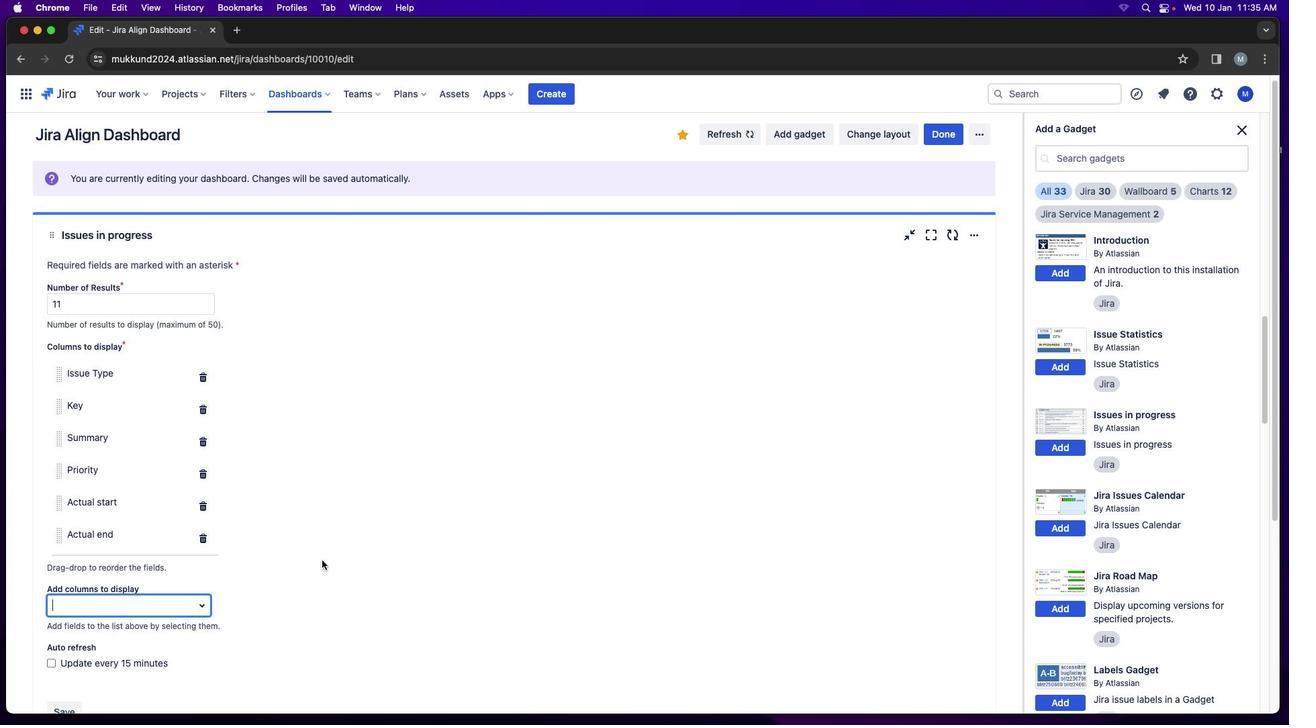 
Action: Mouse scrolled (324, 562) with delta (2, 1)
Screenshot: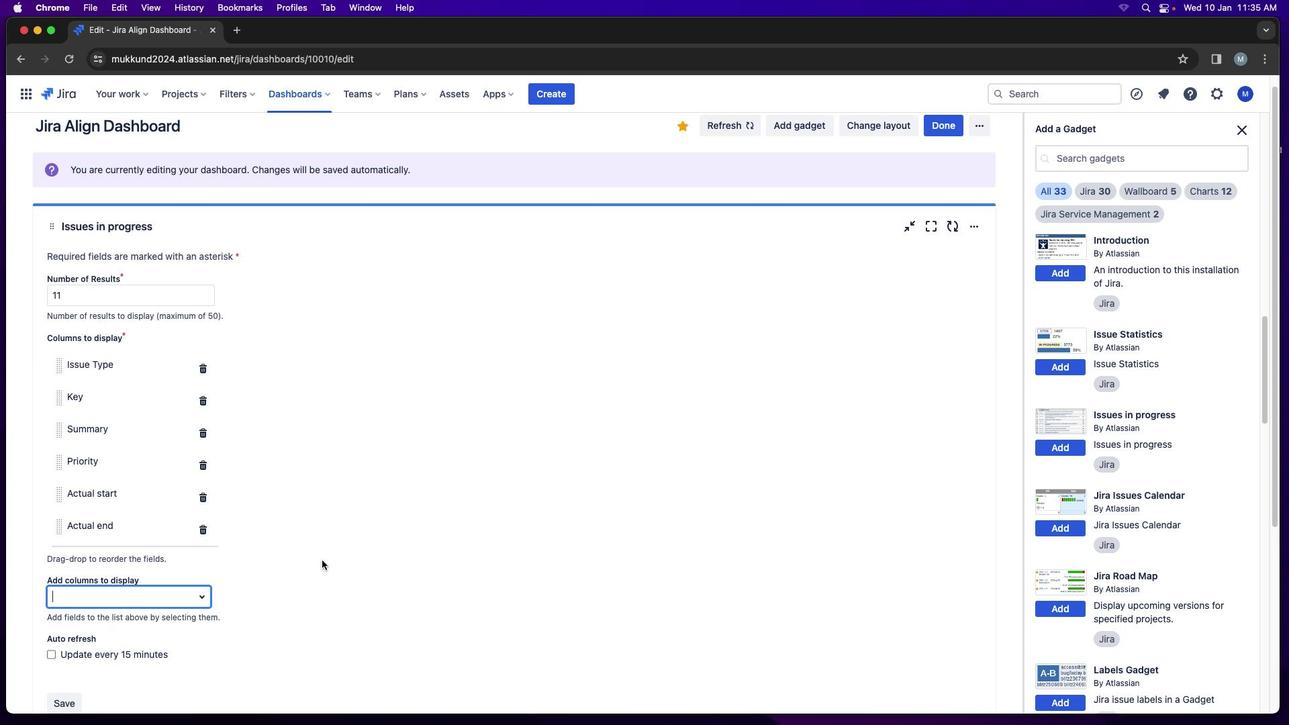 
Action: Mouse scrolled (324, 562) with delta (2, 0)
Screenshot: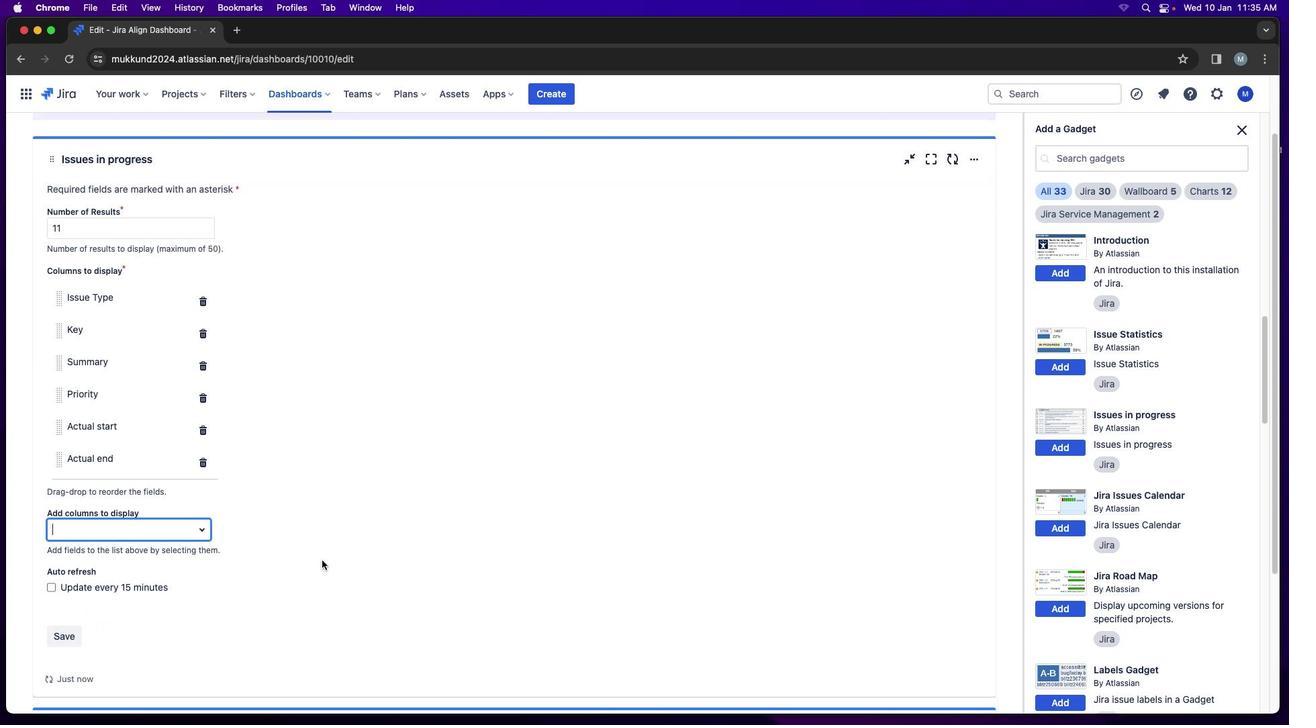 
Action: Mouse scrolled (324, 562) with delta (2, 0)
Screenshot: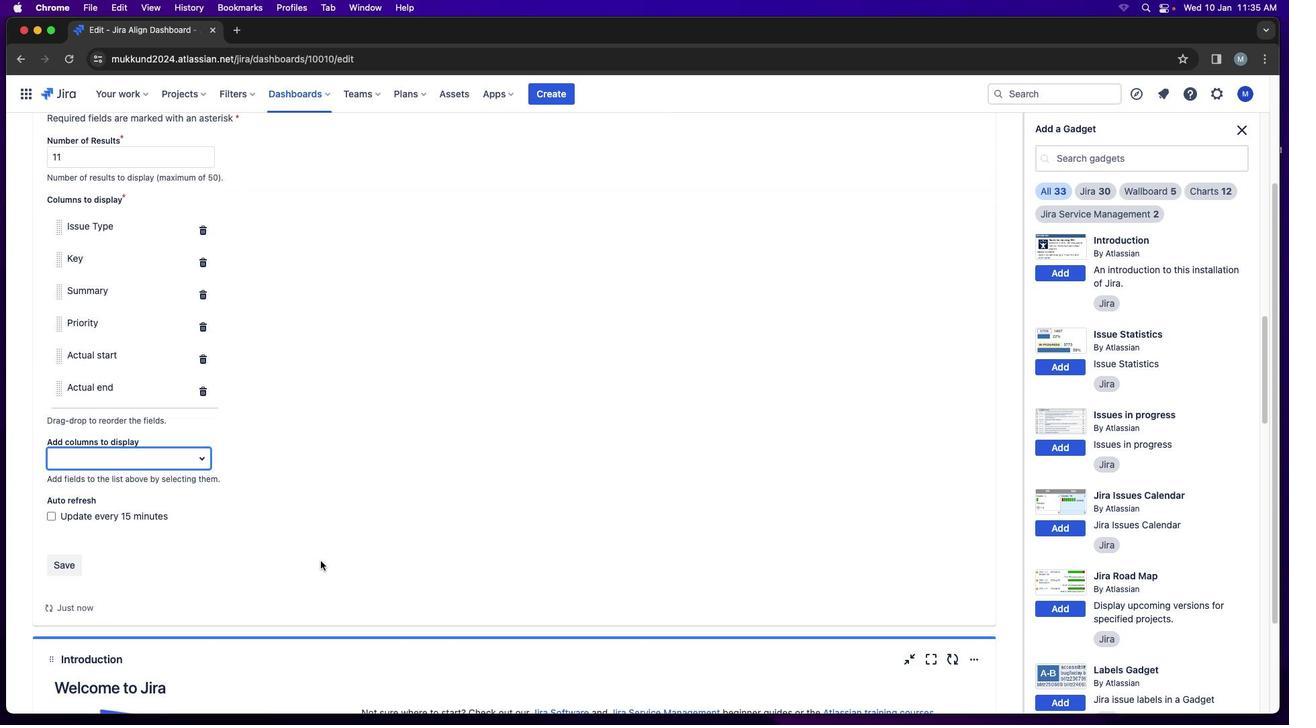 
Action: Mouse moved to (323, 562)
Screenshot: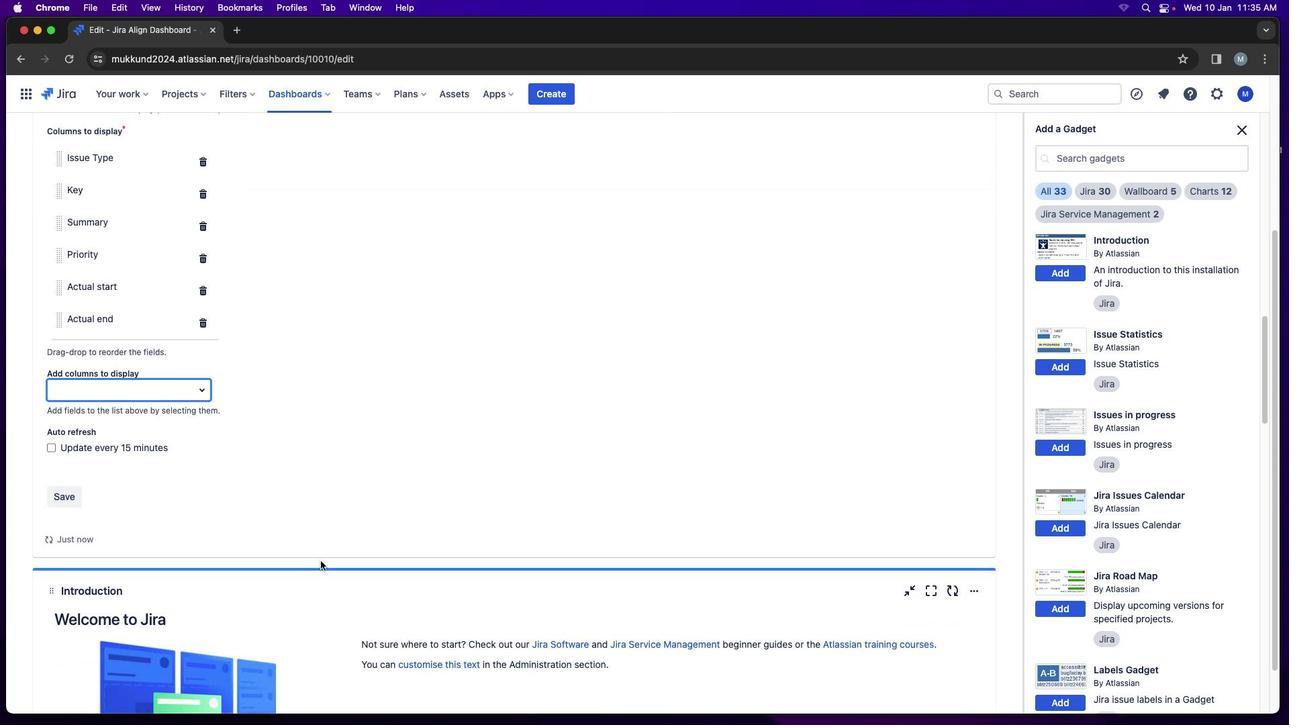 
Action: Mouse scrolled (323, 562) with delta (2, 0)
Screenshot: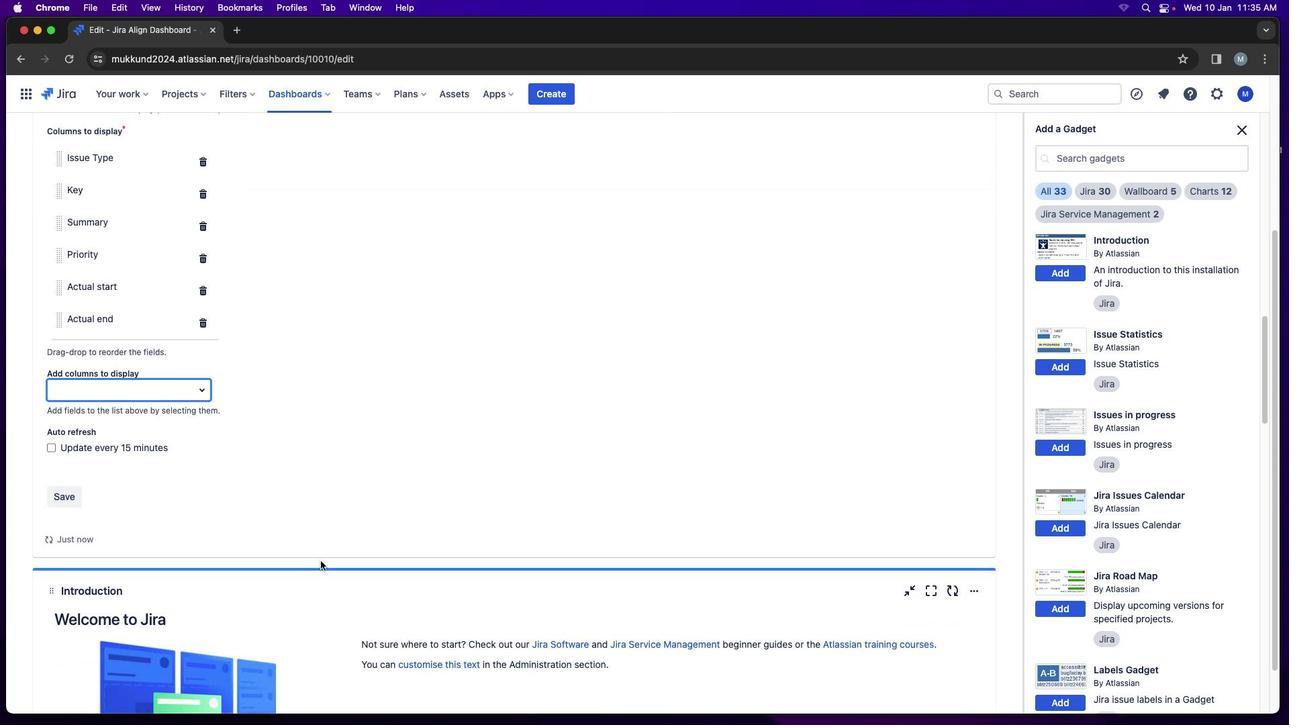 
Action: Mouse moved to (322, 563)
Screenshot: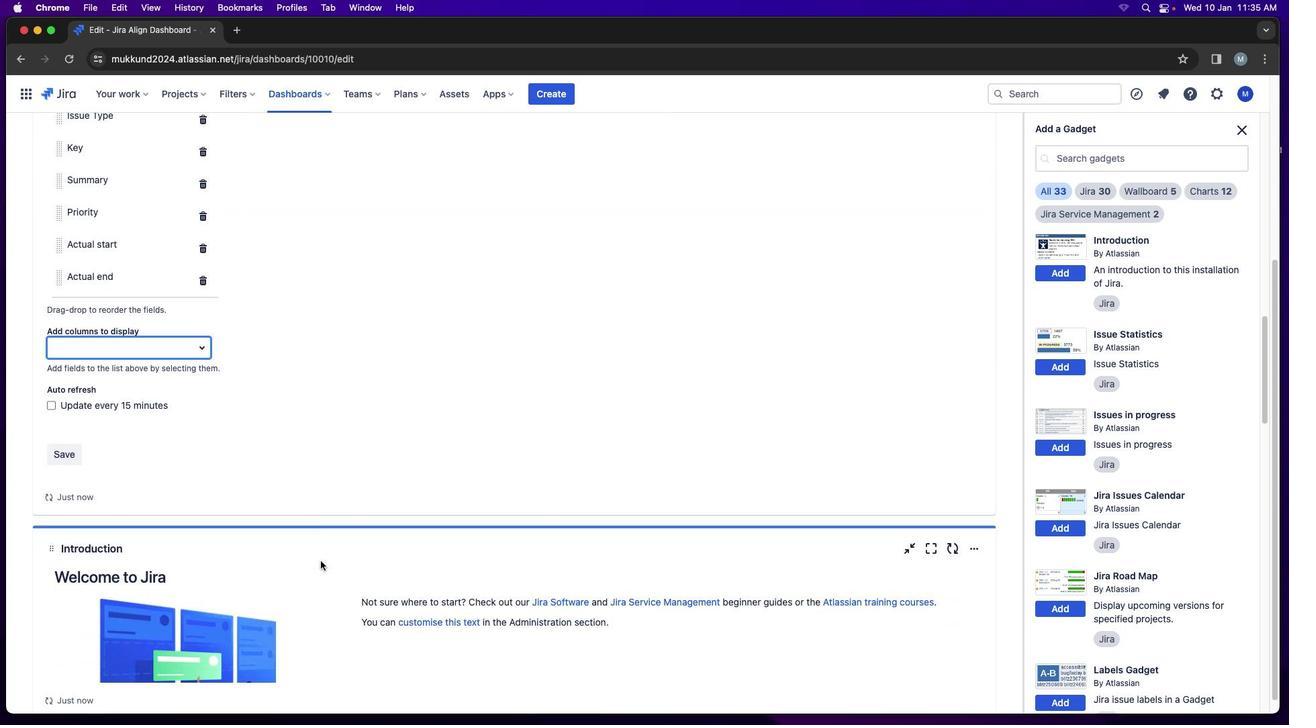 
Action: Mouse scrolled (322, 563) with delta (2, 0)
Screenshot: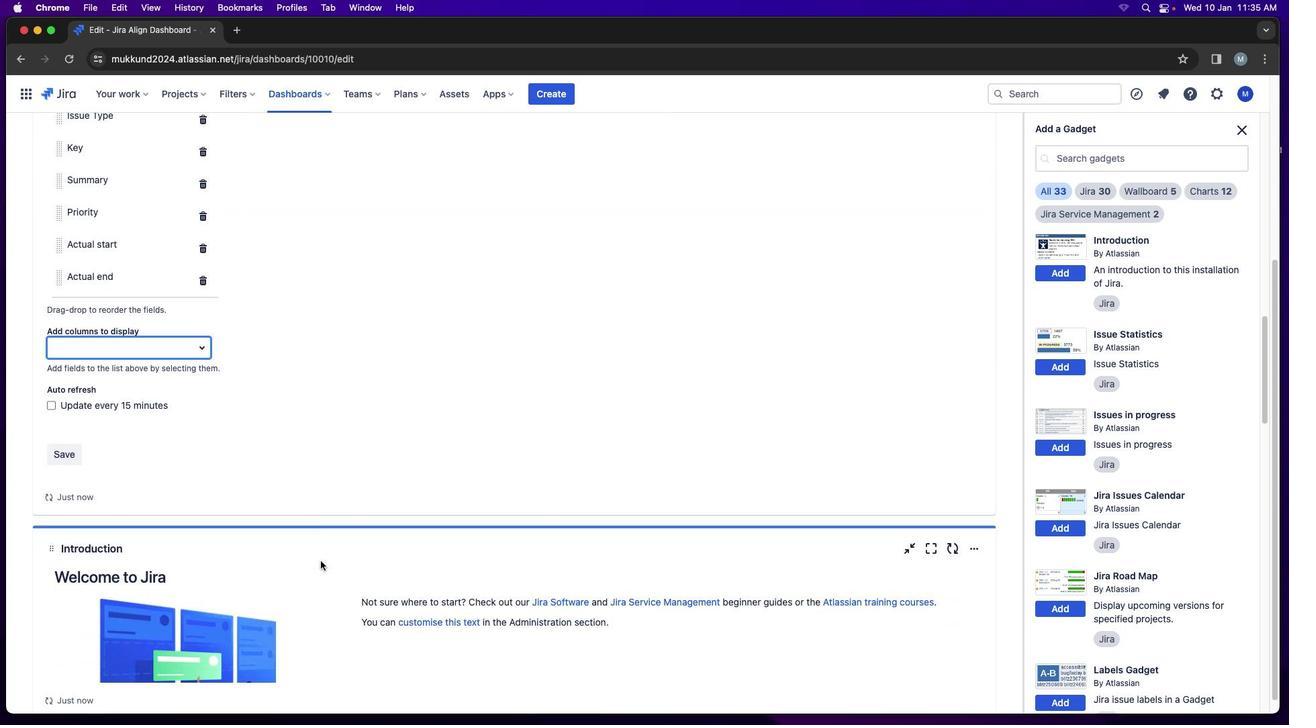 
Action: Mouse moved to (192, 335)
Screenshot: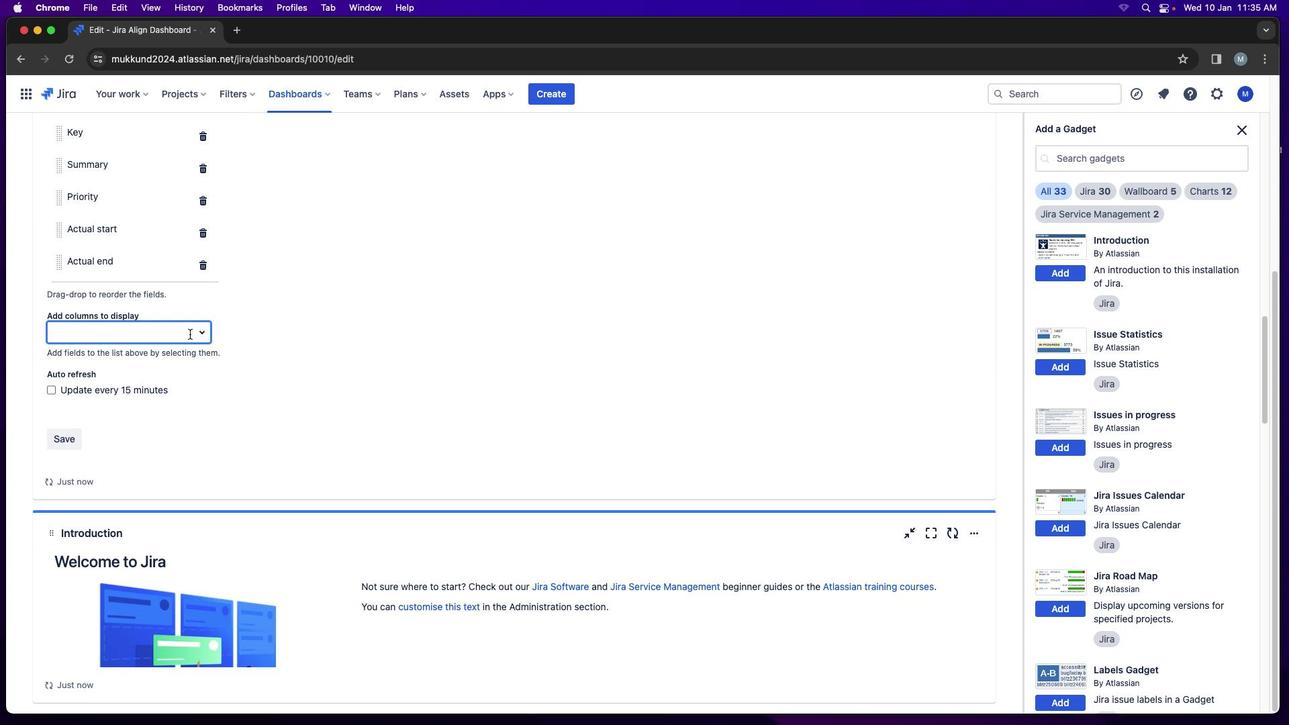 
Action: Mouse pressed left at (192, 335)
Screenshot: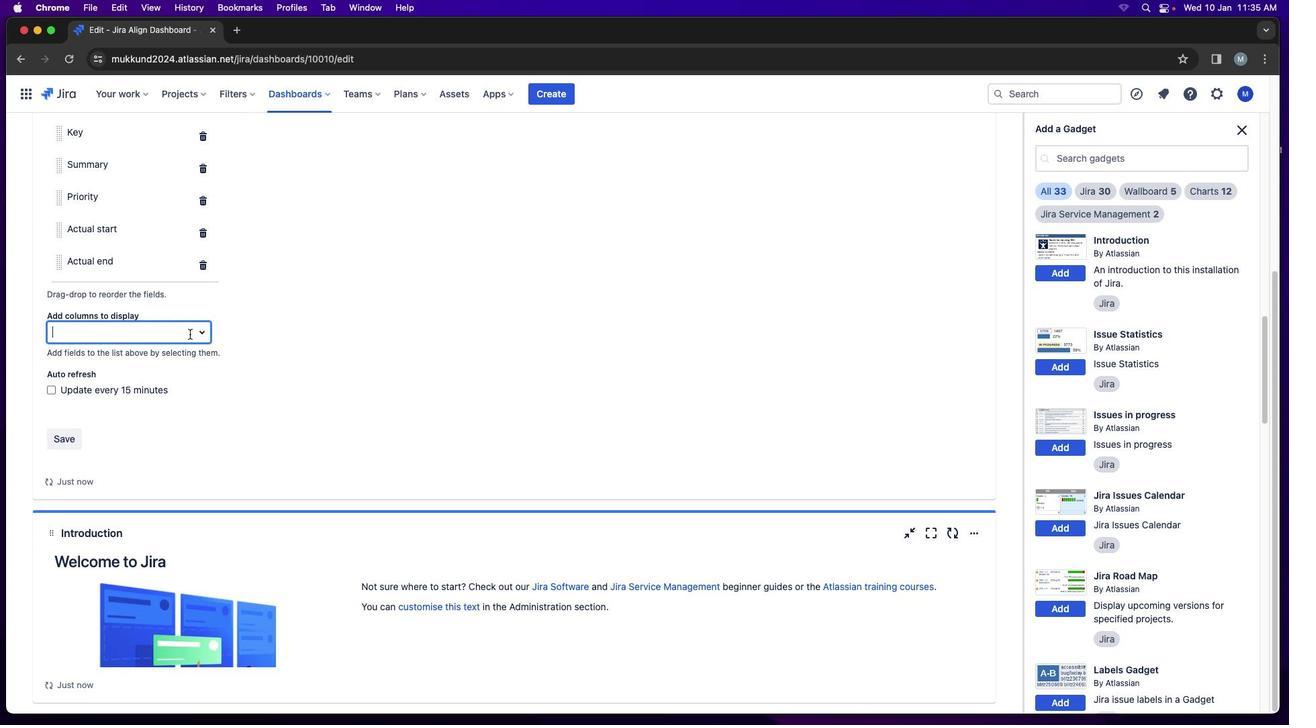 
Action: Mouse moved to (128, 410)
Screenshot: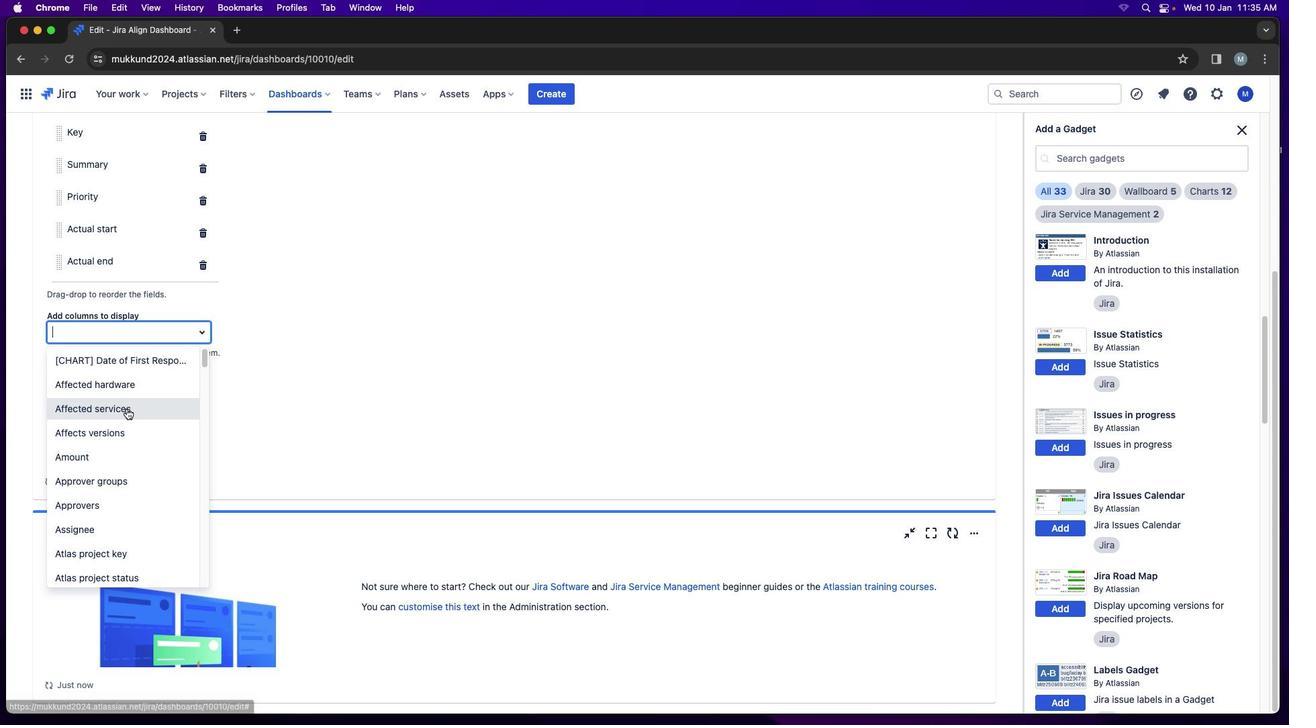 
Action: Mouse pressed left at (128, 410)
Screenshot: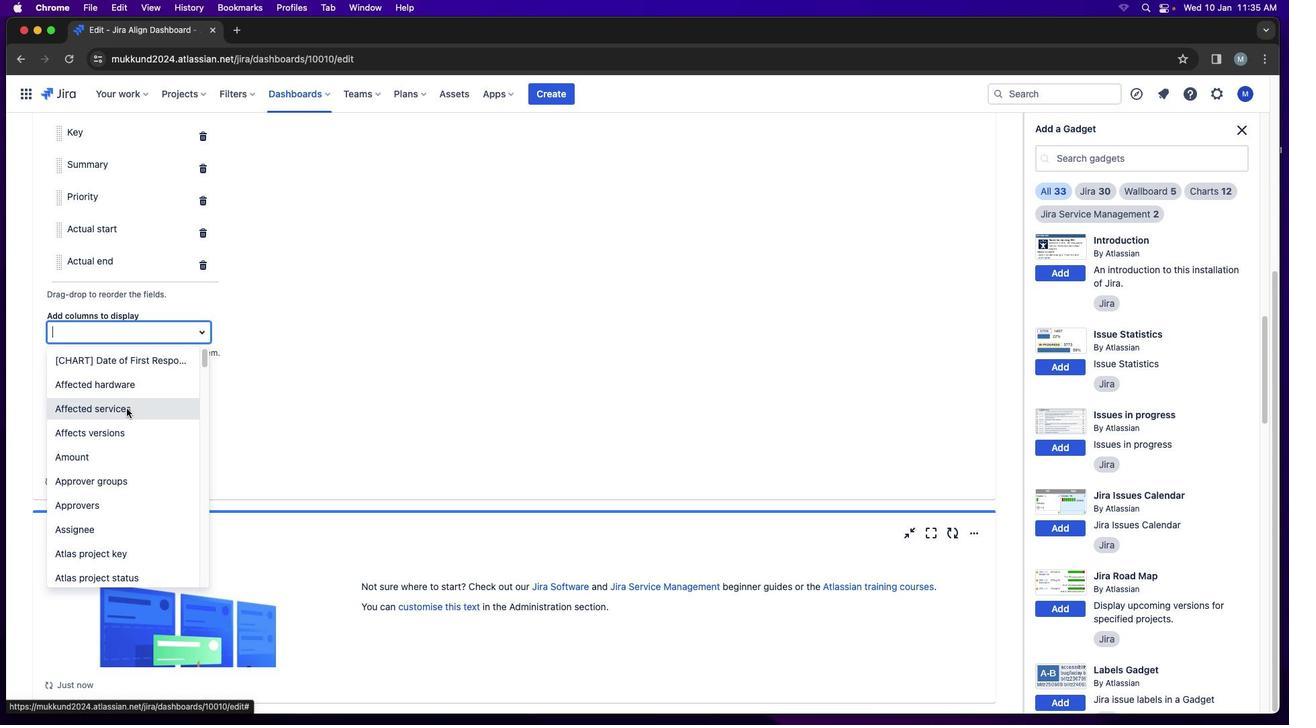 
Action: Mouse moved to (199, 369)
Screenshot: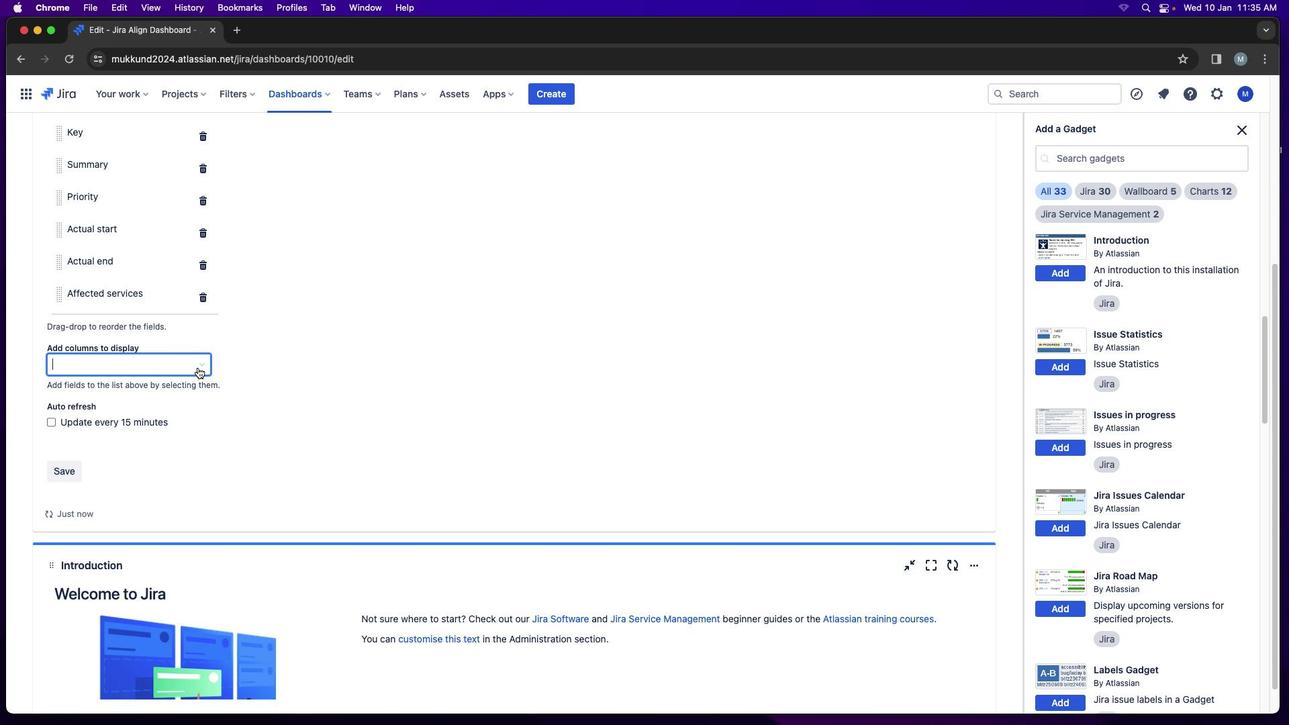
Action: Mouse pressed left at (199, 369)
Screenshot: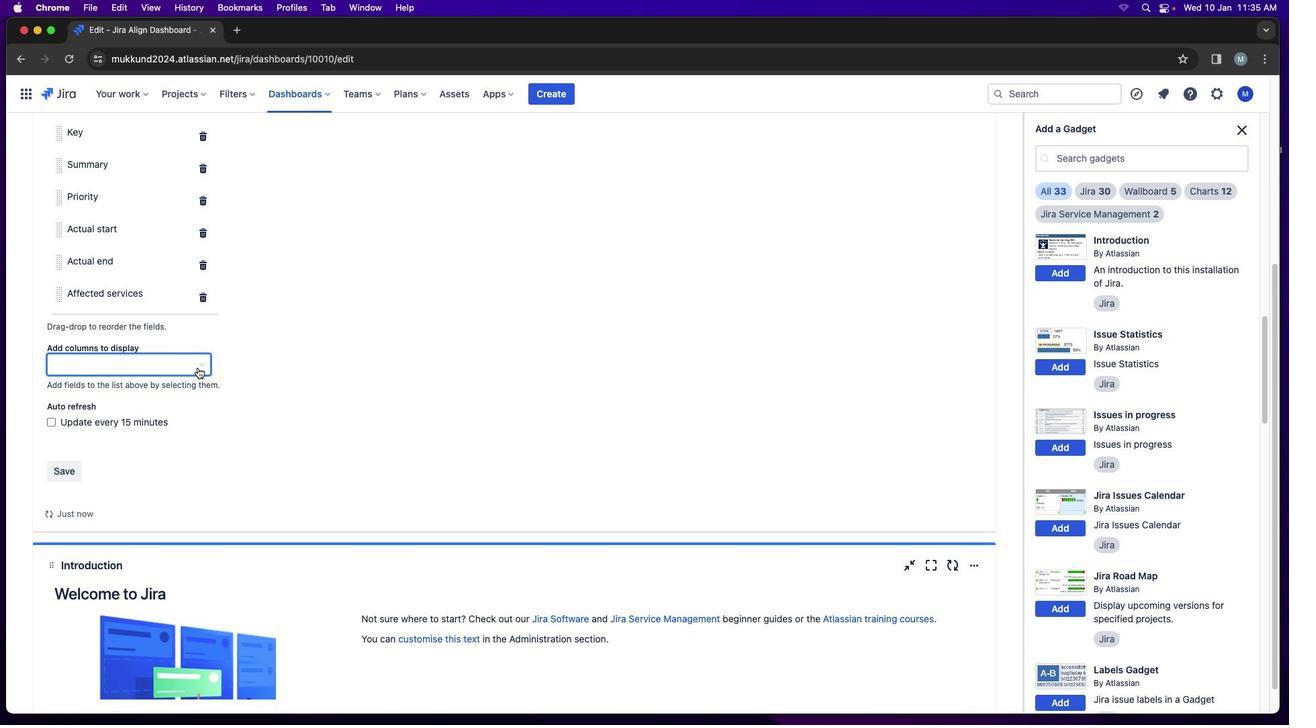 
Action: Mouse moved to (172, 489)
Screenshot: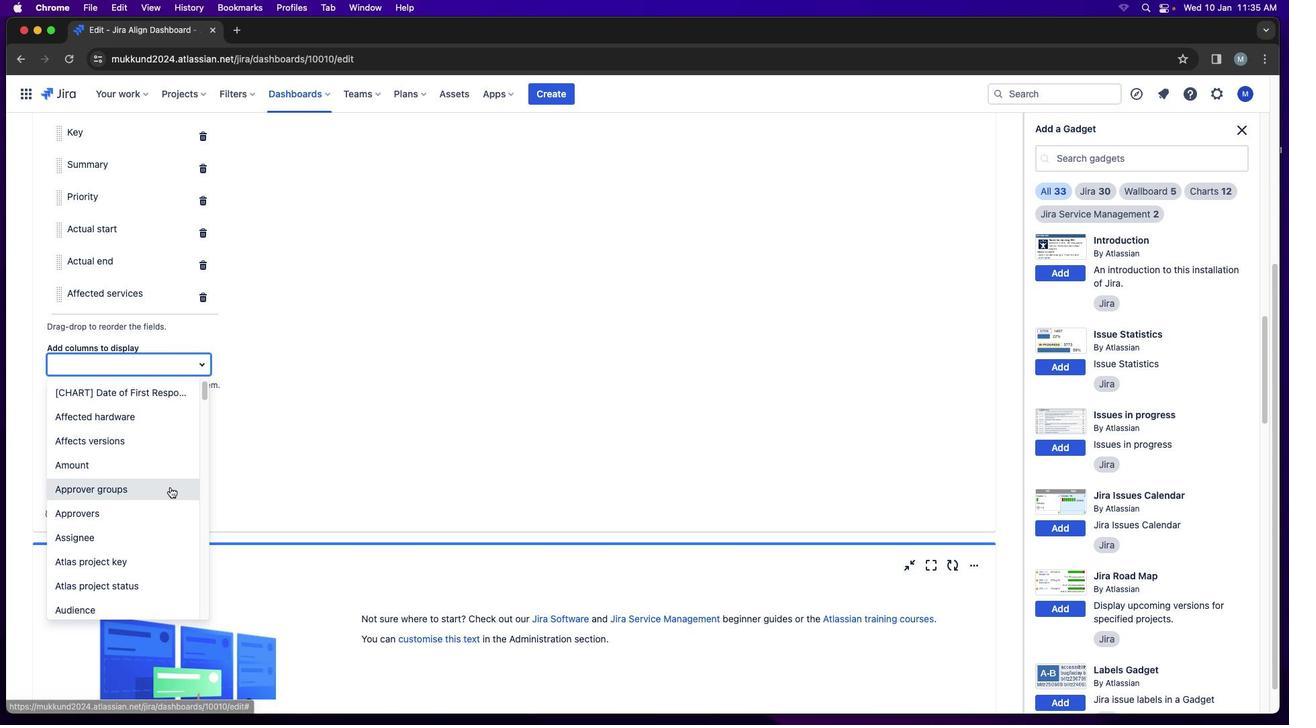 
Action: Mouse scrolled (172, 489) with delta (2, 1)
Screenshot: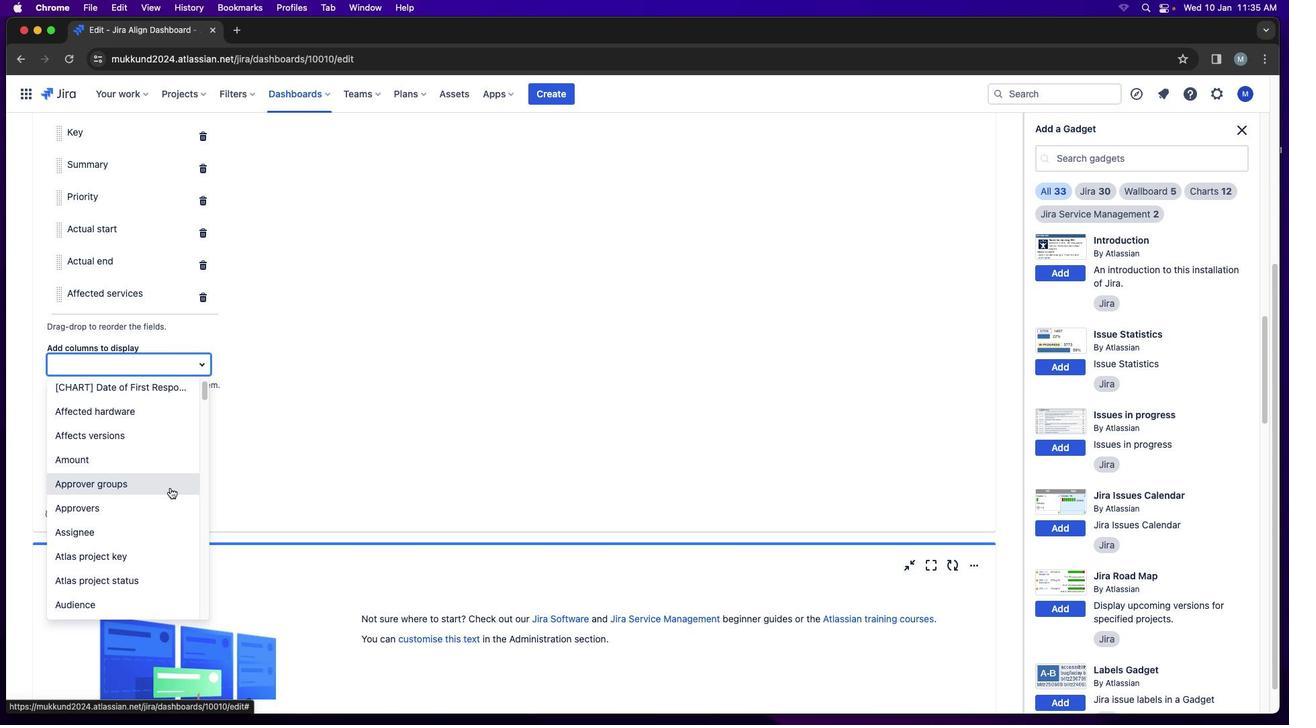 
Action: Mouse scrolled (172, 489) with delta (2, 1)
Screenshot: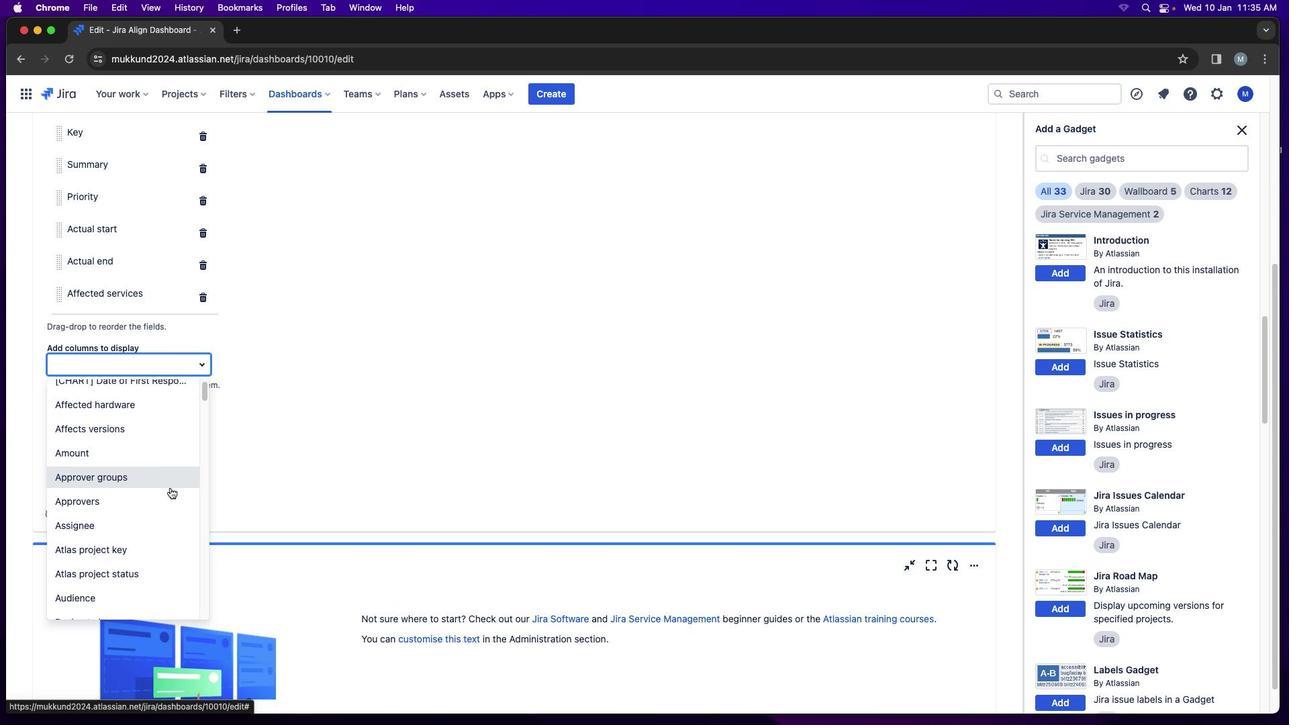 
Action: Mouse moved to (172, 489)
Screenshot: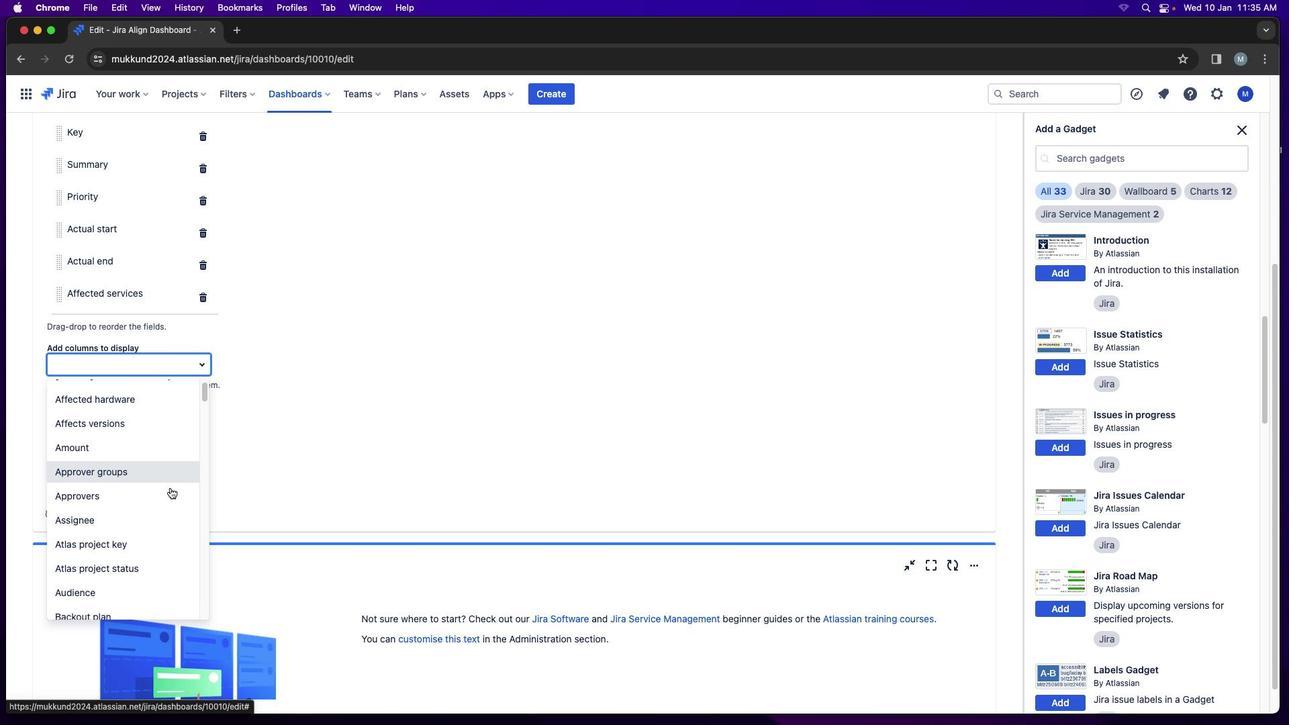 
Action: Mouse scrolled (172, 489) with delta (2, 1)
Screenshot: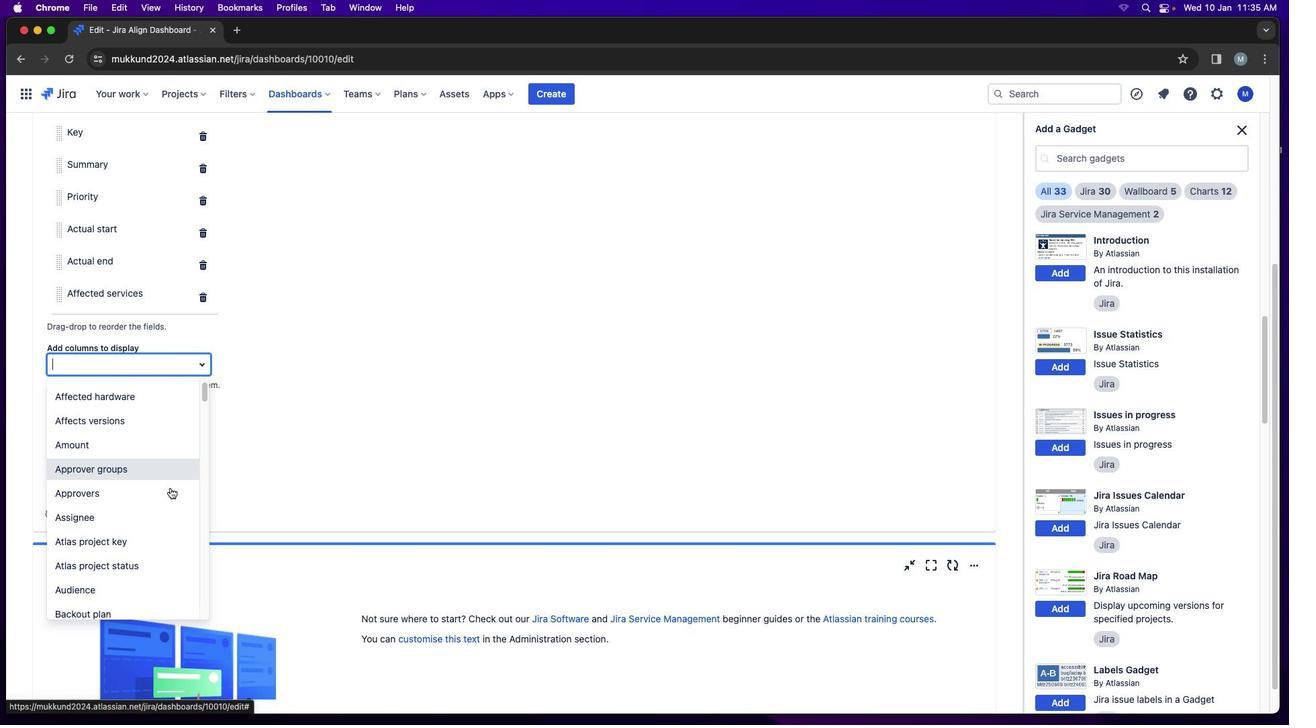 
Action: Mouse scrolled (172, 489) with delta (2, 1)
Screenshot: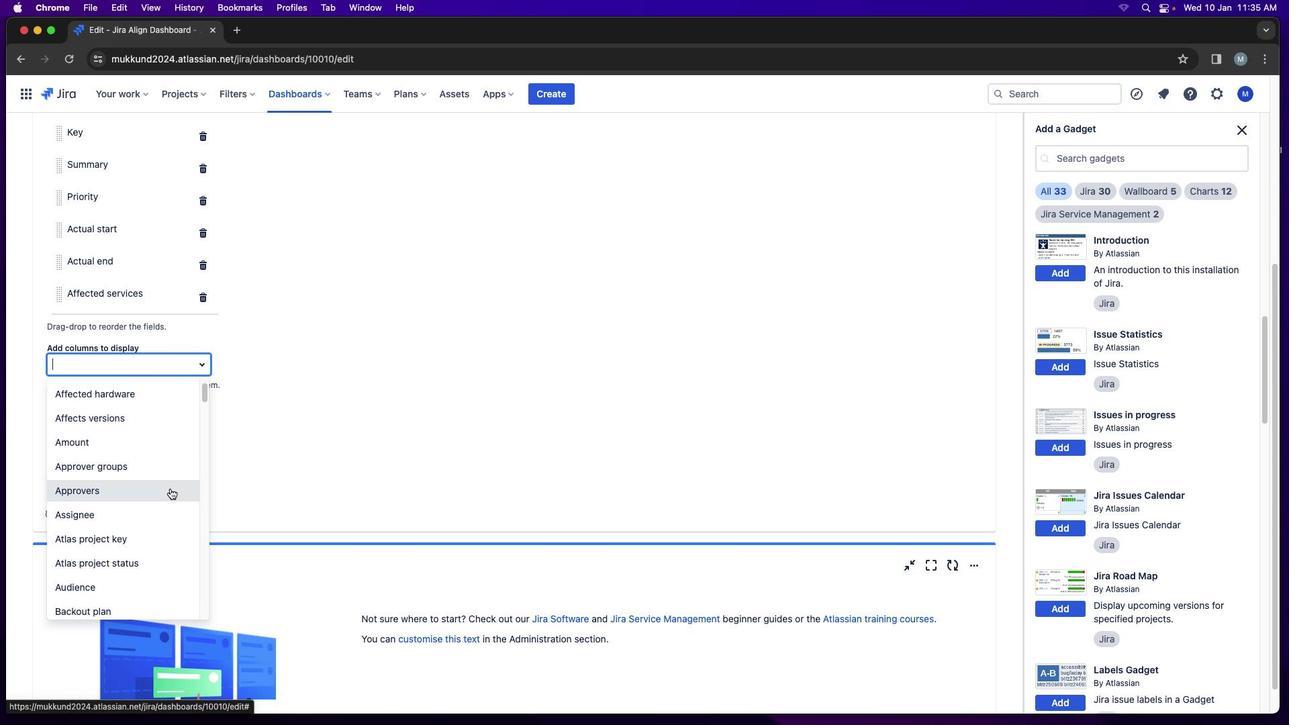 
Action: Mouse moved to (123, 497)
Screenshot: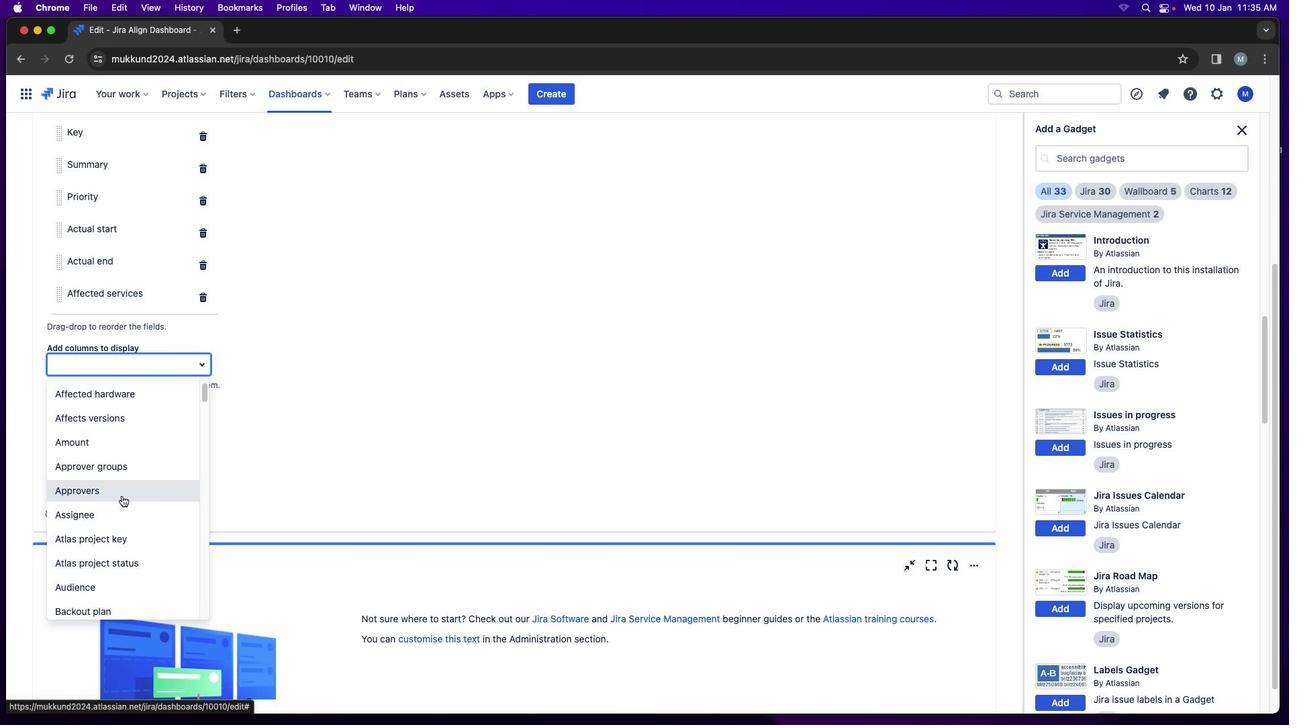 
Action: Mouse pressed left at (123, 497)
Screenshot: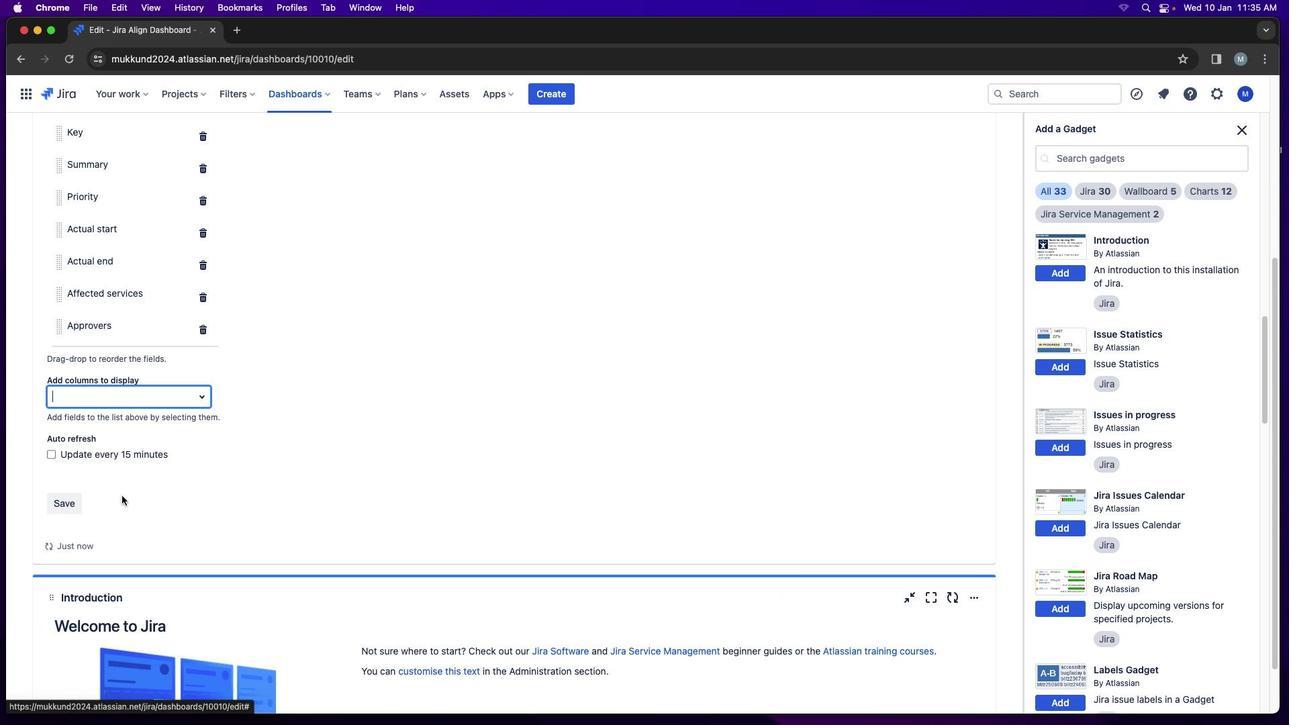 
Action: Mouse moved to (204, 402)
Screenshot: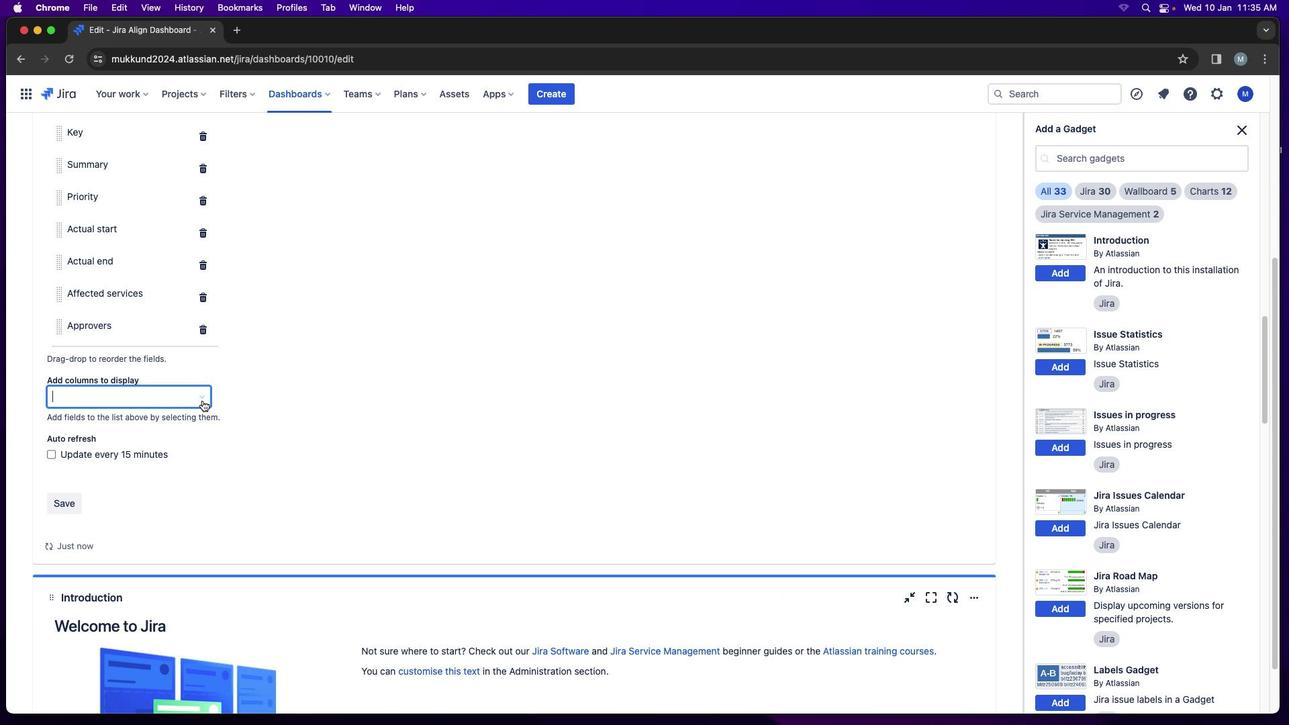 
Action: Mouse pressed left at (204, 402)
Screenshot: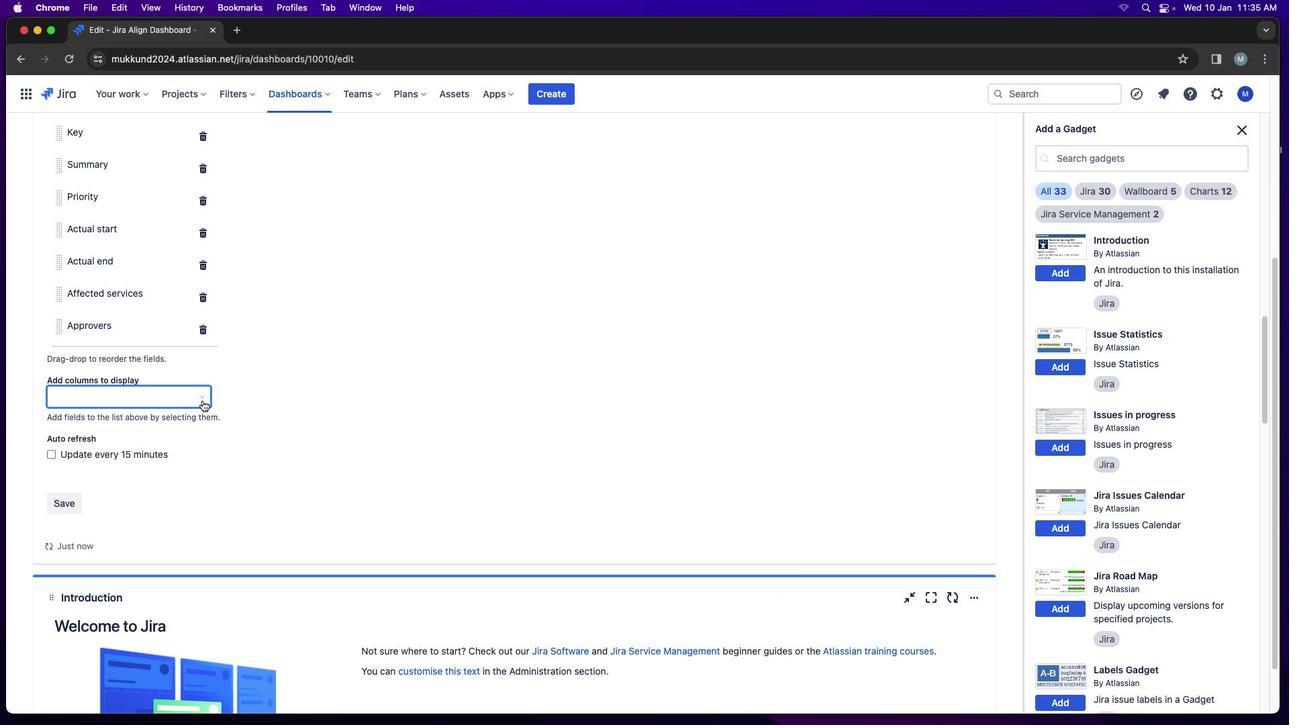 
Action: Mouse moved to (130, 541)
Screenshot: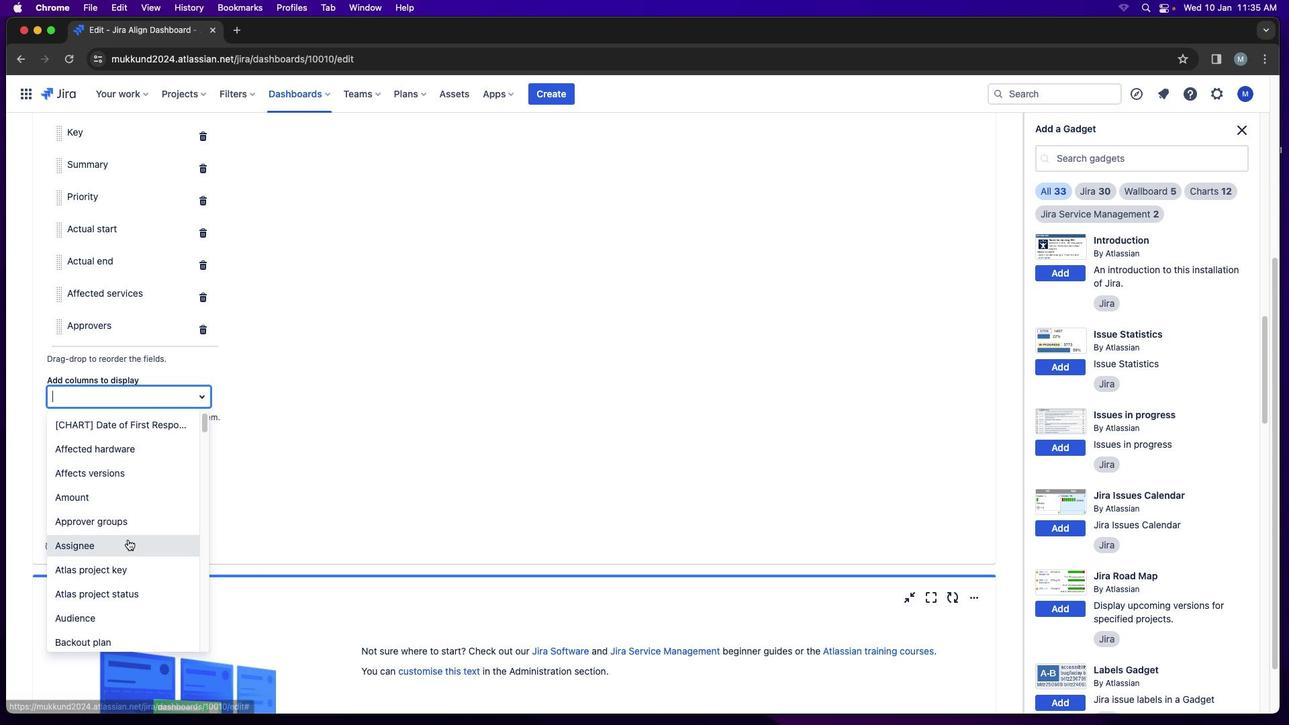 
Action: Mouse pressed left at (130, 541)
Screenshot: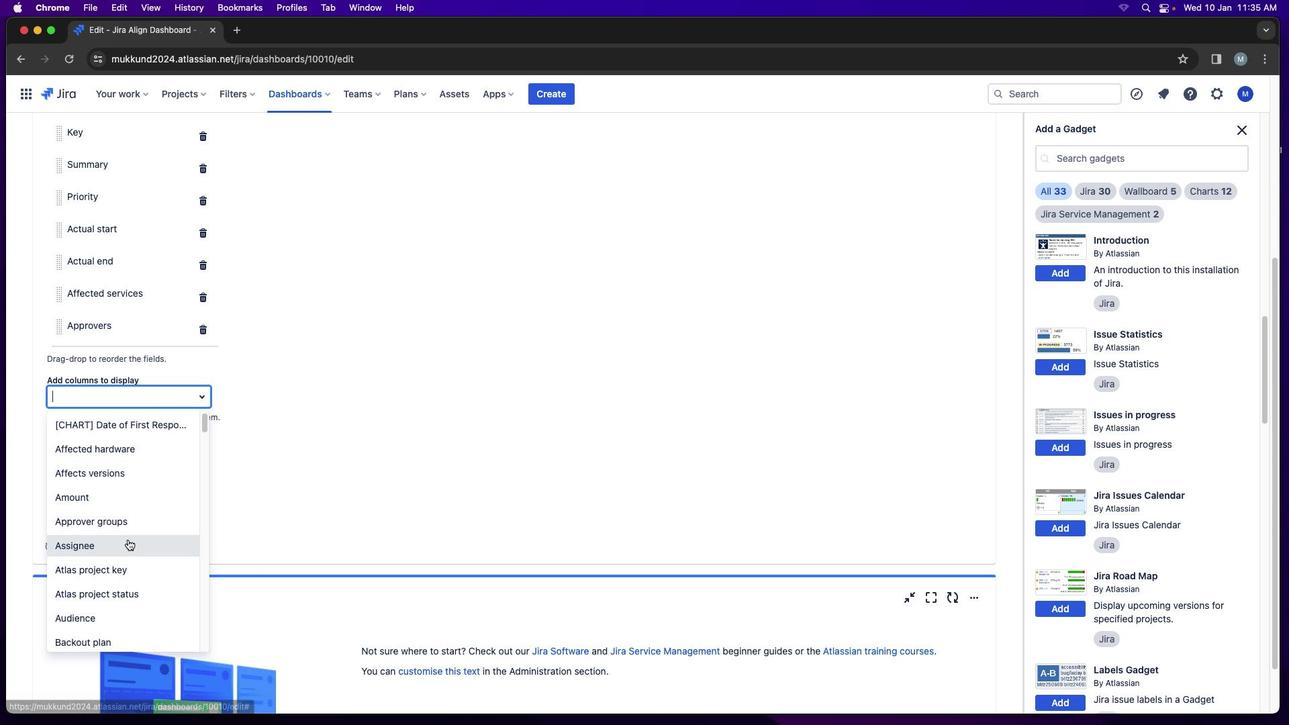 
Action: Mouse moved to (204, 433)
Screenshot: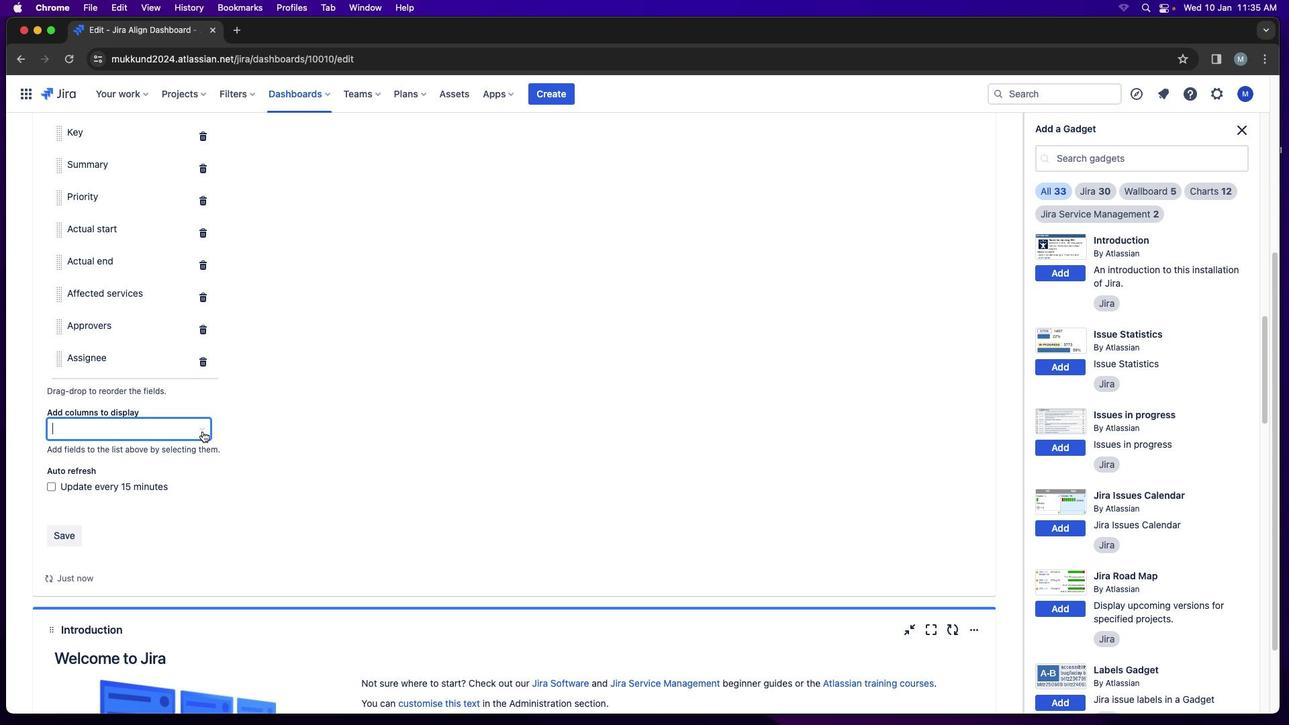 
Action: Mouse pressed left at (204, 433)
Screenshot: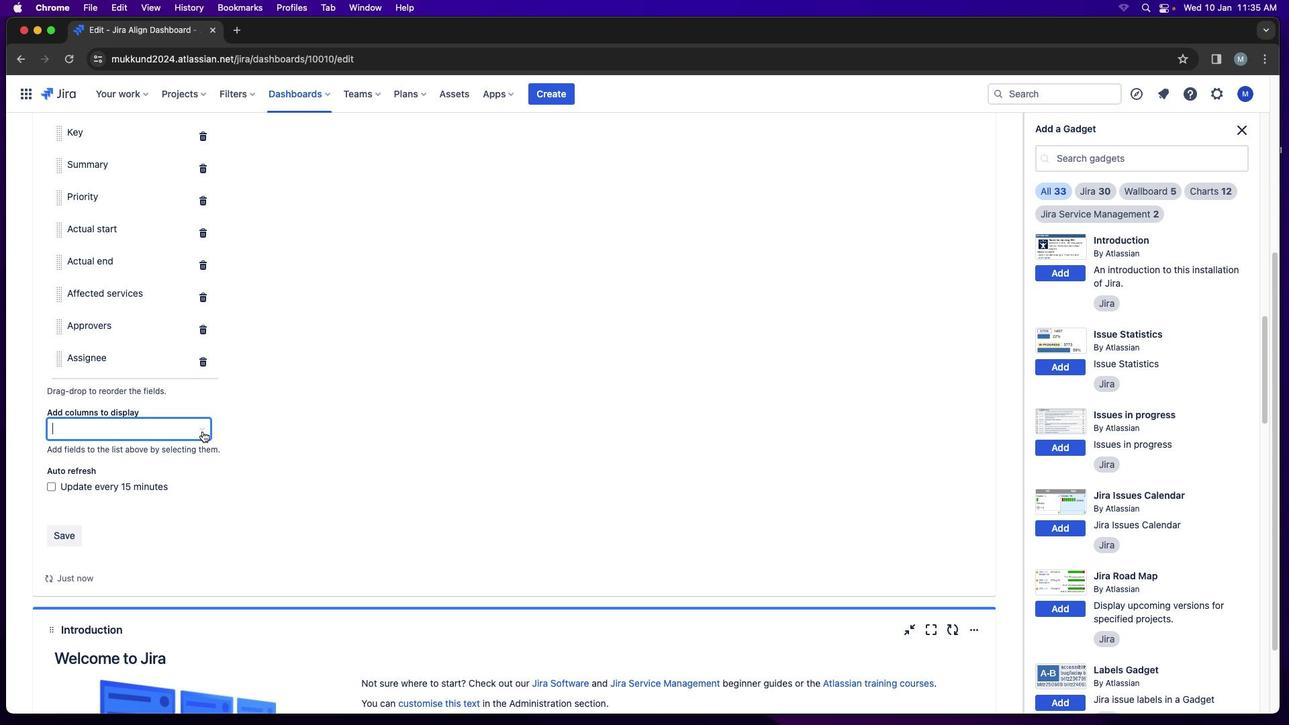 
Action: Mouse moved to (153, 532)
Screenshot: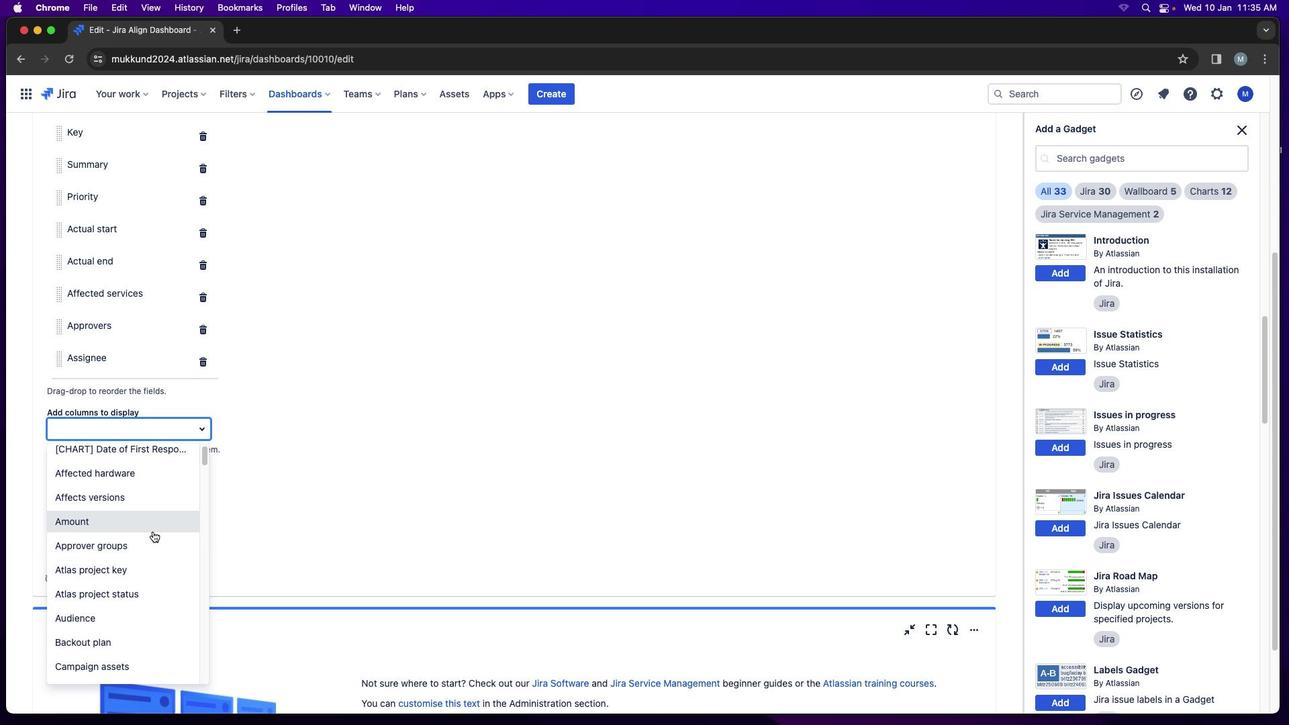 
Action: Mouse scrolled (153, 532) with delta (2, 1)
Screenshot: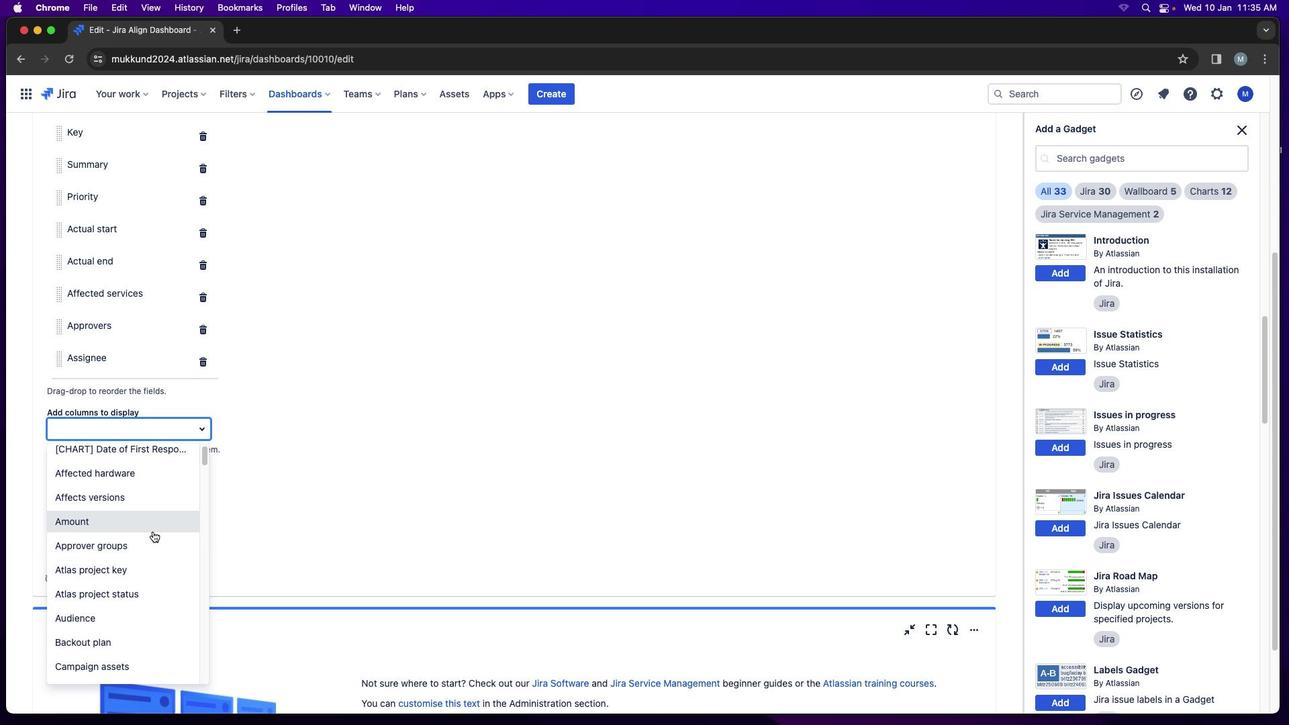 
Action: Mouse moved to (154, 533)
Screenshot: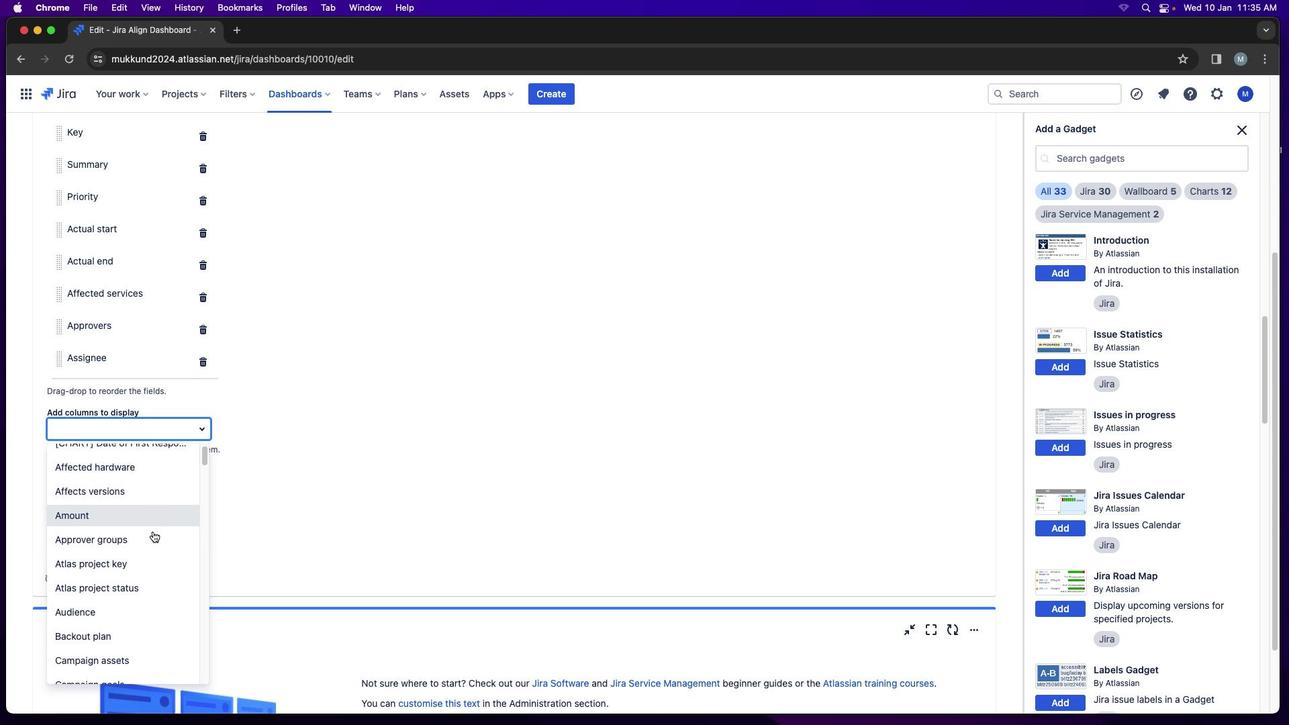 
Action: Mouse scrolled (154, 533) with delta (2, 1)
Screenshot: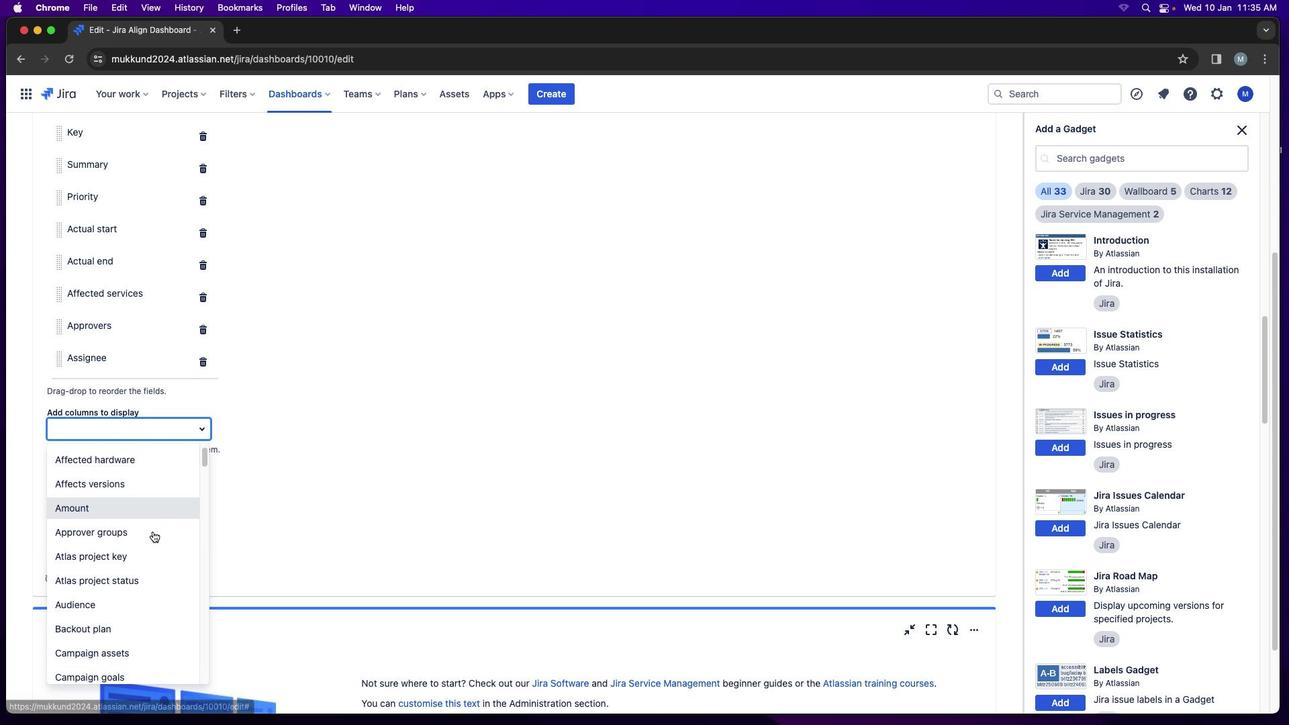 
Action: Mouse scrolled (154, 533) with delta (2, 1)
Screenshot: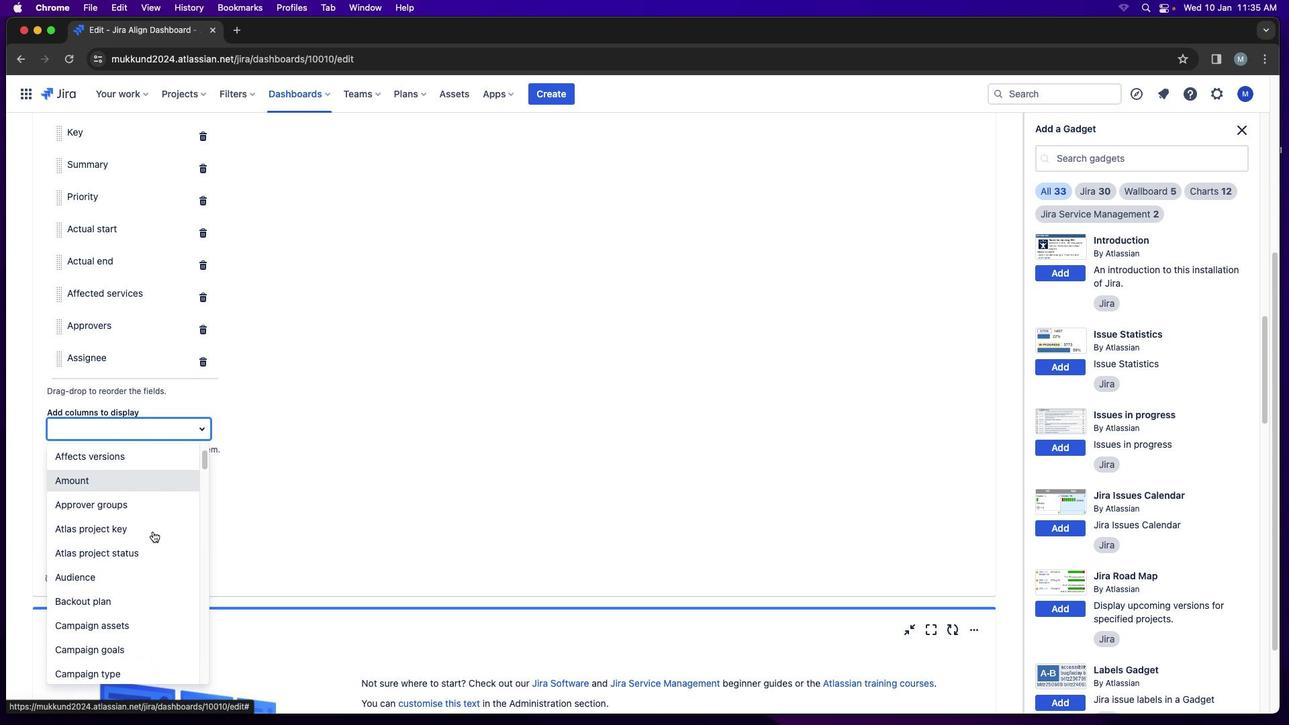 
Action: Mouse scrolled (154, 533) with delta (2, 1)
Screenshot: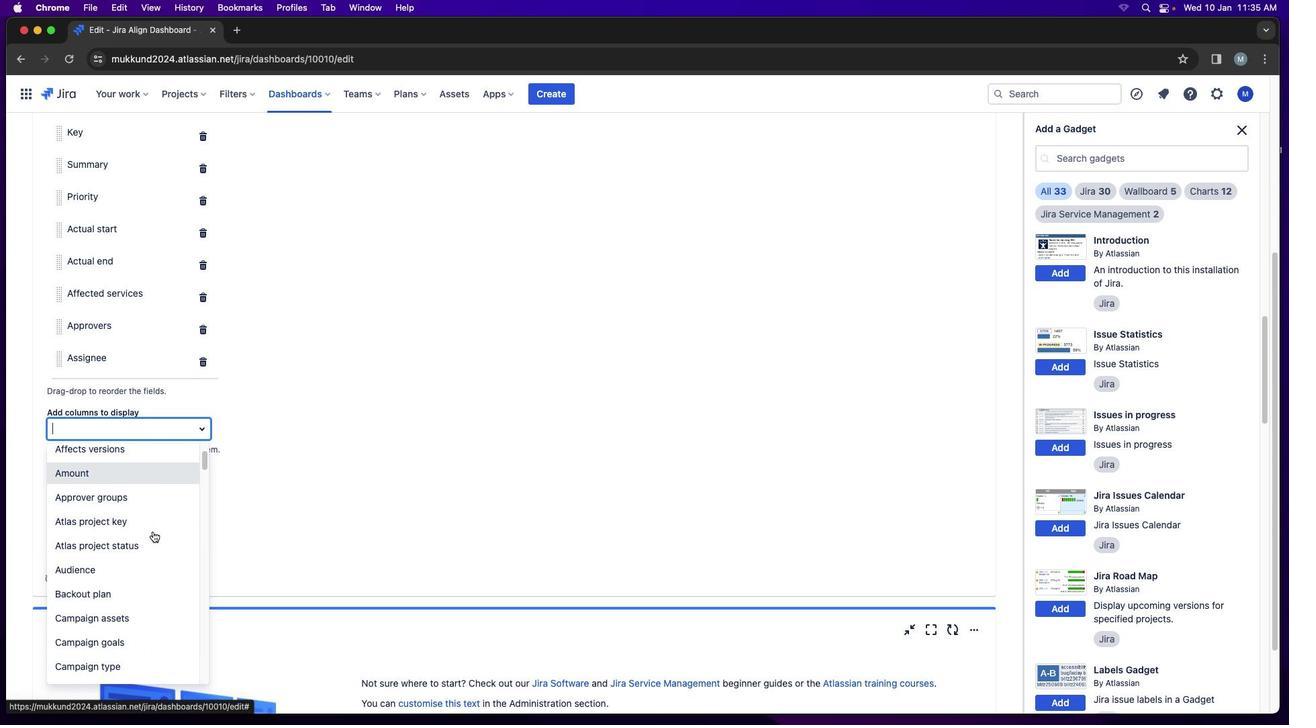 
Action: Mouse scrolled (154, 533) with delta (2, 1)
Screenshot: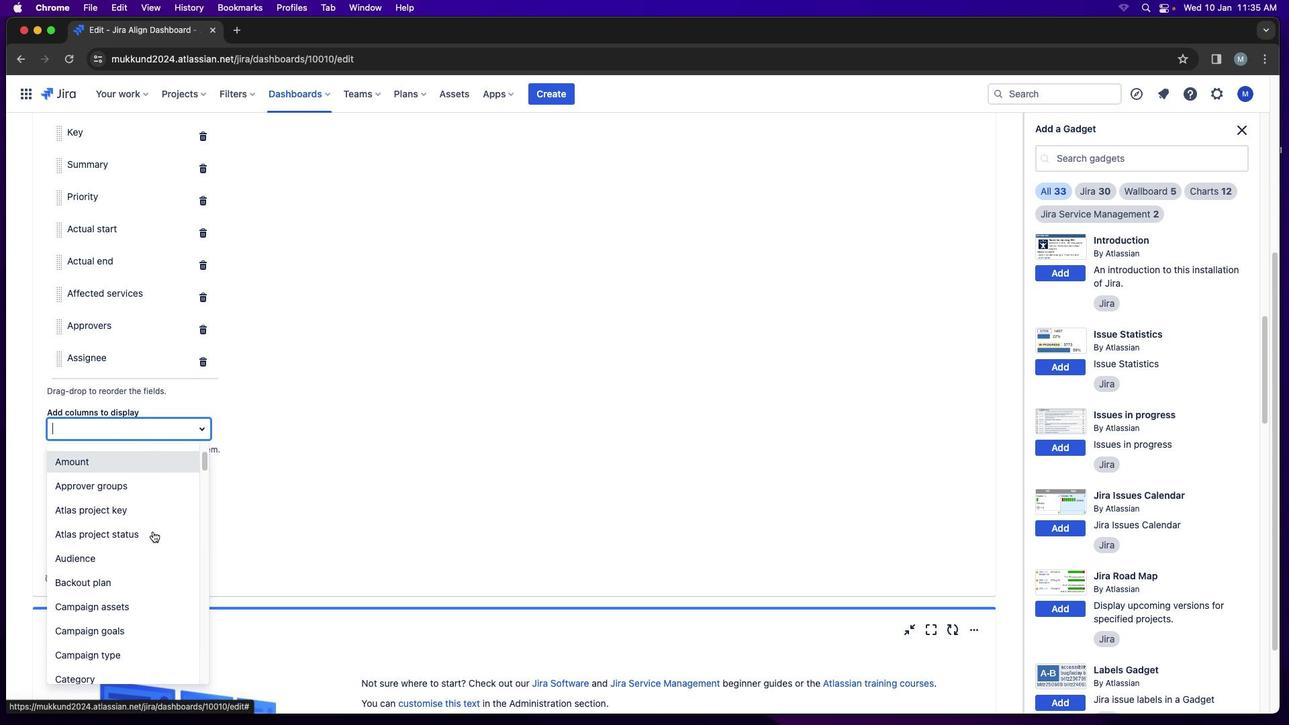 
Action: Mouse scrolled (154, 533) with delta (2, 1)
Screenshot: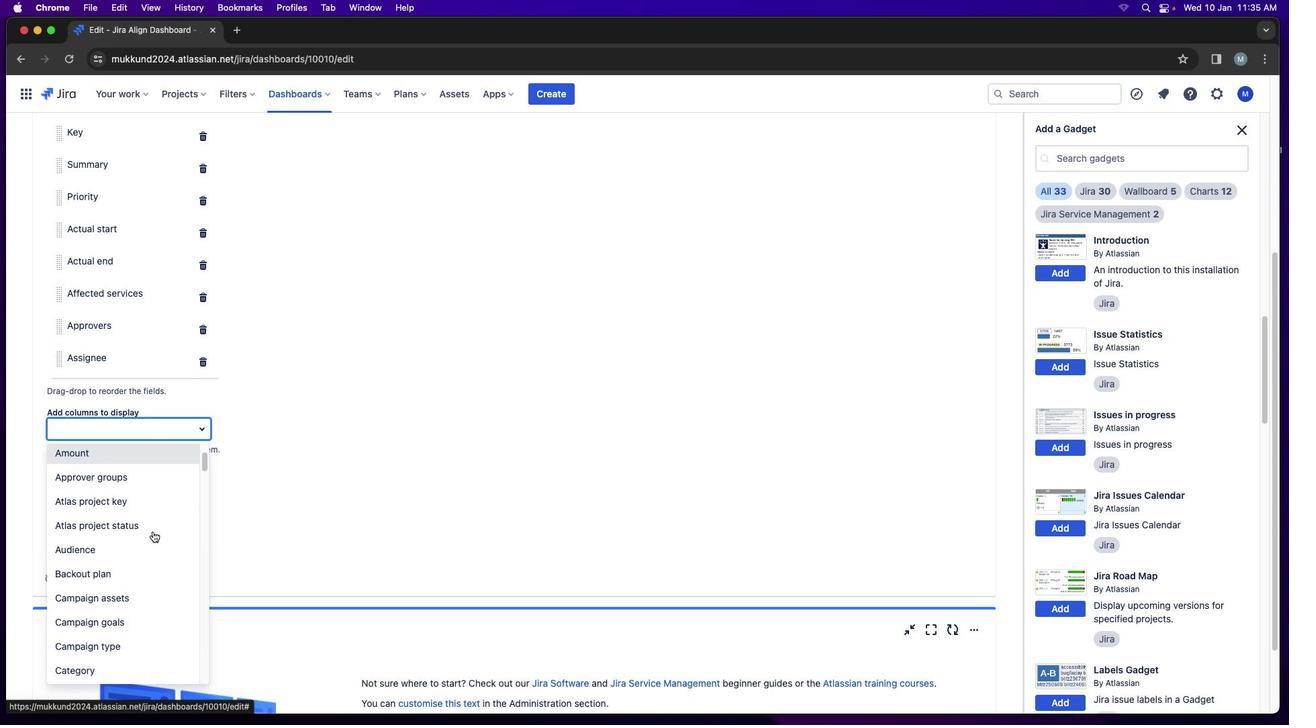 
Action: Mouse scrolled (154, 533) with delta (2, 1)
Screenshot: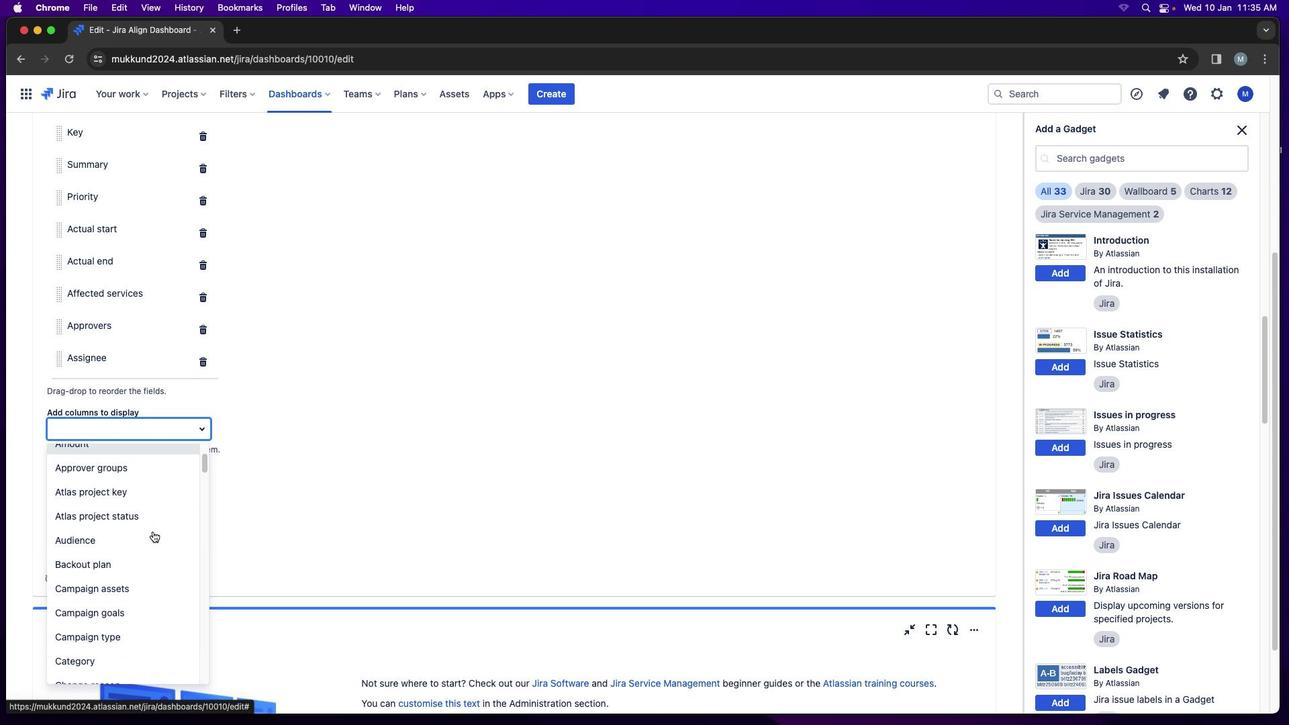 
Action: Mouse moved to (155, 534)
Screenshot: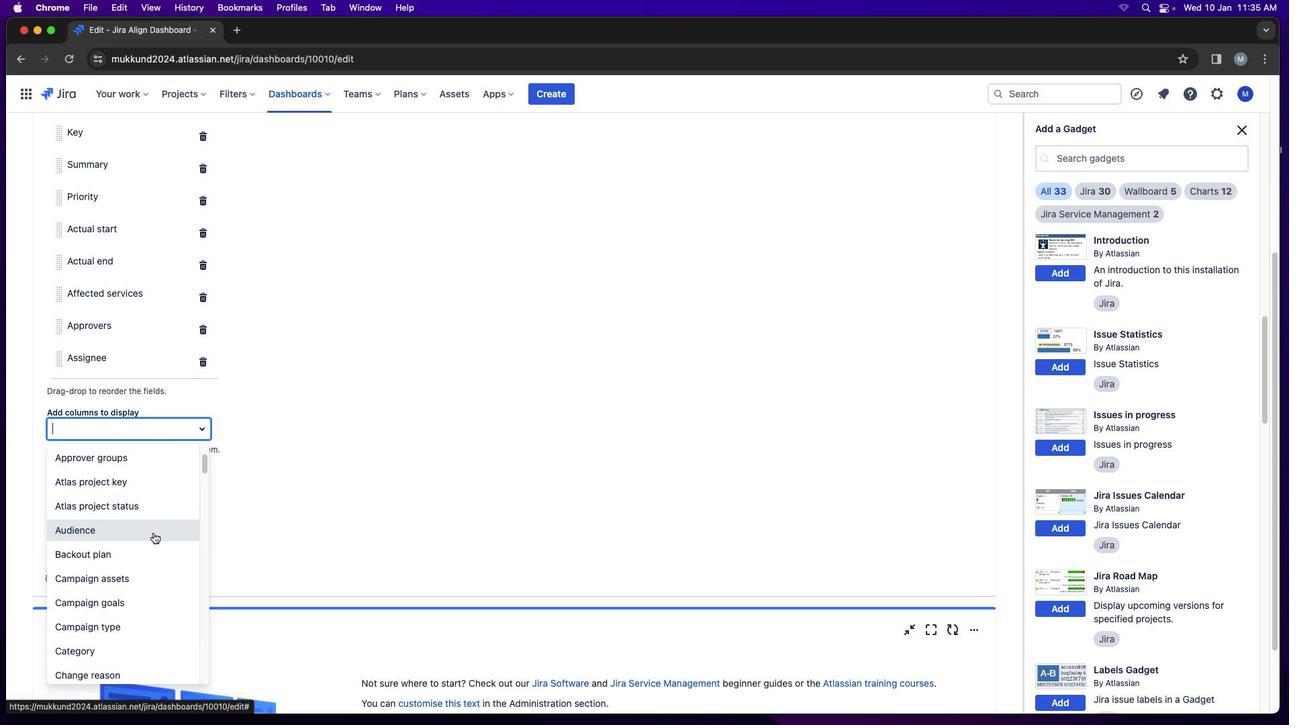
Action: Mouse scrolled (155, 534) with delta (2, 1)
Screenshot: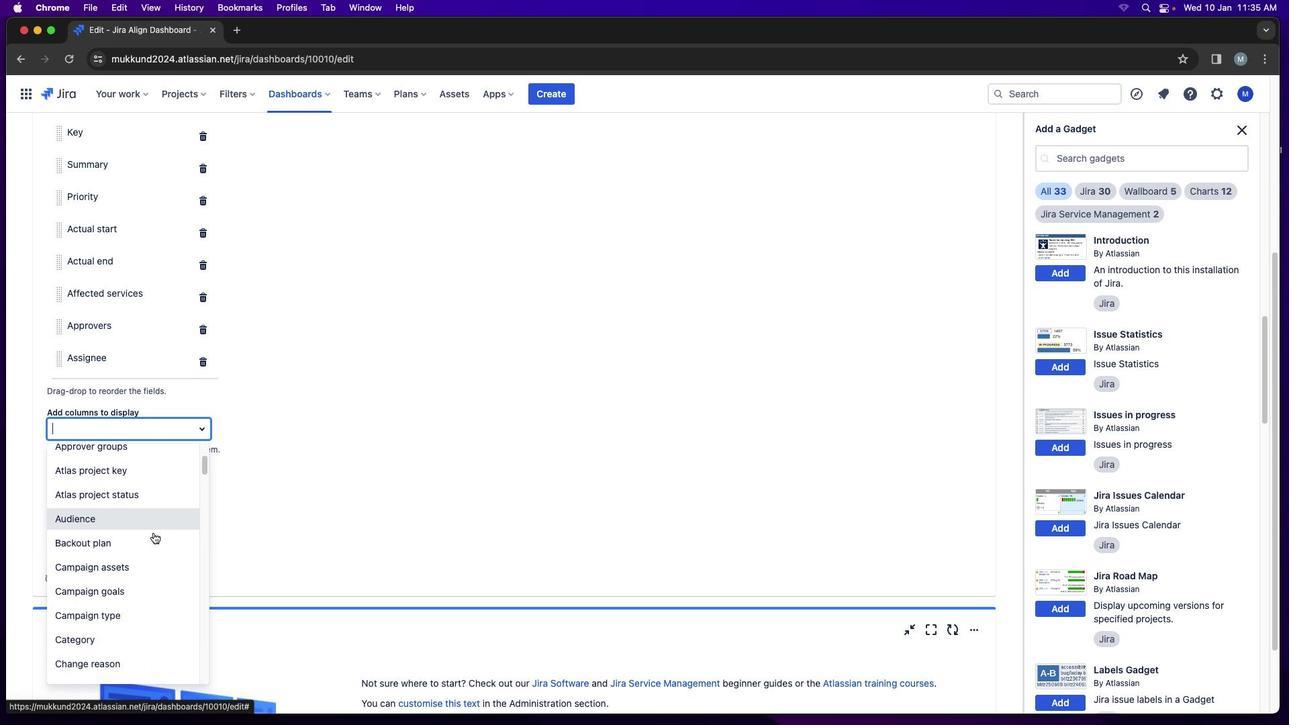 
Action: Mouse moved to (155, 534)
Screenshot: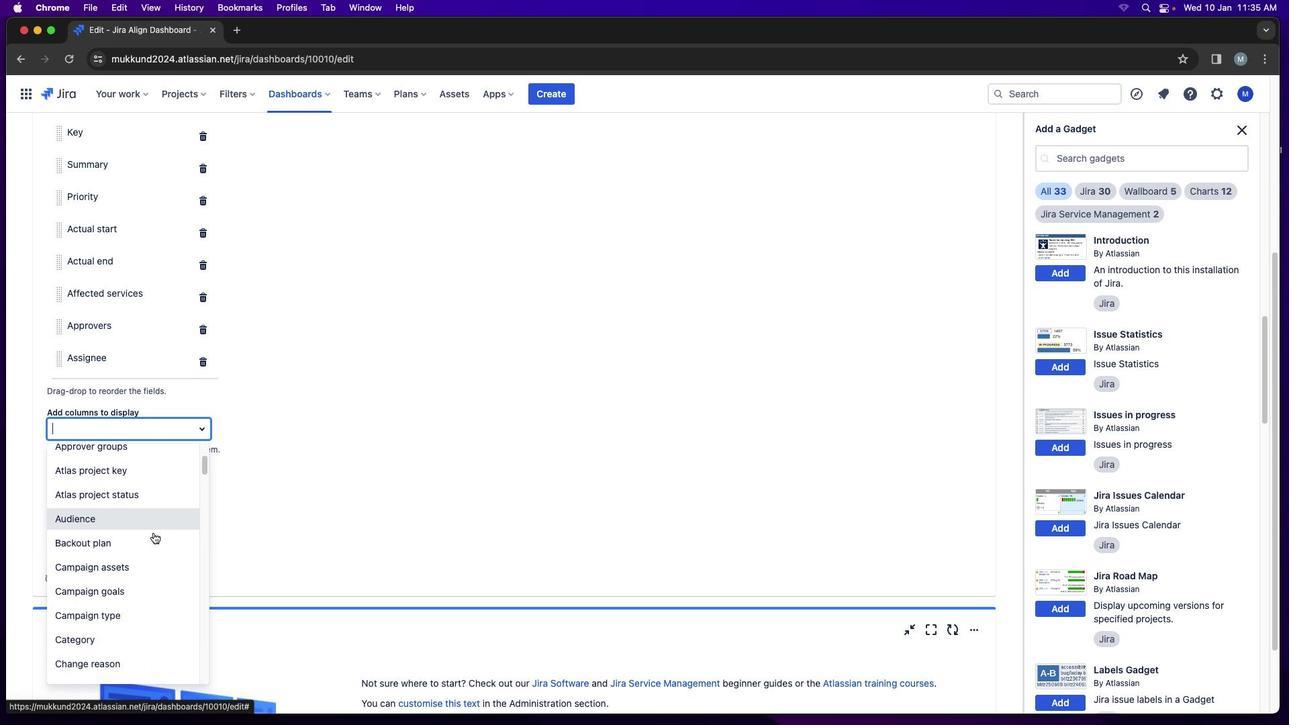 
Action: Mouse scrolled (155, 534) with delta (2, 1)
Screenshot: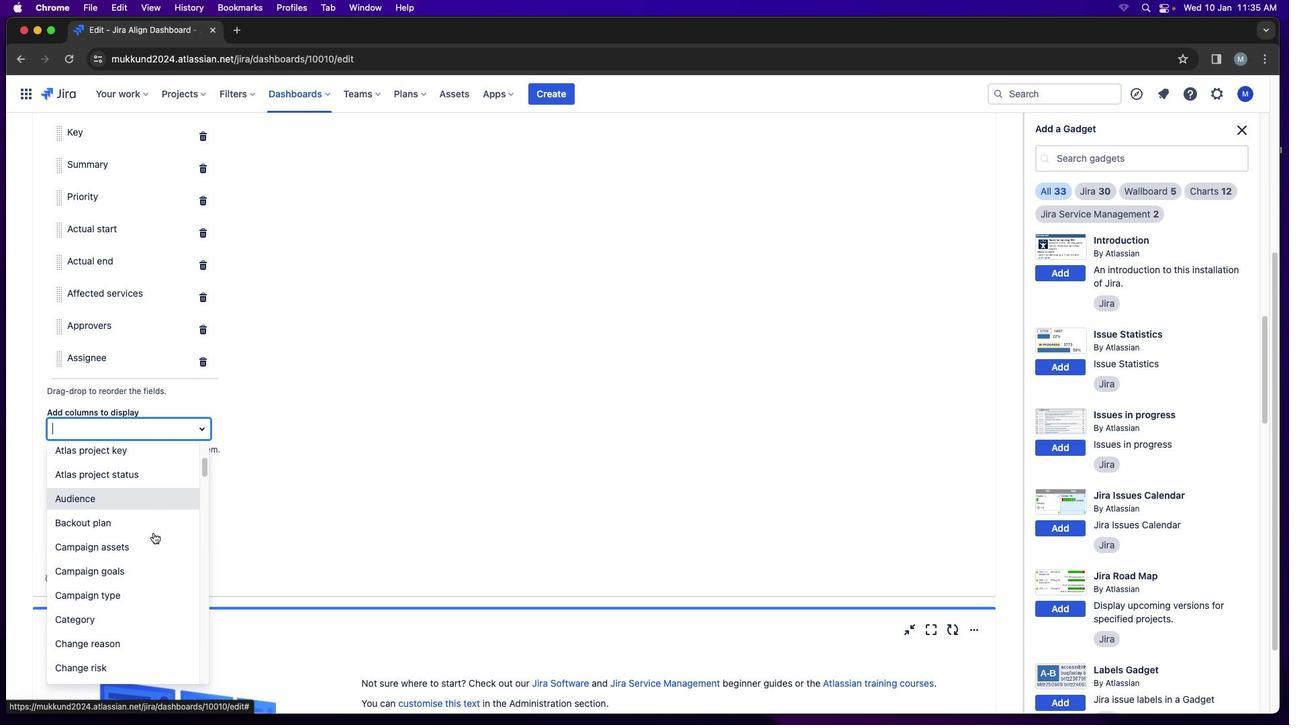 
Action: Mouse scrolled (155, 534) with delta (2, 0)
Screenshot: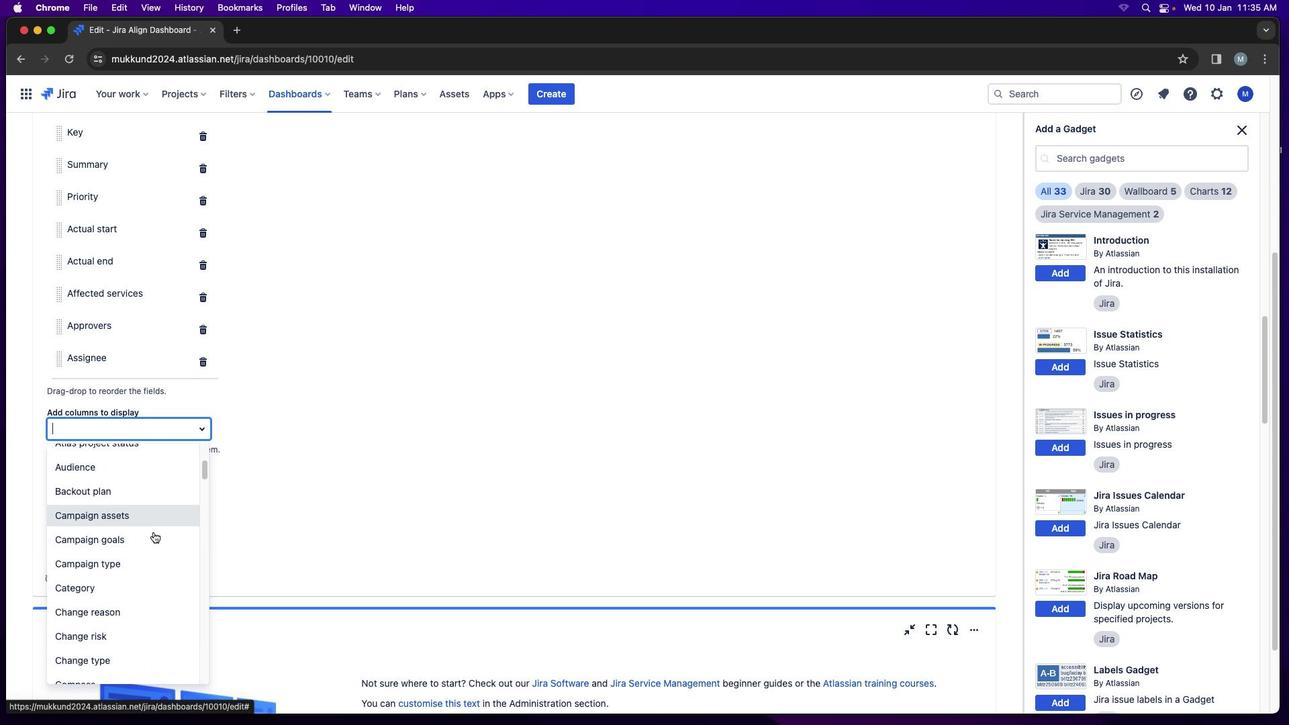 
Action: Mouse moved to (155, 534)
Screenshot: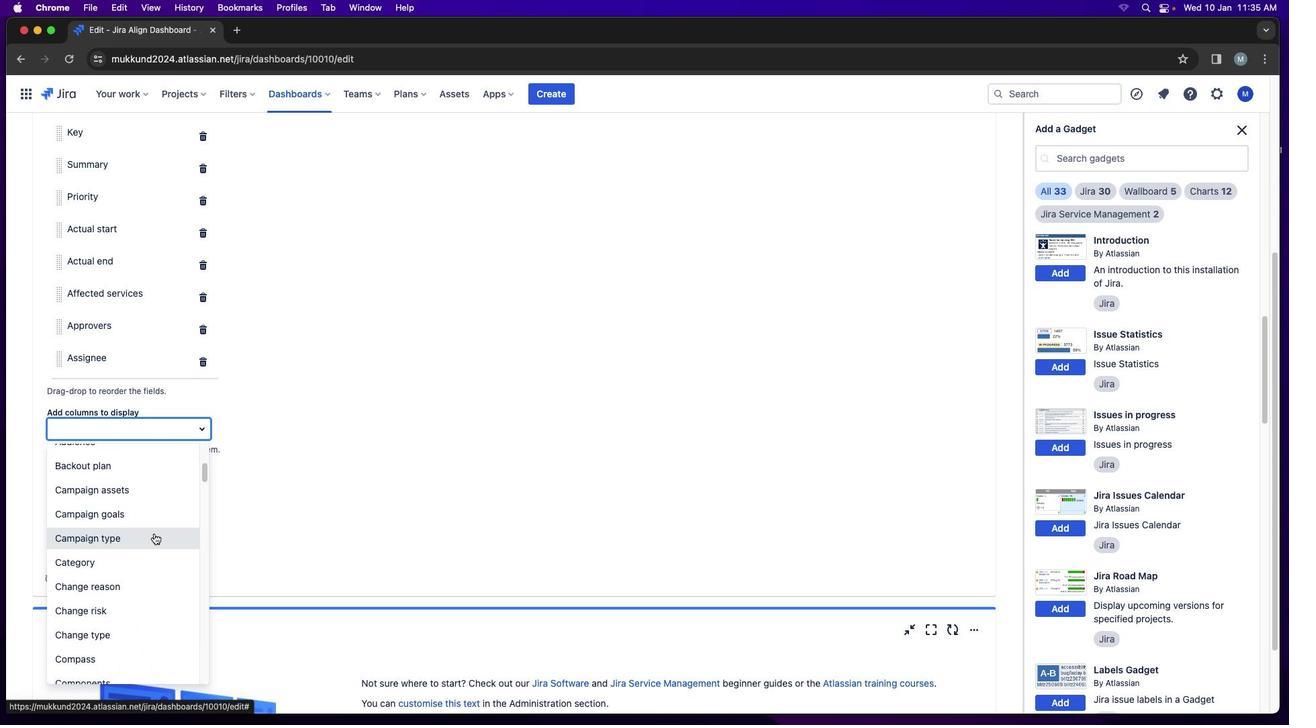 
Action: Mouse scrolled (155, 534) with delta (2, 1)
Screenshot: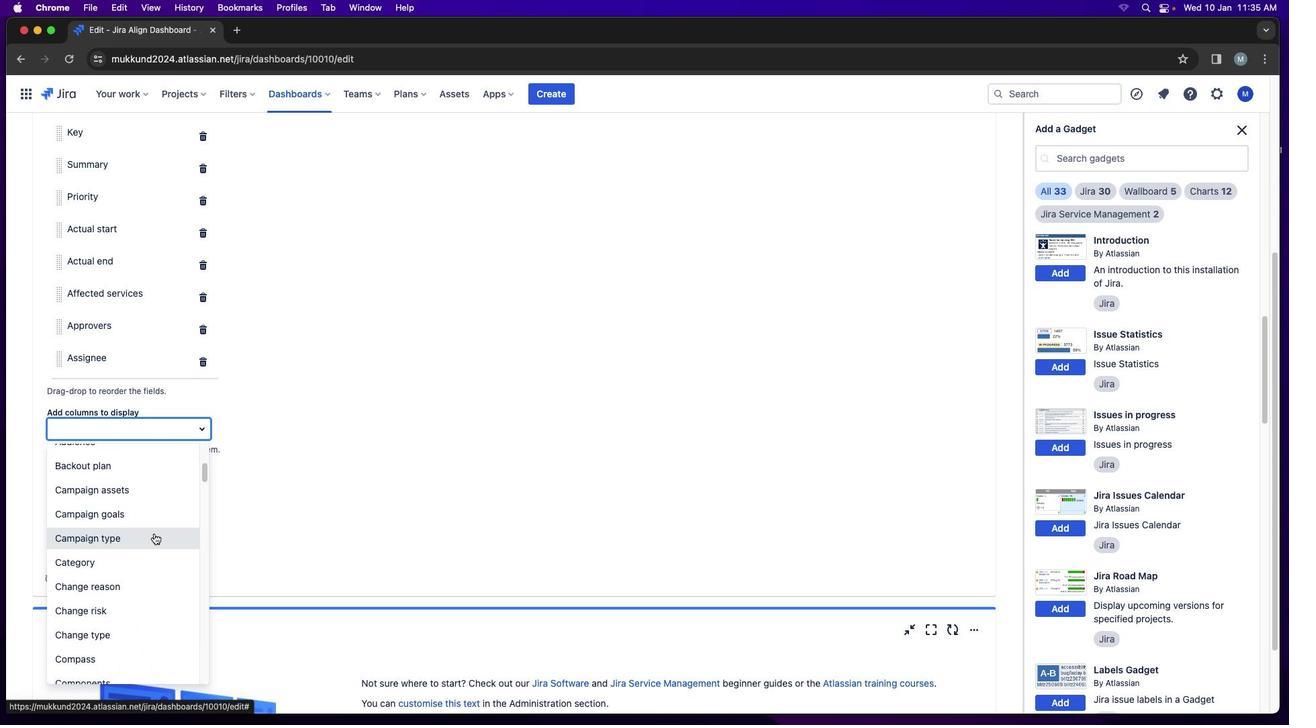 
Action: Mouse moved to (155, 535)
Screenshot: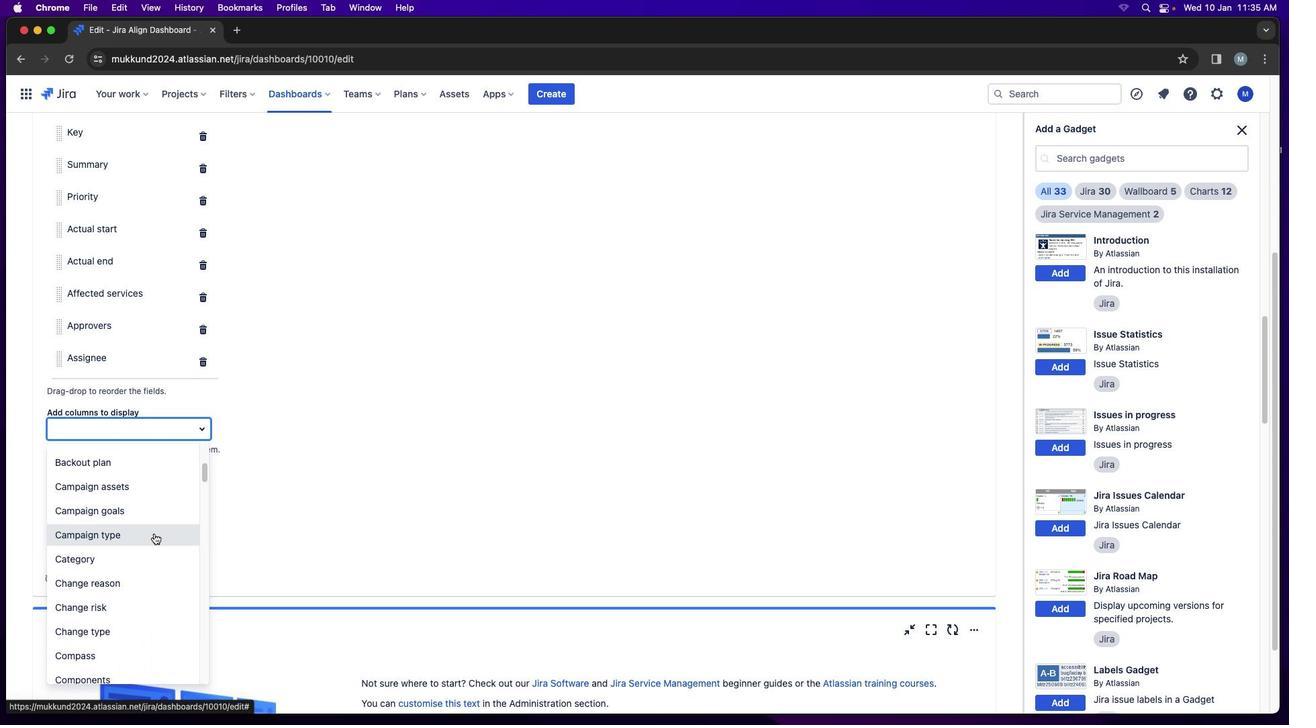 
Action: Mouse scrolled (155, 535) with delta (2, 1)
Screenshot: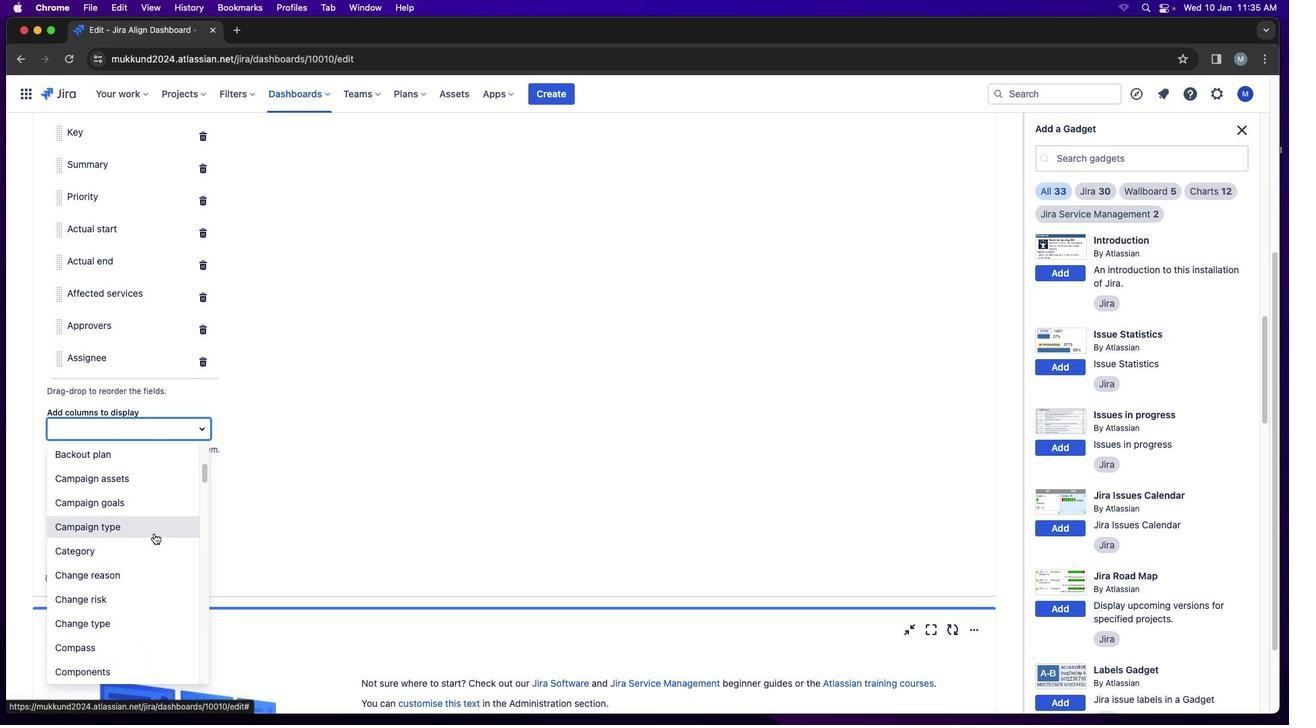 
Action: Mouse moved to (113, 550)
Screenshot: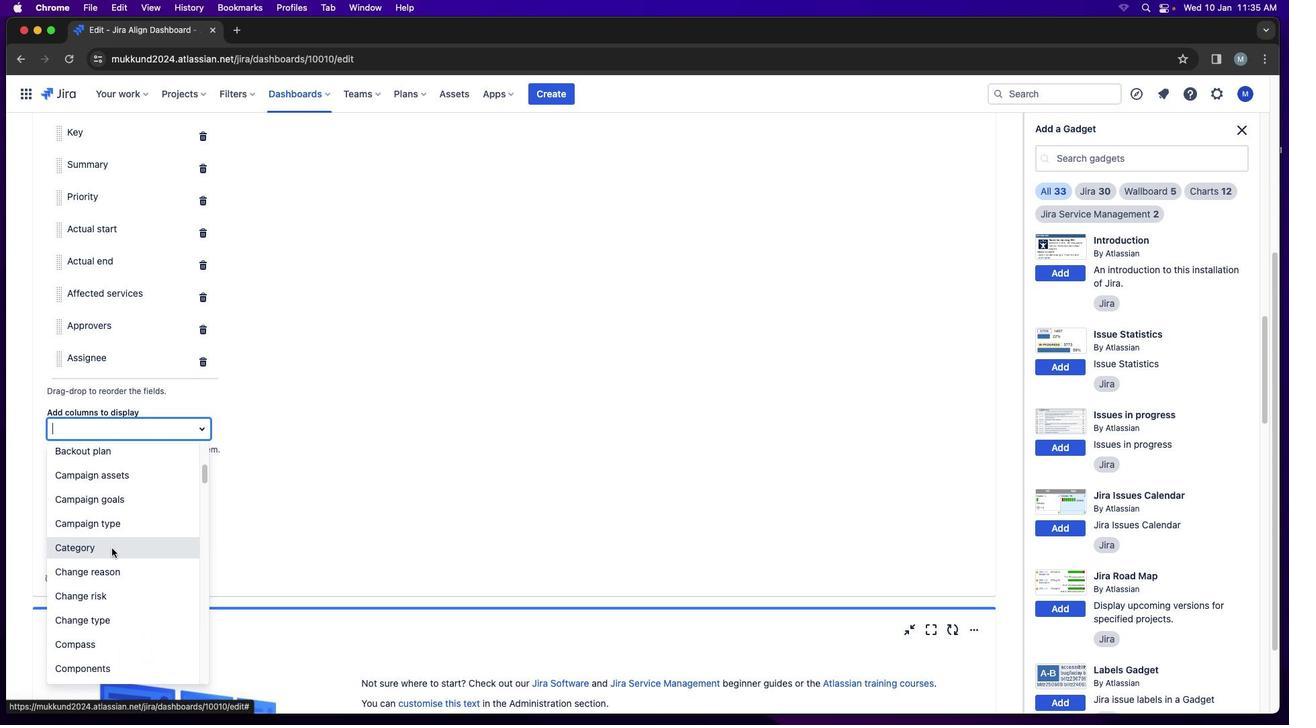 
Action: Mouse pressed left at (113, 550)
Screenshot: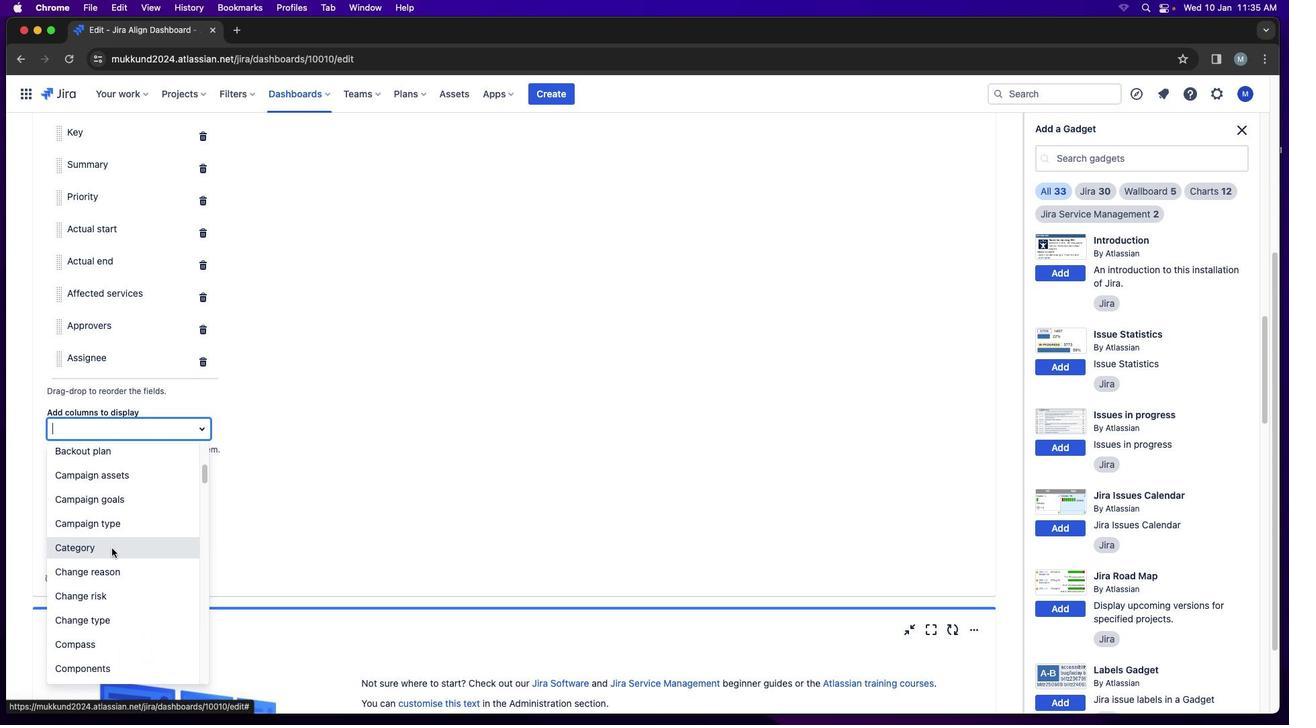 
Action: Mouse moved to (199, 468)
Screenshot: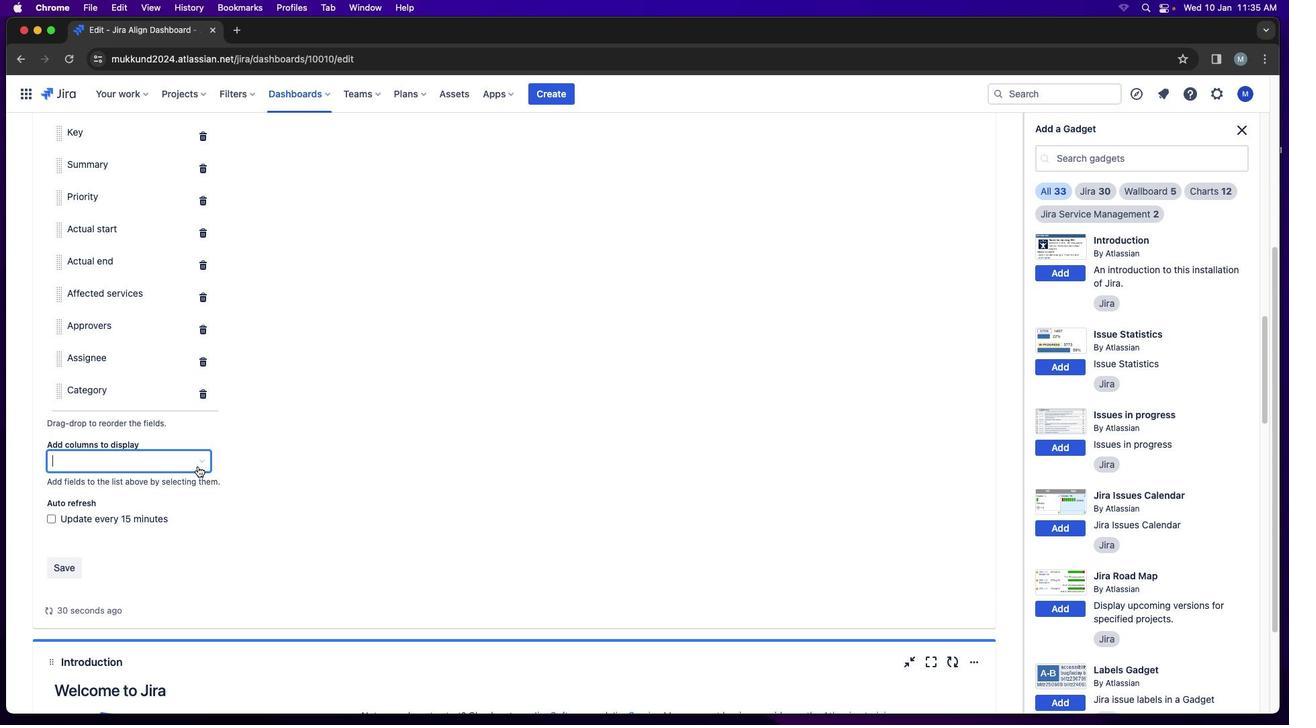 
Action: Mouse pressed left at (199, 468)
Screenshot: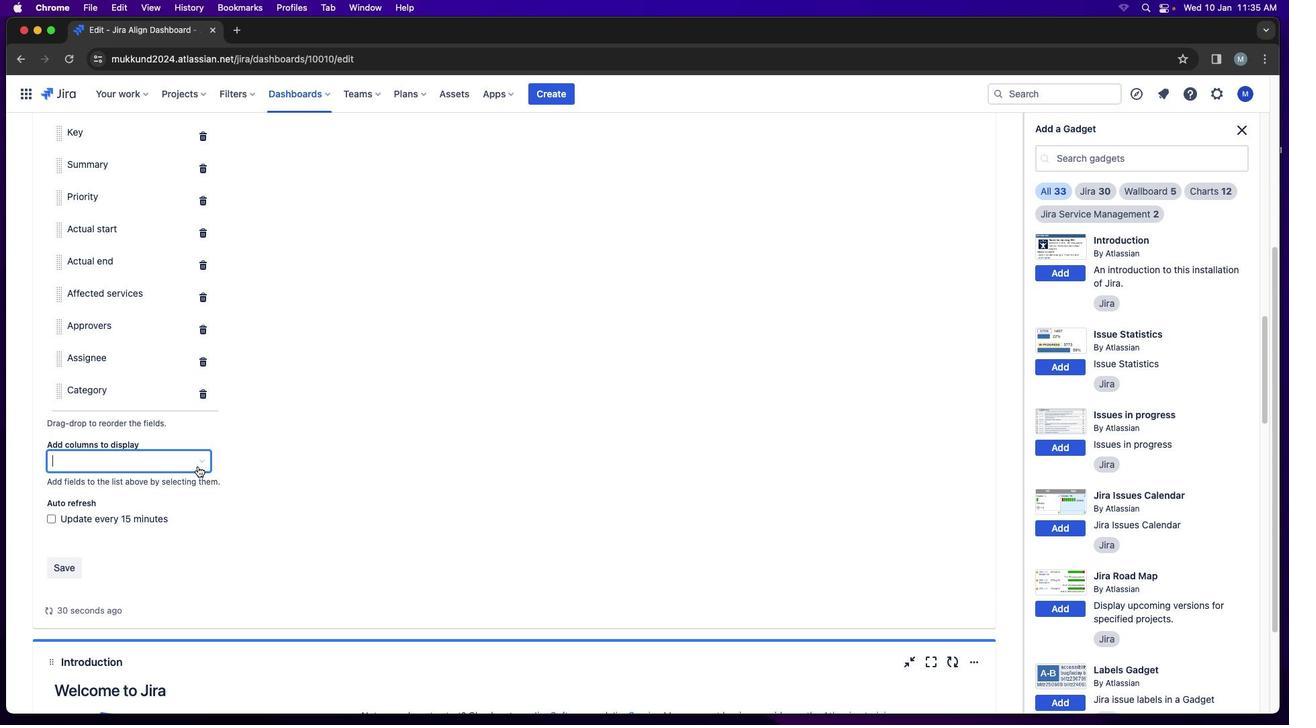 
Action: Mouse moved to (155, 574)
Screenshot: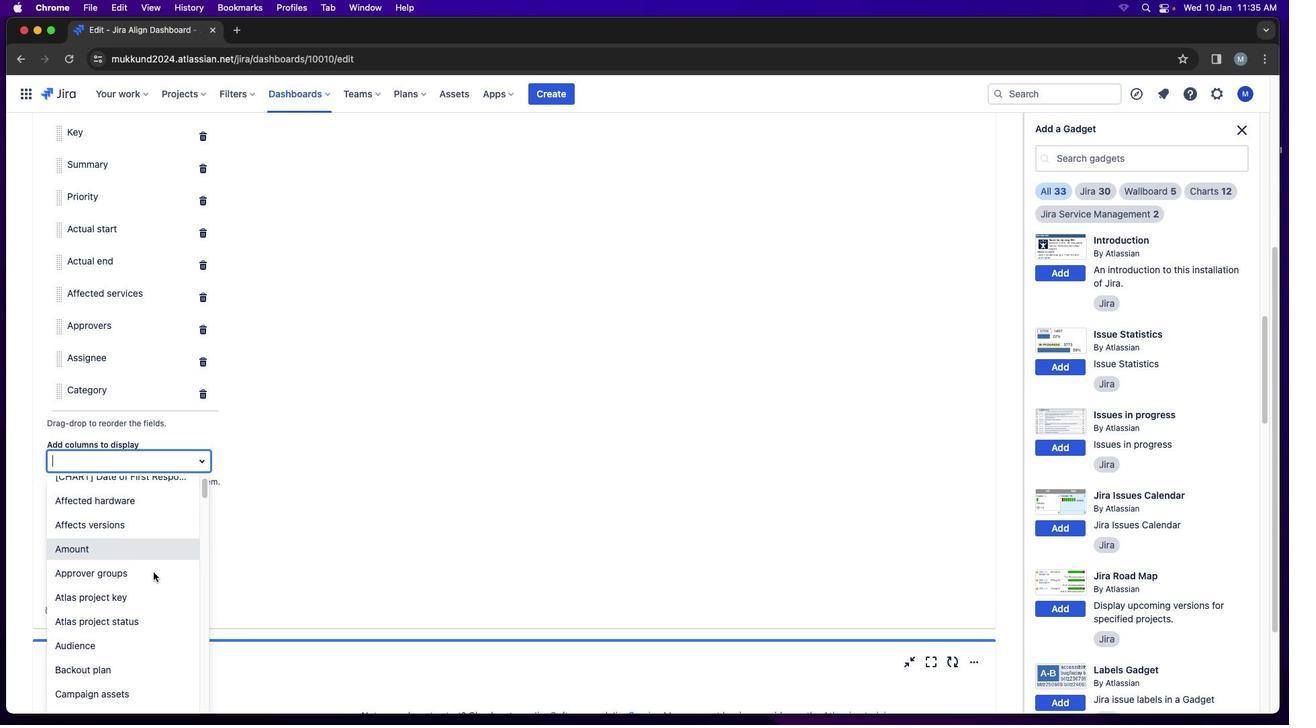 
Action: Mouse scrolled (155, 574) with delta (2, 1)
Screenshot: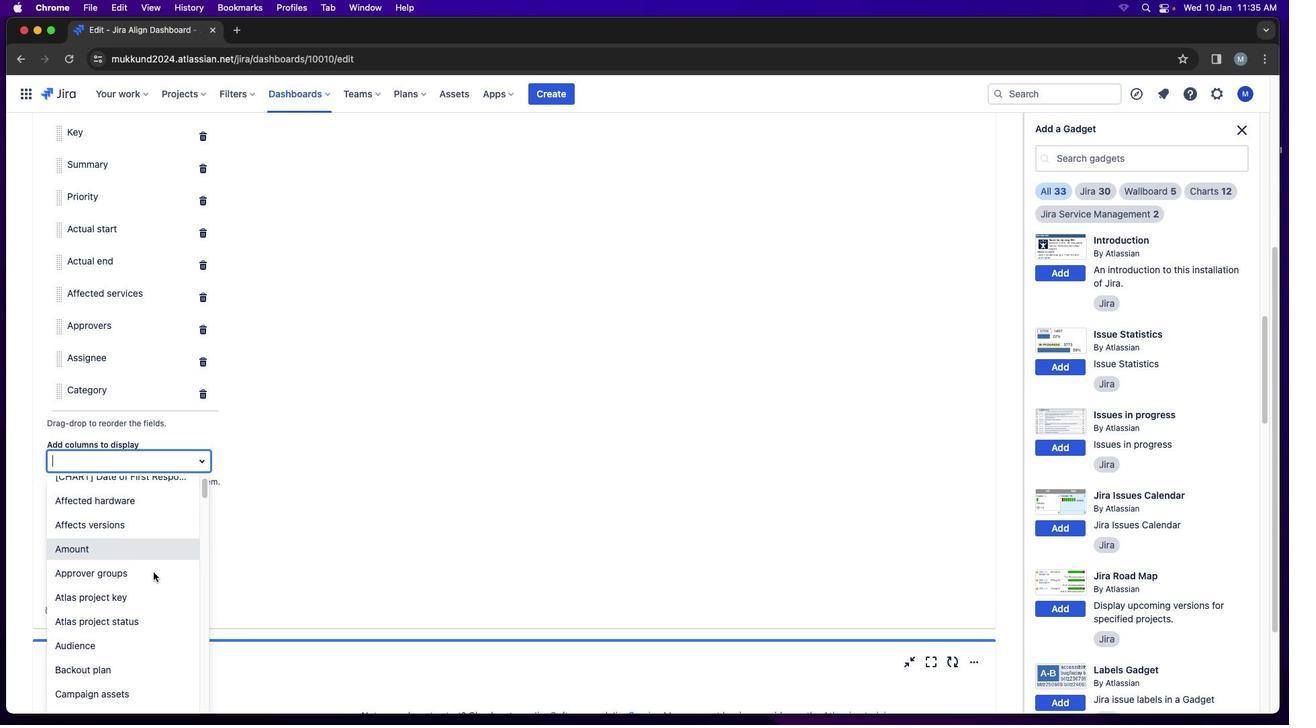 
Action: Mouse moved to (155, 574)
Screenshot: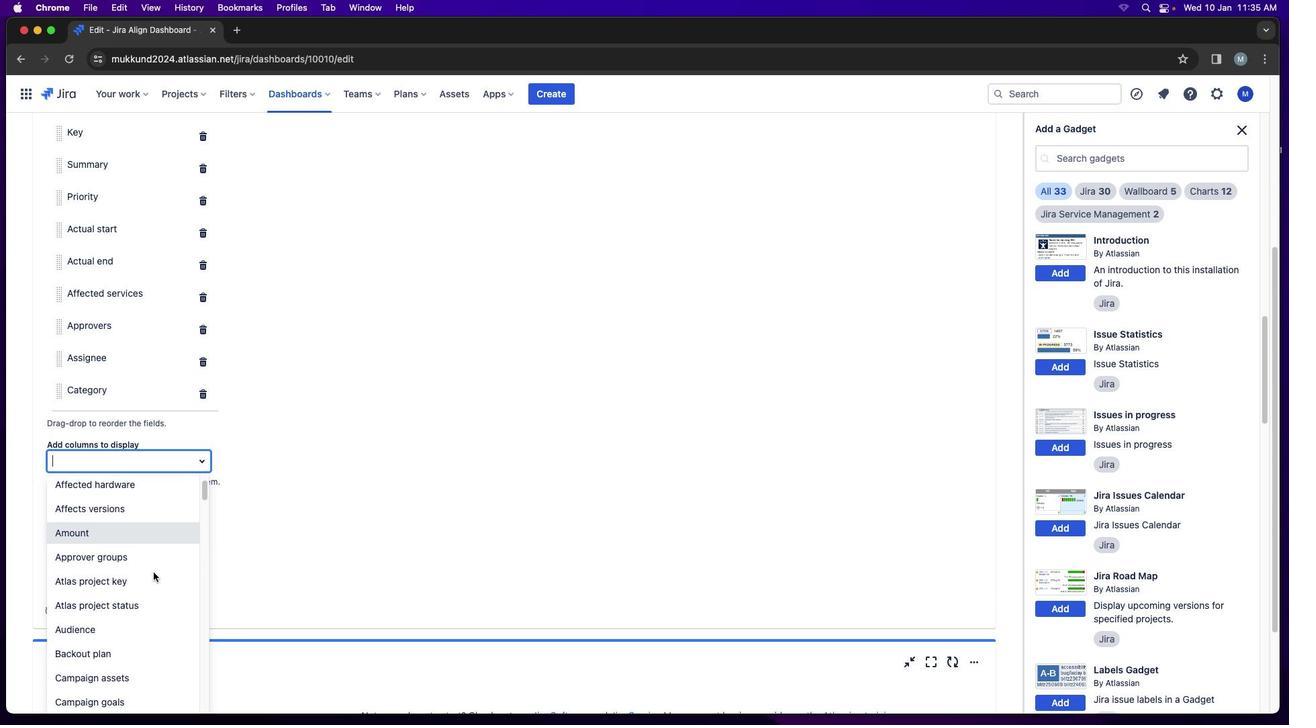 
Action: Mouse scrolled (155, 574) with delta (2, 1)
Screenshot: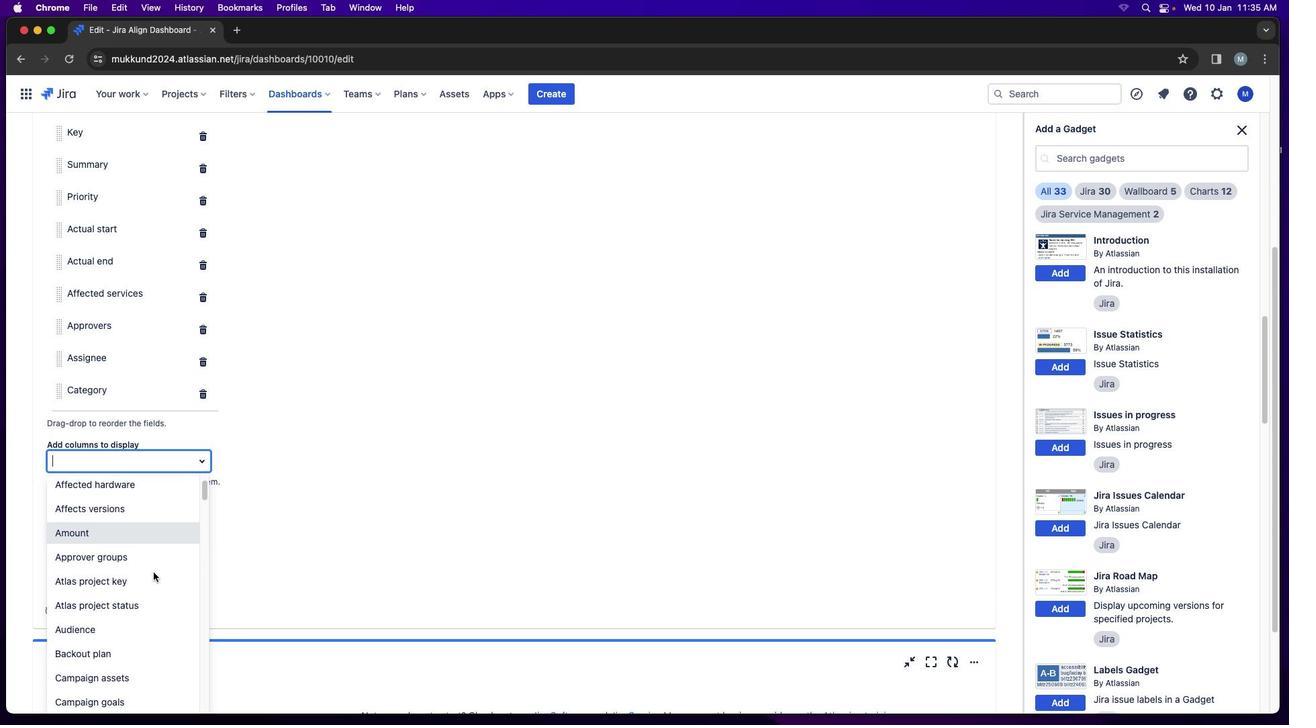 
Action: Mouse moved to (155, 574)
Screenshot: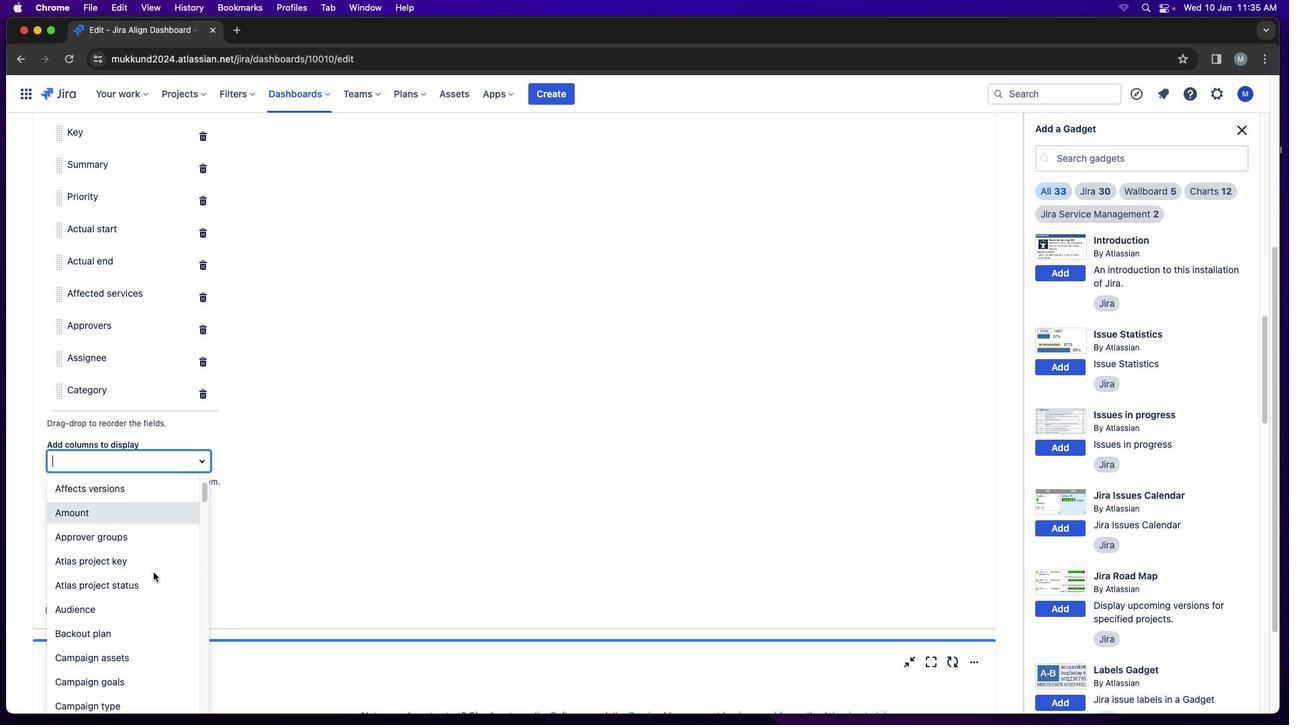 
Action: Mouse scrolled (155, 574) with delta (2, 0)
Screenshot: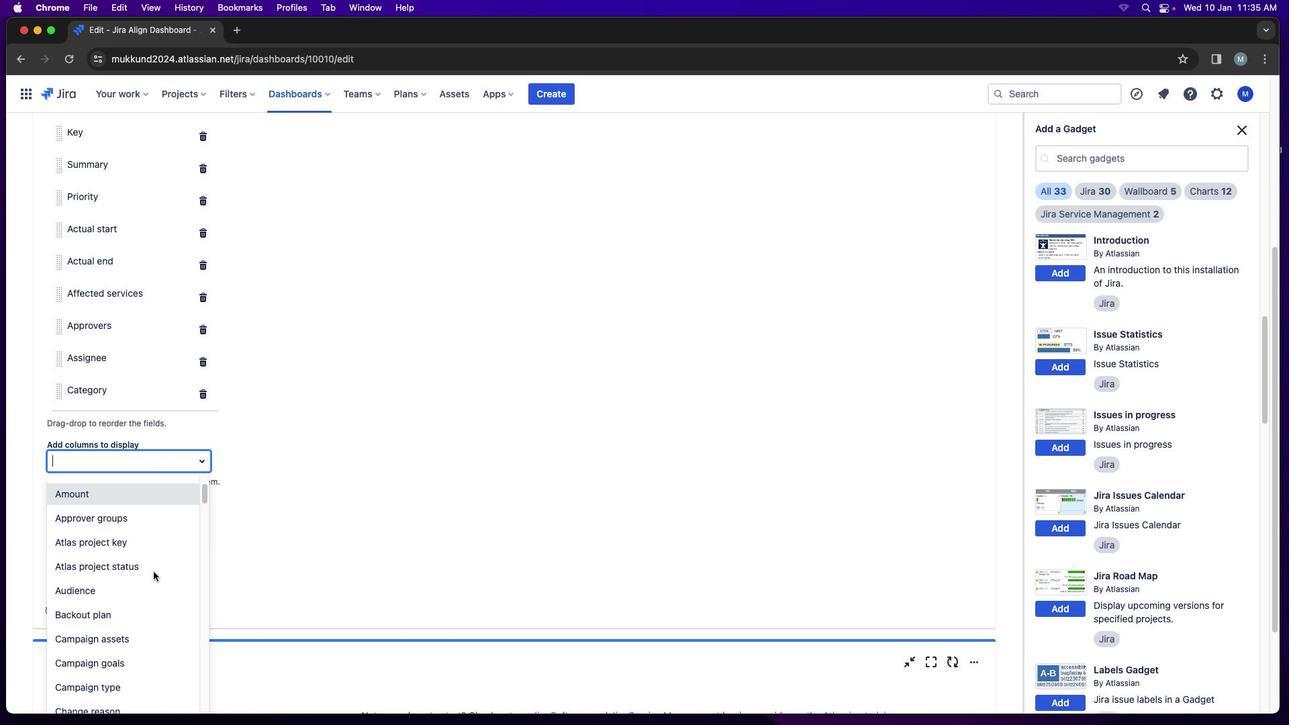 
Action: Mouse moved to (155, 573)
Screenshot: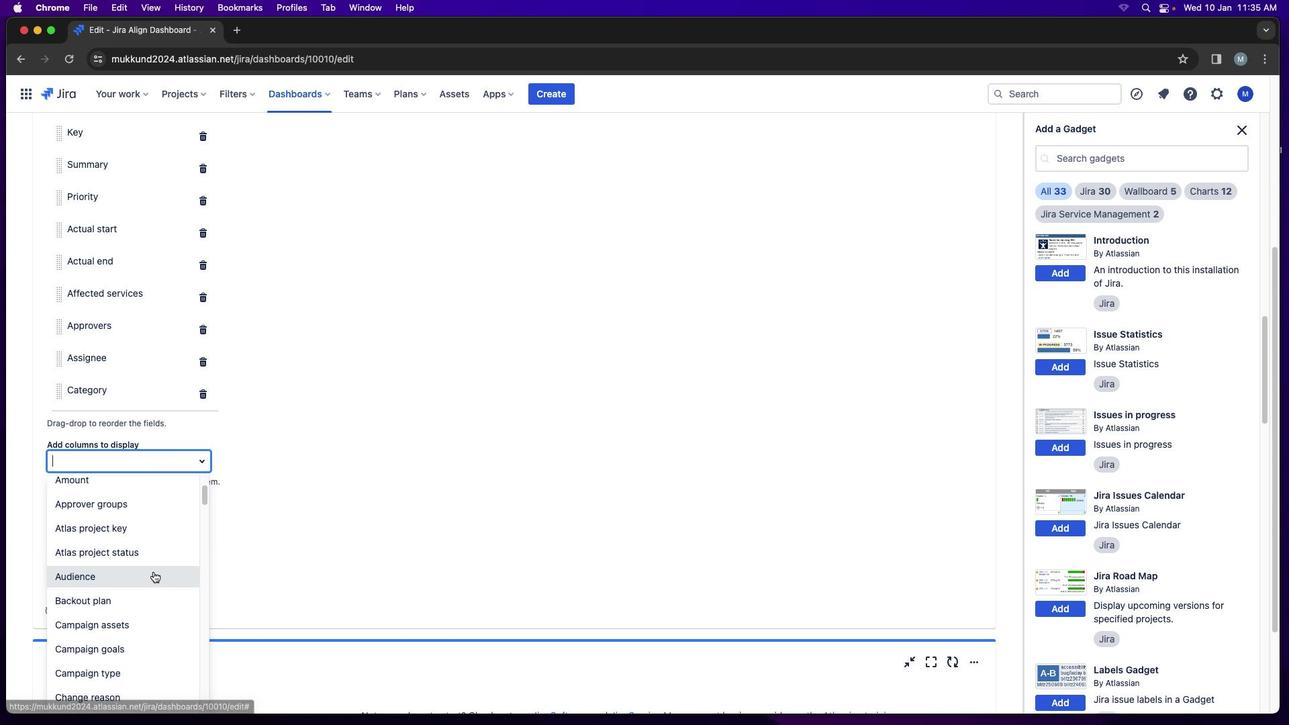 
Action: Mouse scrolled (155, 573) with delta (2, 1)
Screenshot: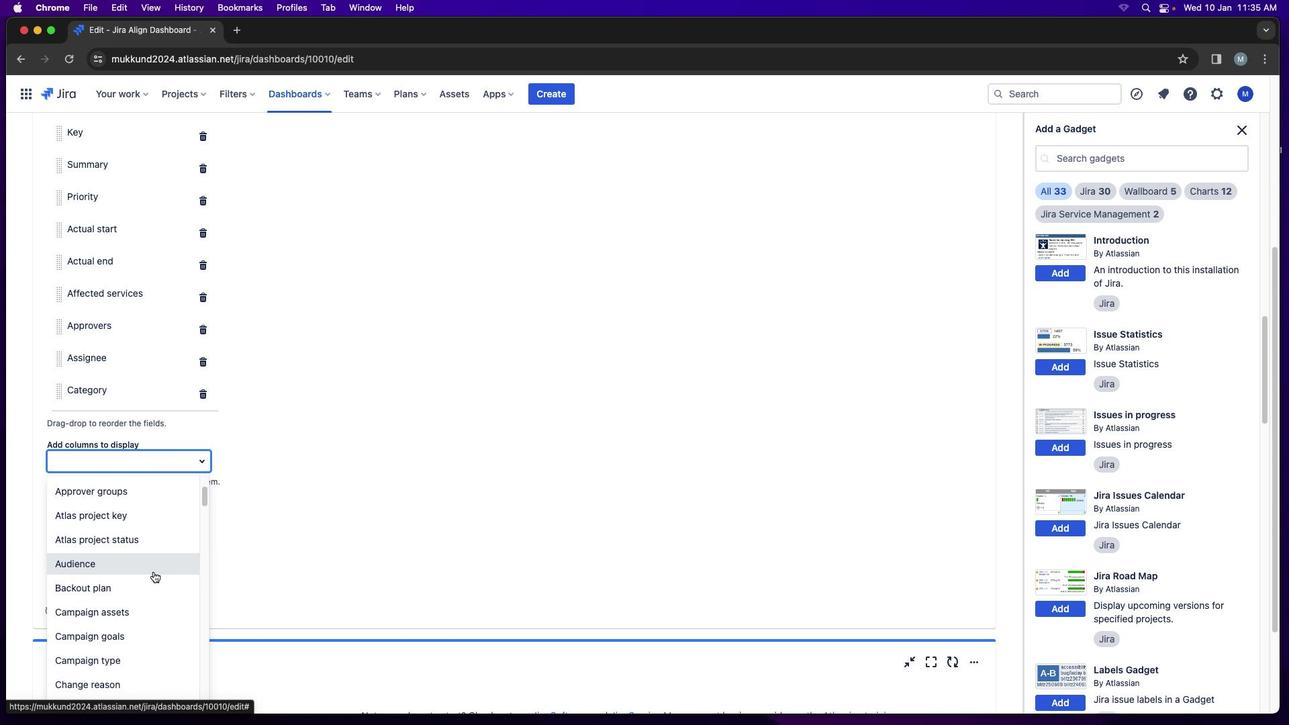 
Action: Mouse scrolled (155, 573) with delta (2, 1)
Screenshot: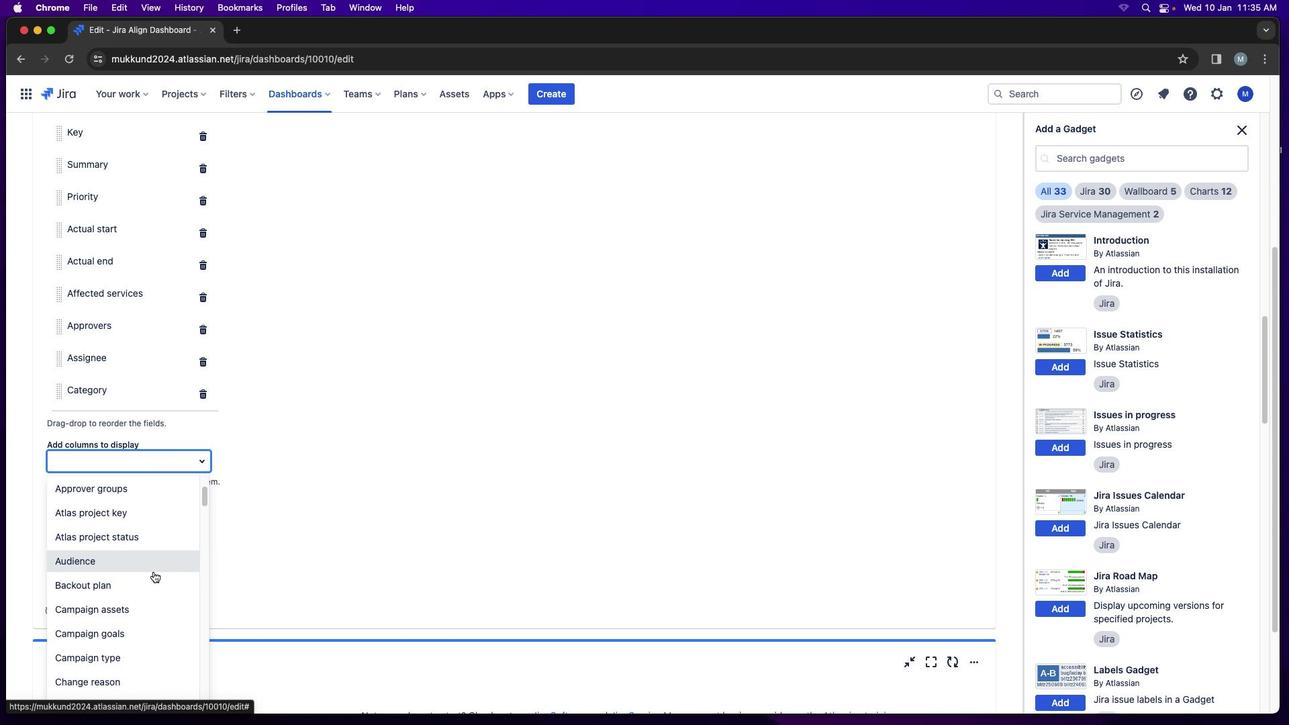 
Action: Mouse moved to (155, 572)
Screenshot: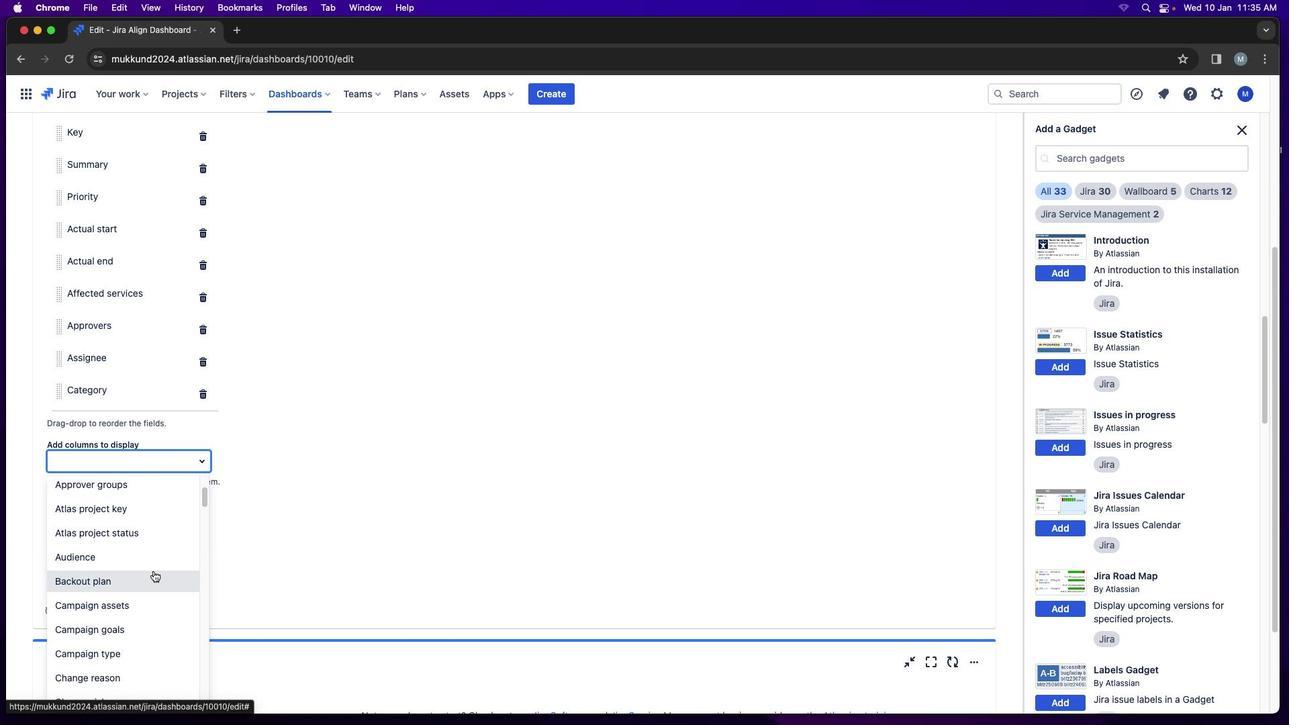 
Action: Mouse scrolled (155, 572) with delta (2, 1)
Screenshot: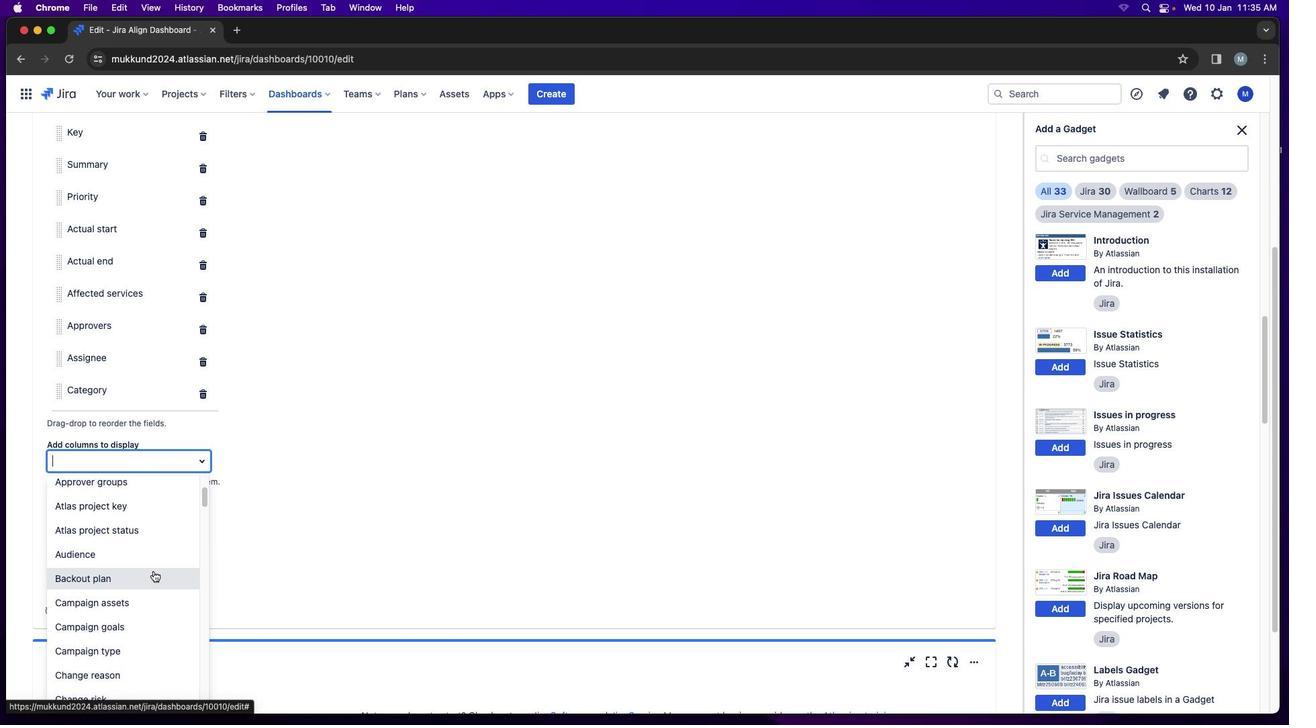
Action: Mouse scrolled (155, 572) with delta (2, 1)
Screenshot: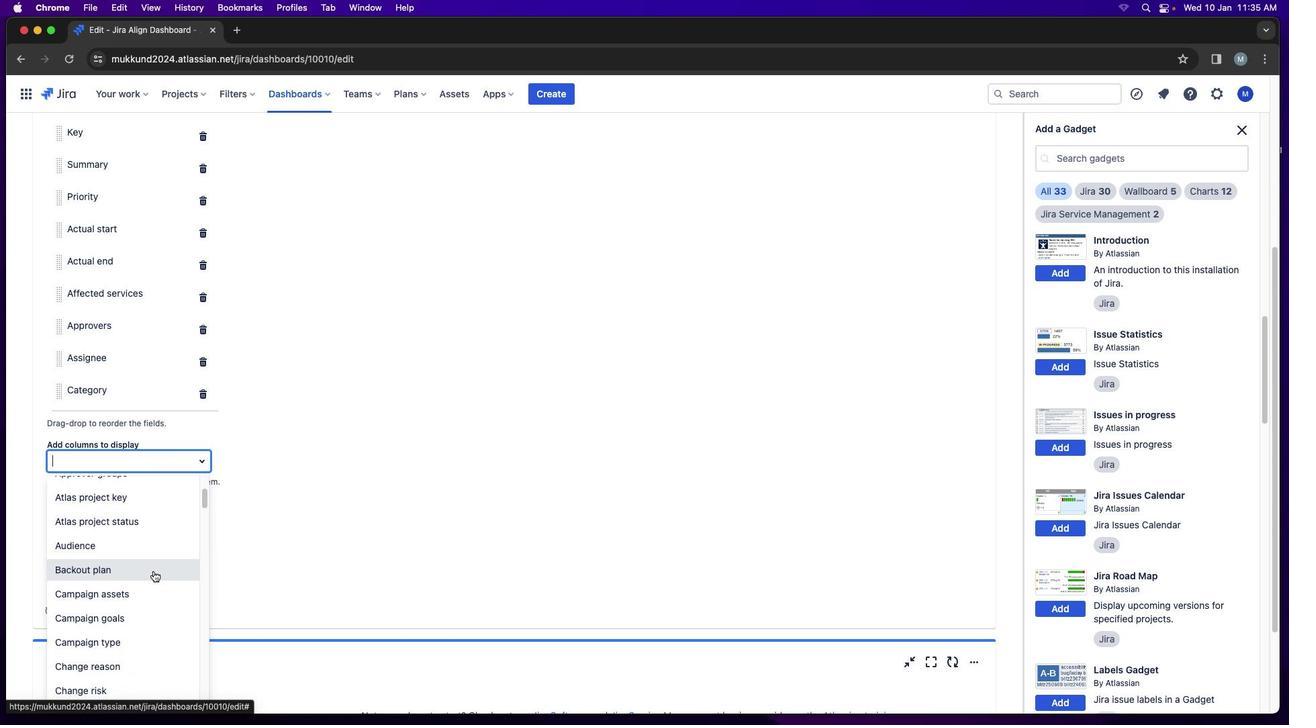 
Action: Mouse scrolled (155, 572) with delta (2, 1)
Screenshot: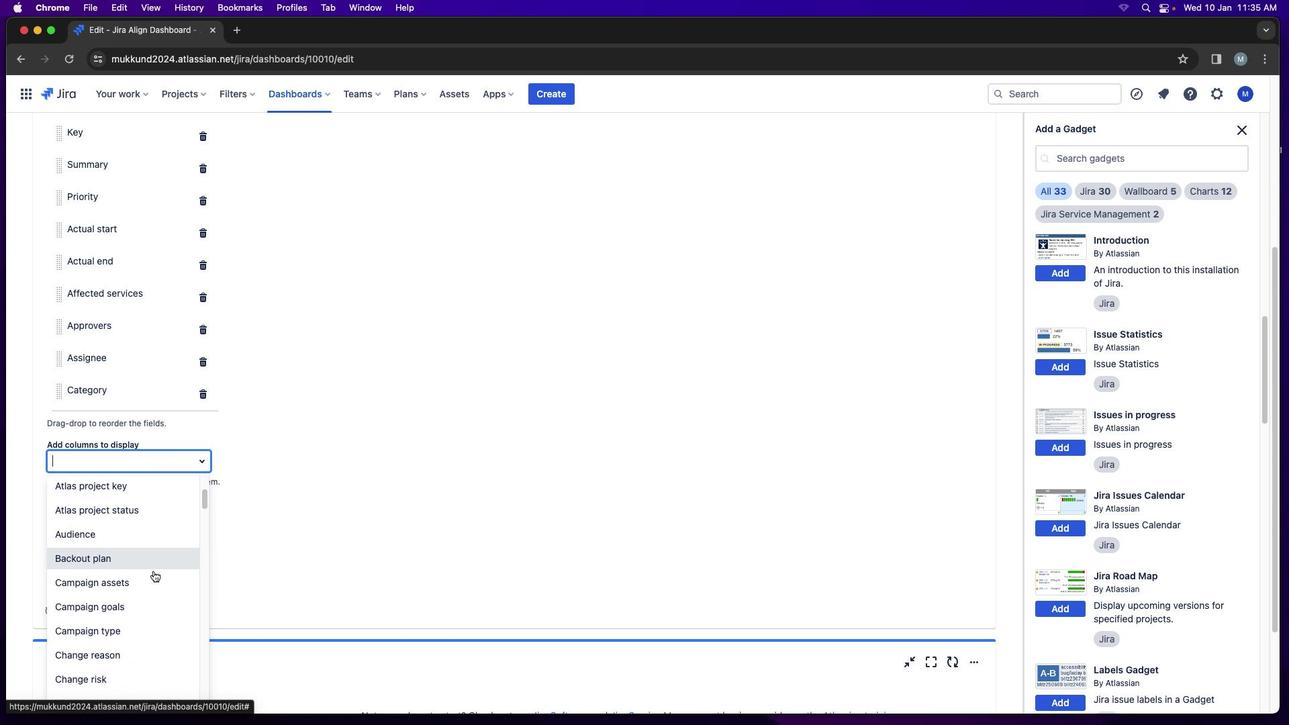 
Action: Mouse moved to (117, 533)
Screenshot: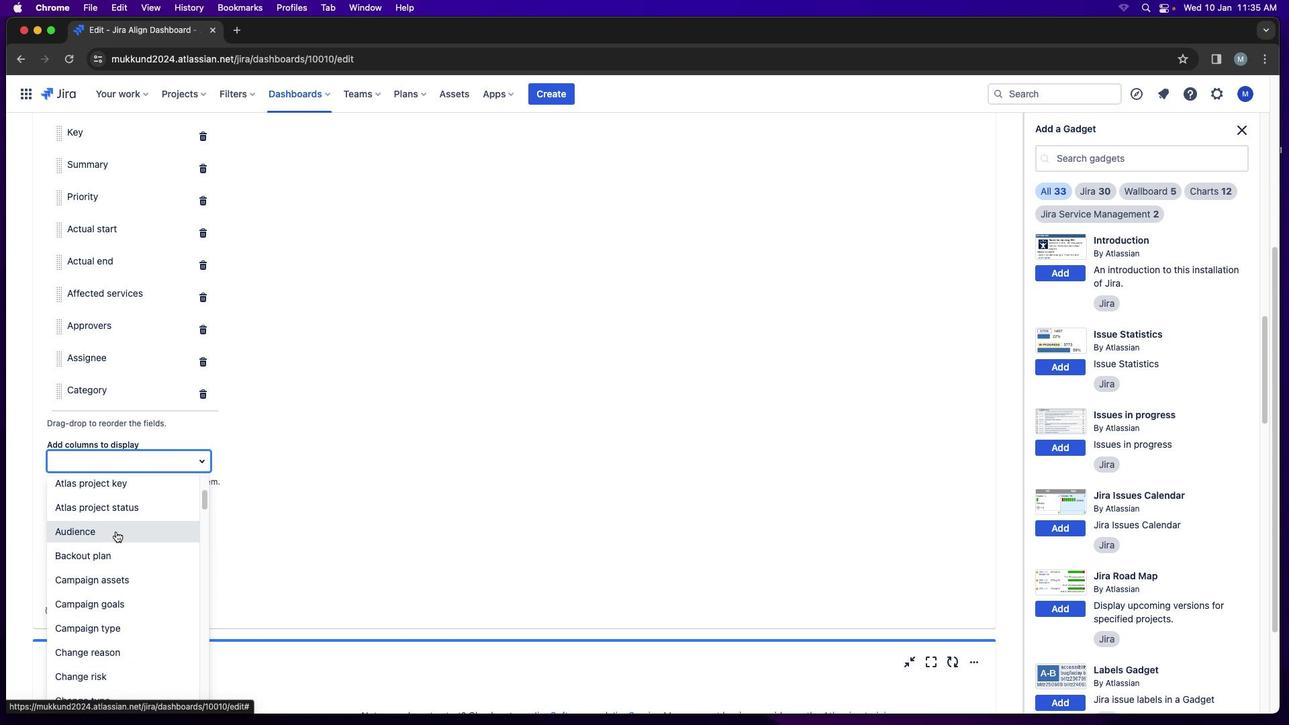 
Action: Mouse pressed left at (117, 533)
Screenshot: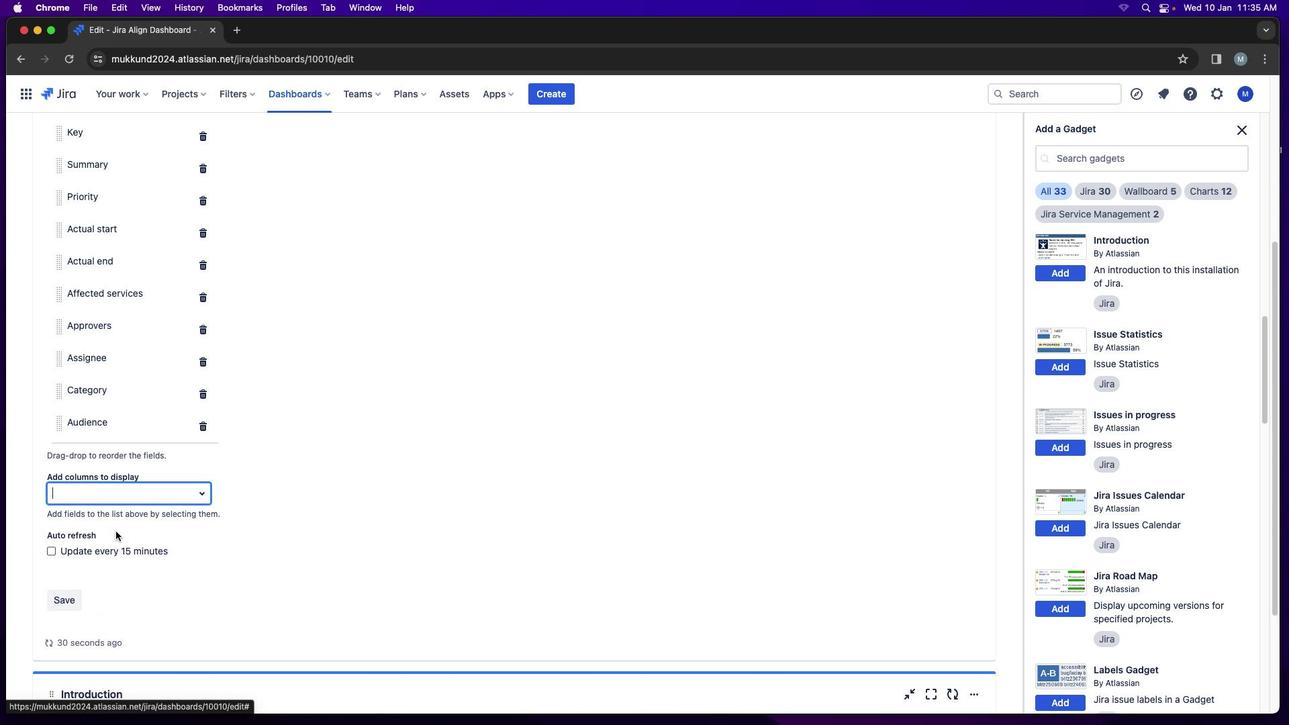 
Action: Mouse moved to (204, 502)
Screenshot: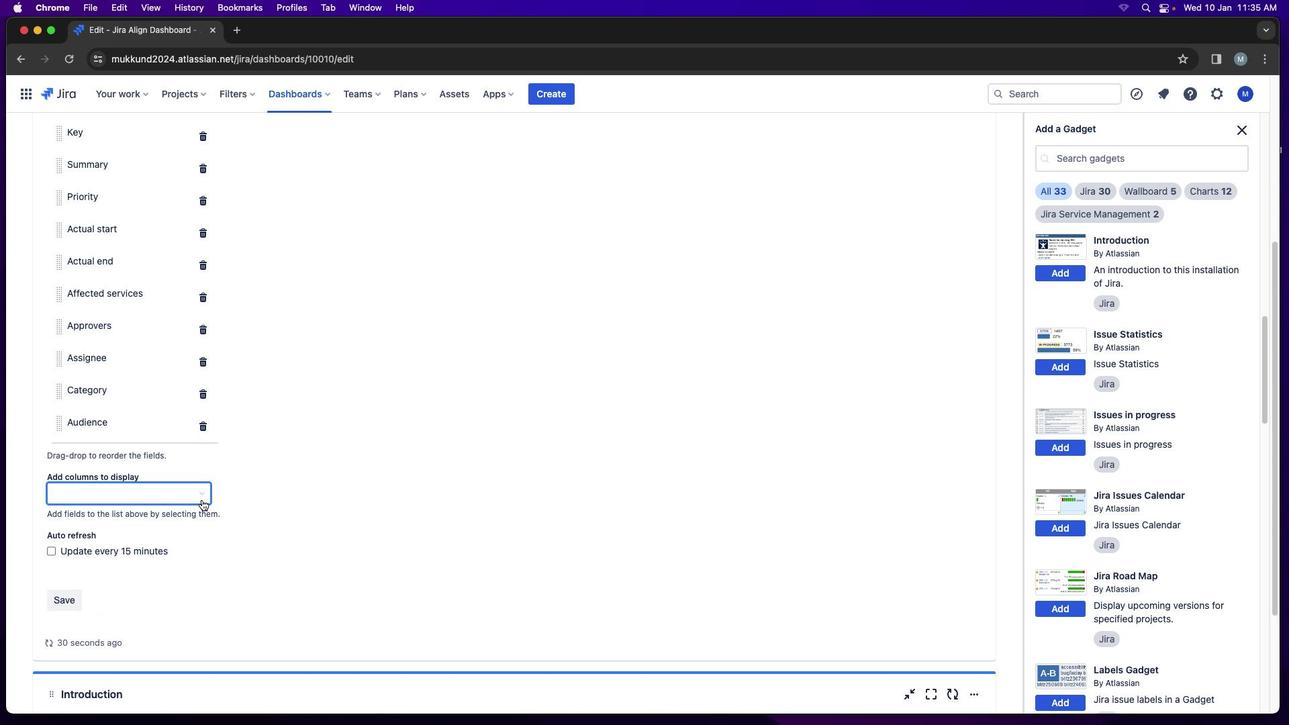 
Action: Mouse pressed left at (204, 502)
Screenshot: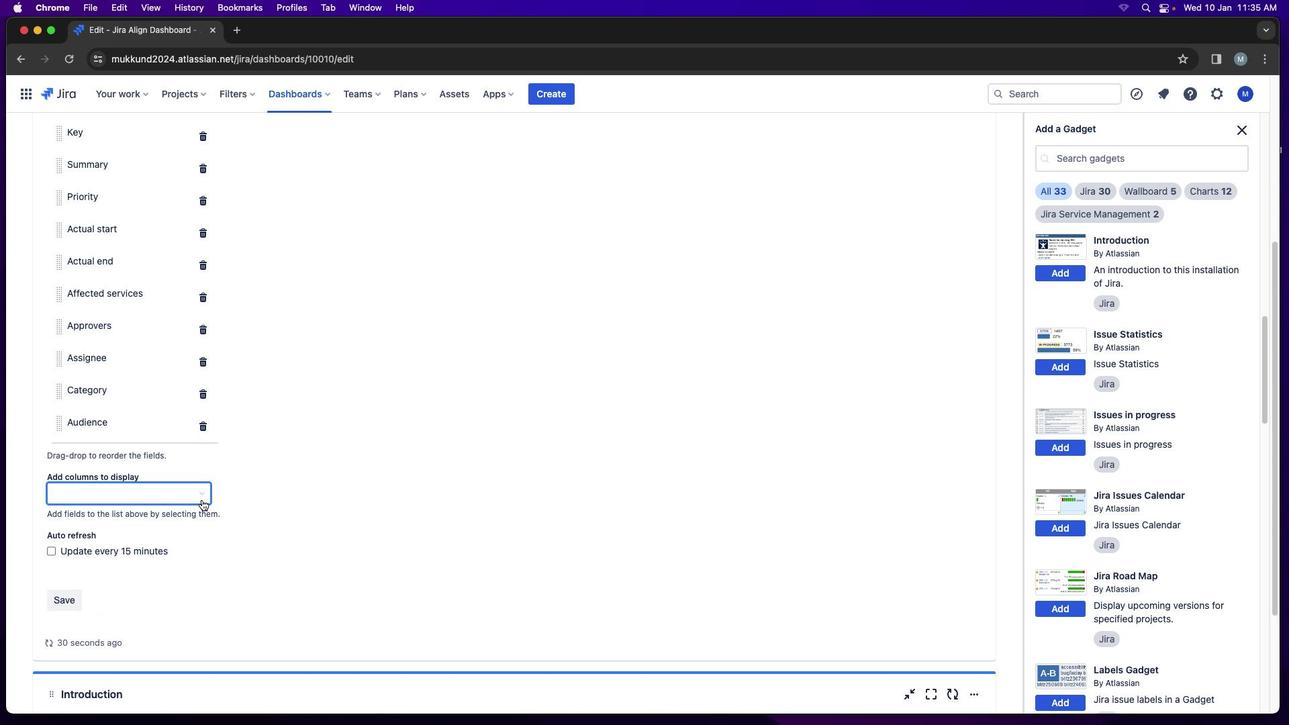 
Action: Mouse moved to (160, 576)
Screenshot: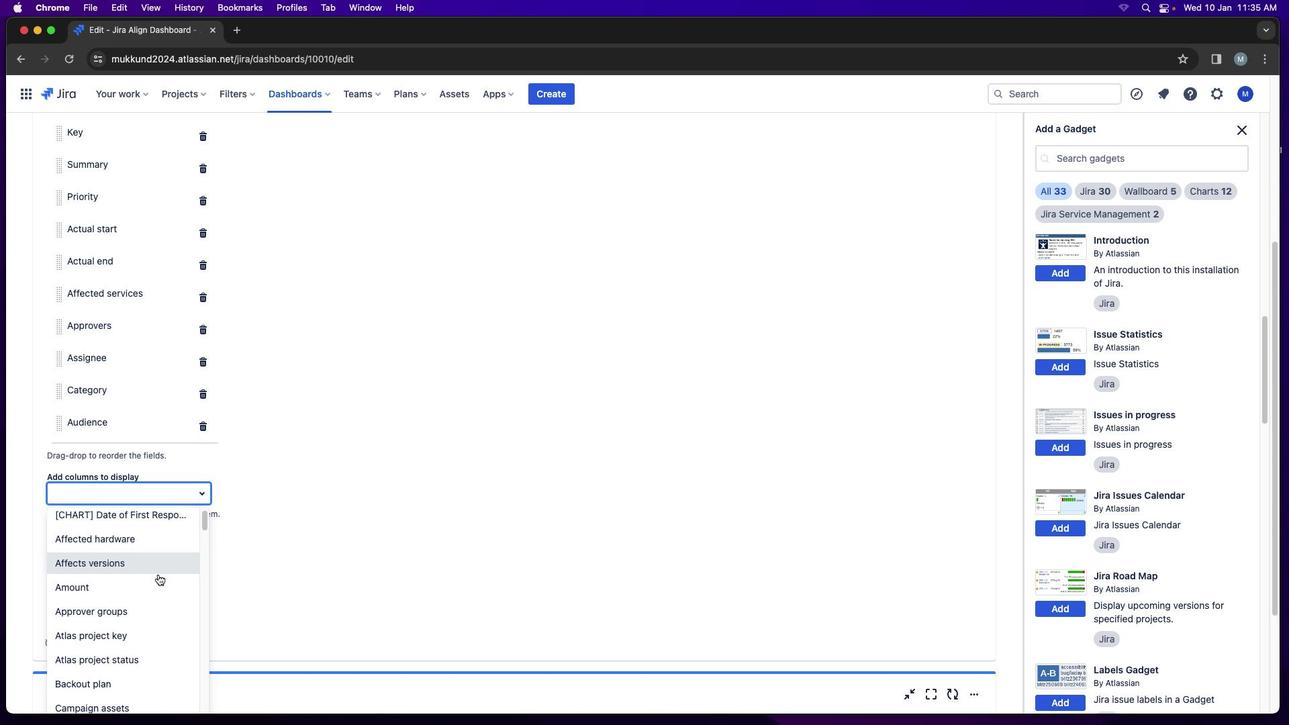 
Action: Mouse scrolled (160, 576) with delta (2, 1)
Screenshot: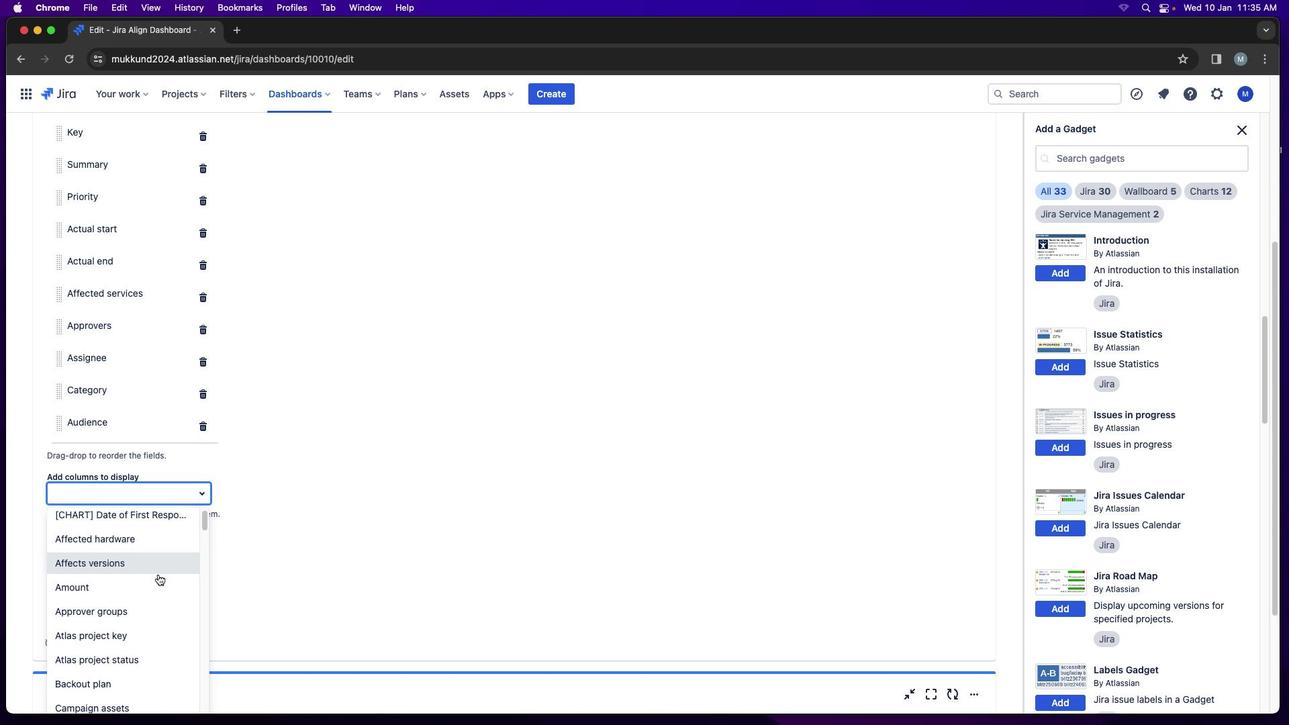 
Action: Mouse moved to (160, 576)
Screenshot: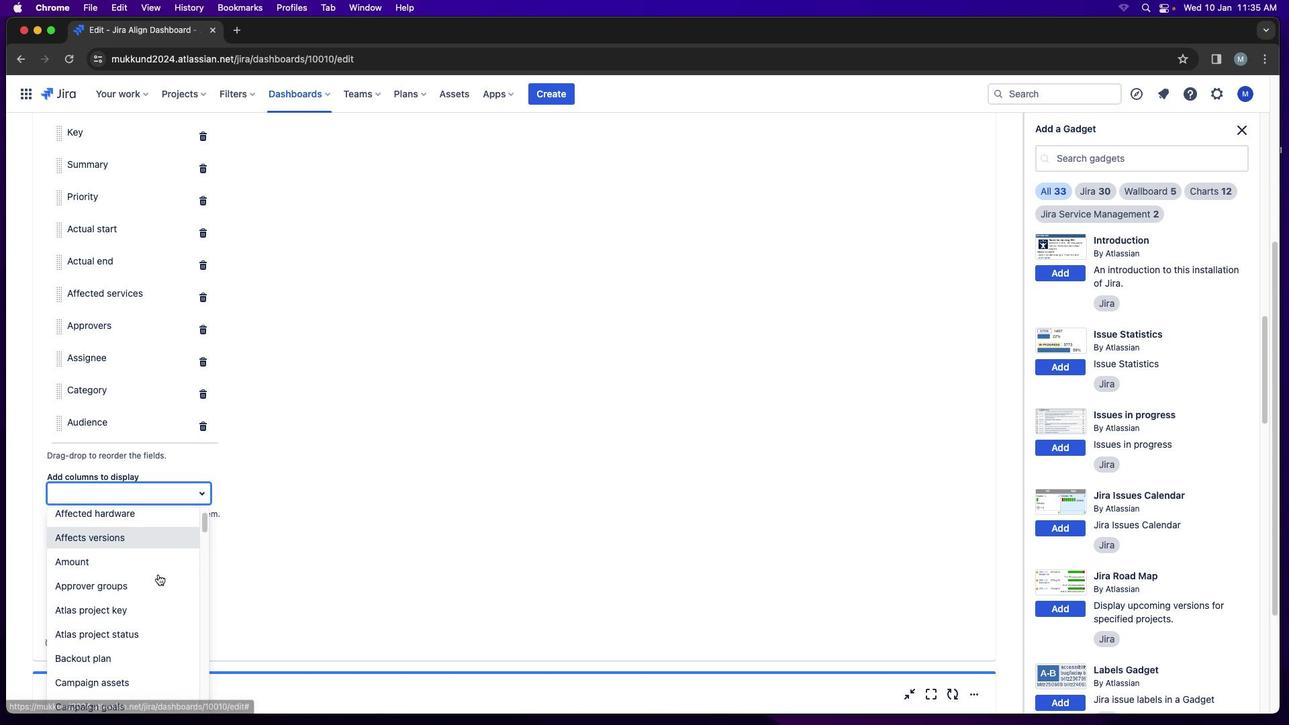 
Action: Mouse scrolled (160, 576) with delta (2, 1)
Screenshot: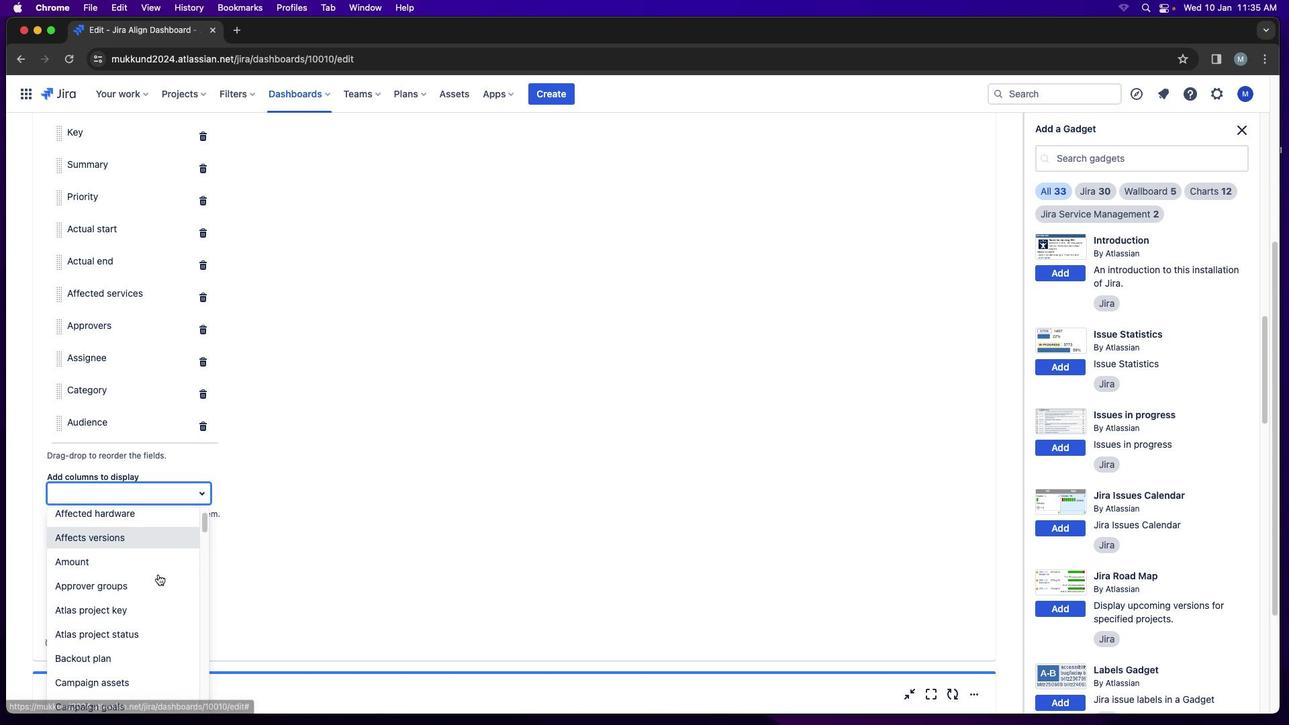 
Action: Mouse scrolled (160, 576) with delta (2, 1)
Screenshot: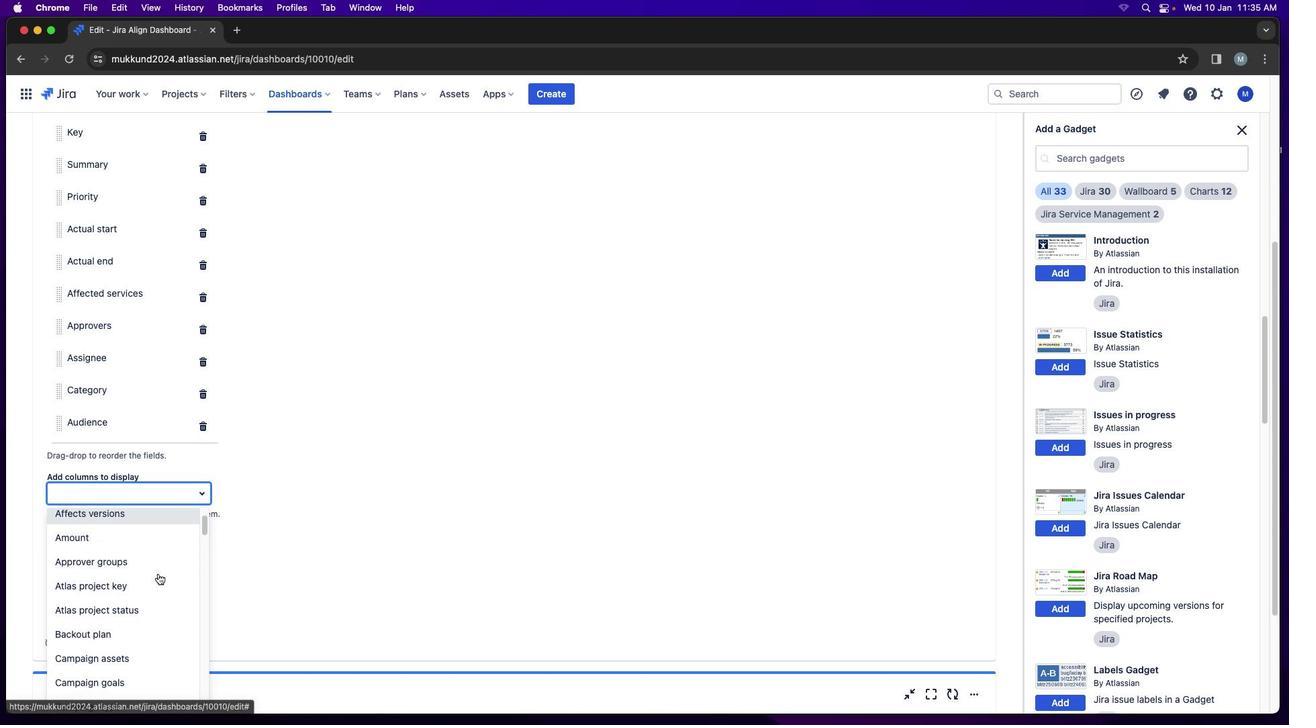 
Action: Mouse moved to (160, 575)
Screenshot: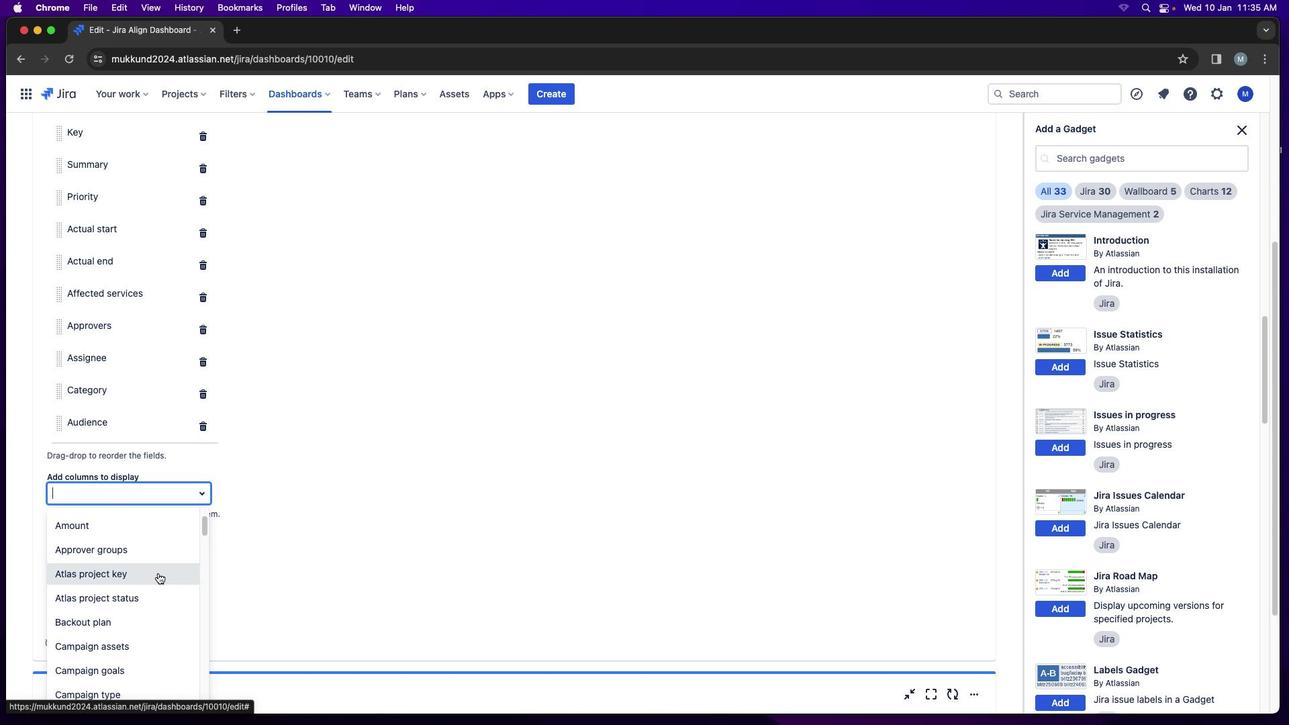 
Action: Mouse scrolled (160, 575) with delta (2, 1)
Screenshot: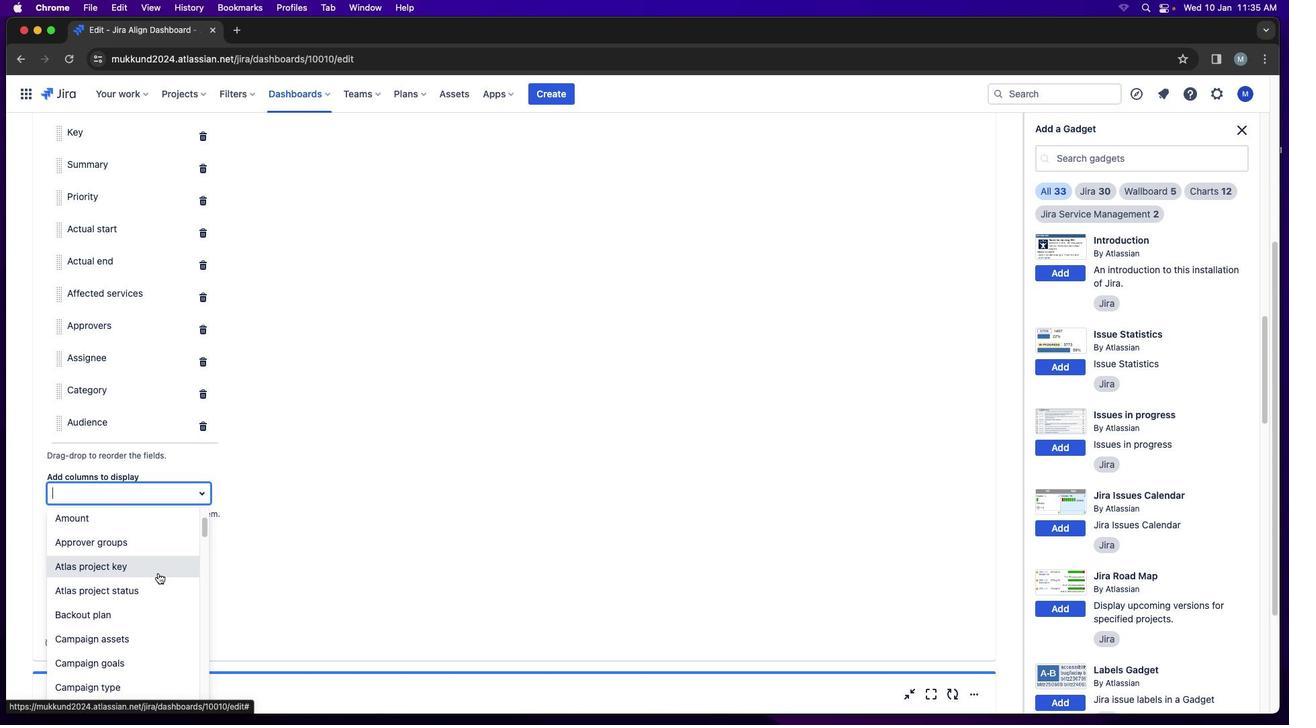 
Action: Mouse scrolled (160, 575) with delta (2, 1)
Screenshot: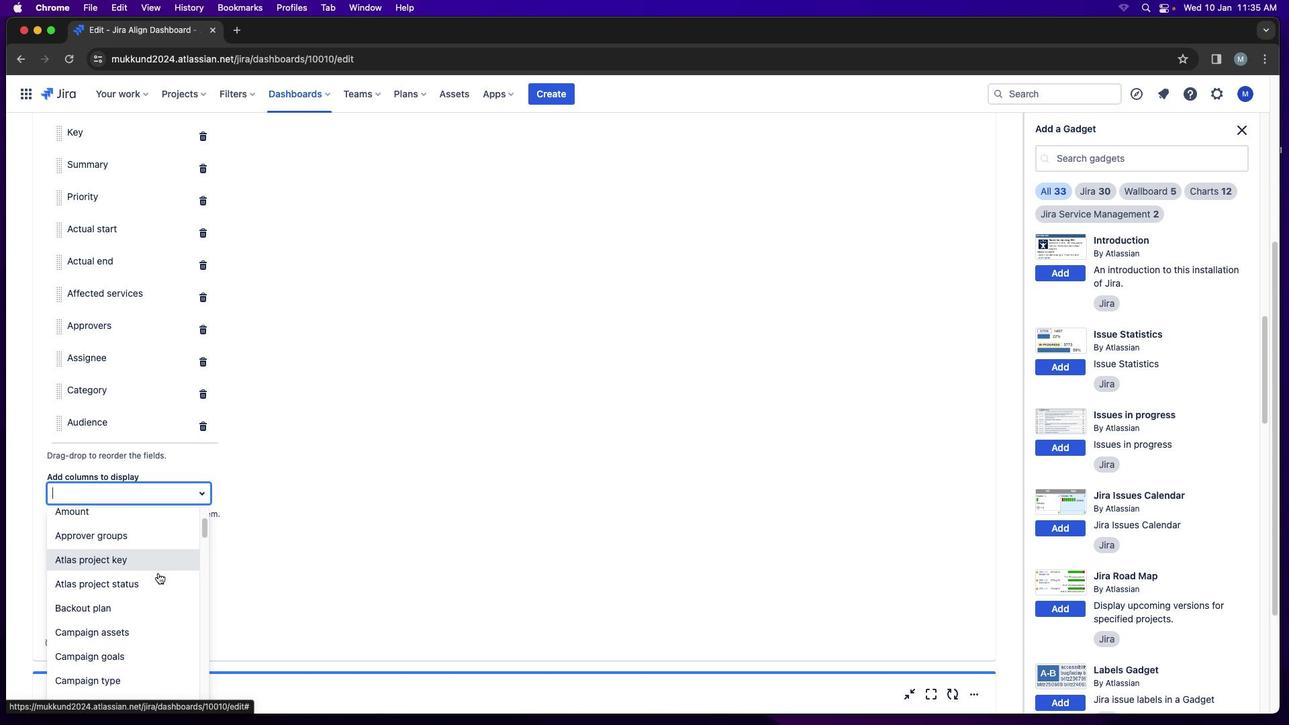 
Action: Mouse moved to (160, 574)
Screenshot: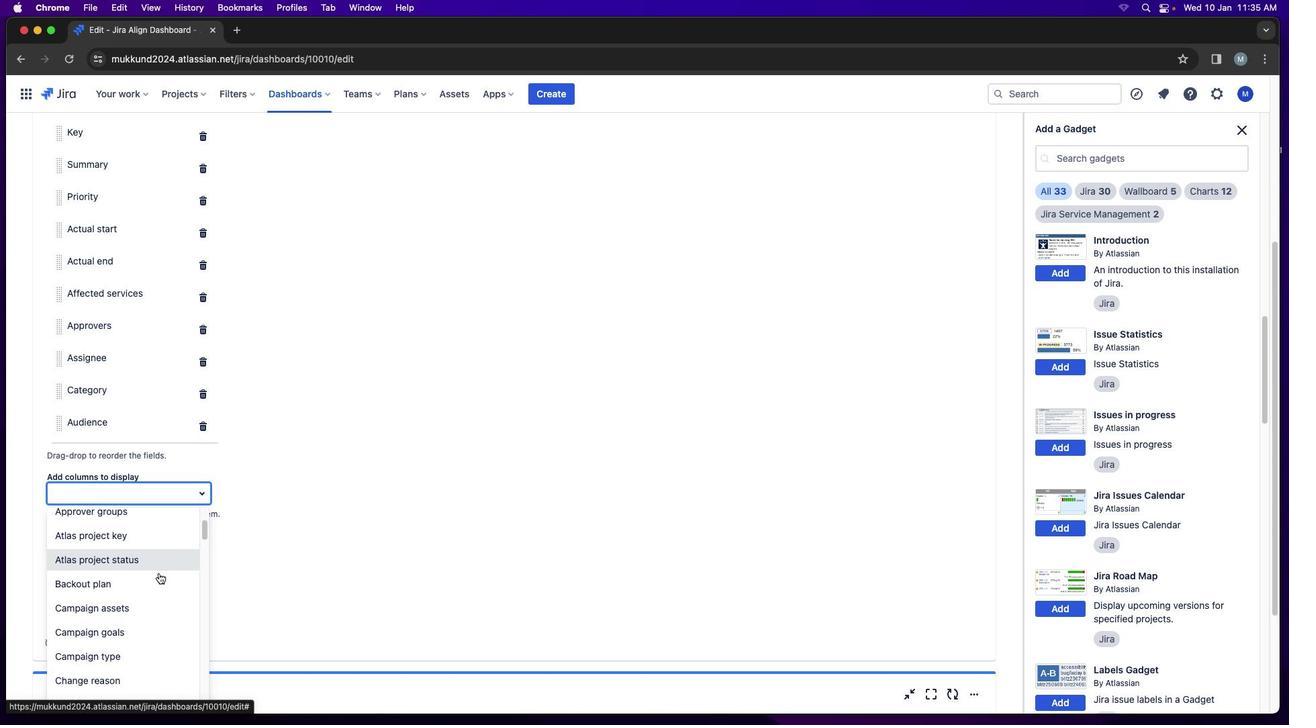 
Action: Mouse scrolled (160, 574) with delta (2, 1)
Screenshot: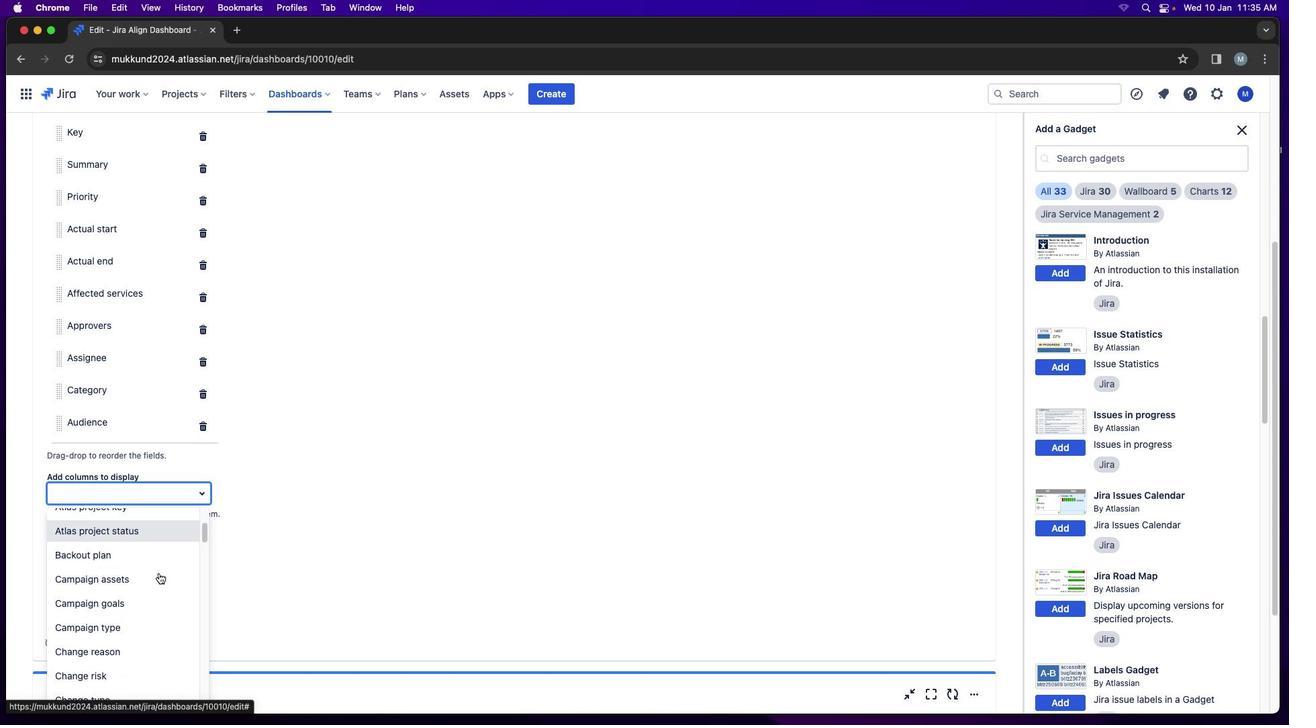 
Action: Mouse moved to (160, 574)
Screenshot: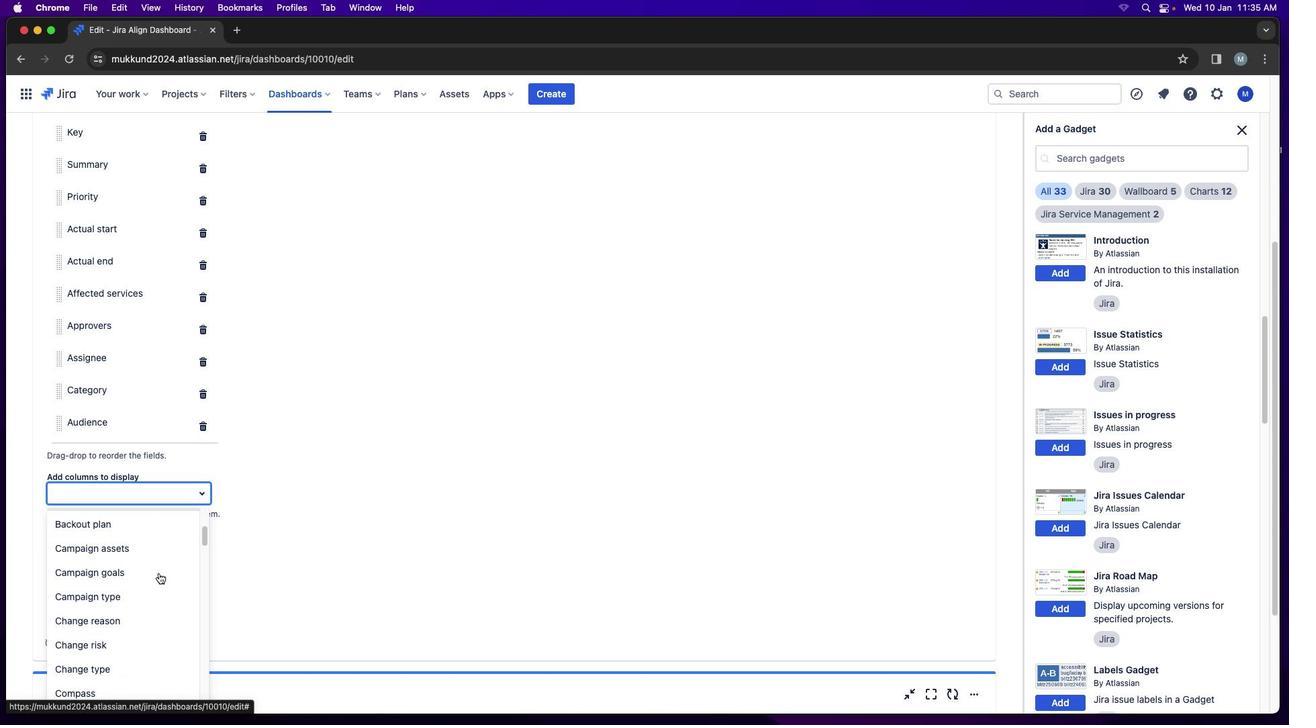 
Action: Mouse scrolled (160, 574) with delta (2, 1)
Screenshot: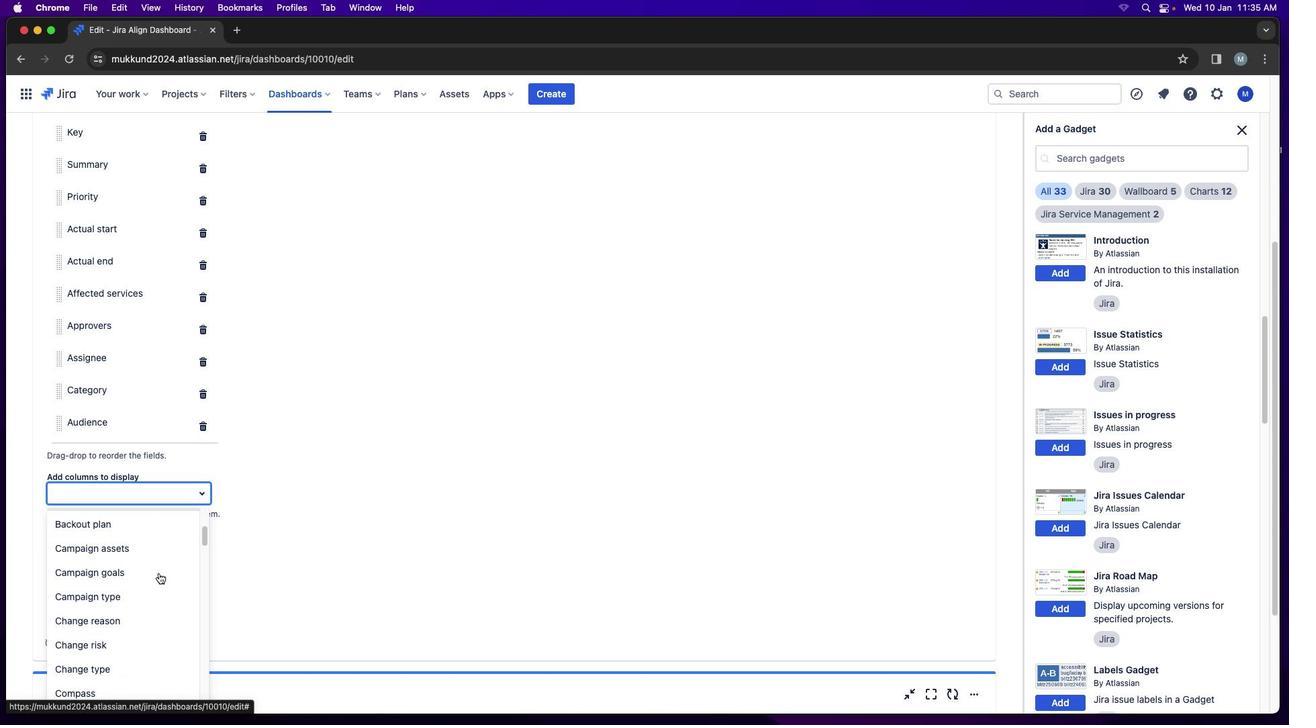 
Action: Mouse scrolled (160, 574) with delta (2, 0)
Screenshot: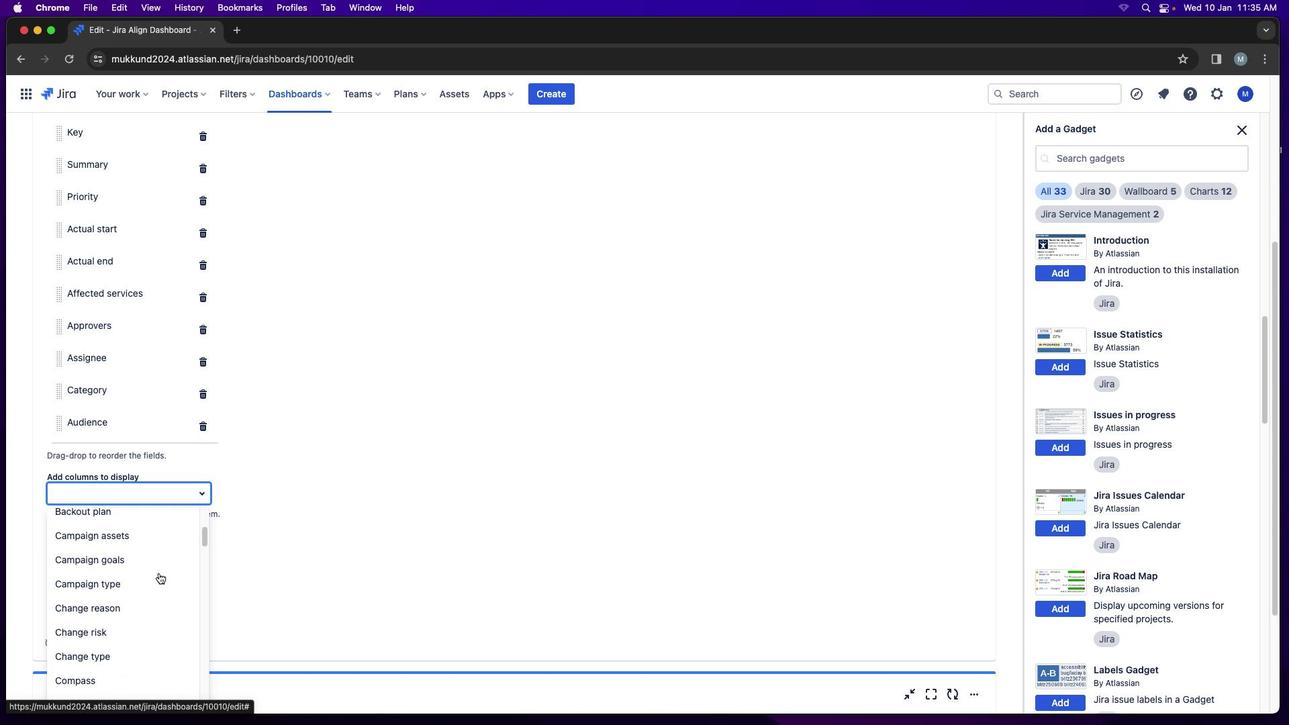 
Action: Mouse moved to (160, 574)
Screenshot: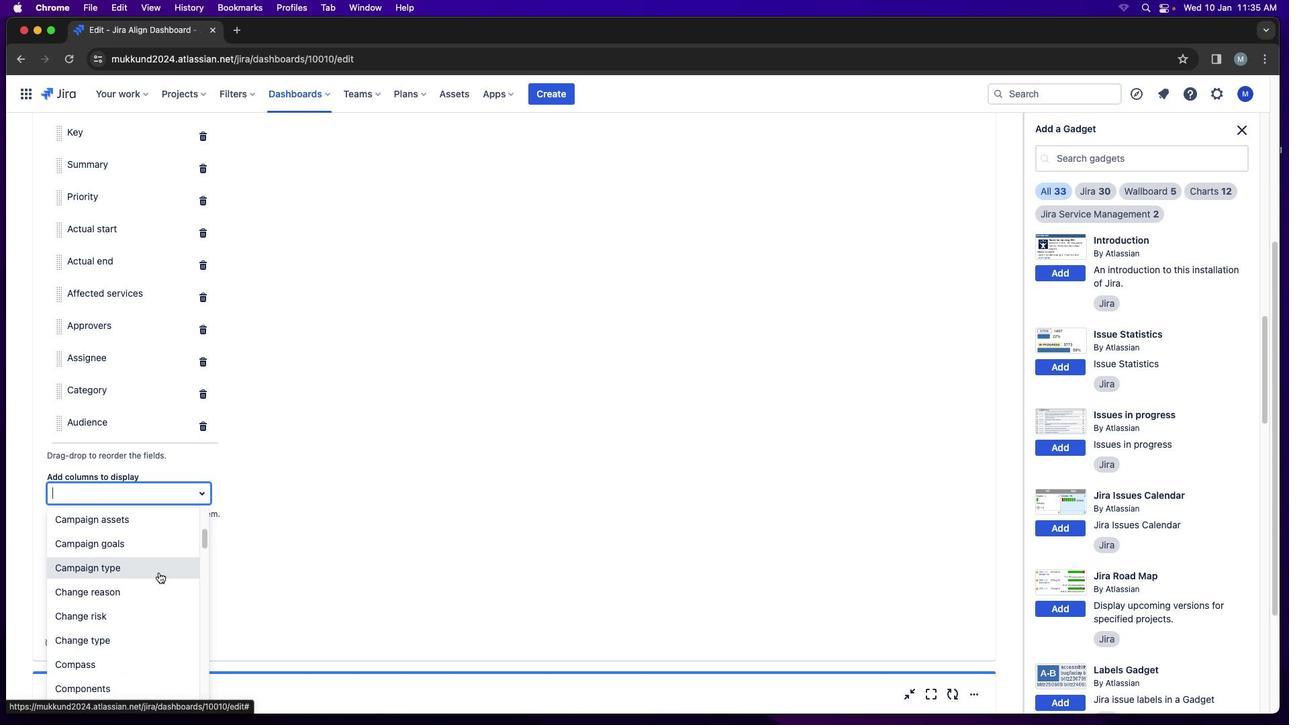 
Action: Mouse scrolled (160, 574) with delta (2, 1)
Screenshot: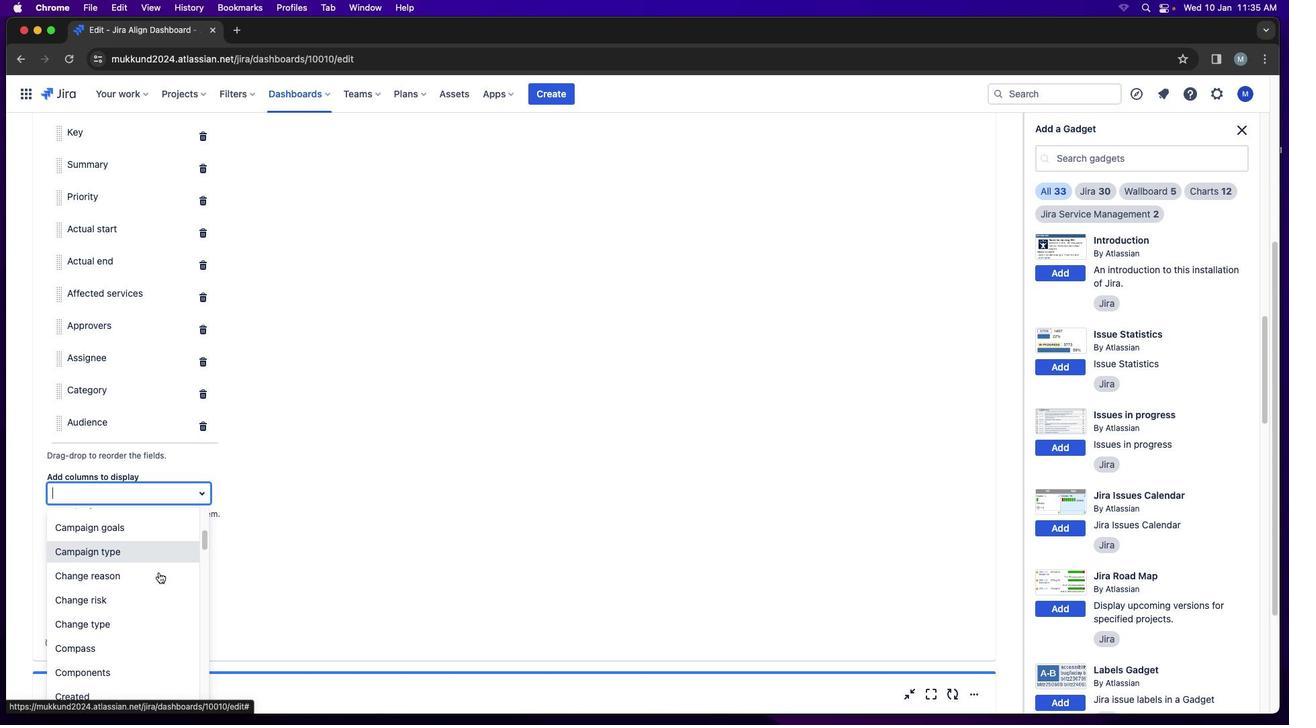 
Action: Mouse scrolled (160, 574) with delta (2, 1)
Screenshot: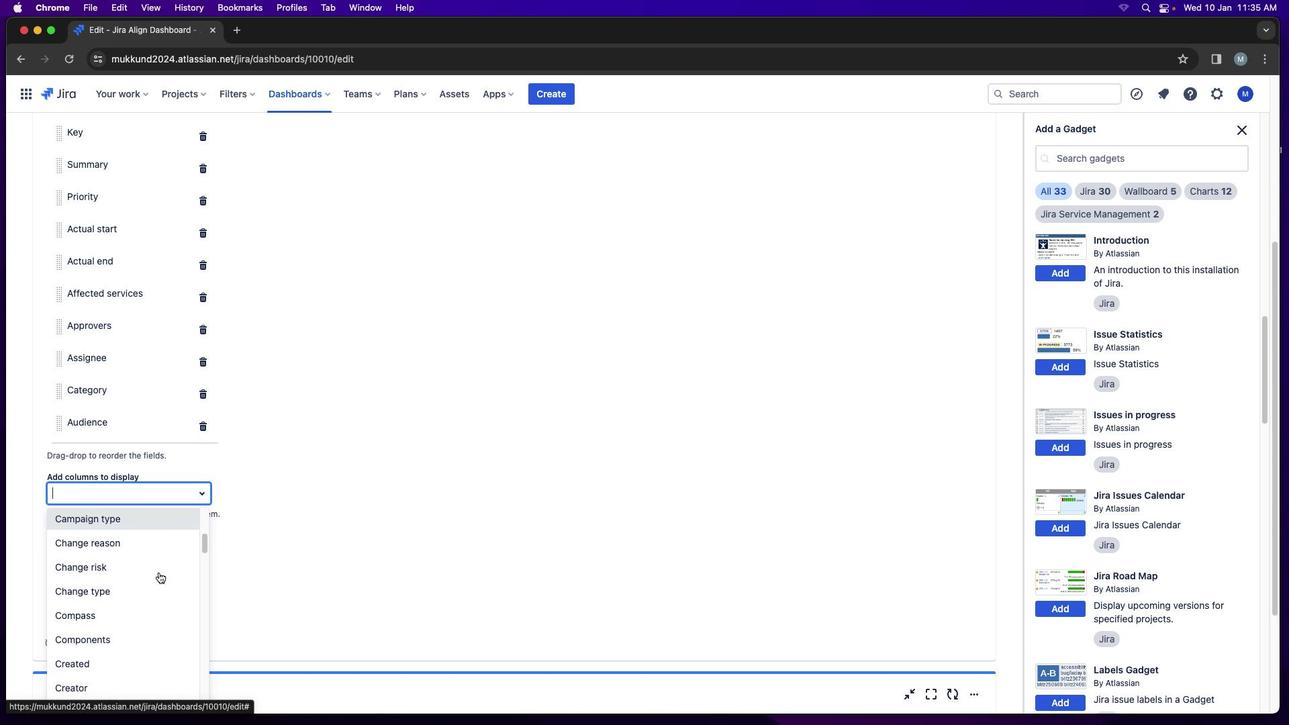 
Action: Mouse scrolled (160, 574) with delta (2, 0)
Screenshot: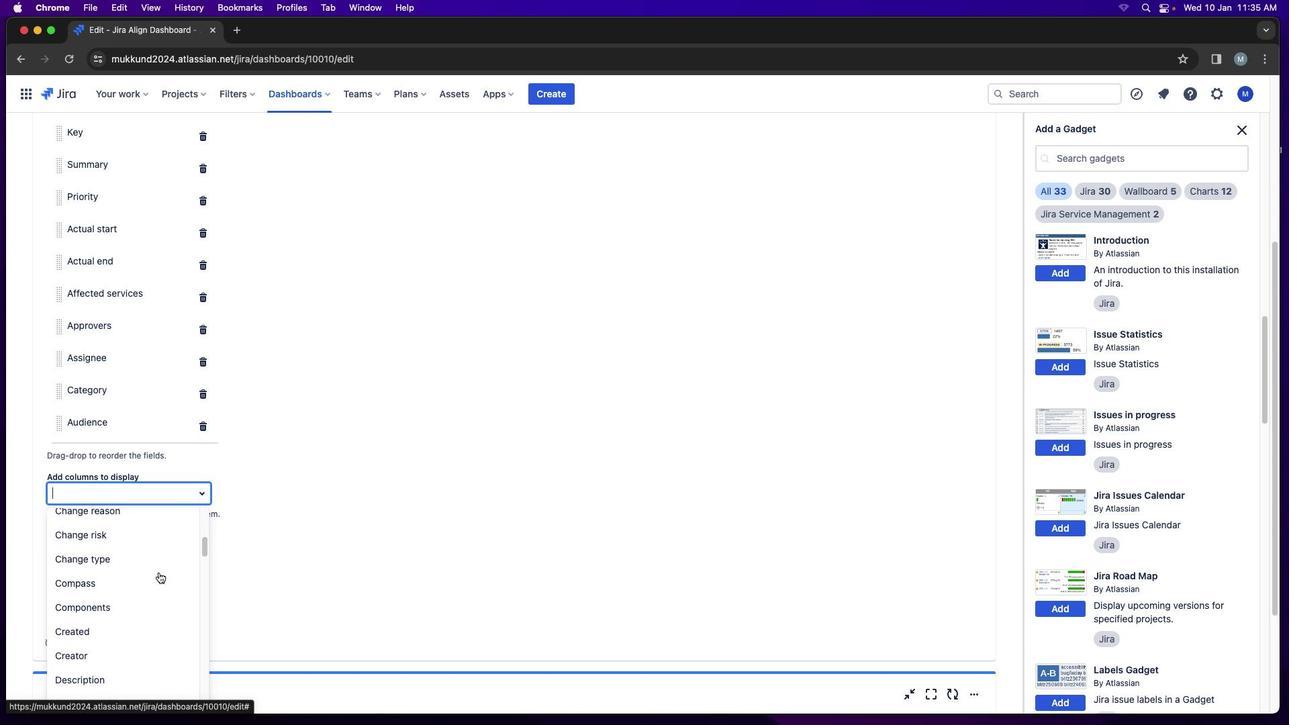 
Action: Mouse scrolled (160, 574) with delta (2, 1)
Screenshot: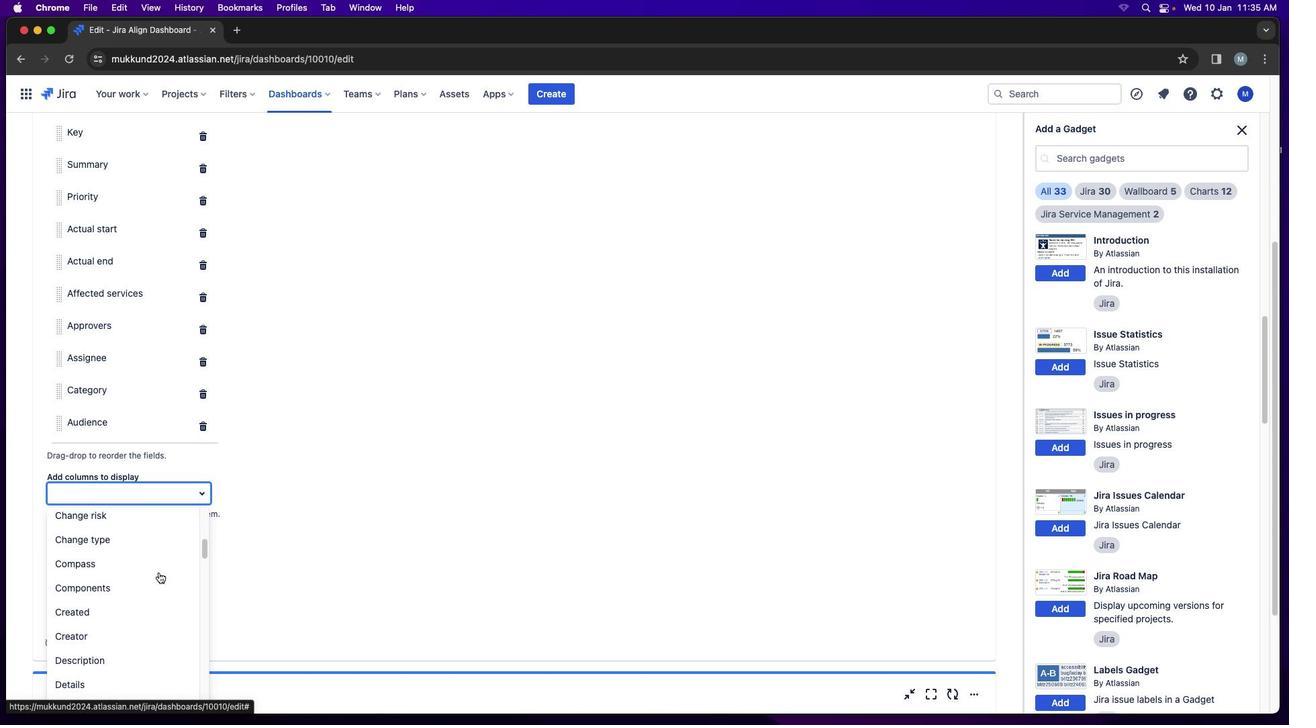 
Action: Mouse scrolled (160, 574) with delta (2, 1)
Screenshot: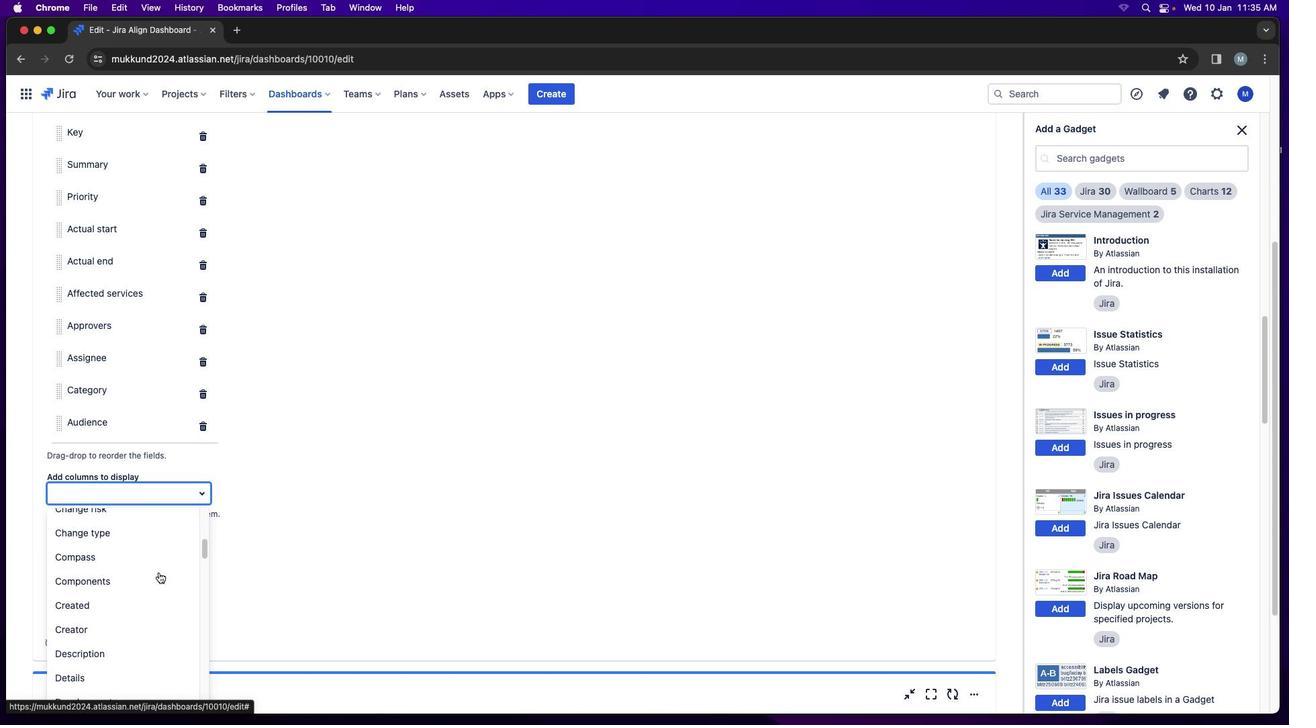 
Action: Mouse scrolled (160, 574) with delta (2, 1)
Screenshot: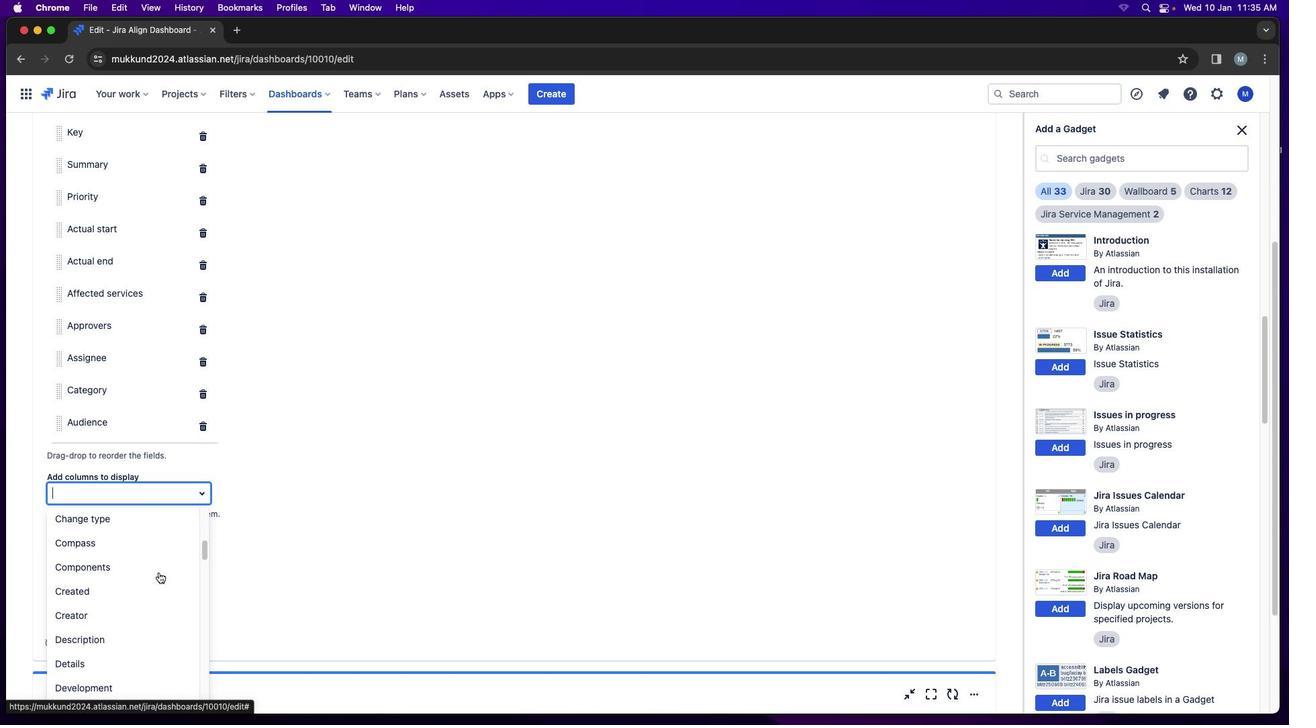 
Action: Mouse scrolled (160, 574) with delta (2, 1)
Screenshot: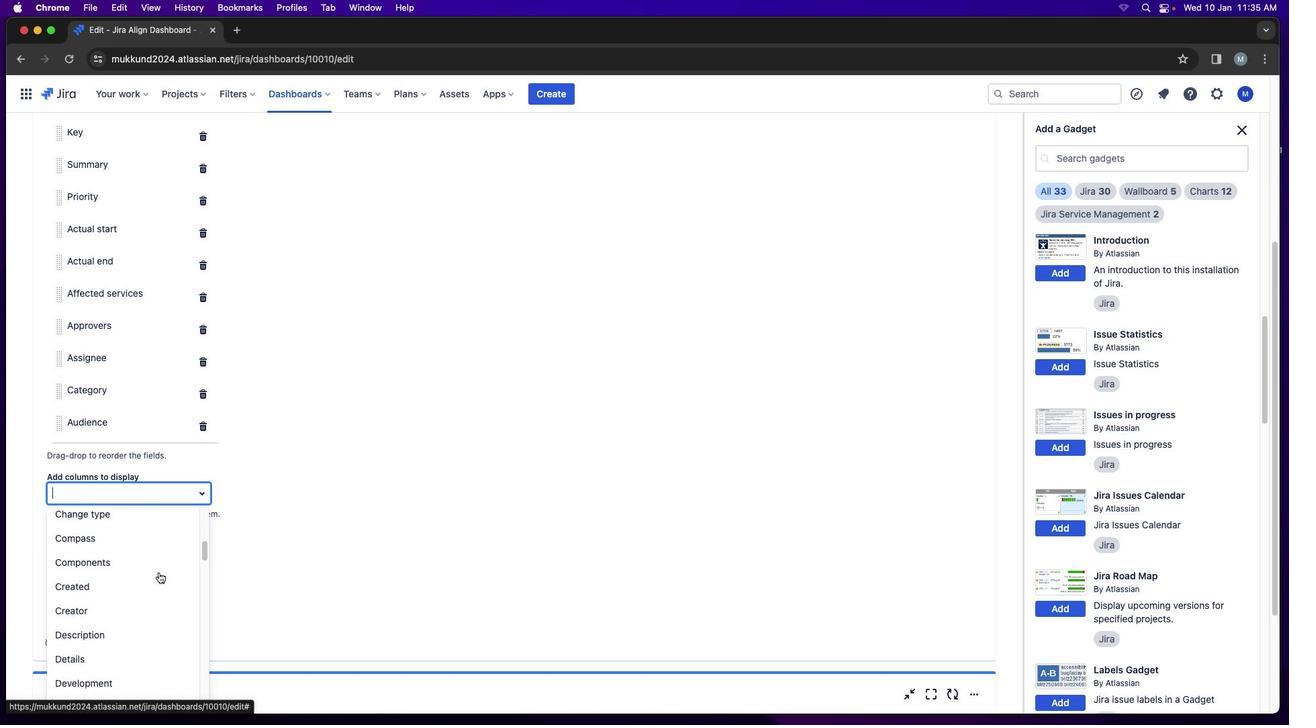 
Action: Mouse scrolled (160, 574) with delta (2, 1)
Screenshot: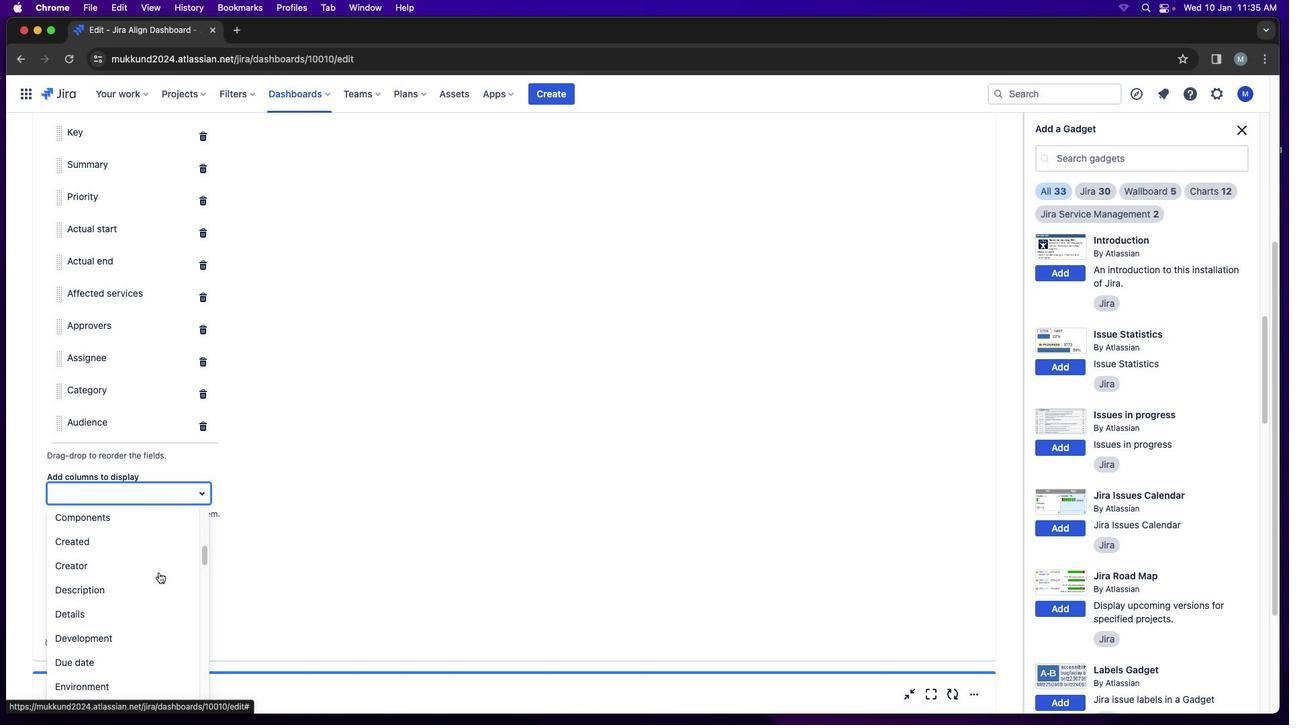
Action: Mouse scrolled (160, 574) with delta (2, 1)
Screenshot: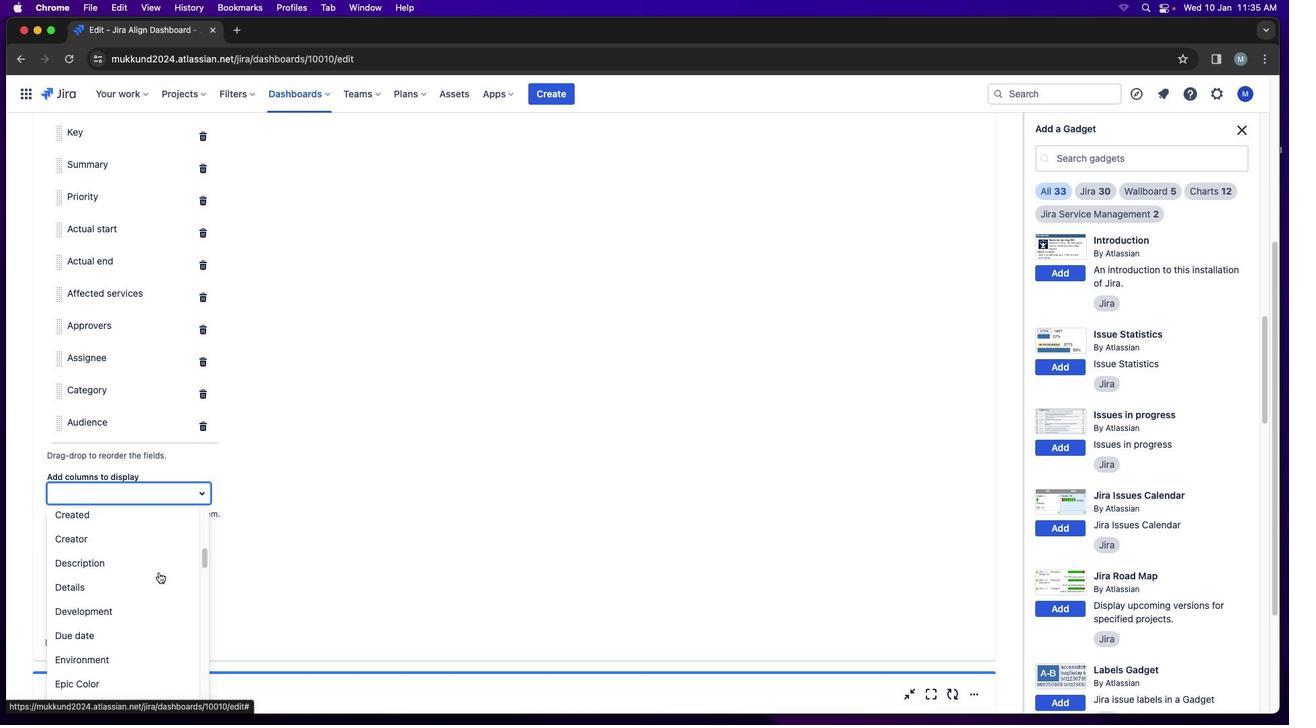 
Action: Mouse scrolled (160, 574) with delta (2, 0)
Screenshot: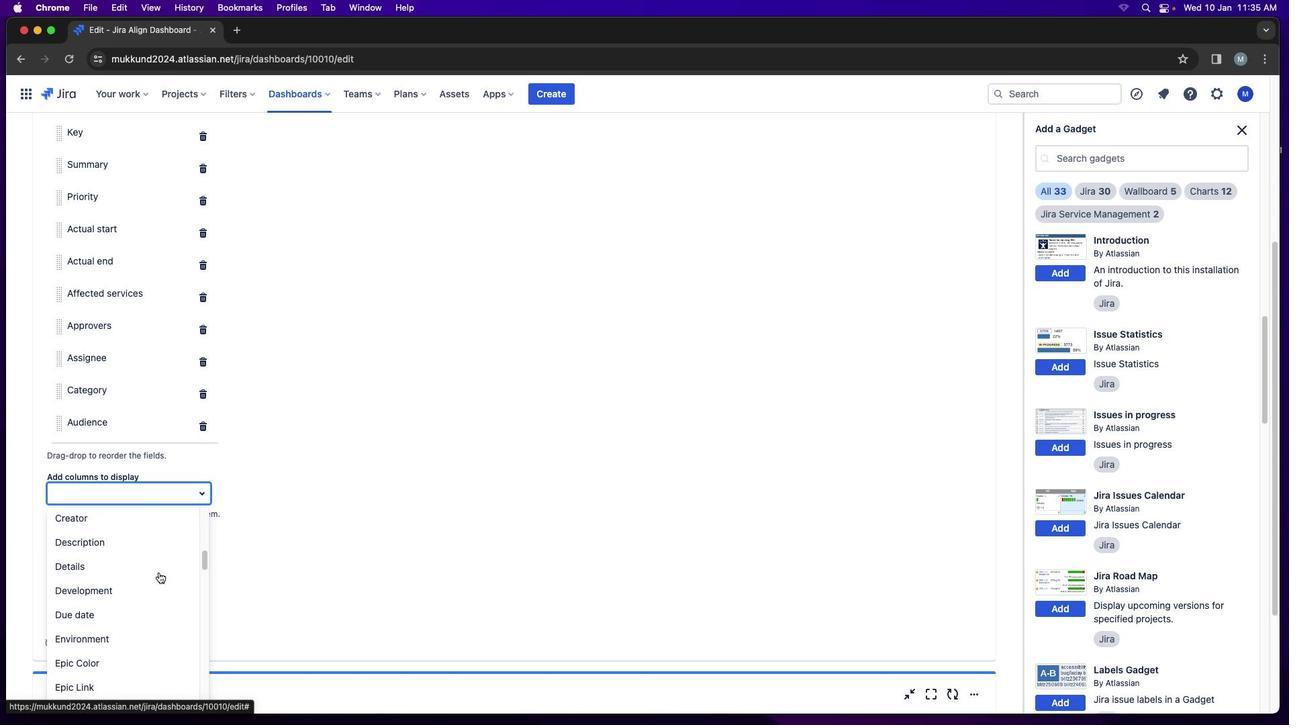 
Action: Mouse scrolled (160, 574) with delta (2, 1)
Screenshot: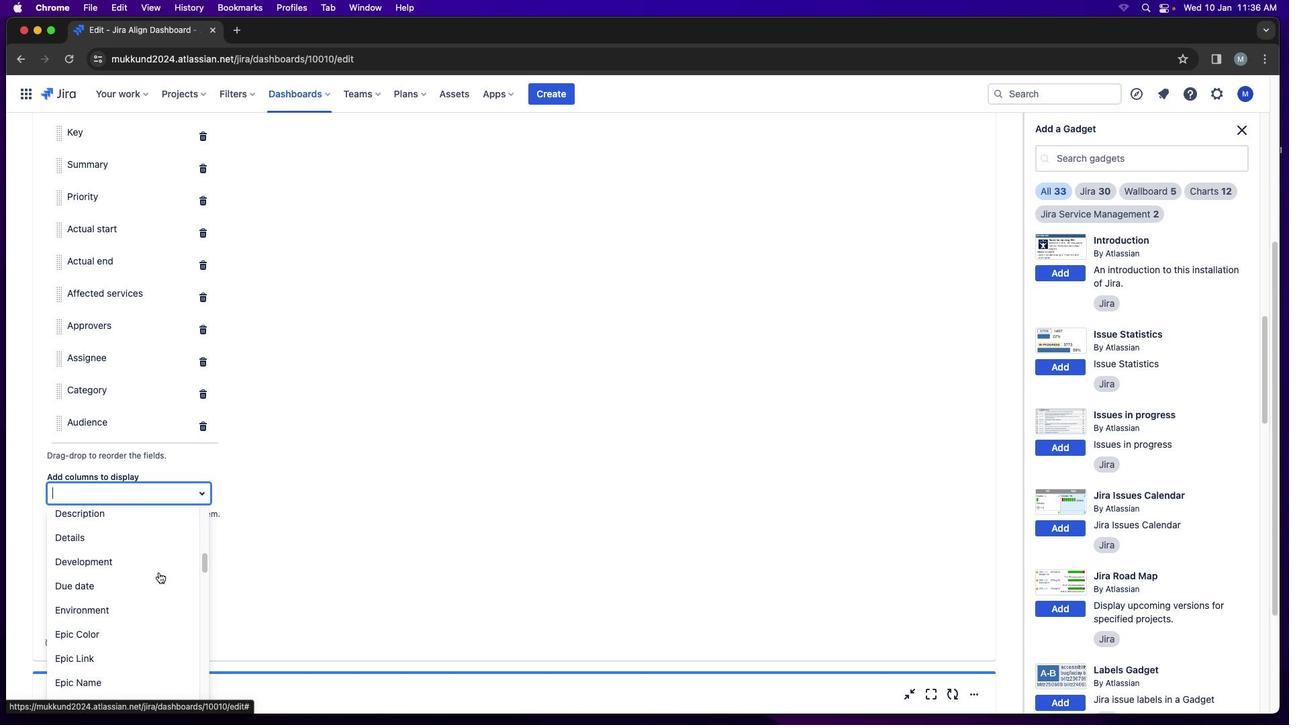
Action: Mouse scrolled (160, 574) with delta (2, 1)
Screenshot: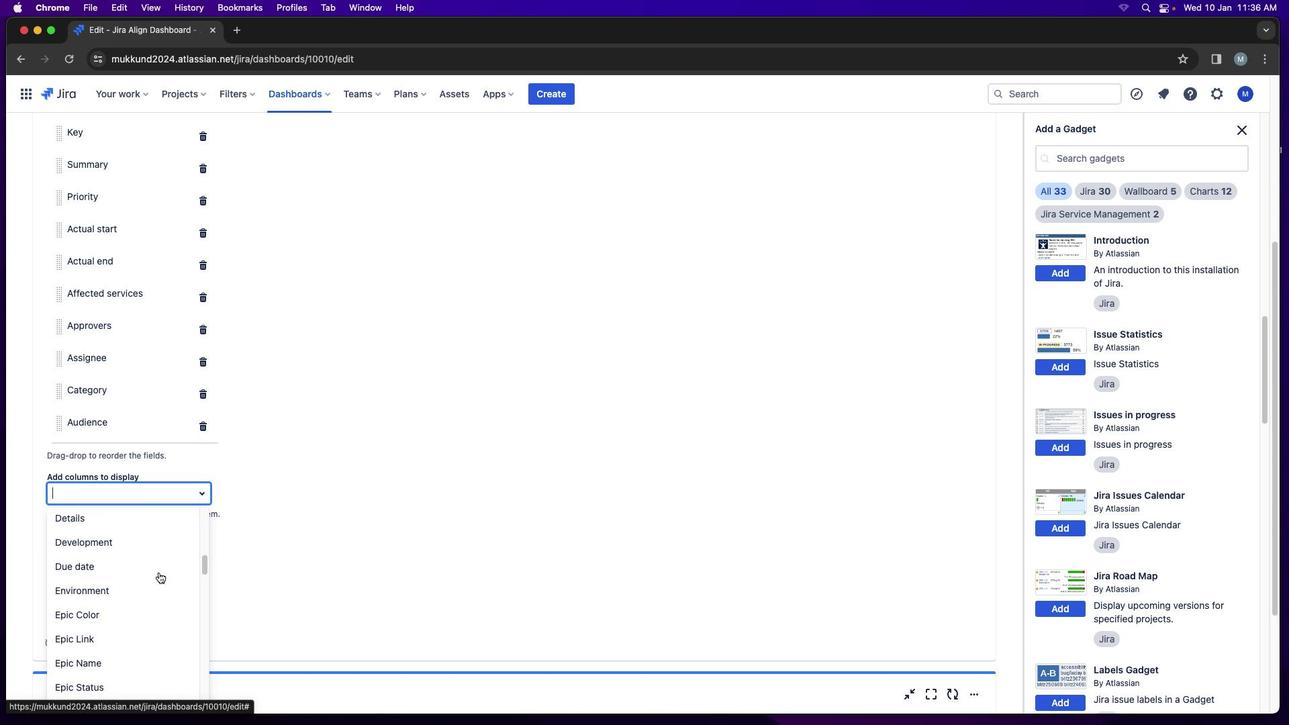 
Action: Mouse scrolled (160, 574) with delta (2, 0)
Screenshot: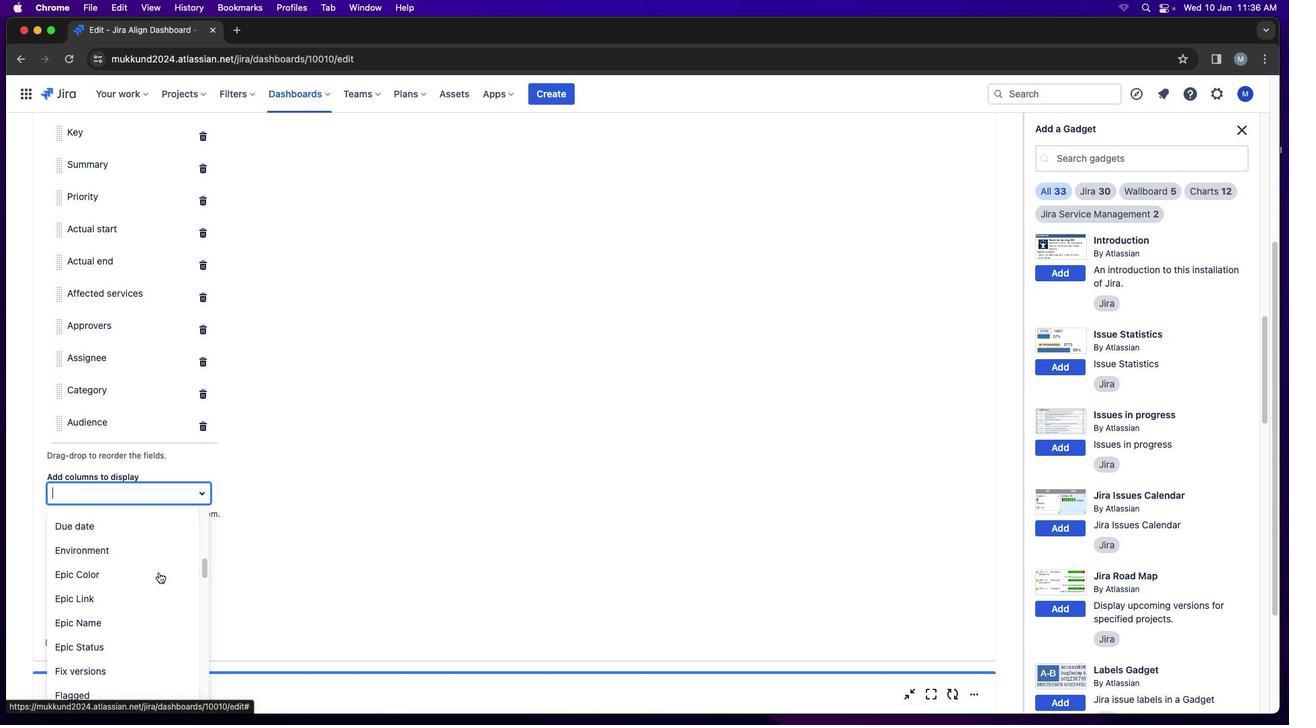 
Action: Mouse moved to (160, 574)
Screenshot: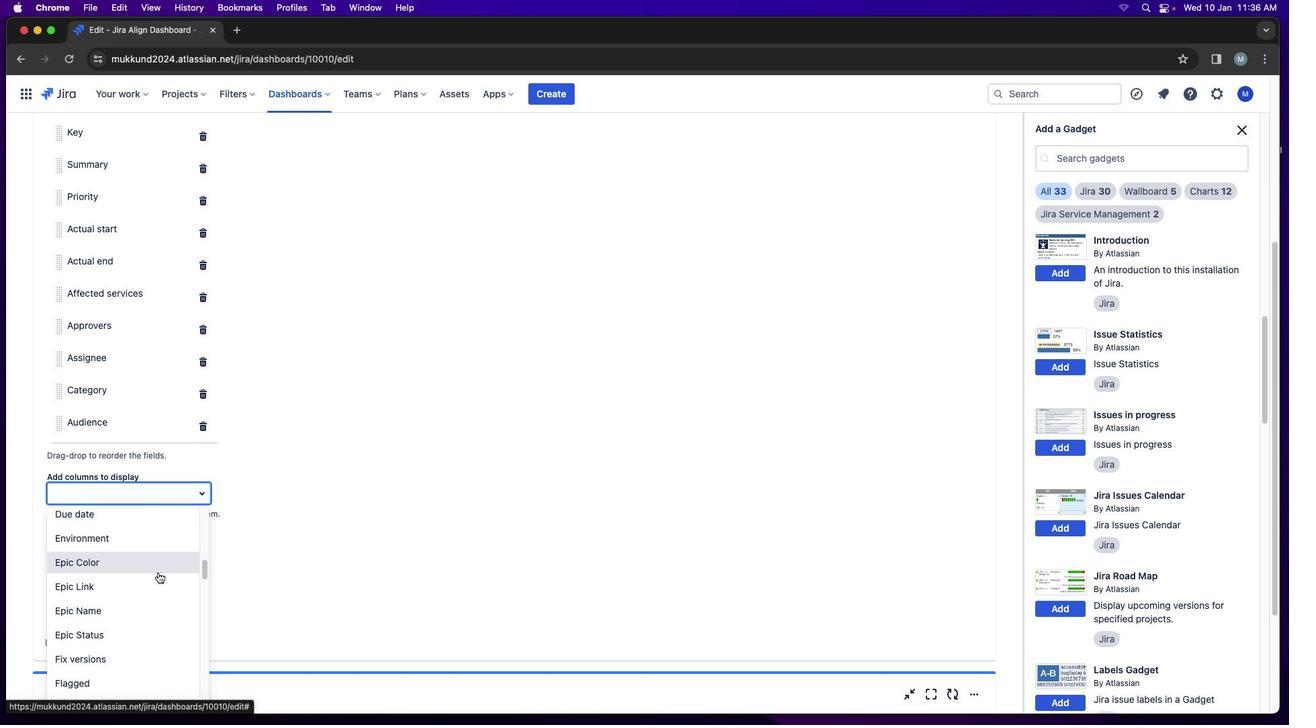 
Action: Mouse scrolled (160, 574) with delta (2, 1)
Screenshot: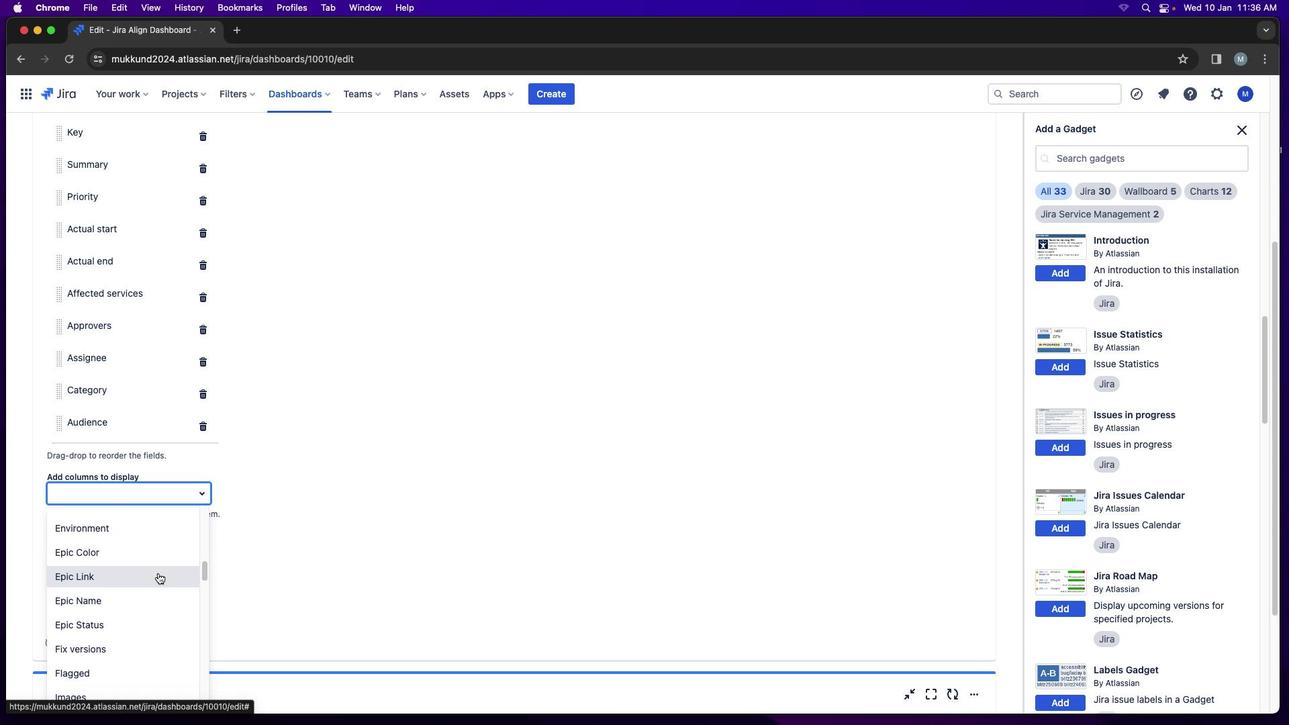 
Action: Mouse scrolled (160, 574) with delta (2, 1)
Screenshot: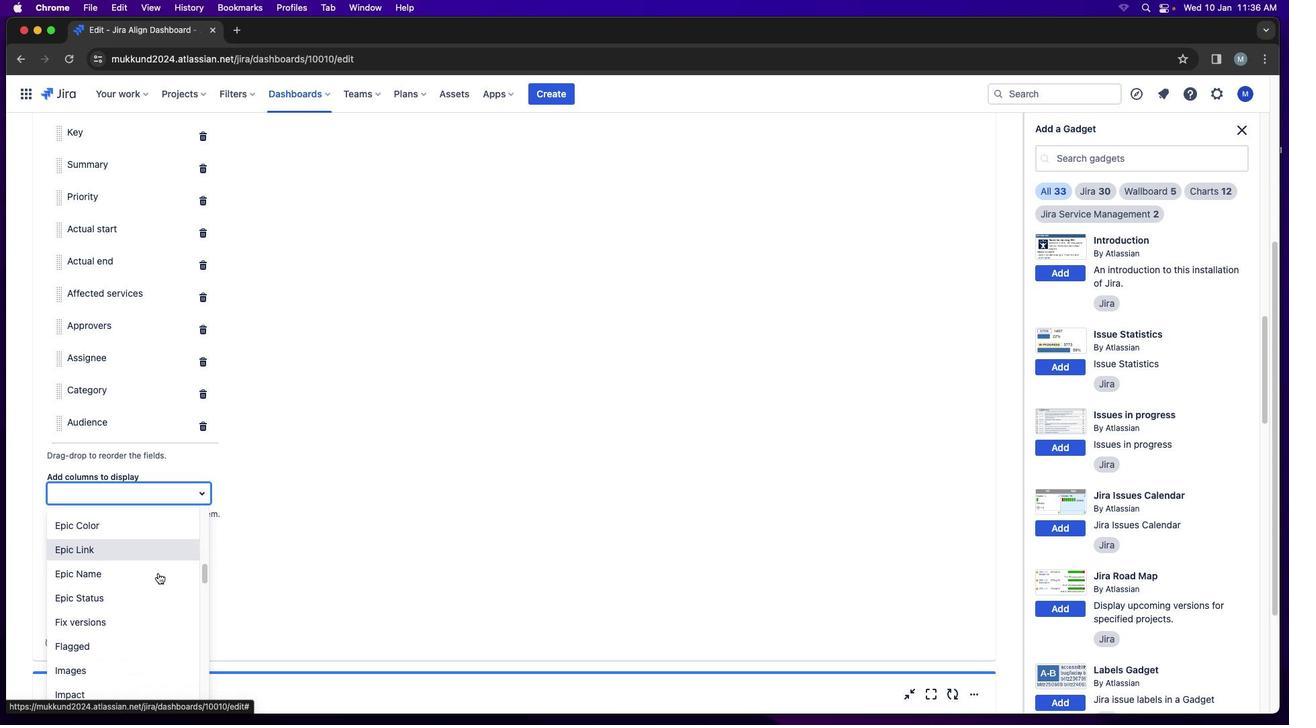 
Action: Mouse moved to (160, 574)
